 Task: Slide 37 - Add All Your Data Here.
Action: Mouse moved to (21, 88)
Screenshot: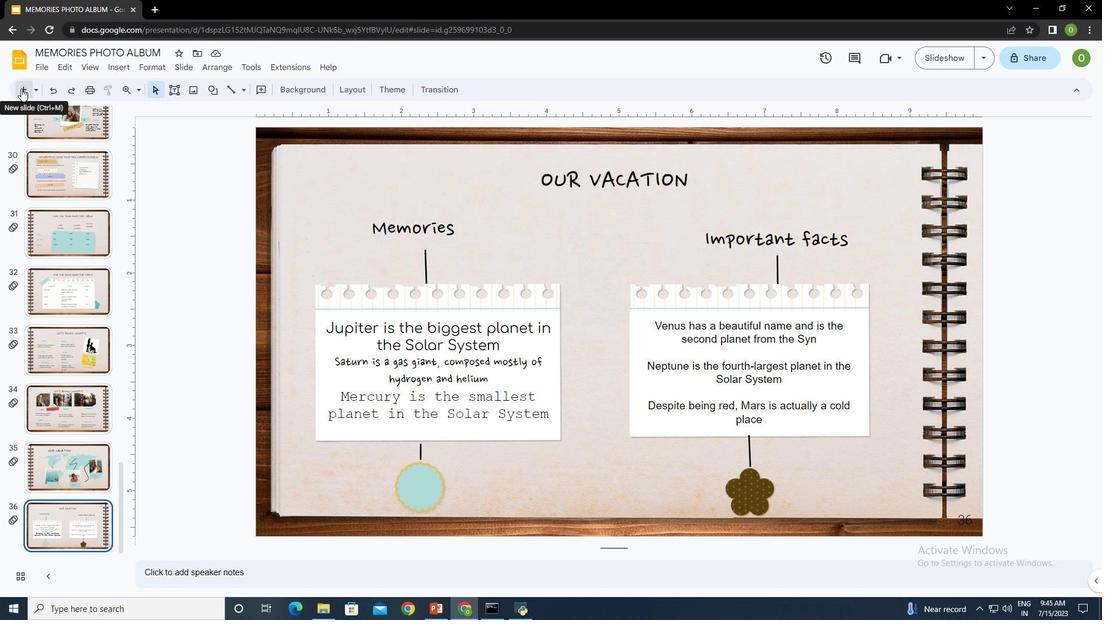
Action: Mouse pressed left at (21, 88)
Screenshot: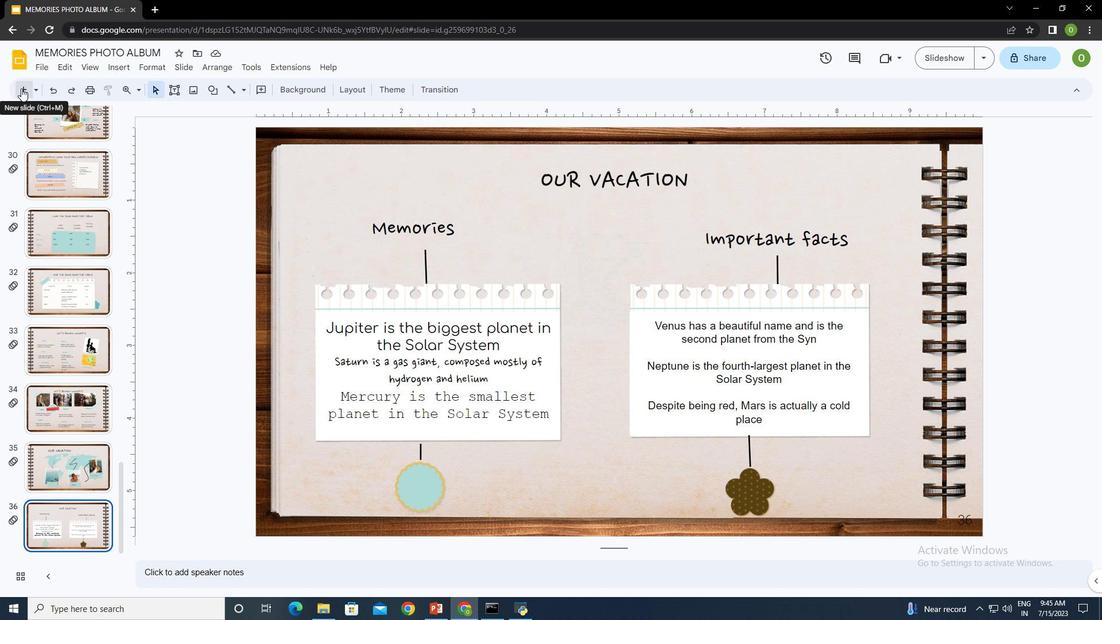 
Action: Mouse moved to (511, 283)
Screenshot: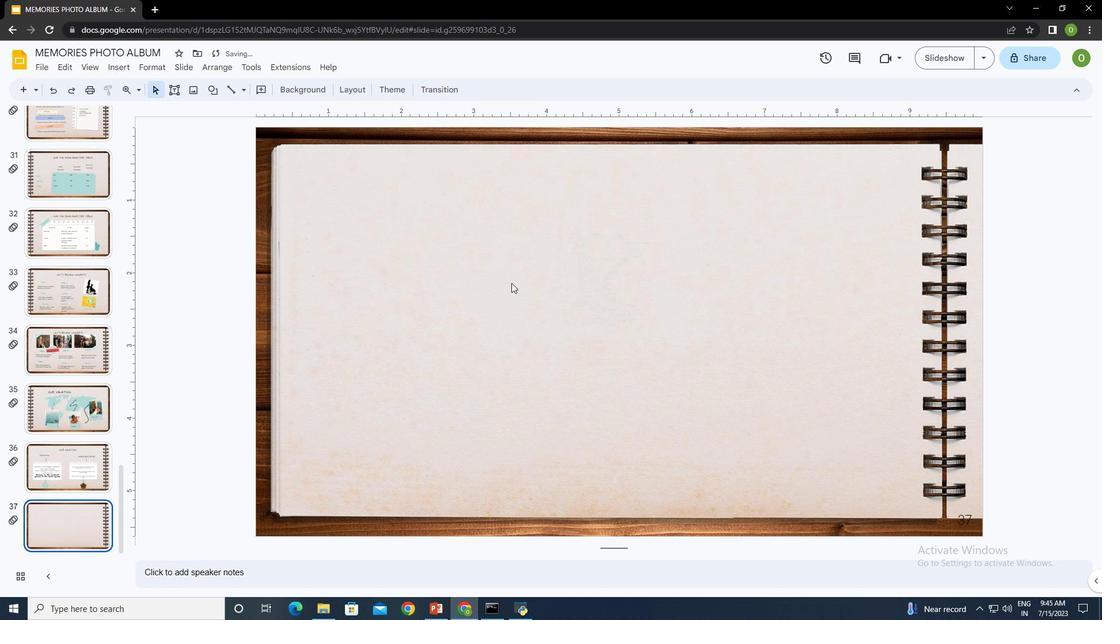 
Action: Mouse pressed left at (511, 283)
Screenshot: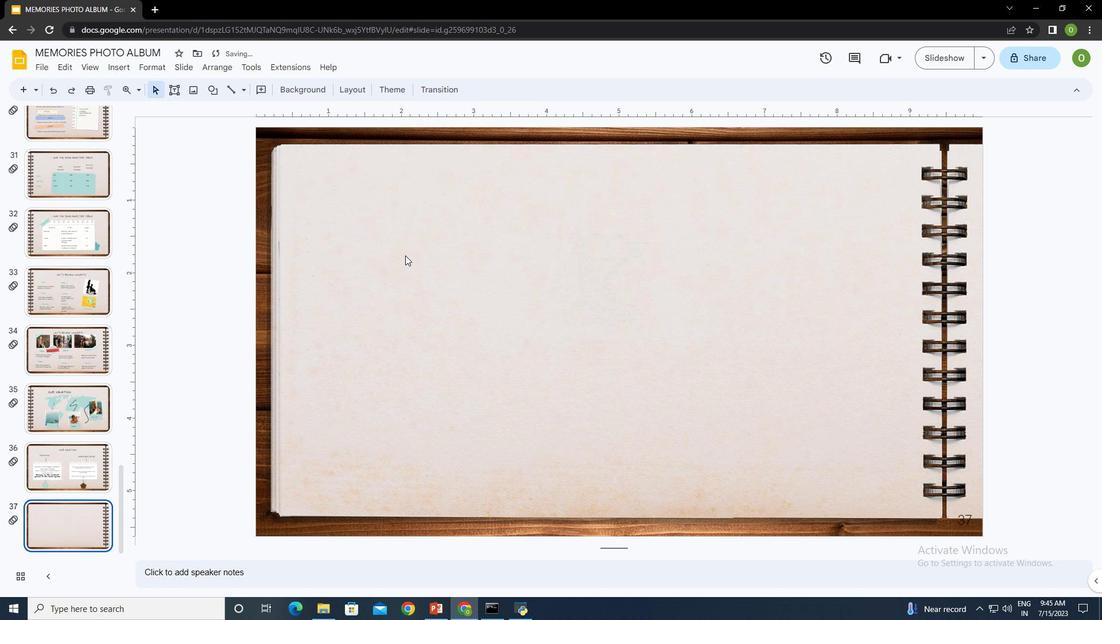 
Action: Mouse moved to (114, 65)
Screenshot: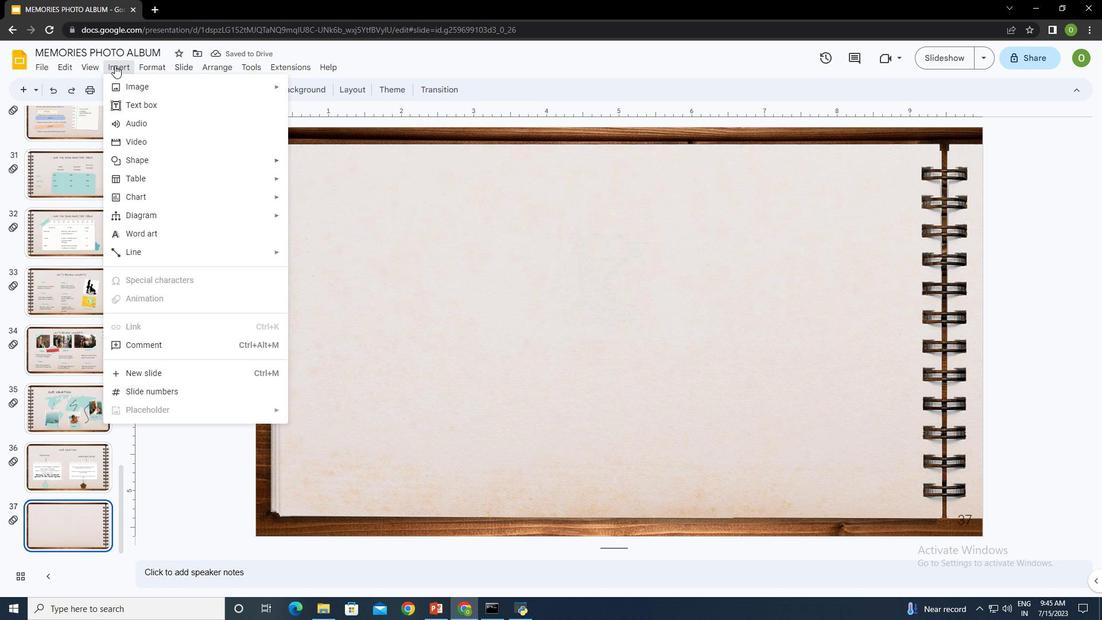 
Action: Mouse pressed left at (114, 65)
Screenshot: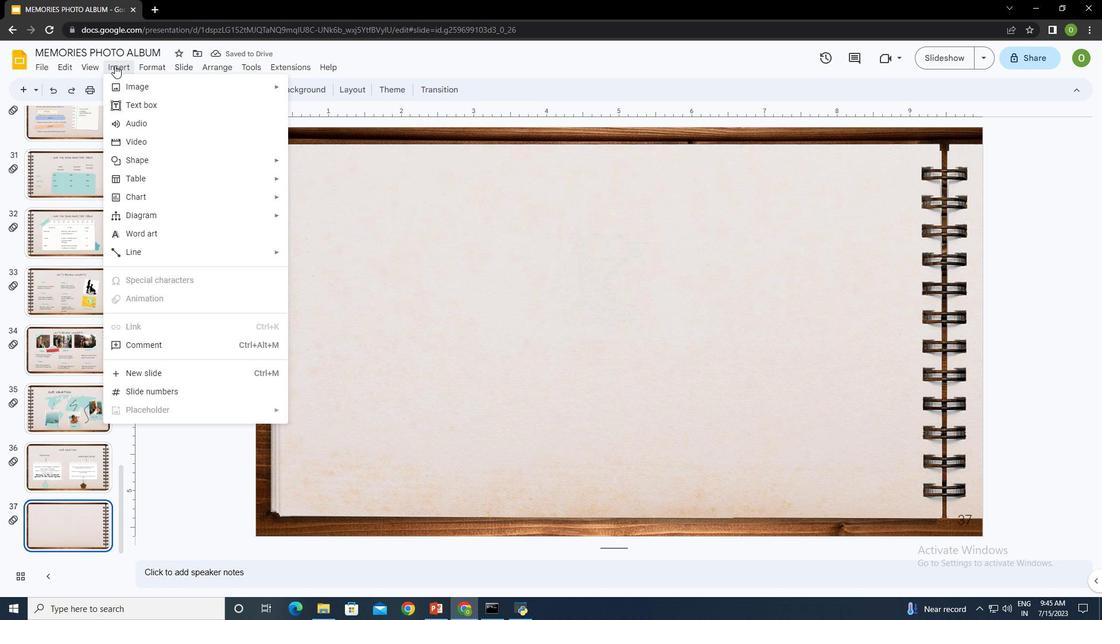 
Action: Mouse moved to (313, 162)
Screenshot: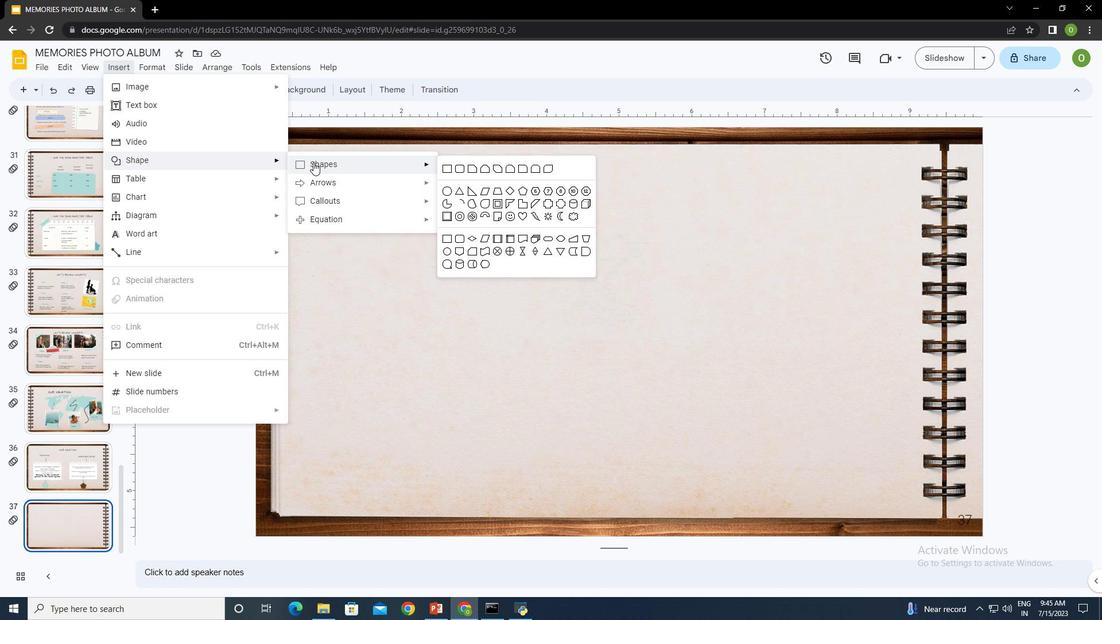 
Action: Mouse pressed left at (313, 162)
Screenshot: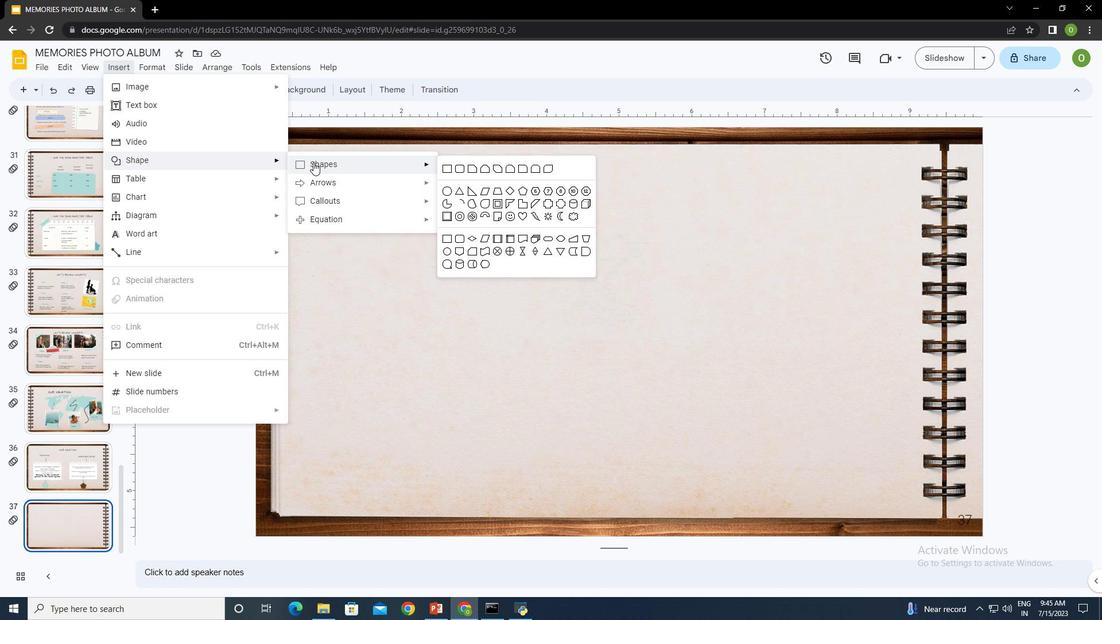 
Action: Mouse moved to (448, 167)
Screenshot: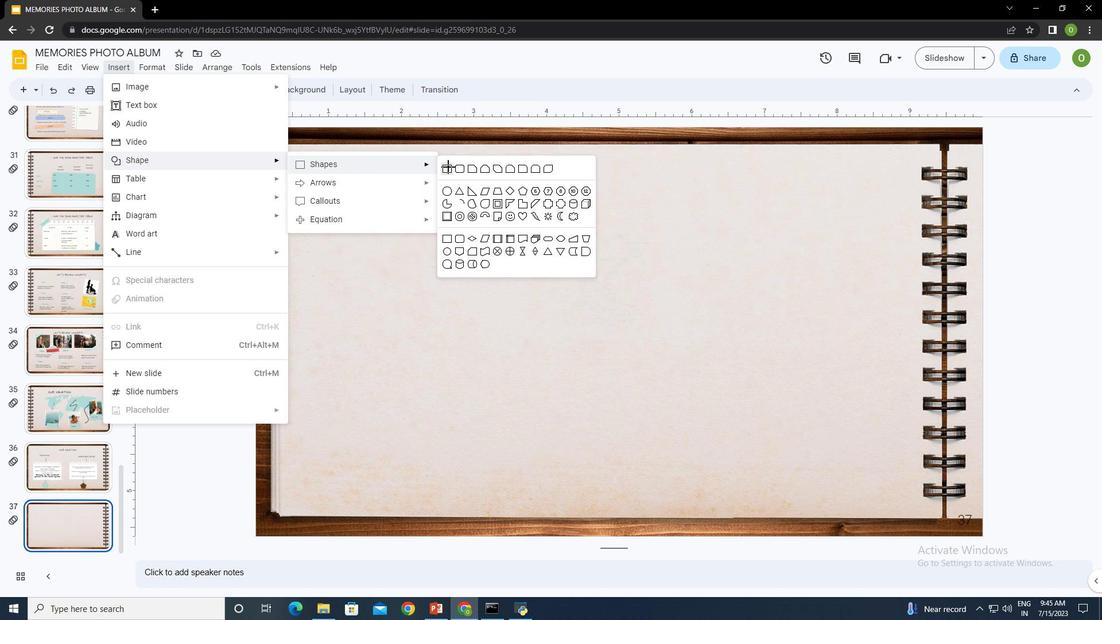 
Action: Mouse pressed left at (448, 167)
Screenshot: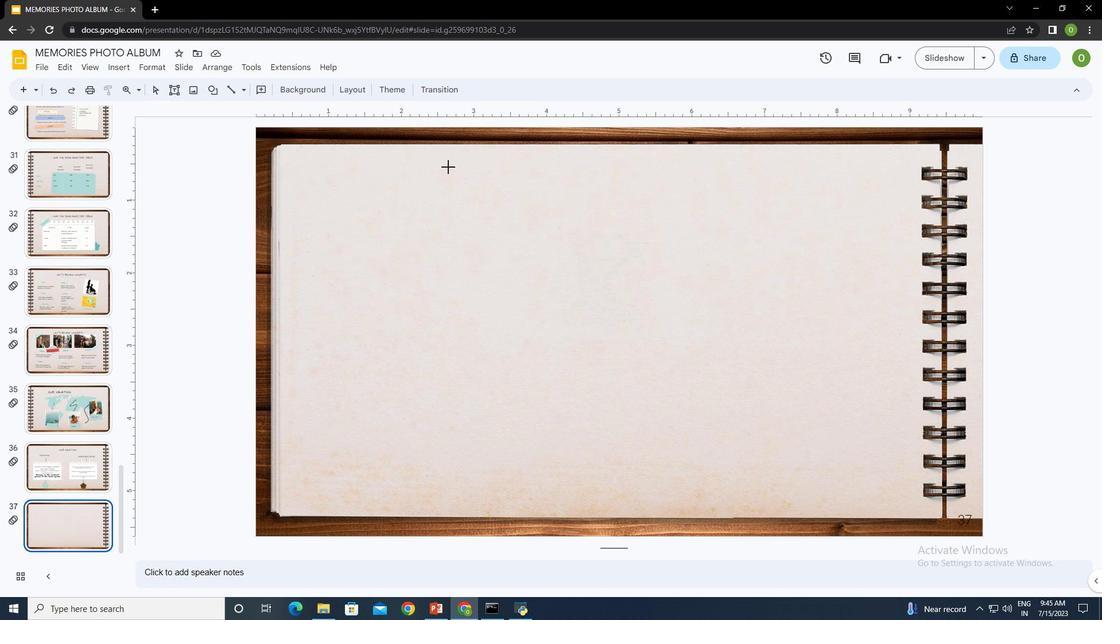 
Action: Mouse moved to (344, 271)
Screenshot: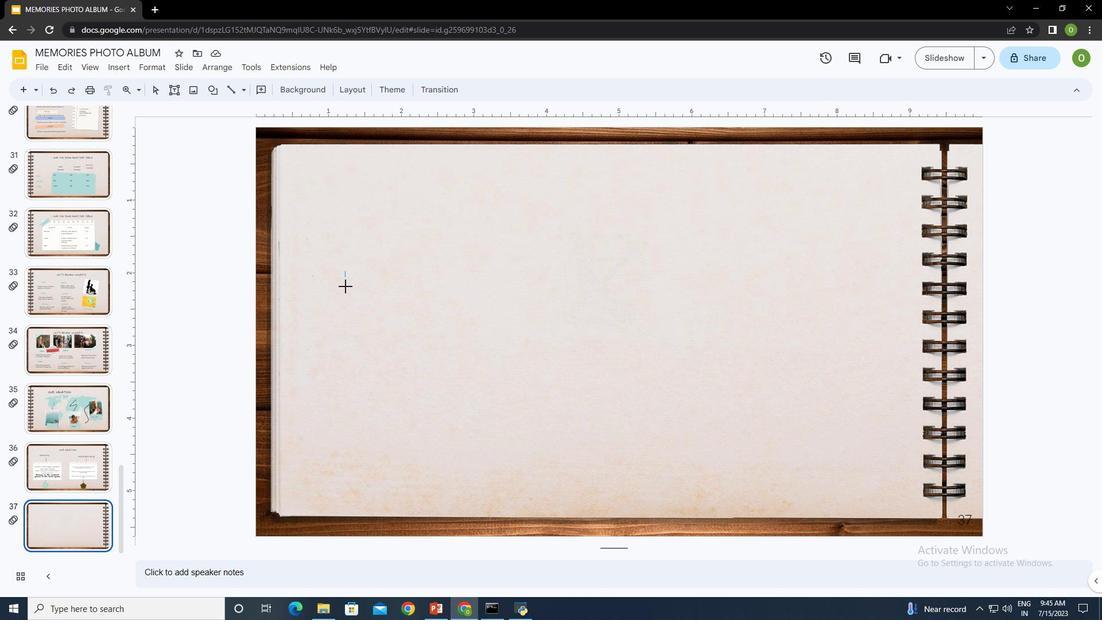 
Action: Mouse pressed left at (344, 271)
Screenshot: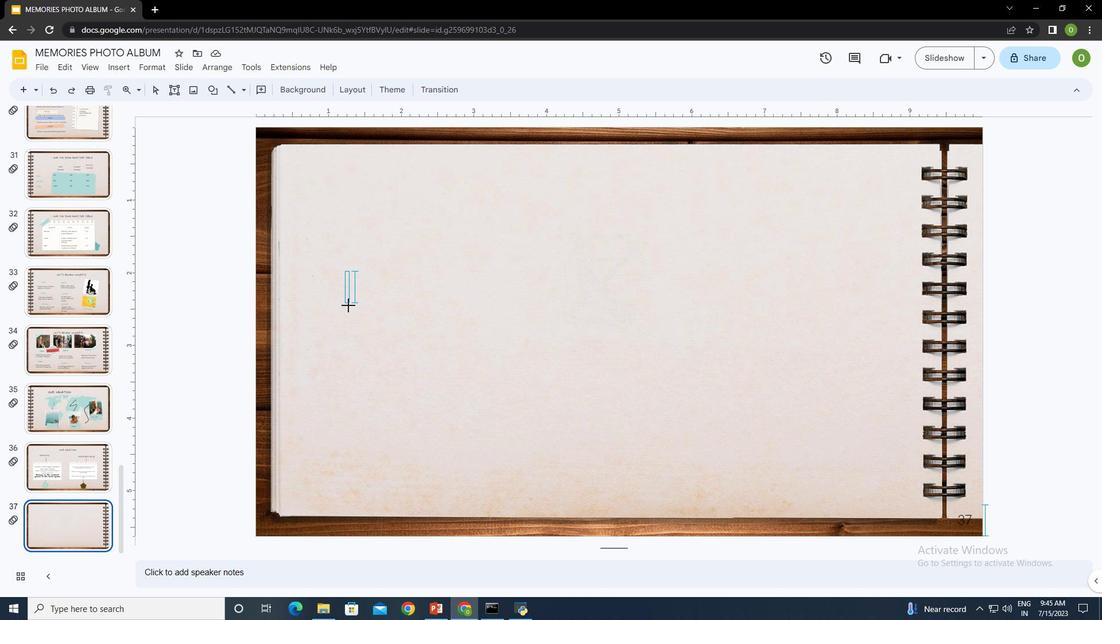 
Action: Mouse moved to (763, 83)
Screenshot: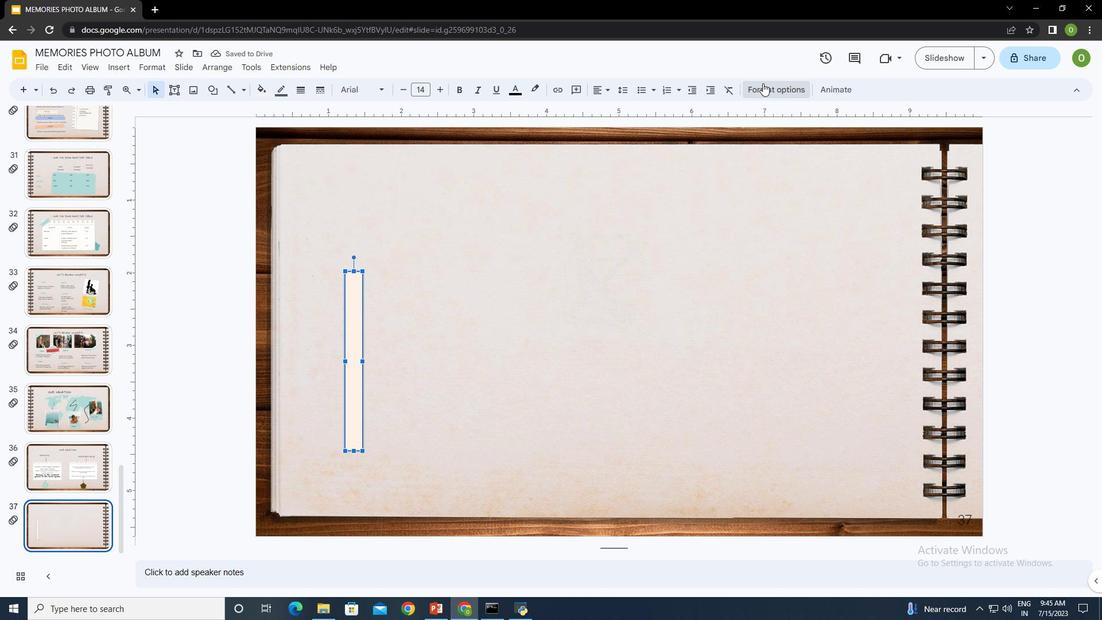 
Action: Mouse pressed left at (763, 83)
Screenshot: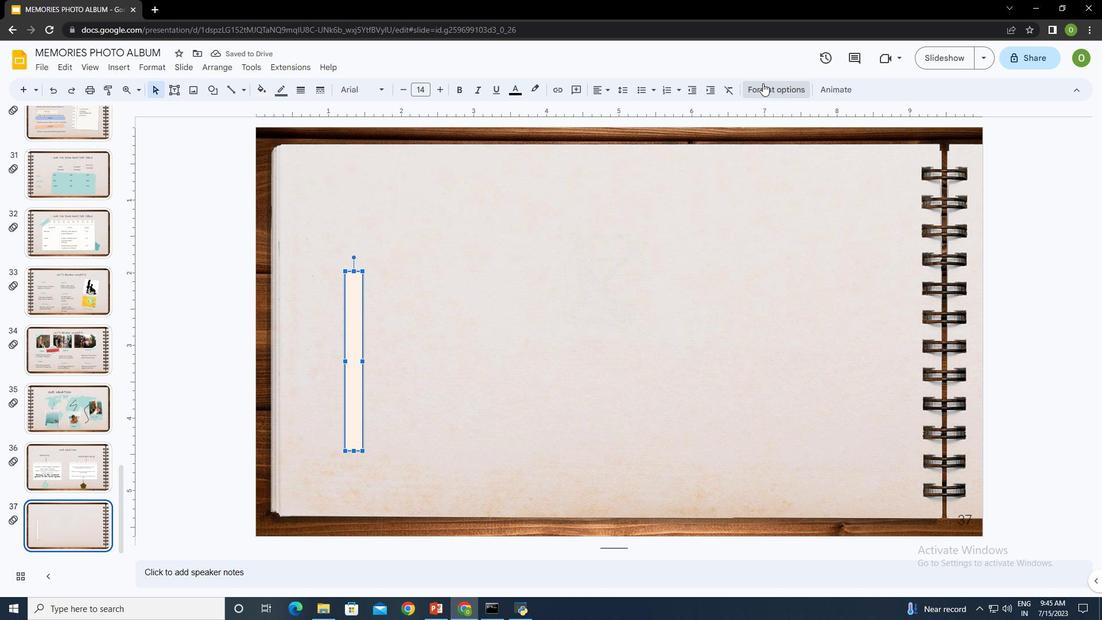 
Action: Mouse moved to (951, 184)
Screenshot: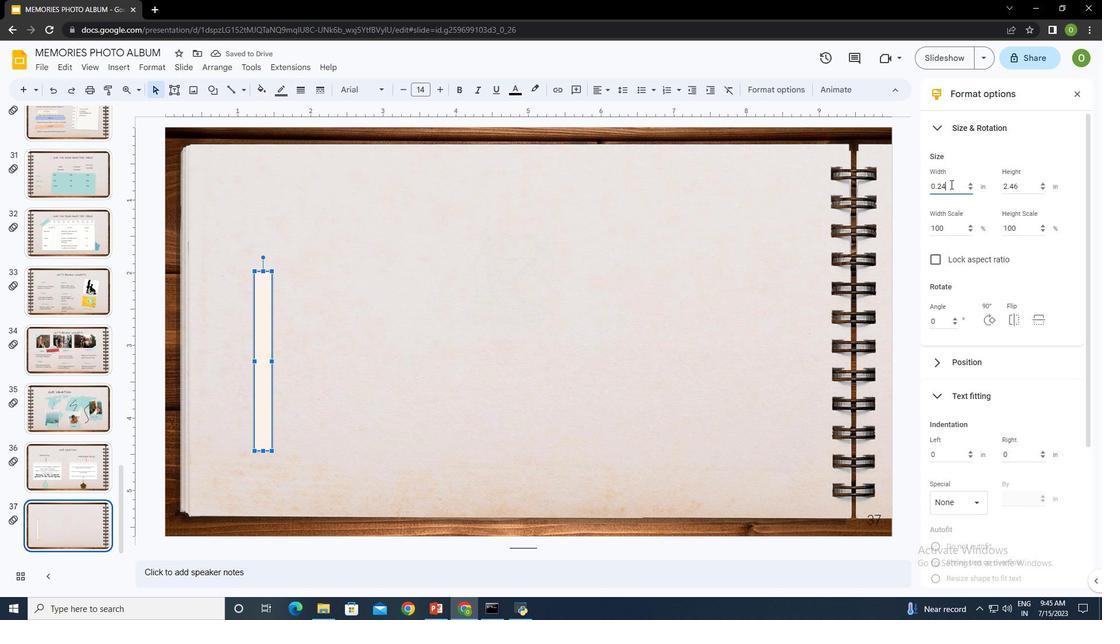 
Action: Mouse pressed left at (951, 184)
Screenshot: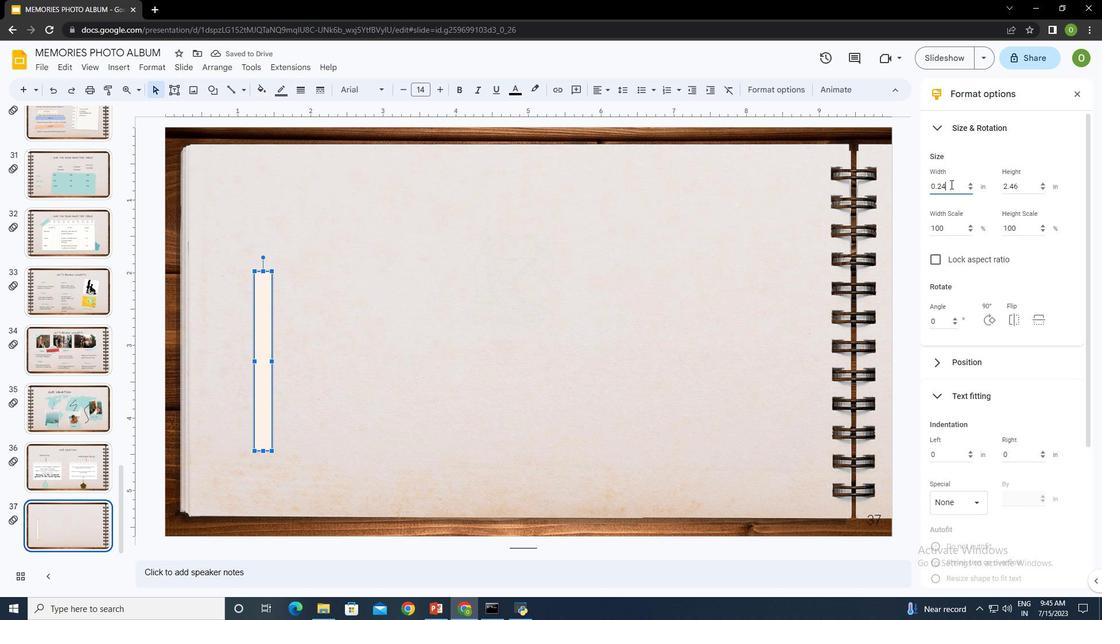 
Action: Key pressed <Key.backspace>2
Screenshot: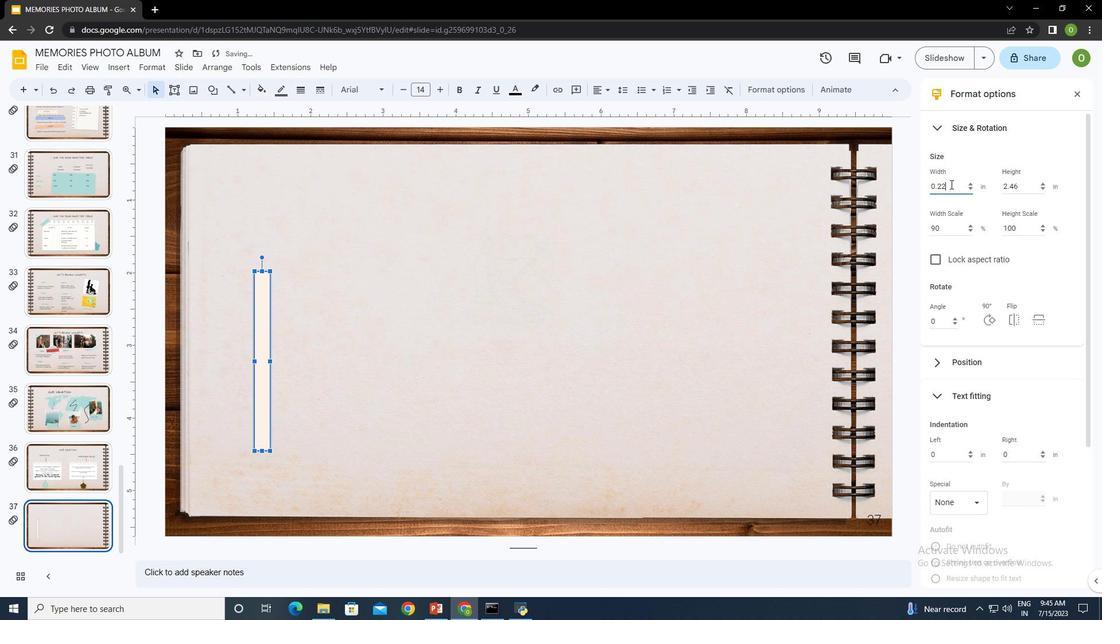 
Action: Mouse moved to (1021, 188)
Screenshot: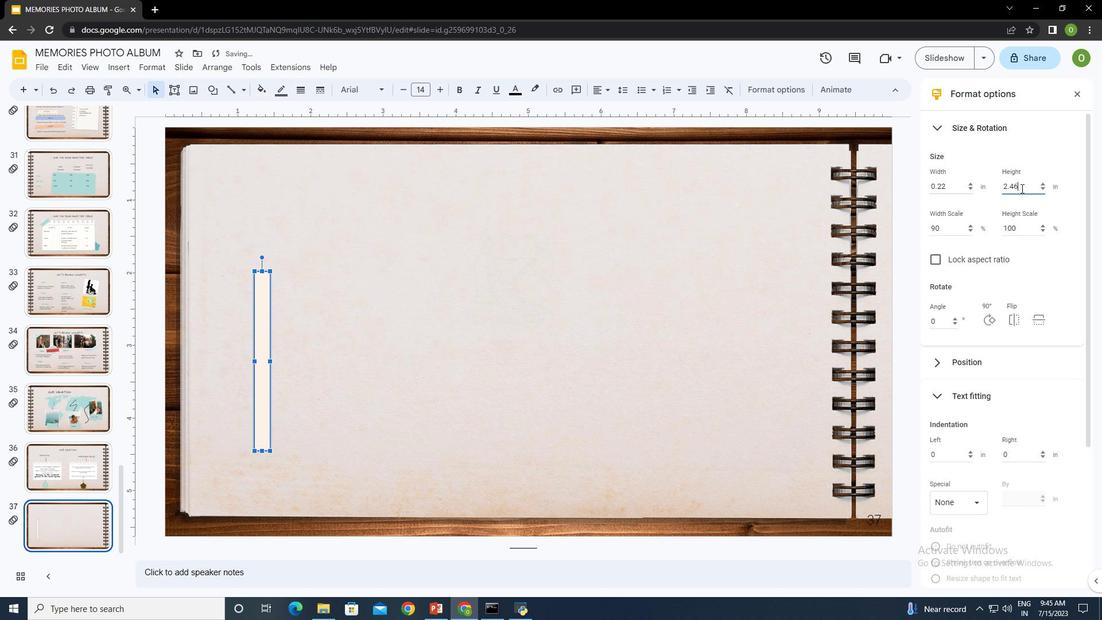 
Action: Mouse pressed left at (1021, 188)
Screenshot: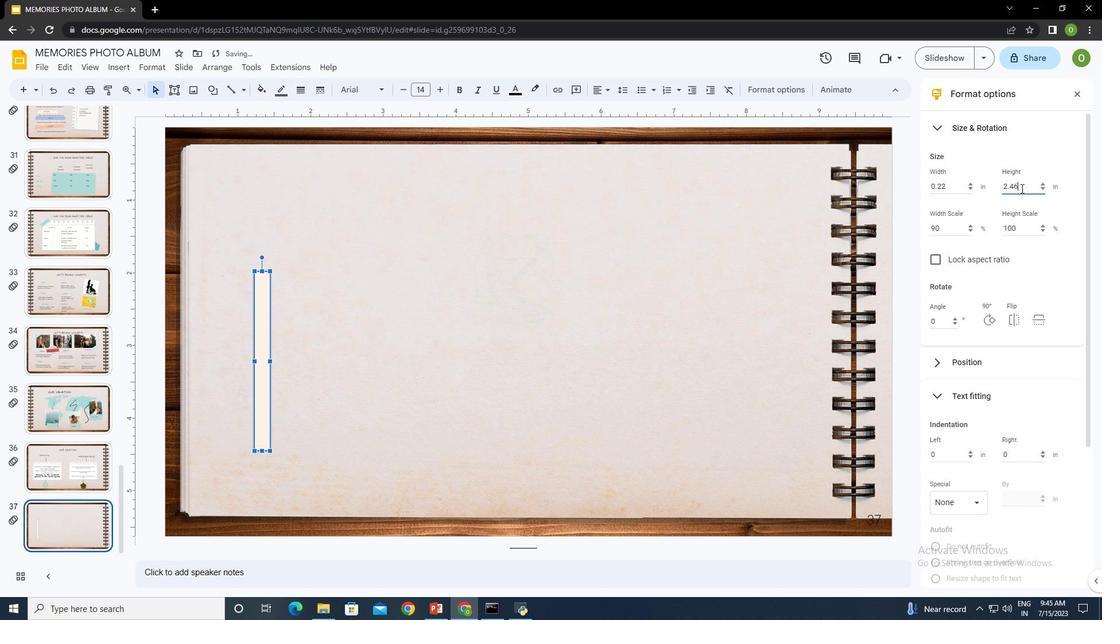 
Action: Mouse moved to (1021, 188)
Screenshot: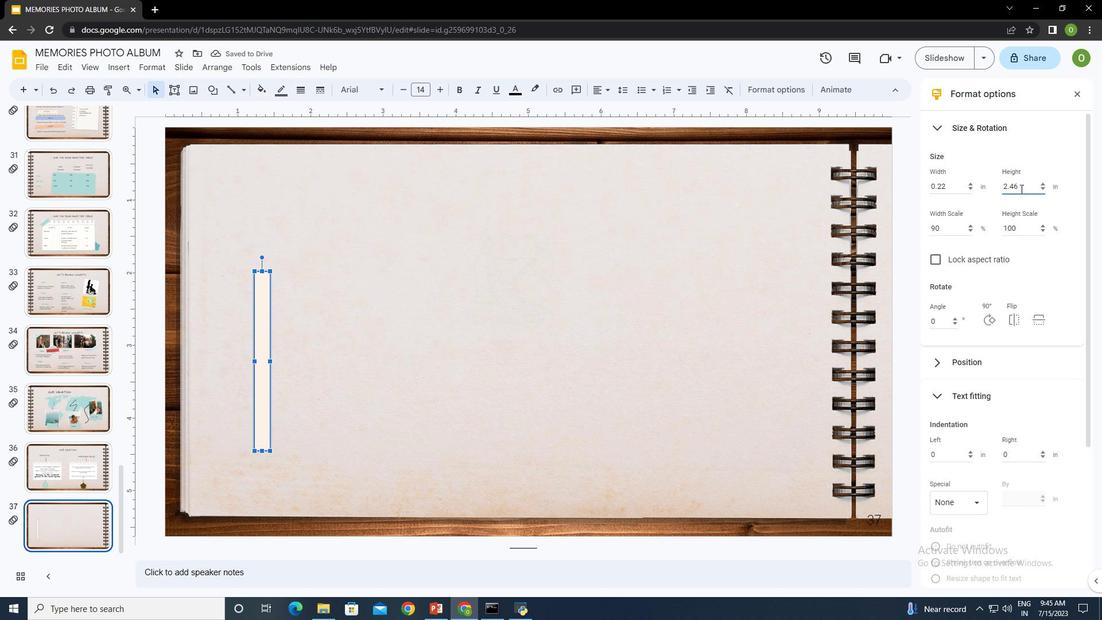 
Action: Key pressed <Key.backspace><Key.backspace>29<Key.backspace><Key.backspace>30
Screenshot: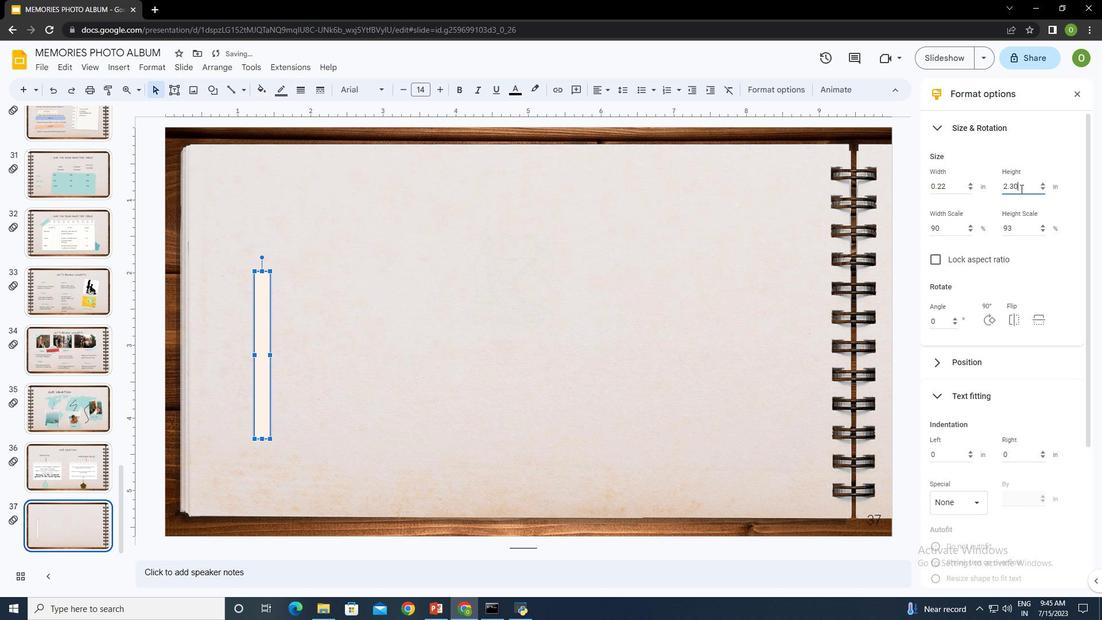 
Action: Mouse moved to (1074, 219)
Screenshot: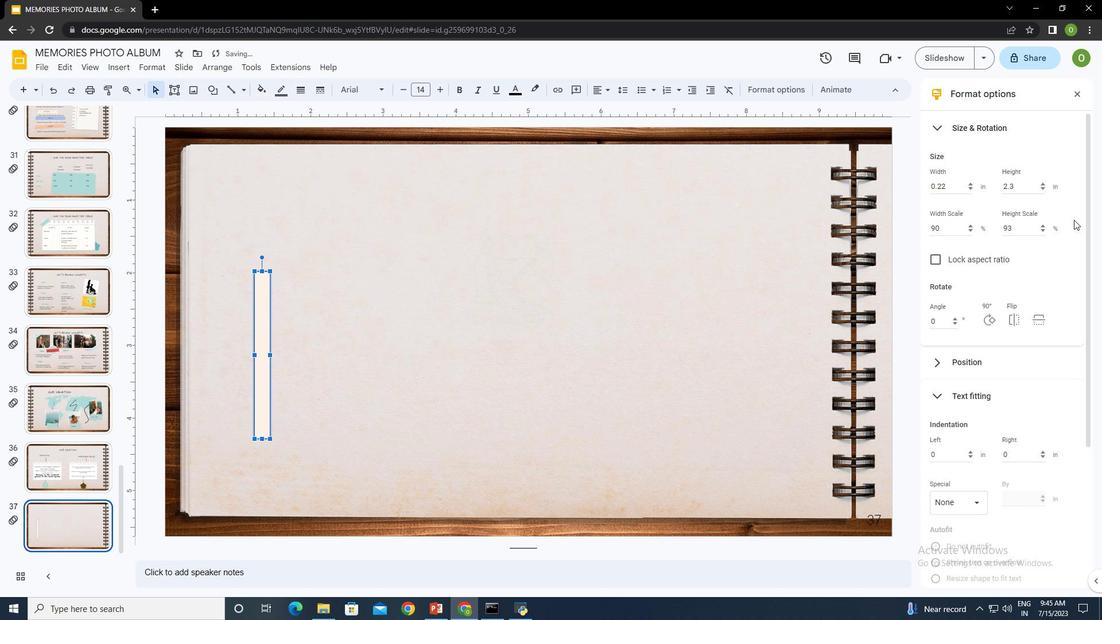 
Action: Mouse pressed left at (1074, 219)
Screenshot: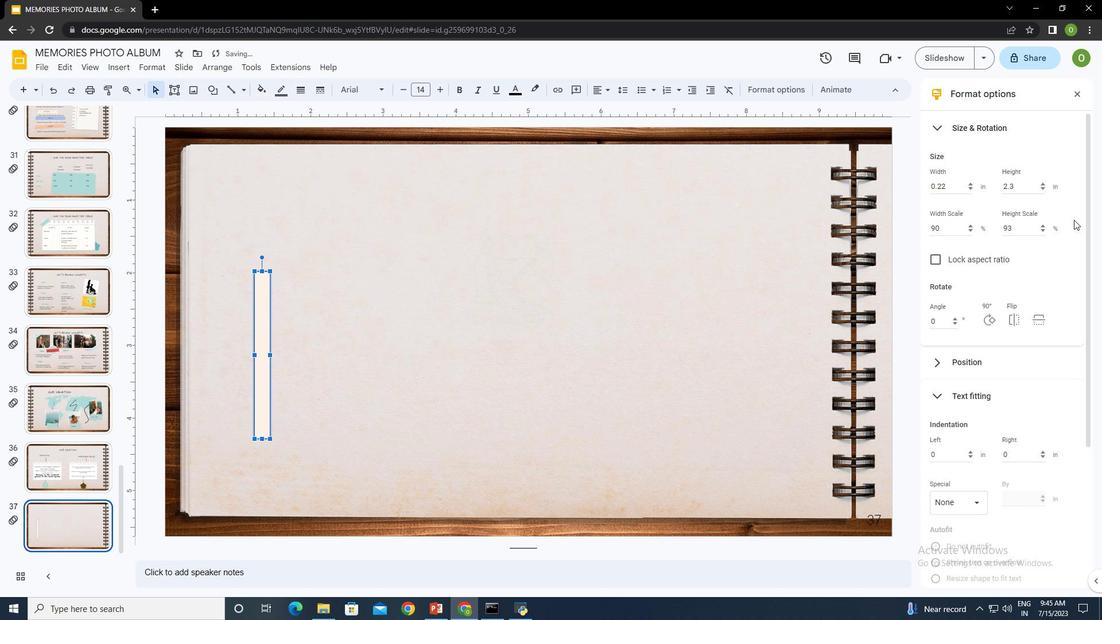 
Action: Mouse moved to (1062, 298)
Screenshot: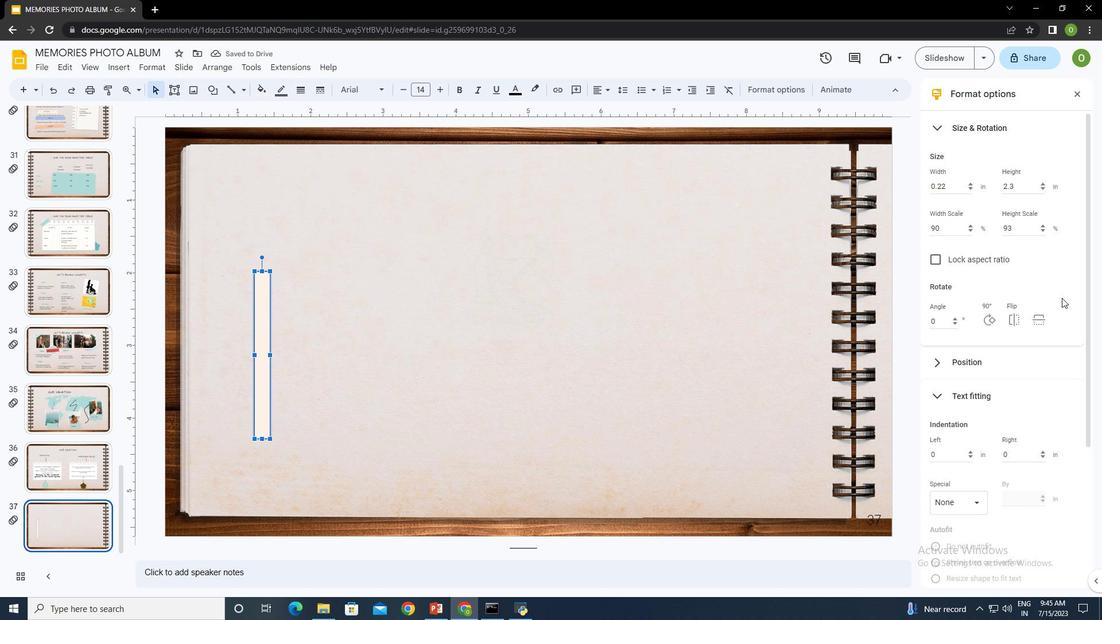 
Action: Mouse scrolled (1062, 297) with delta (0, 0)
Screenshot: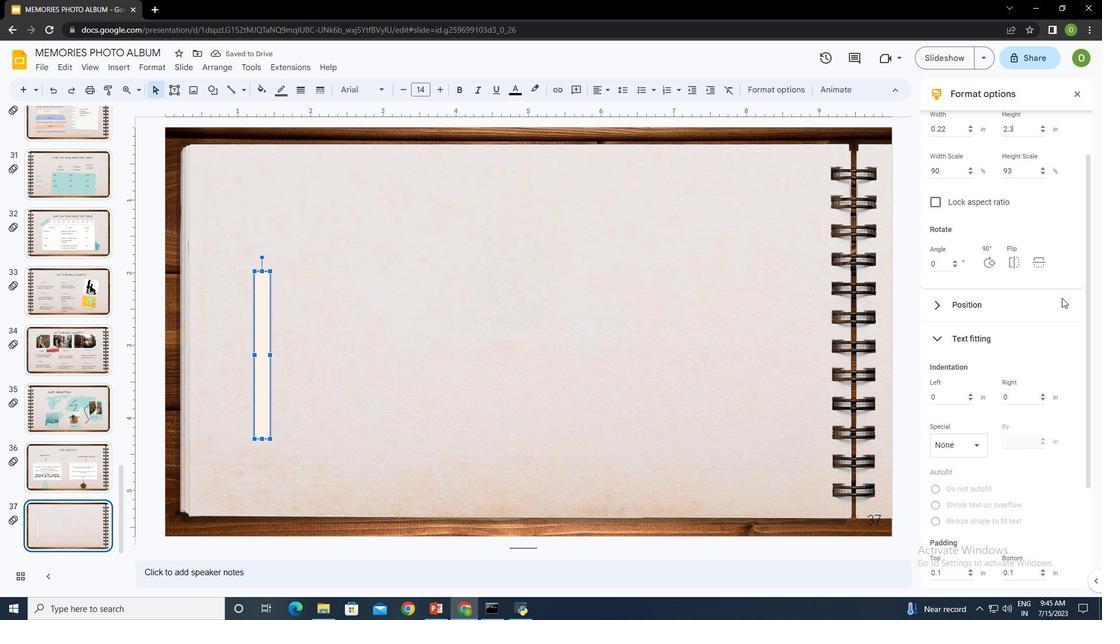 
Action: Mouse moved to (1060, 288)
Screenshot: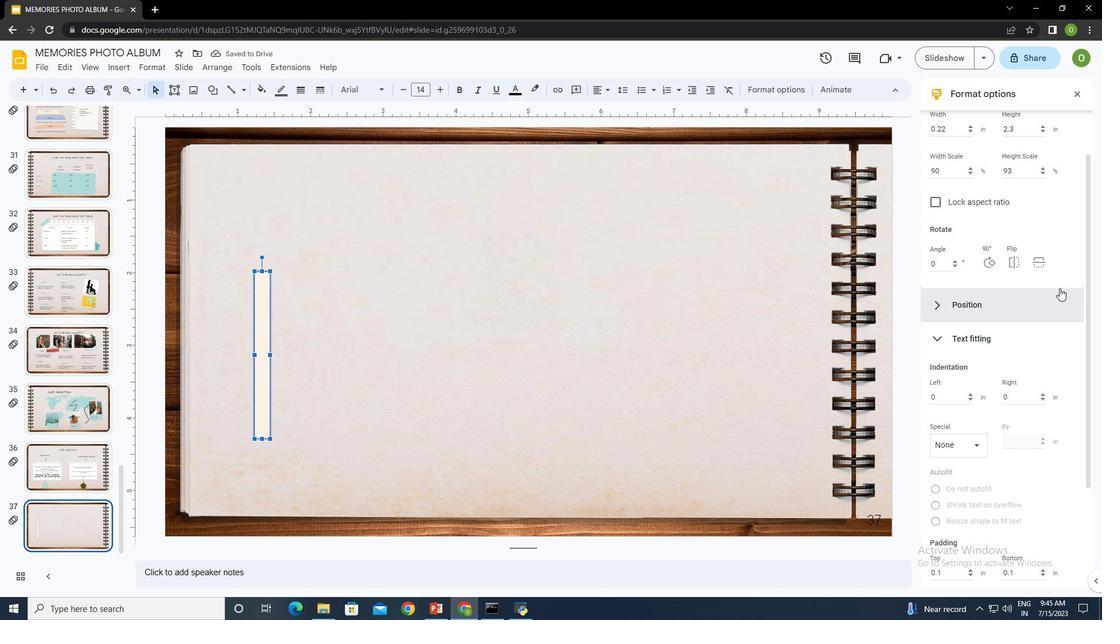 
Action: Mouse scrolled (1060, 288) with delta (0, 0)
Screenshot: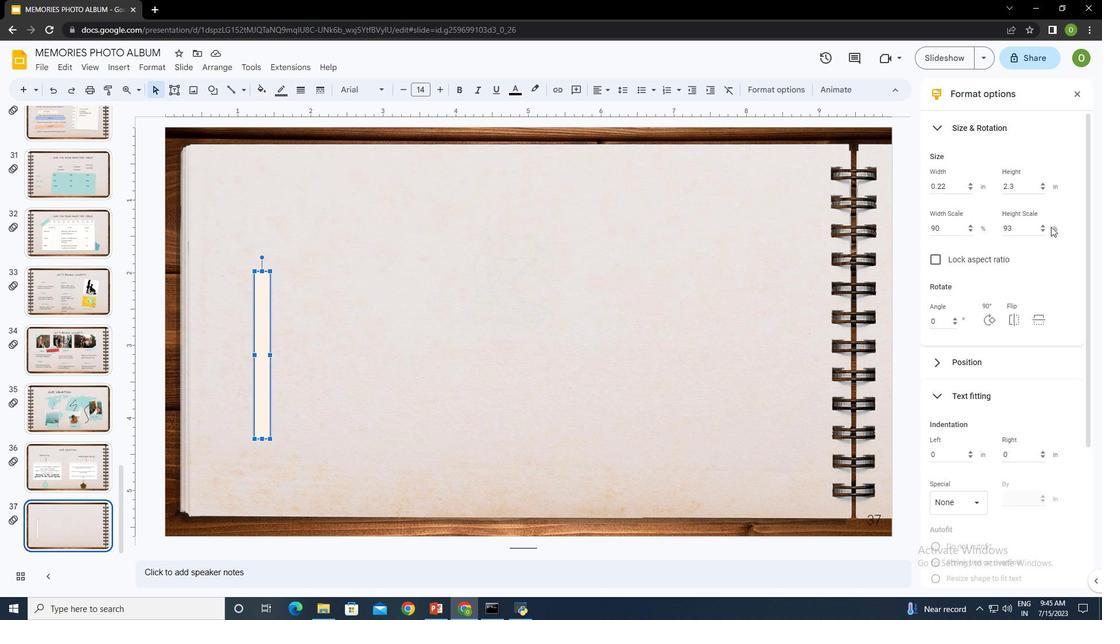 
Action: Mouse moved to (1020, 187)
Screenshot: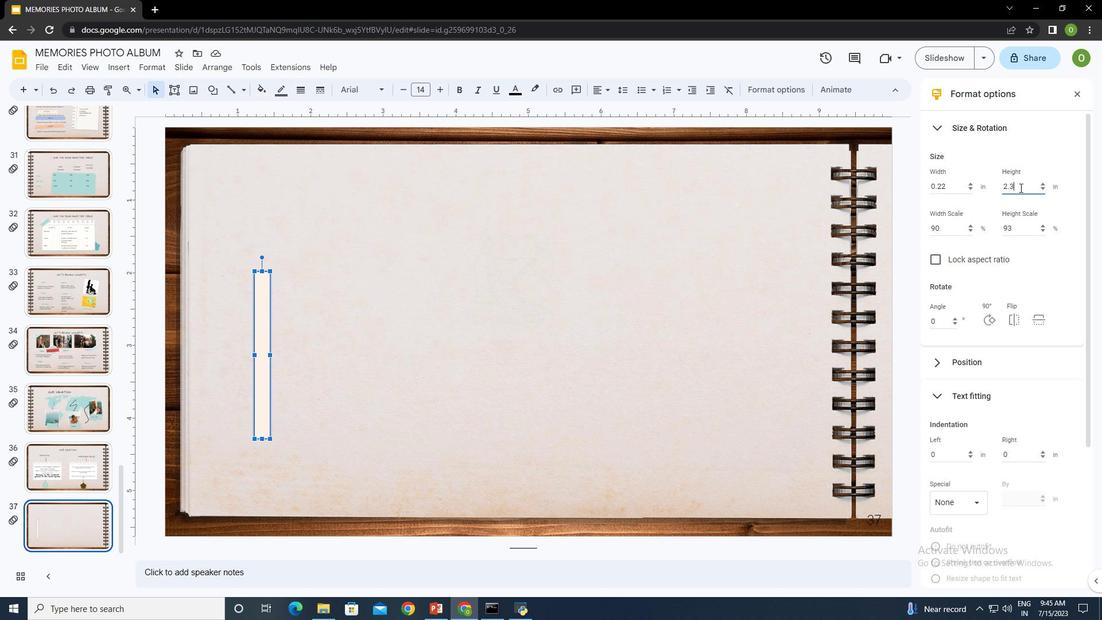 
Action: Mouse pressed left at (1020, 187)
Screenshot: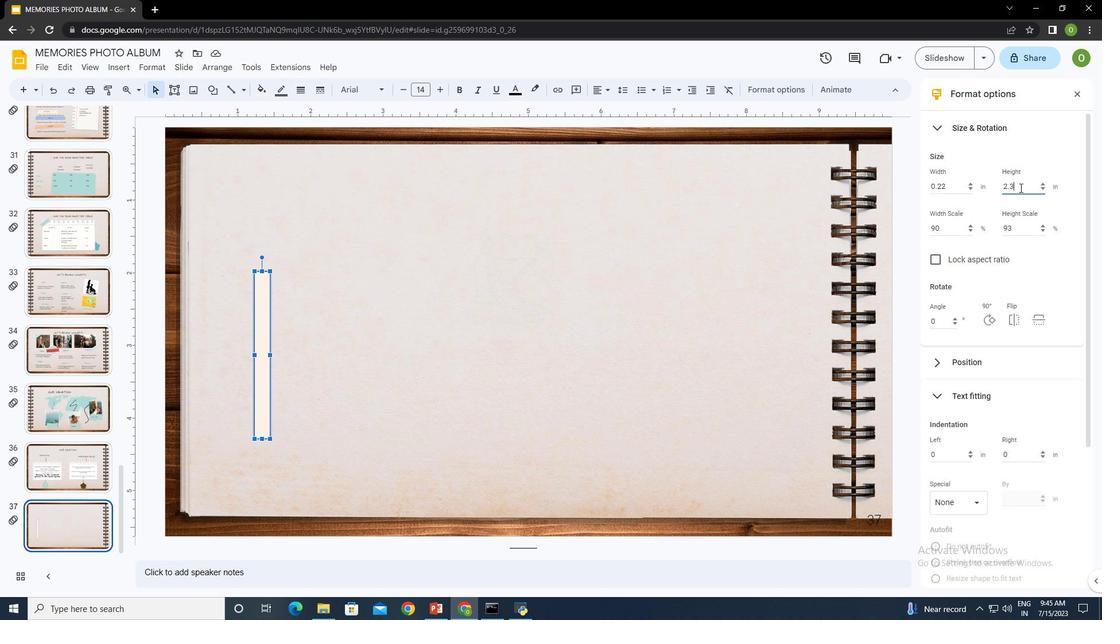 
Action: Key pressed <Key.backspace>50
Screenshot: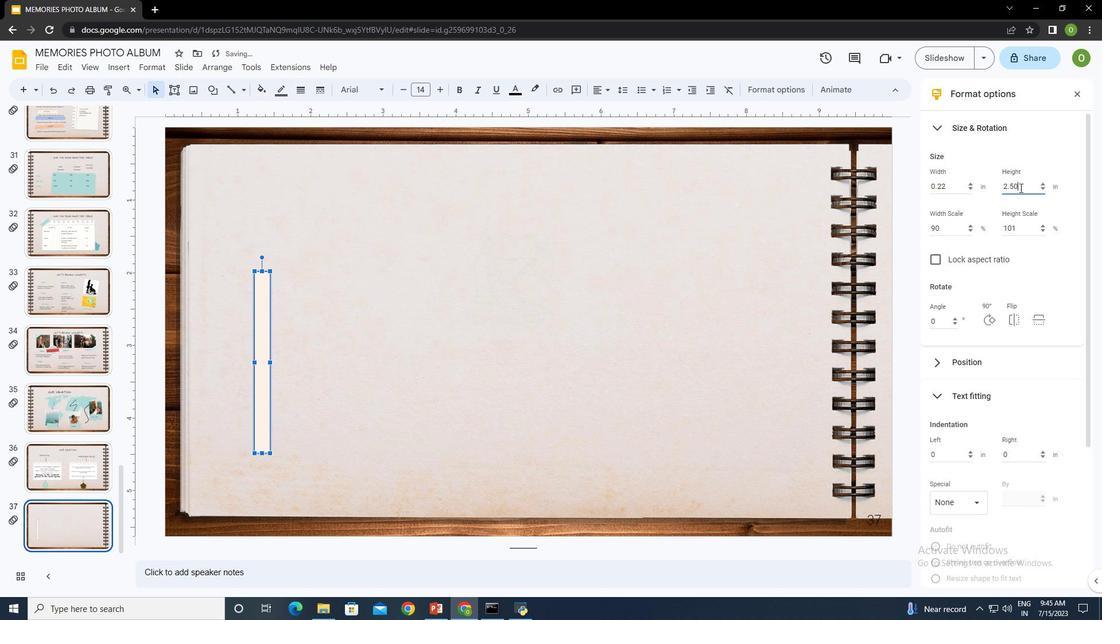 
Action: Mouse moved to (1079, 262)
Screenshot: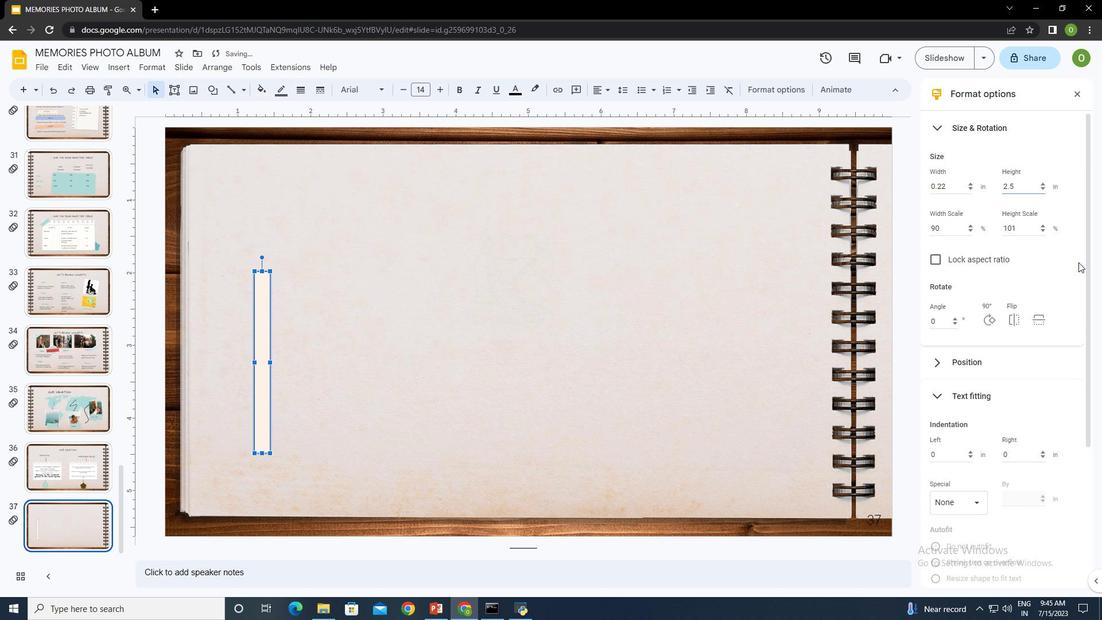 
Action: Mouse pressed left at (1079, 262)
Screenshot: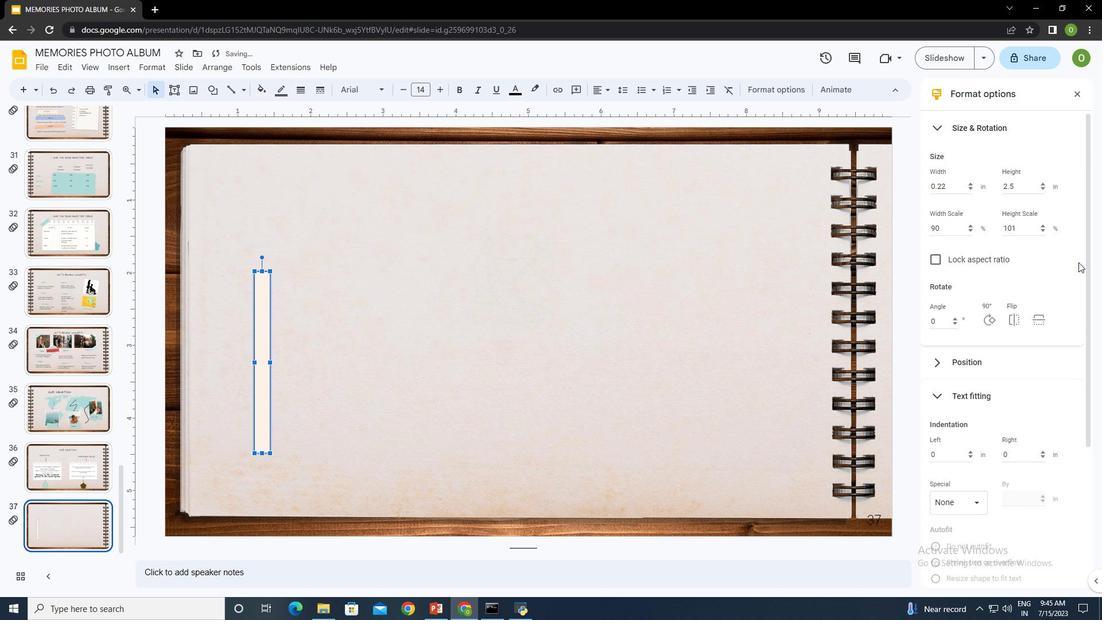 
Action: Mouse moved to (983, 305)
Screenshot: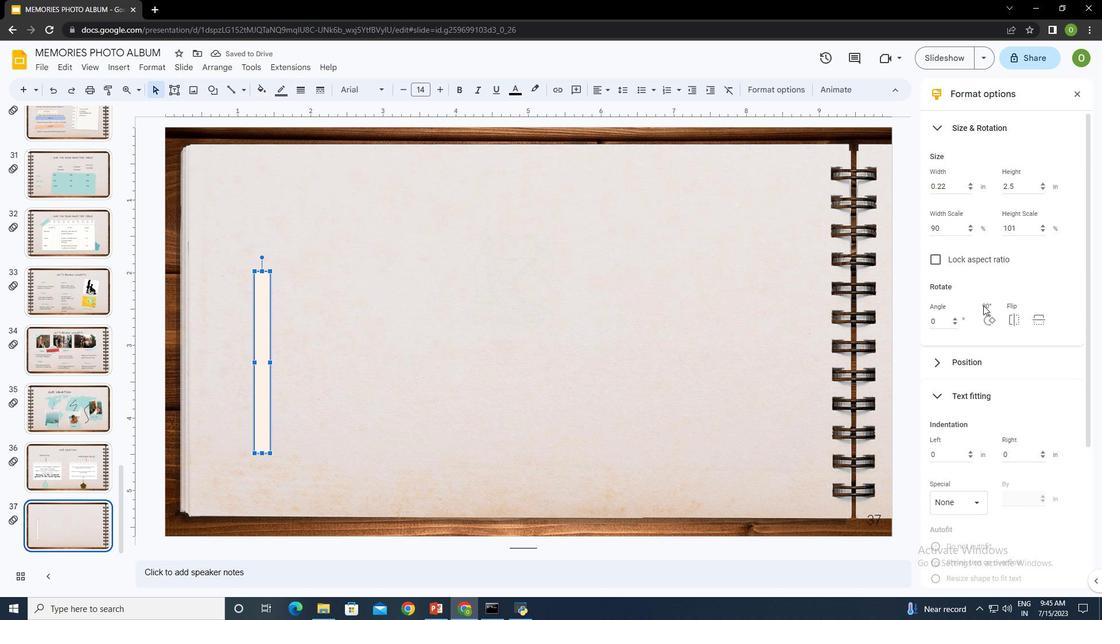 
Action: Mouse scrolled (983, 304) with delta (0, 0)
Screenshot: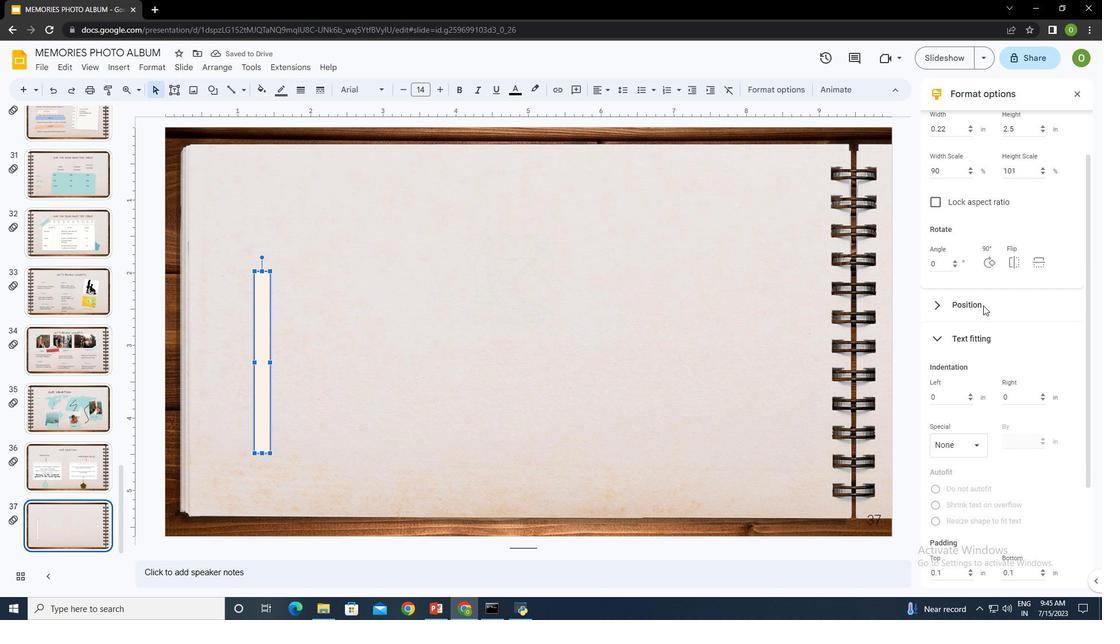 
Action: Mouse scrolled (983, 304) with delta (0, 0)
Screenshot: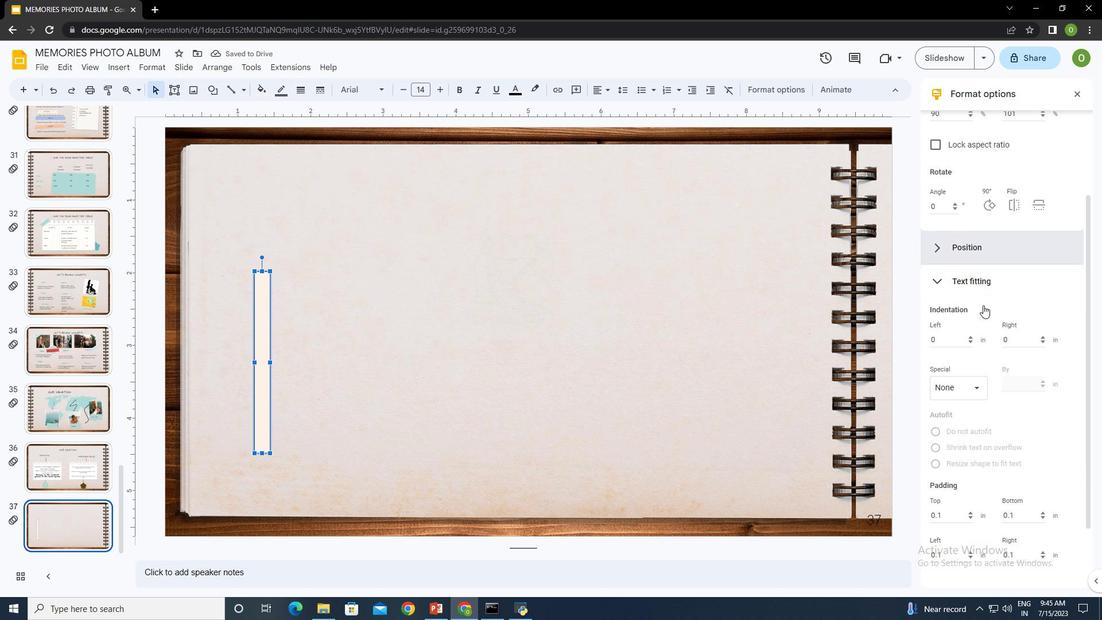 
Action: Mouse scrolled (983, 304) with delta (0, 0)
Screenshot: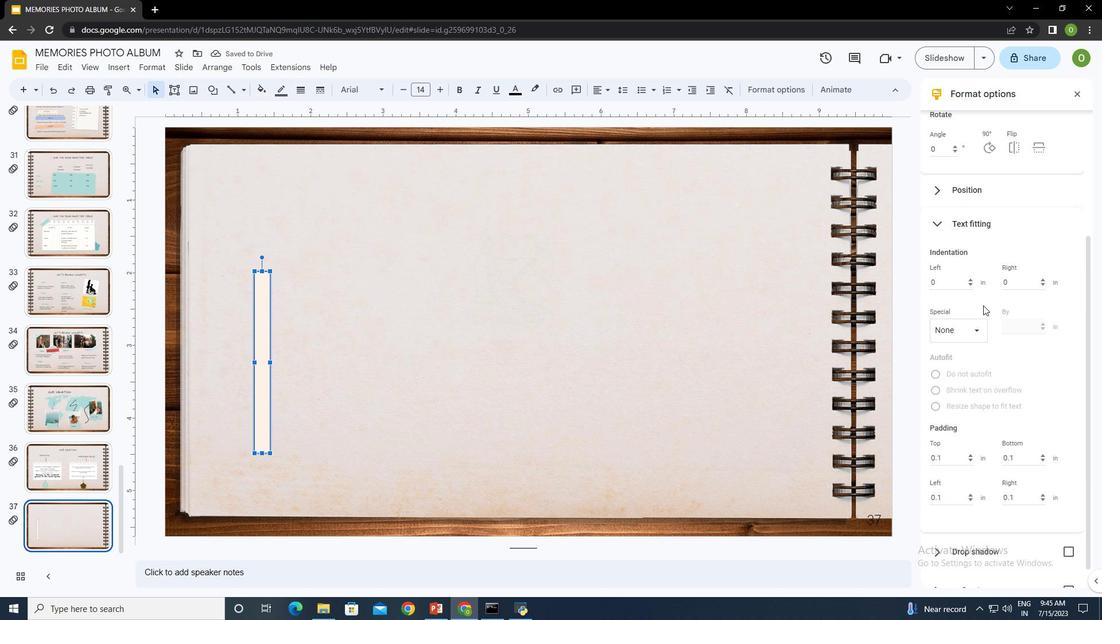 
Action: Mouse scrolled (983, 304) with delta (0, 0)
Screenshot: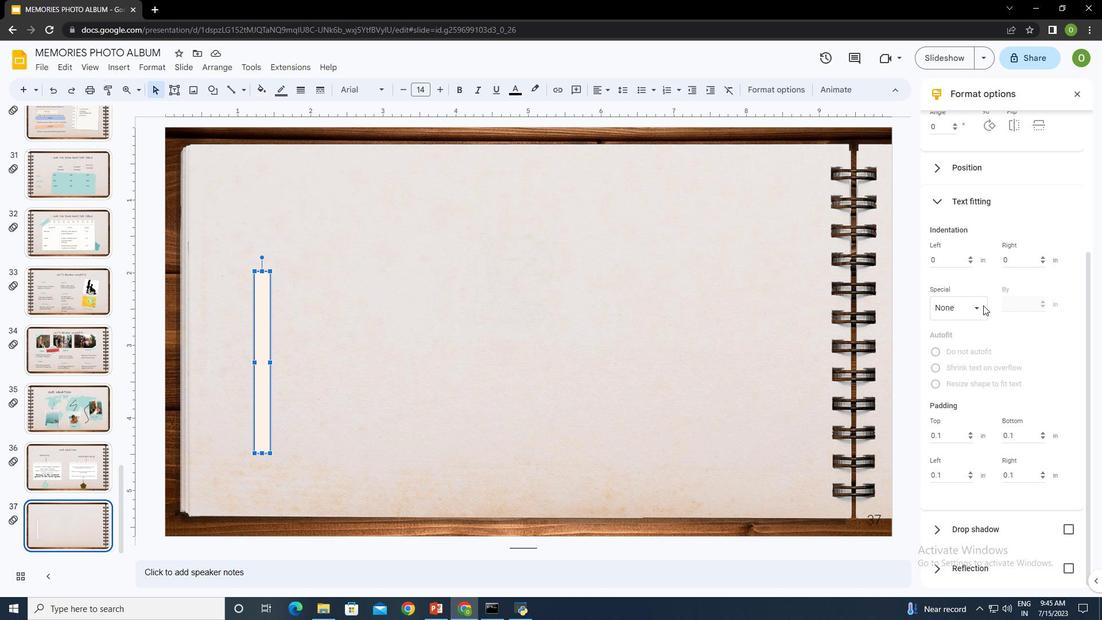 
Action: Mouse moved to (260, 91)
Screenshot: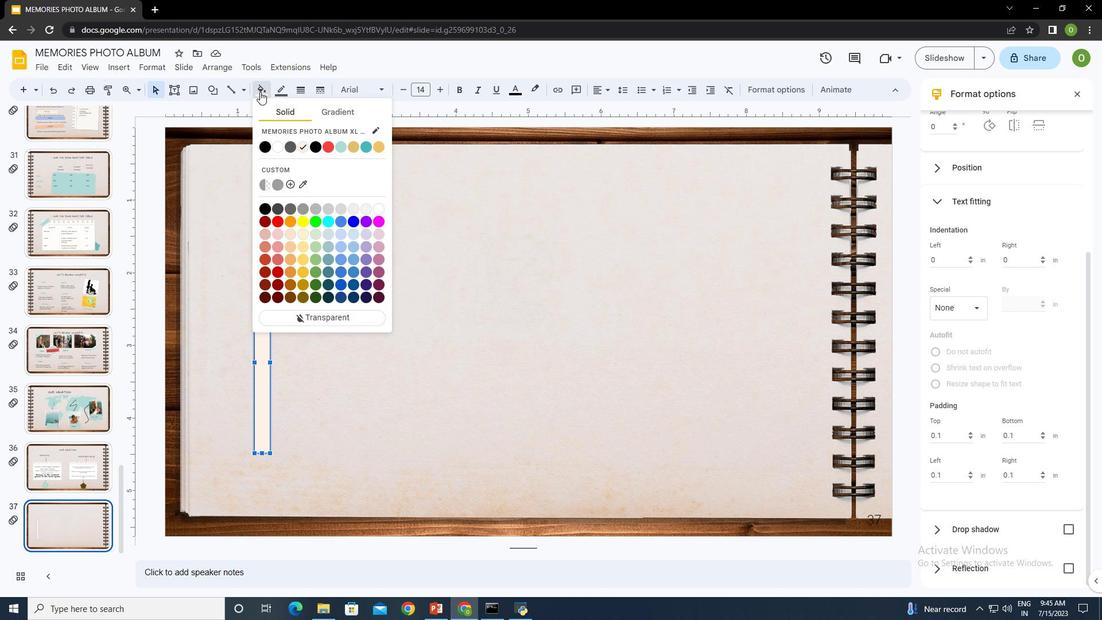 
Action: Mouse pressed left at (260, 91)
Screenshot: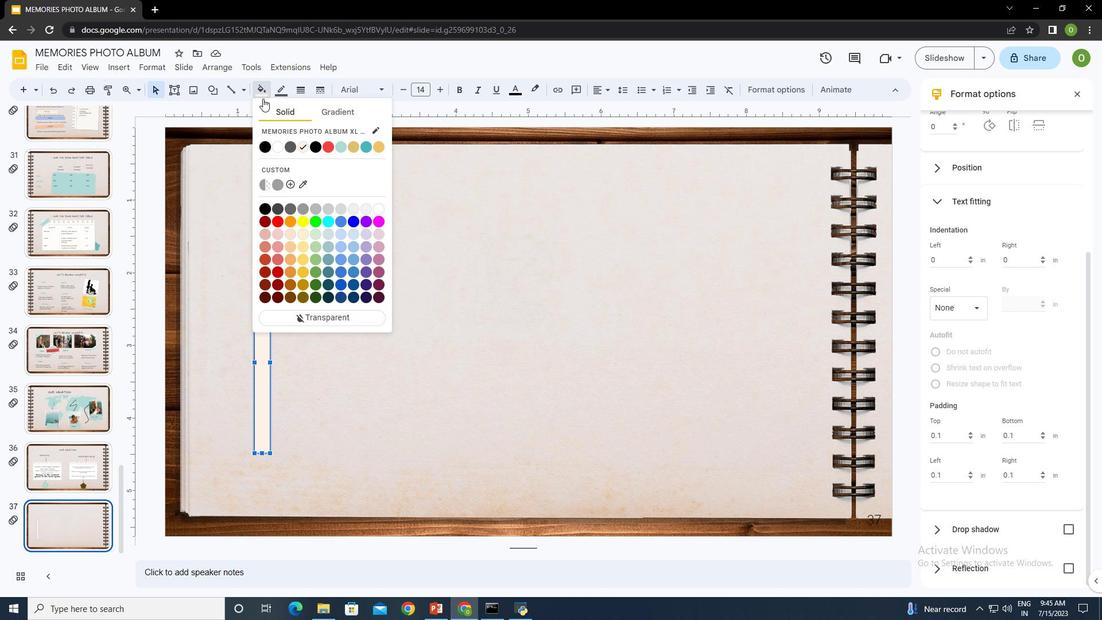 
Action: Mouse moved to (278, 147)
Screenshot: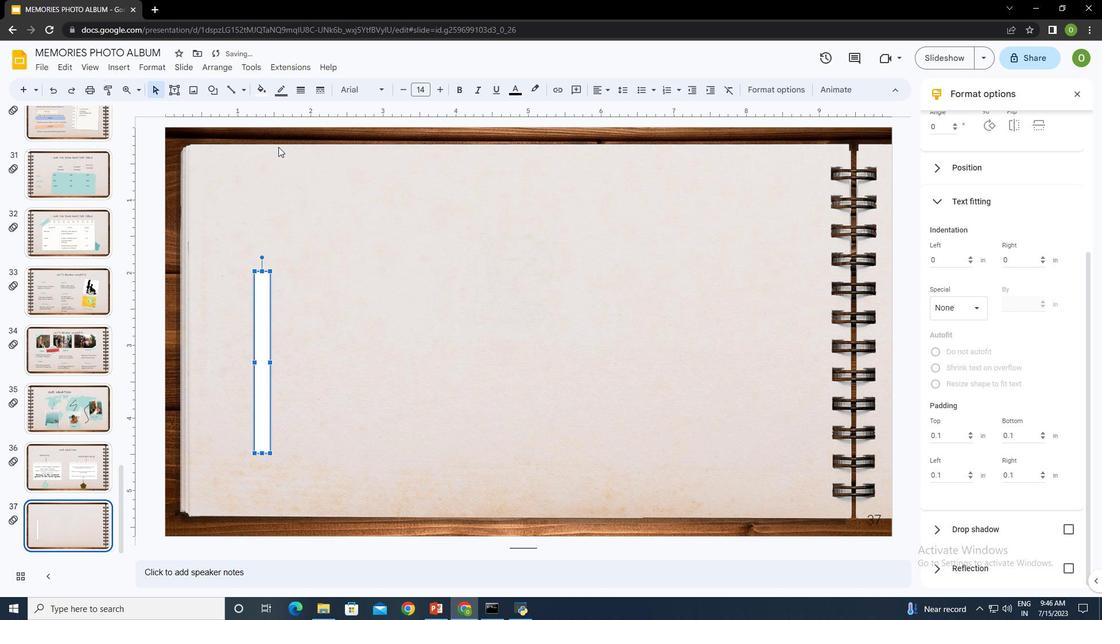 
Action: Mouse pressed left at (278, 147)
Screenshot: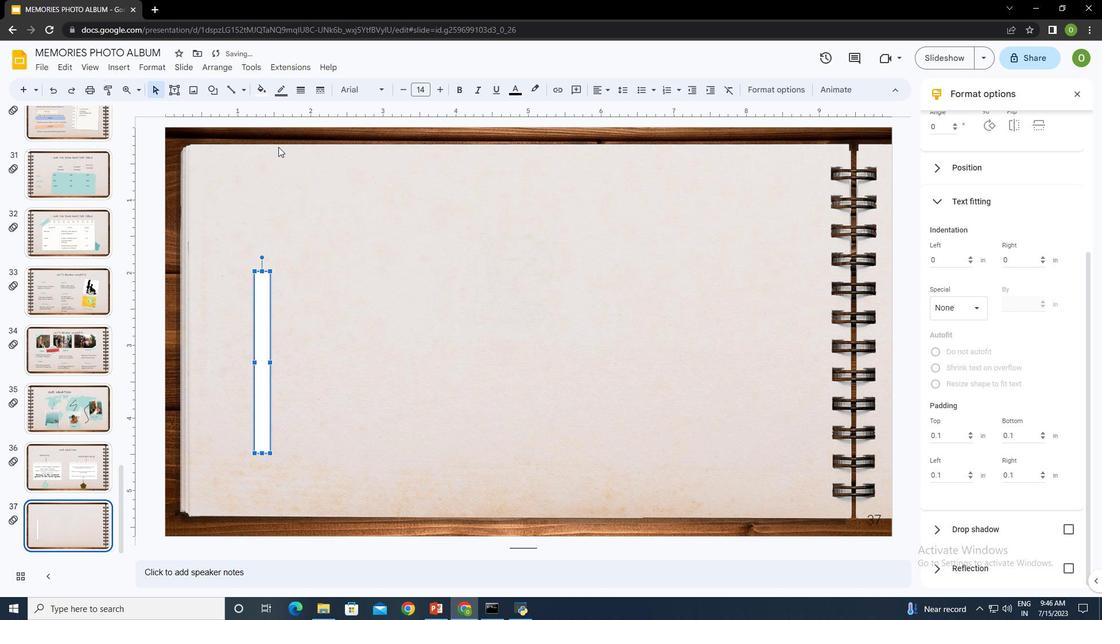 
Action: Mouse moved to (213, 90)
Screenshot: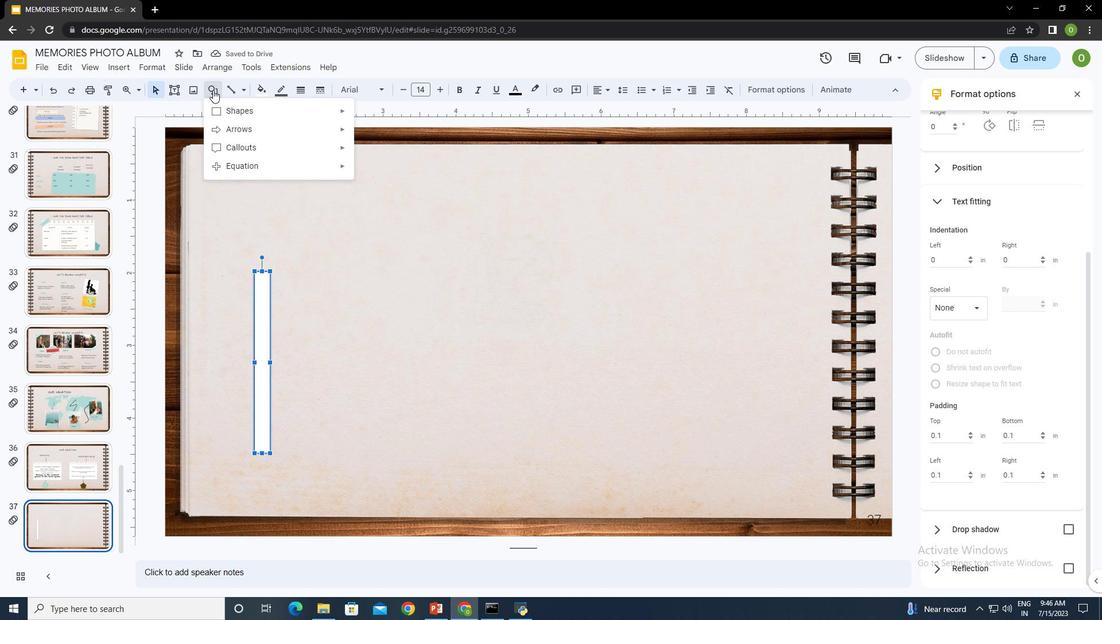 
Action: Mouse pressed left at (213, 90)
Screenshot: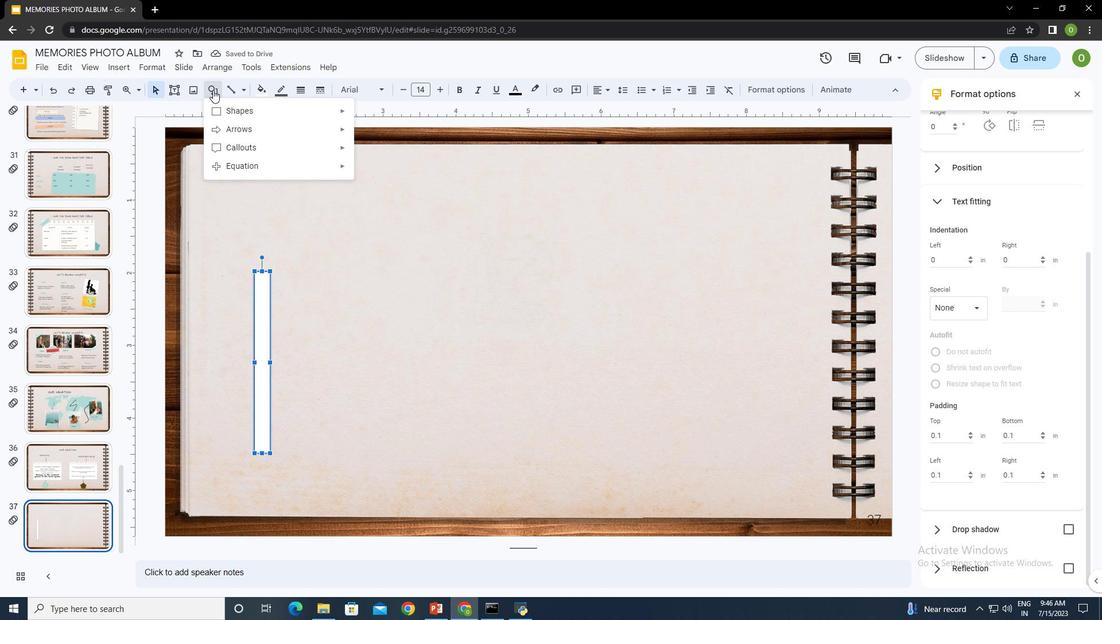 
Action: Mouse moved to (361, 116)
Screenshot: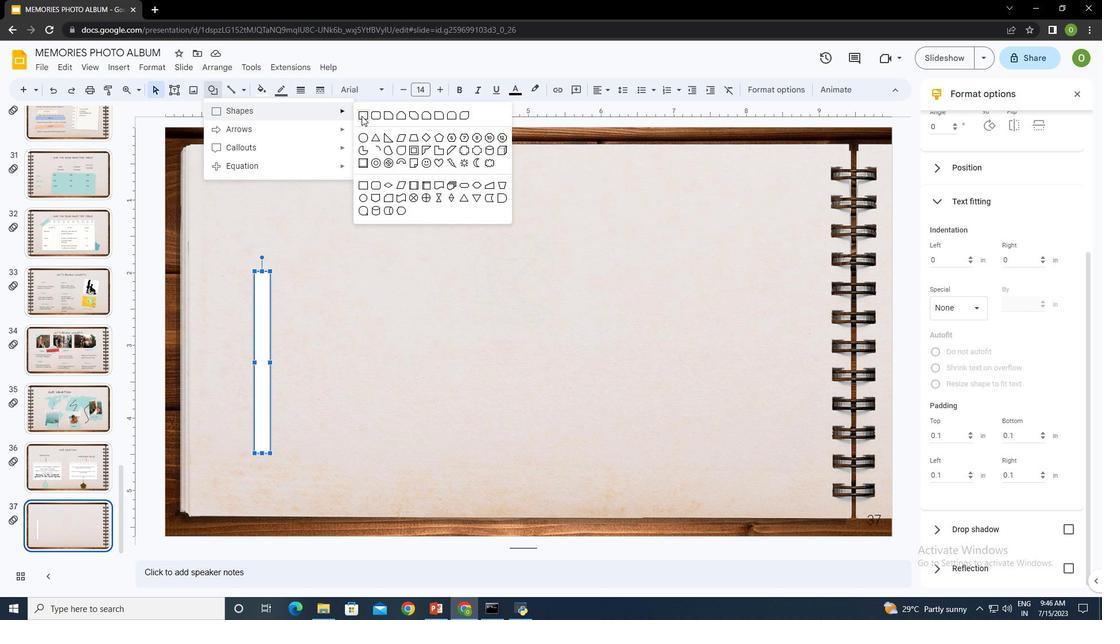 
Action: Mouse pressed left at (361, 116)
Screenshot: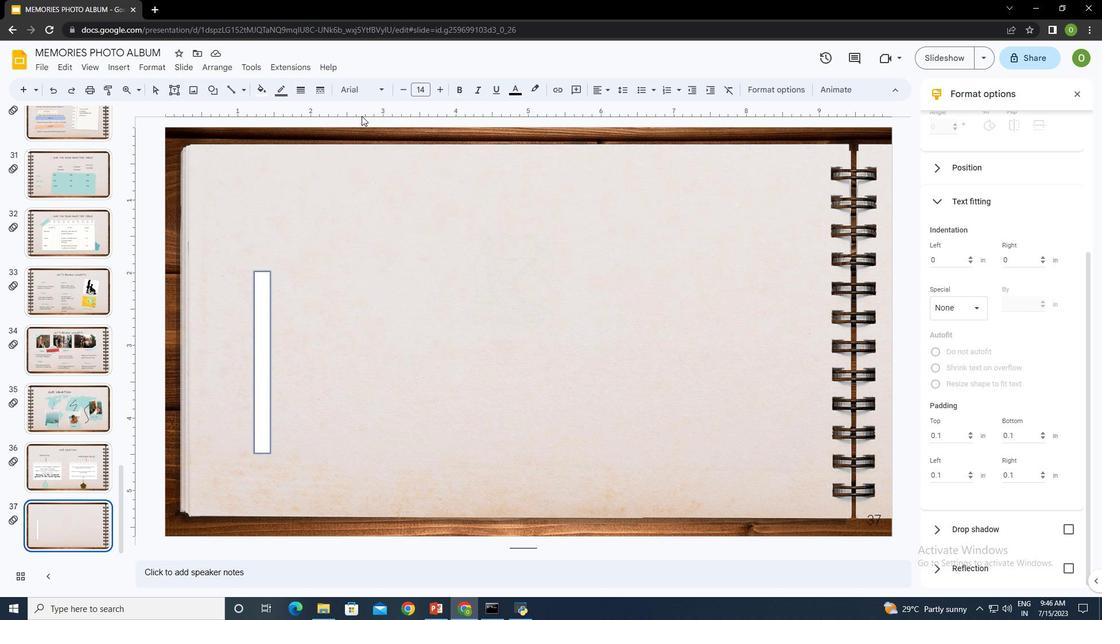 
Action: Mouse moved to (254, 333)
Screenshot: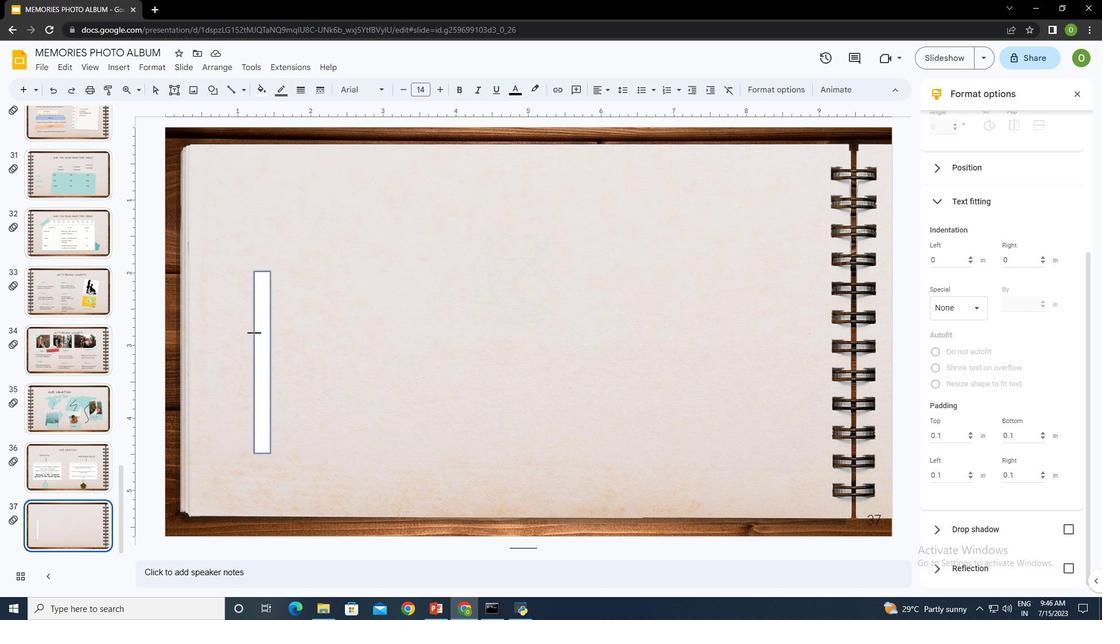 
Action: Mouse pressed left at (254, 333)
Screenshot: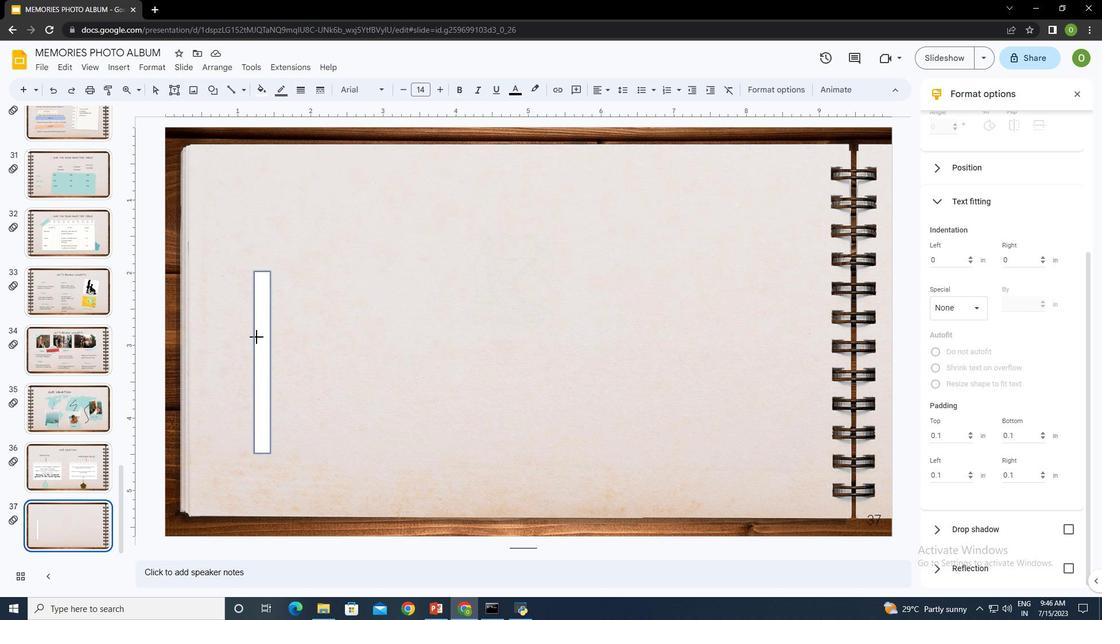 
Action: Mouse moved to (262, 89)
Screenshot: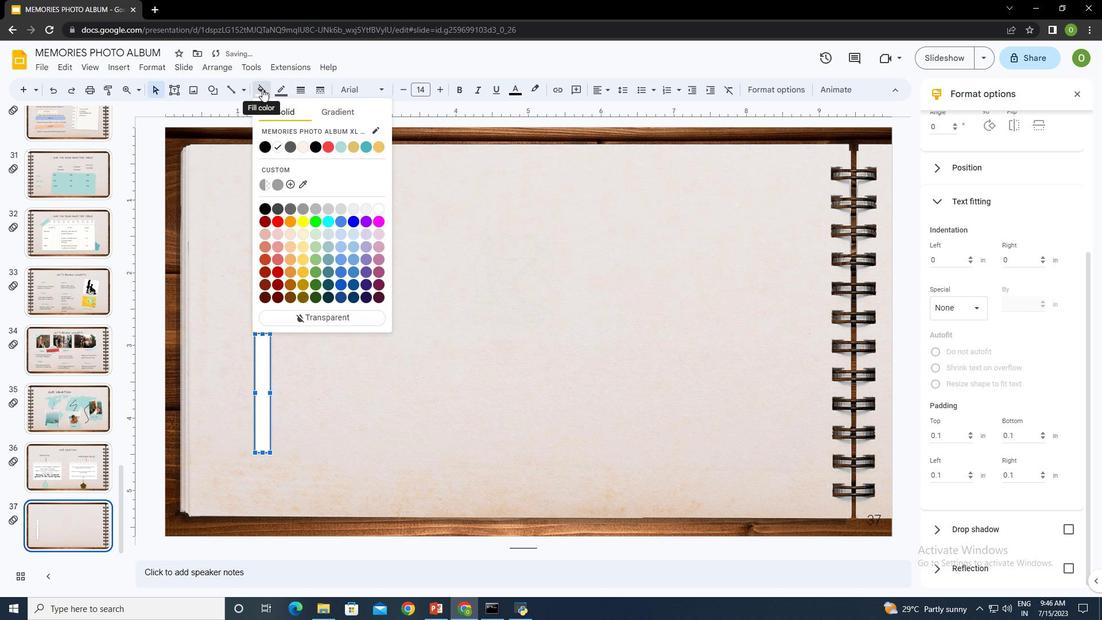 
Action: Mouse pressed left at (262, 89)
Screenshot: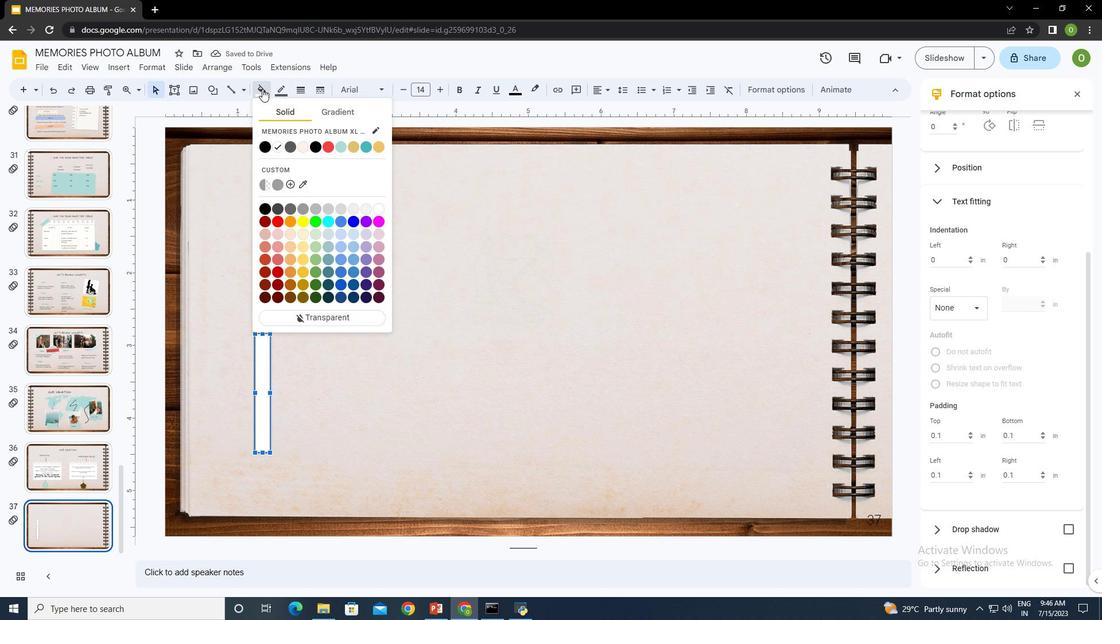
Action: Mouse moved to (355, 258)
Screenshot: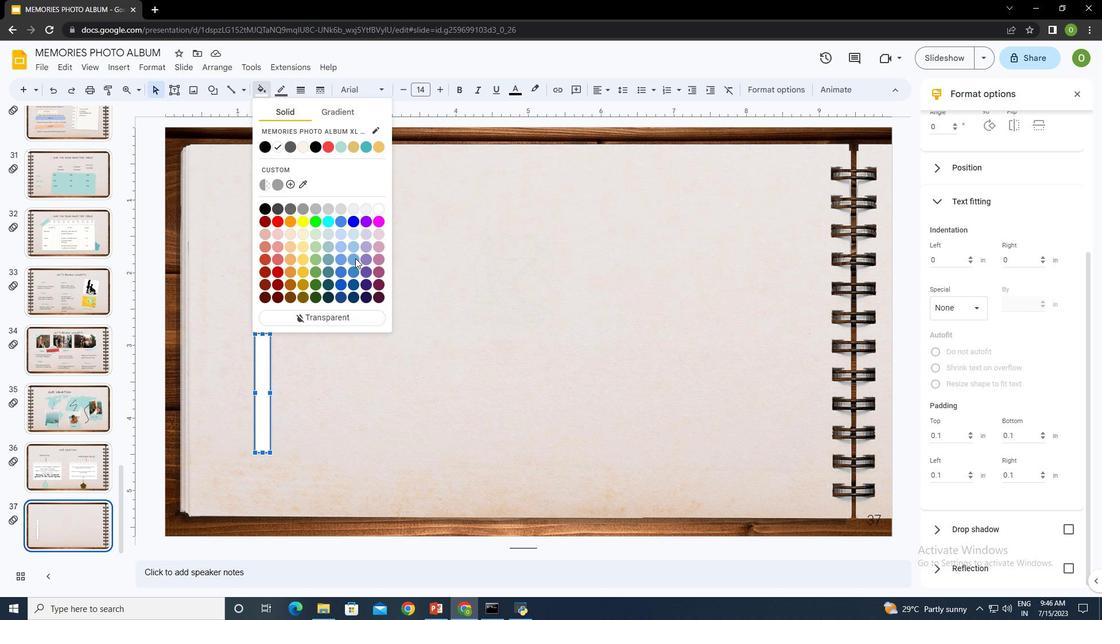 
Action: Mouse pressed left at (355, 258)
Screenshot: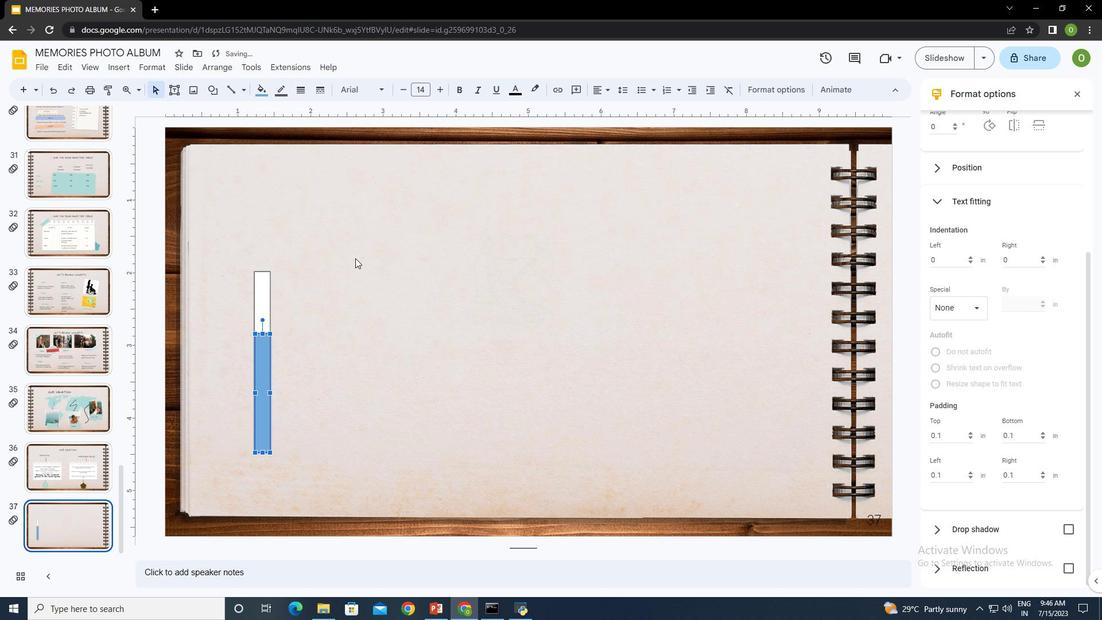 
Action: Mouse moved to (259, 294)
Screenshot: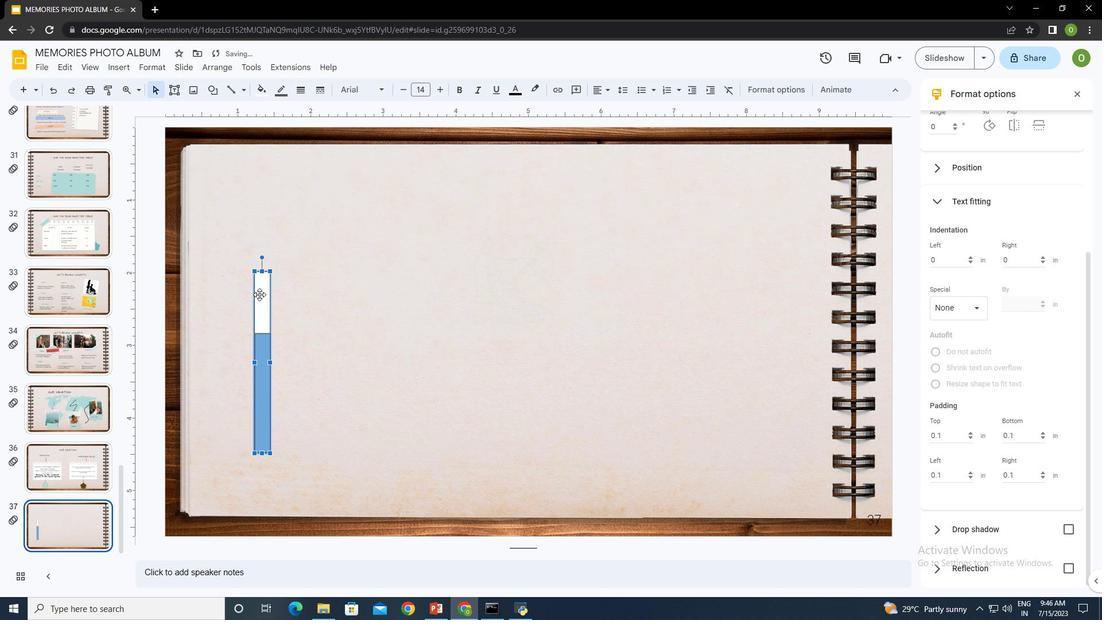 
Action: Mouse pressed left at (259, 294)
Screenshot: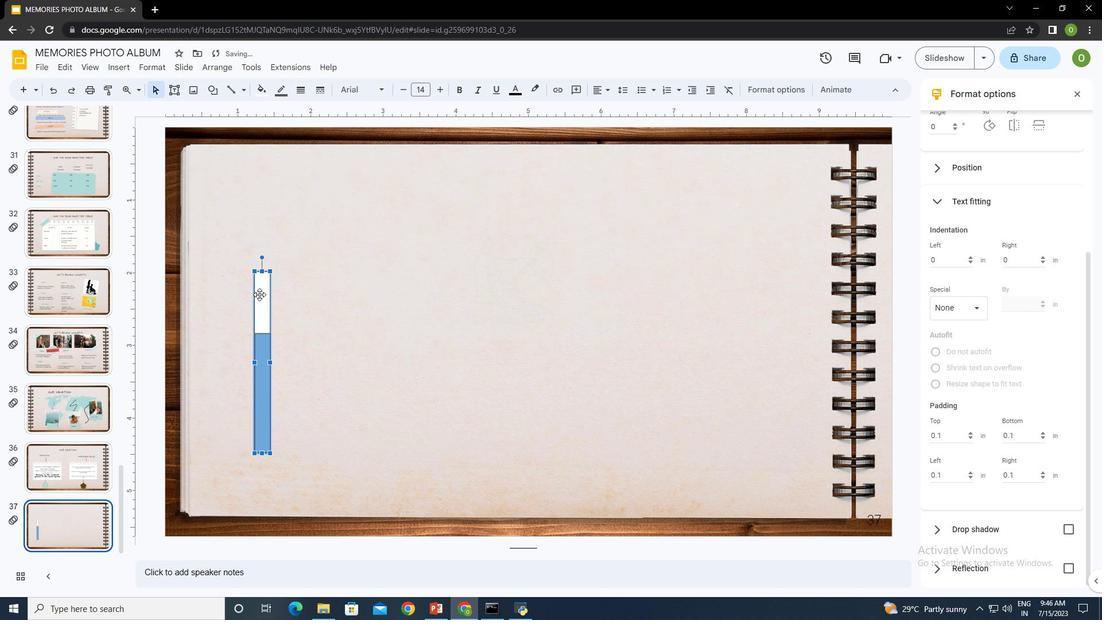
Action: Mouse moved to (292, 317)
Screenshot: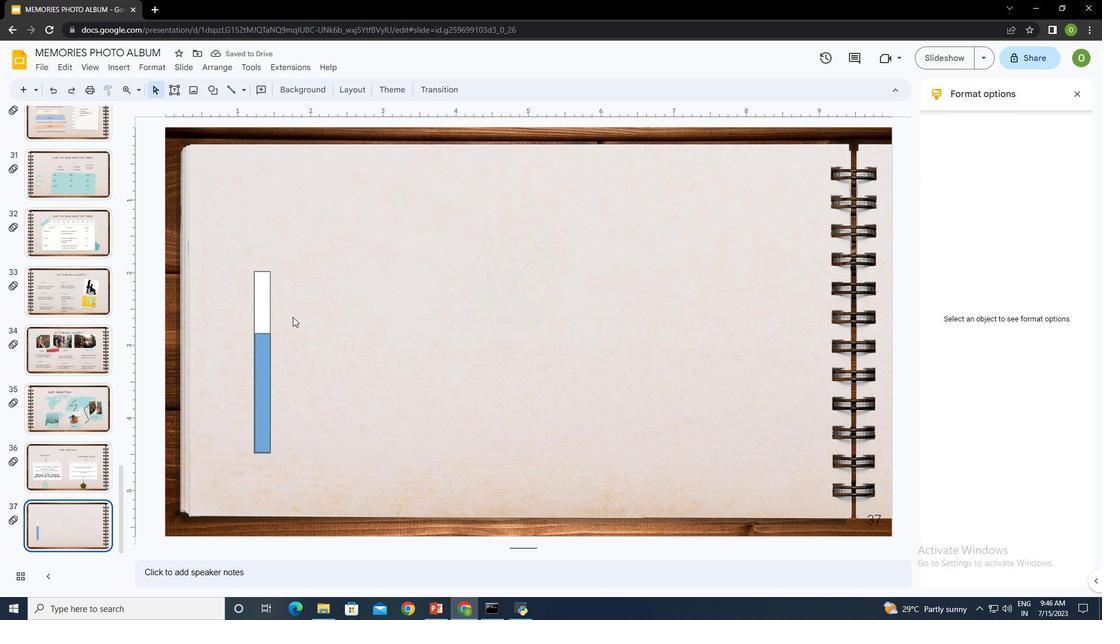 
Action: Mouse pressed left at (292, 317)
Screenshot: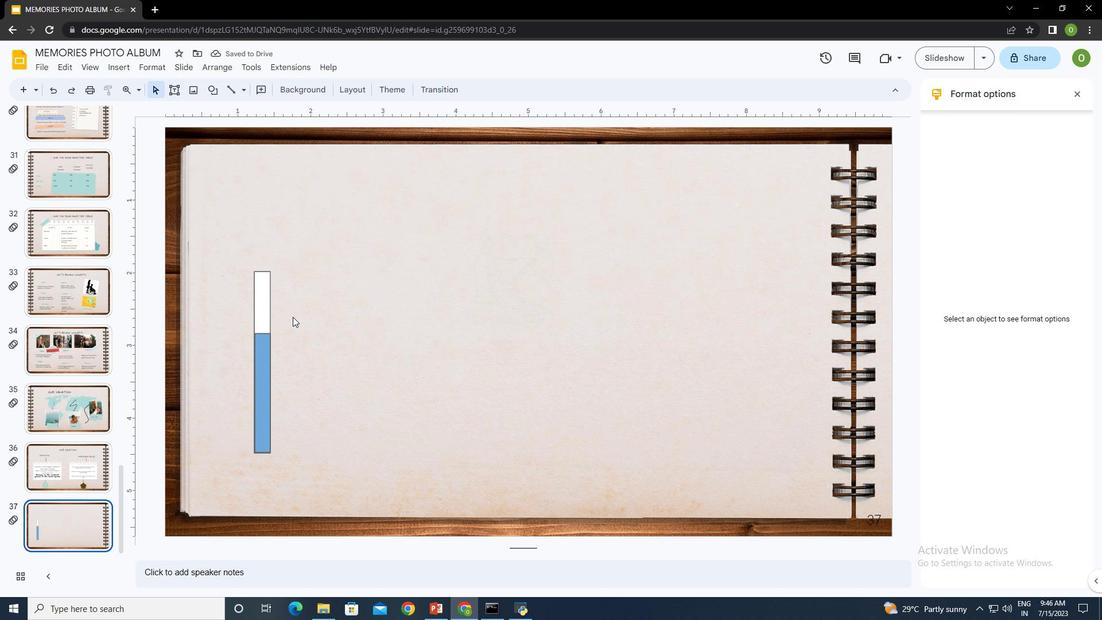 
Action: Mouse moved to (175, 89)
Screenshot: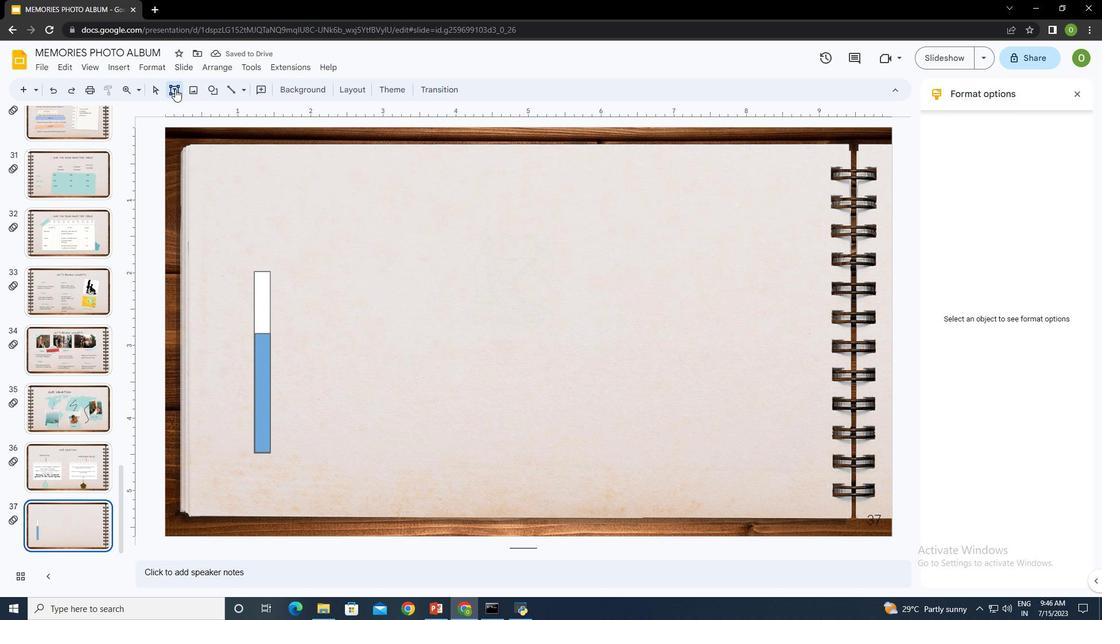 
Action: Mouse pressed left at (175, 89)
Screenshot: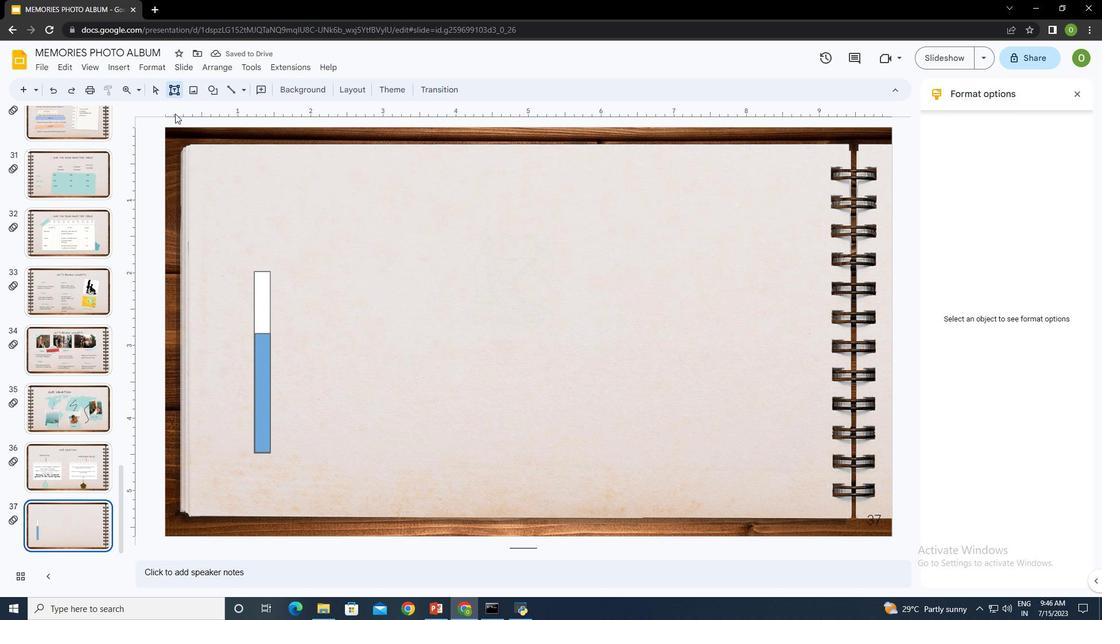 
Action: Mouse moved to (240, 457)
Screenshot: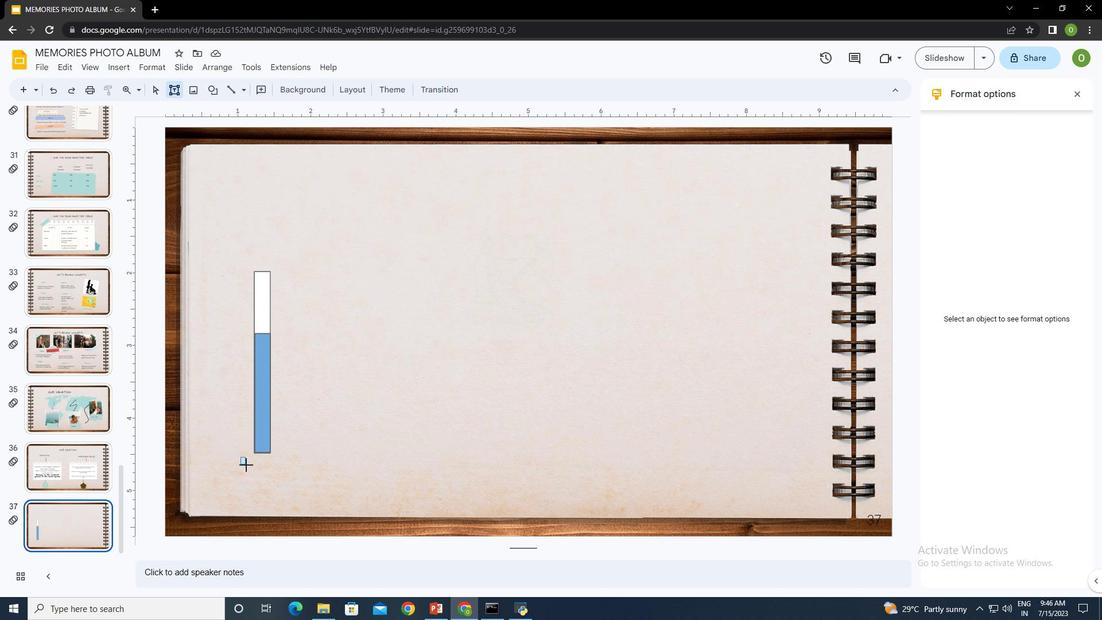 
Action: Mouse pressed left at (240, 457)
Screenshot: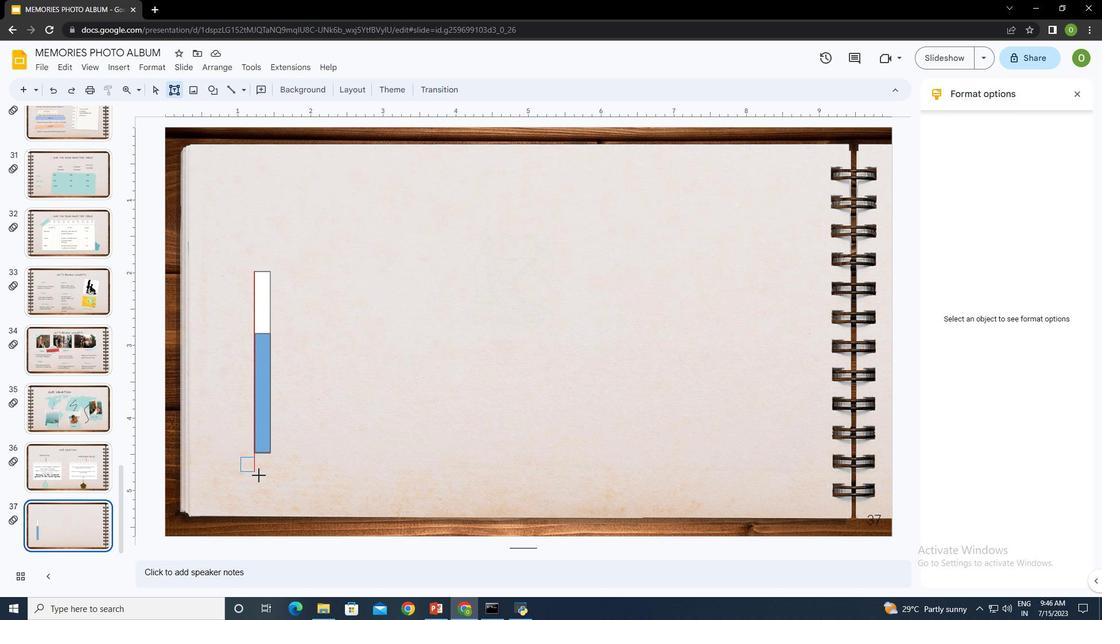 
Action: Mouse moved to (291, 475)
Screenshot: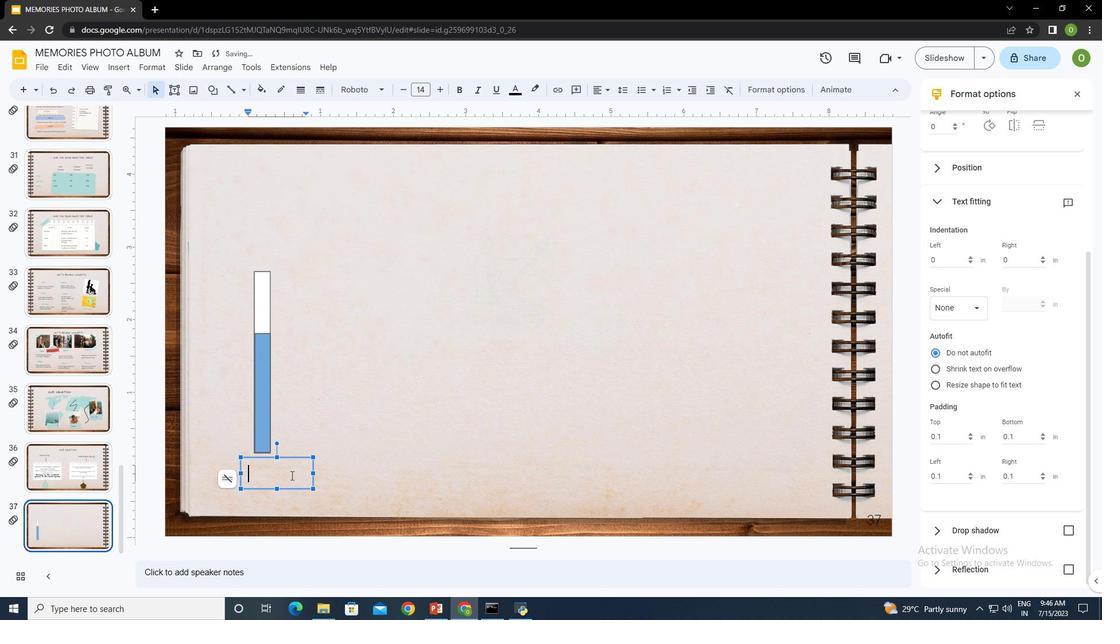
Action: Key pressed <Key.shift>Mars
Screenshot: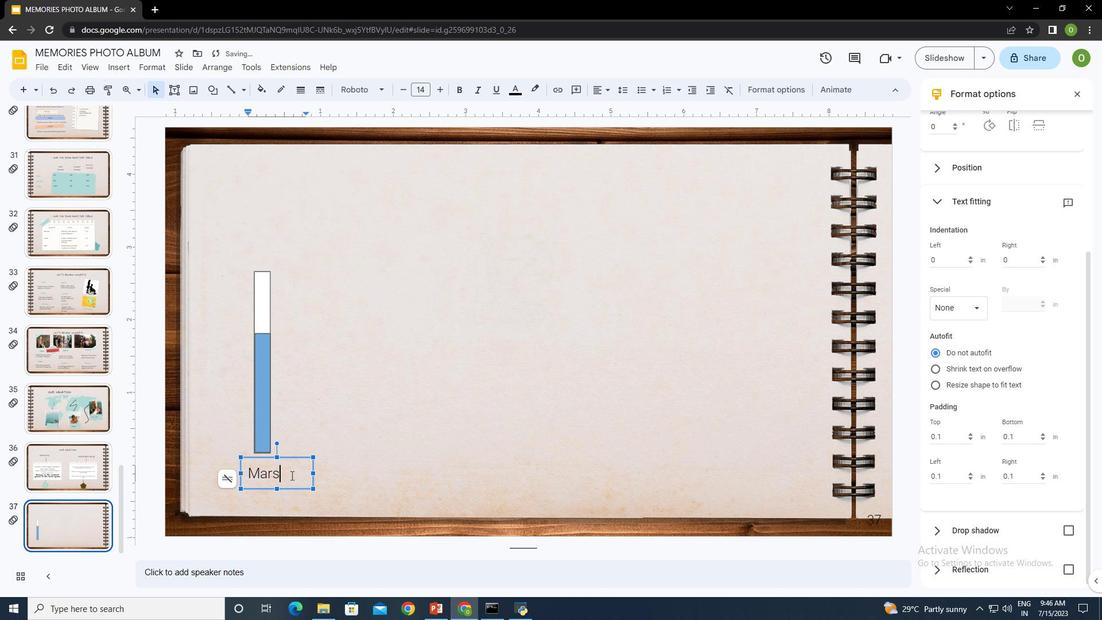 
Action: Mouse moved to (321, 412)
Screenshot: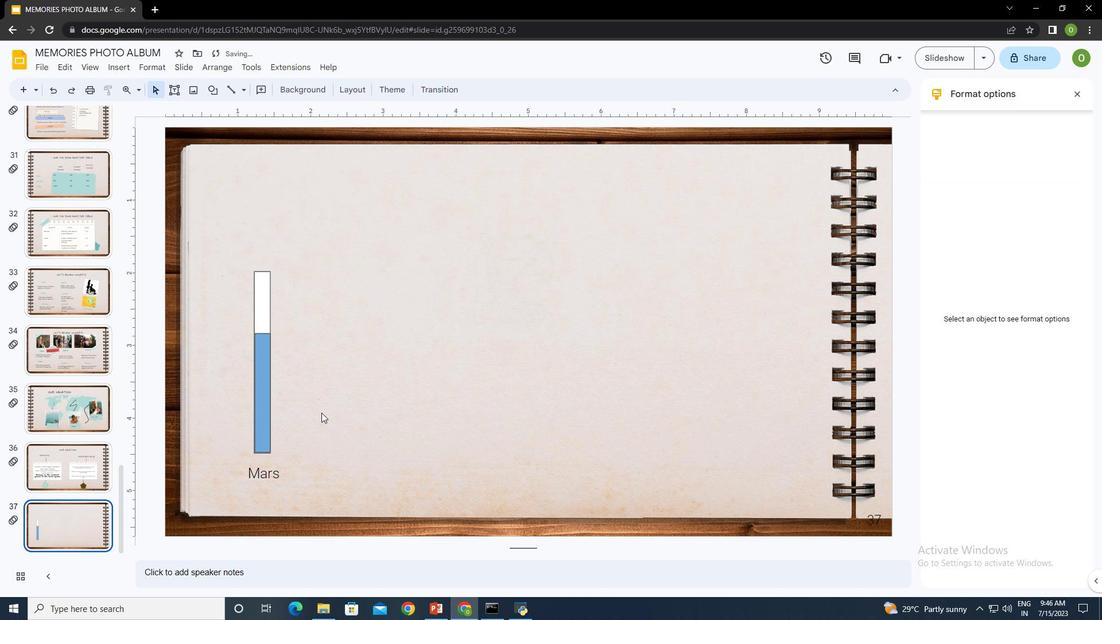 
Action: Mouse pressed left at (321, 412)
Screenshot: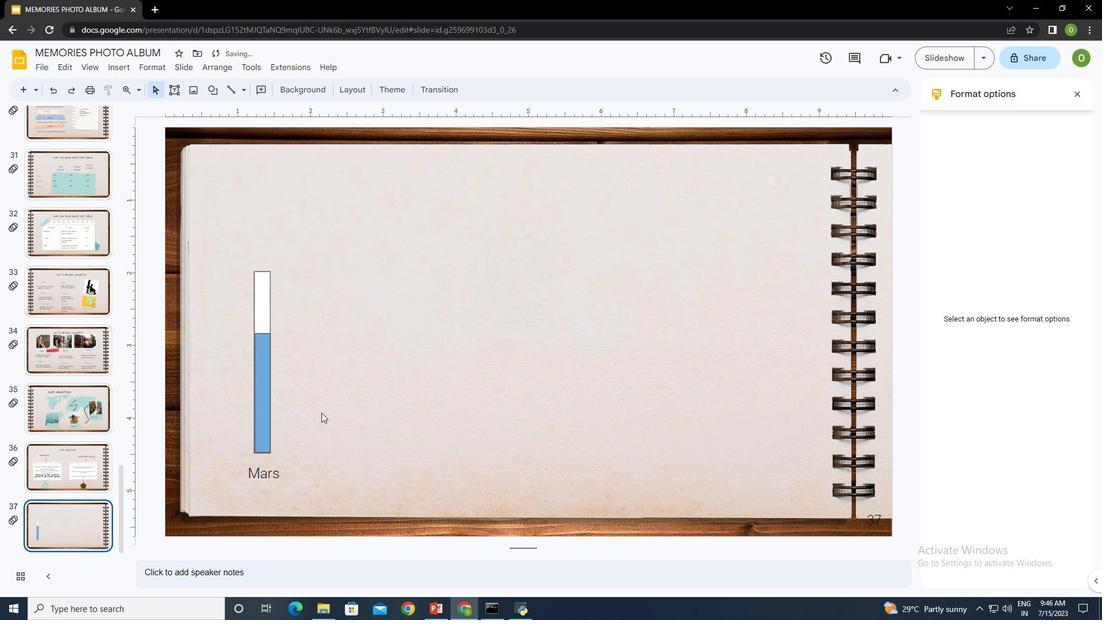 
Action: Mouse moved to (263, 288)
Screenshot: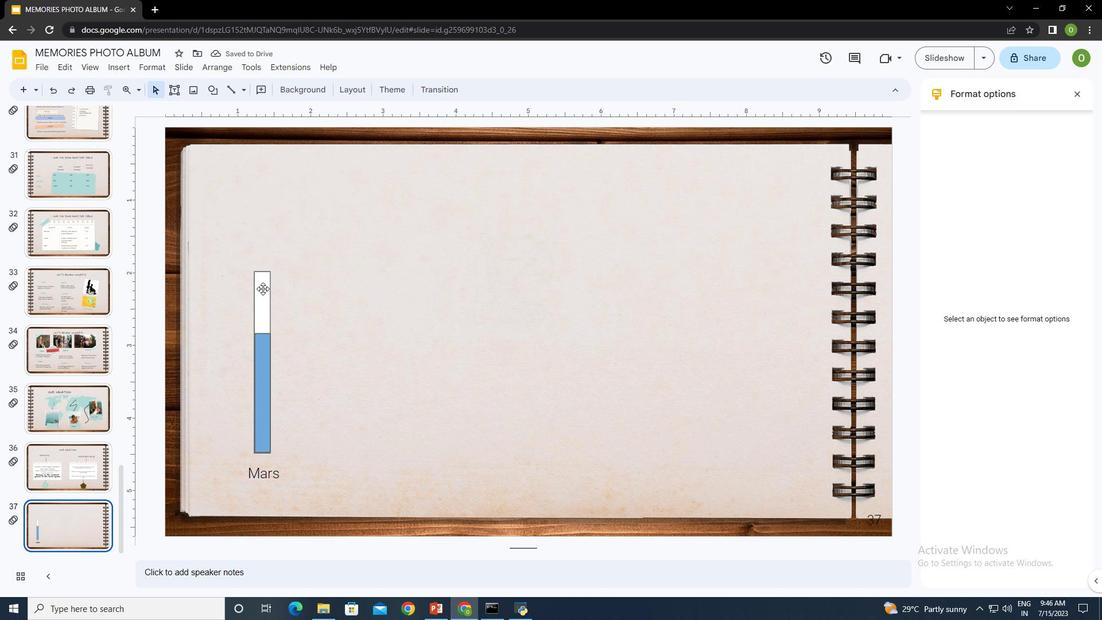 
Action: Mouse pressed left at (263, 288)
Screenshot: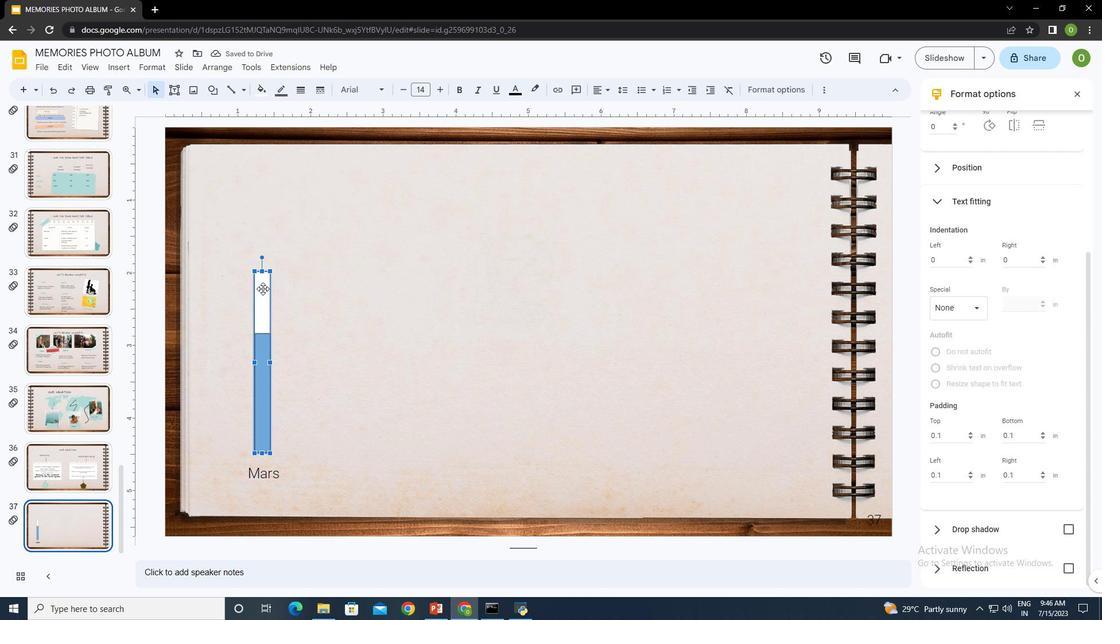 
Action: Key pressed ctrl+C
Screenshot: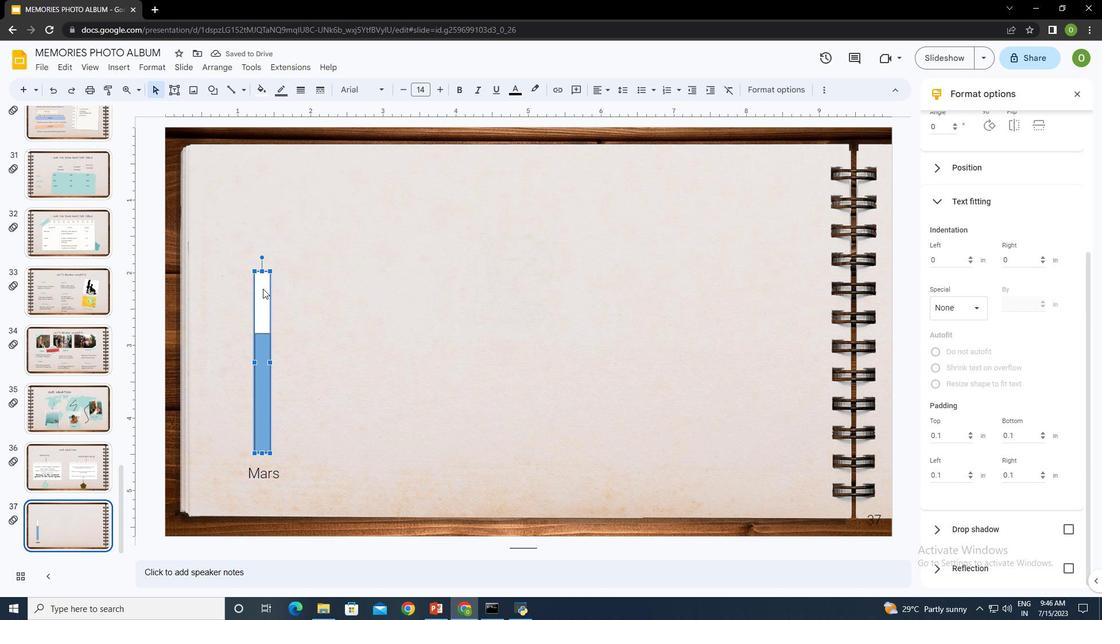 
Action: Mouse moved to (259, 290)
Screenshot: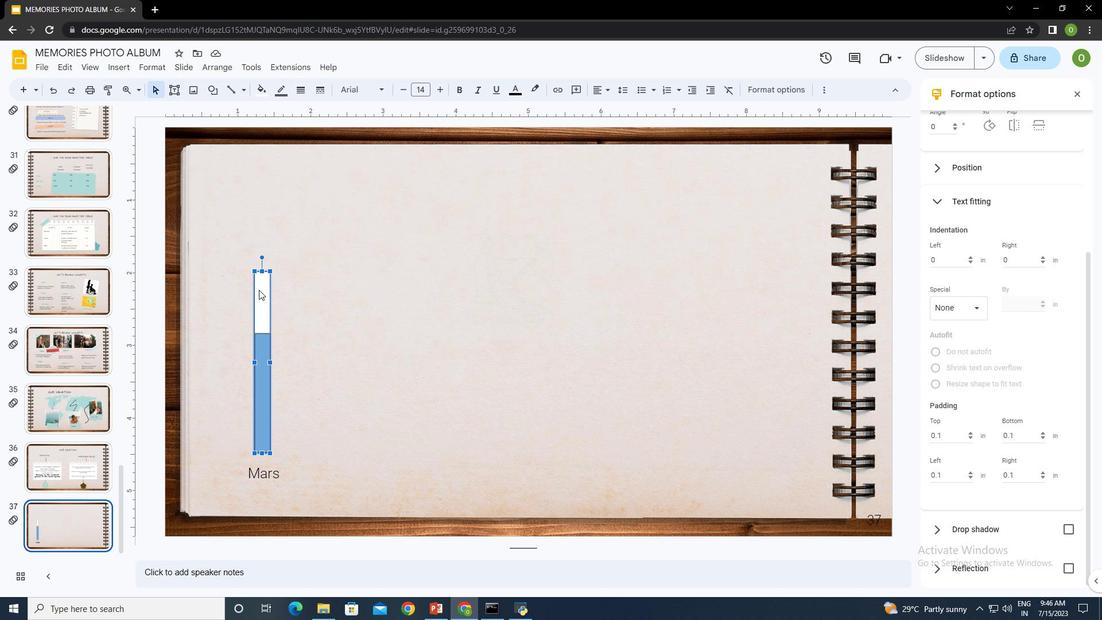 
Action: Mouse pressed right at (259, 290)
Screenshot: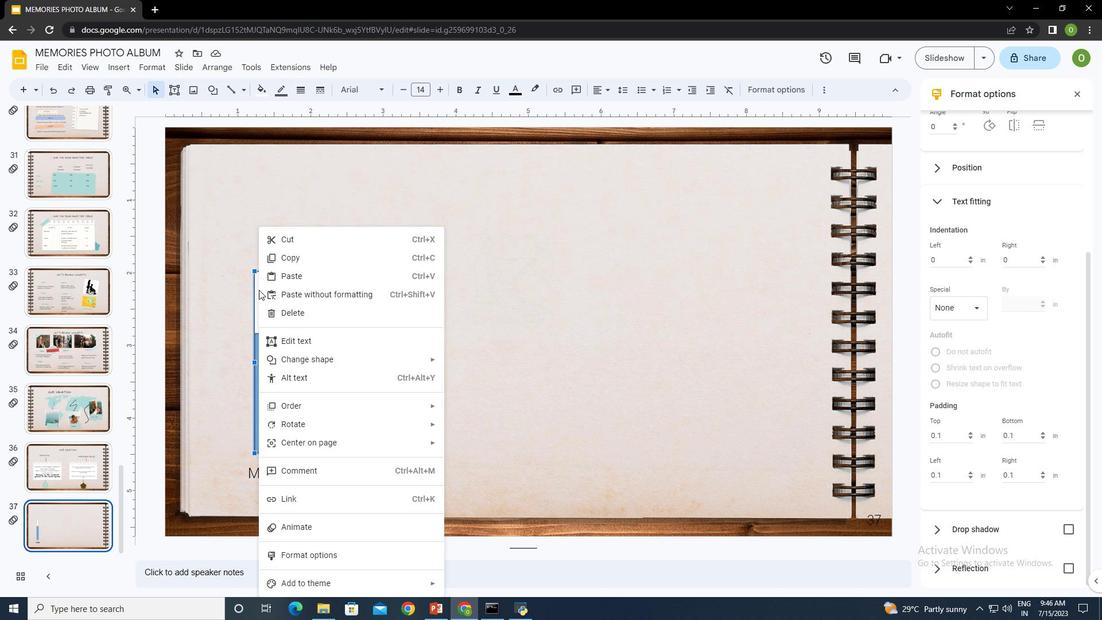 
Action: Mouse moved to (300, 259)
Screenshot: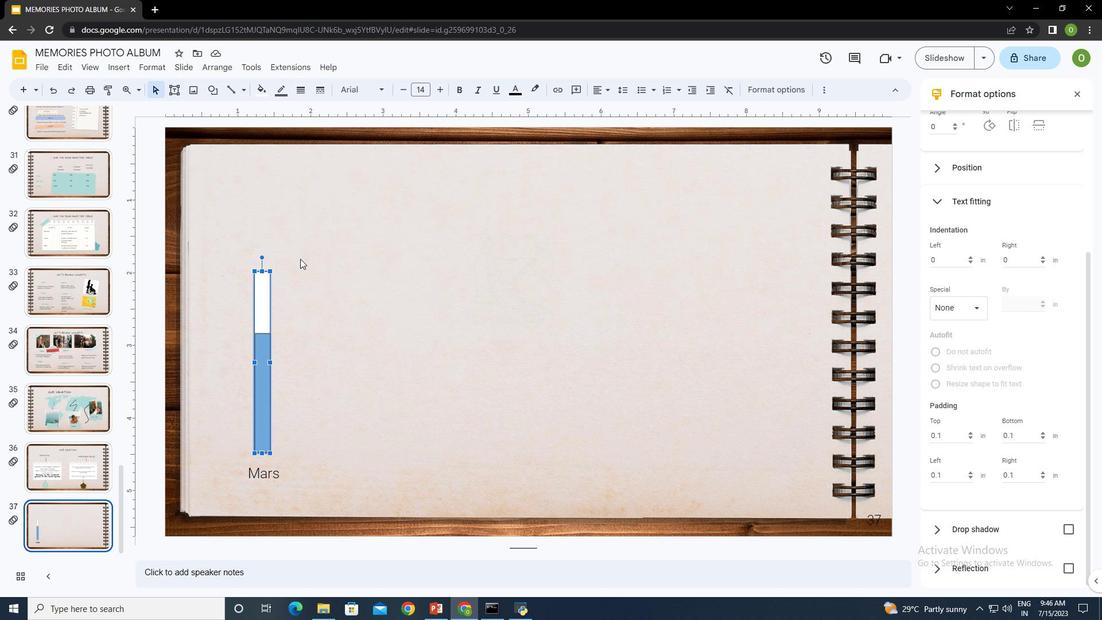 
Action: Mouse pressed left at (300, 259)
Screenshot: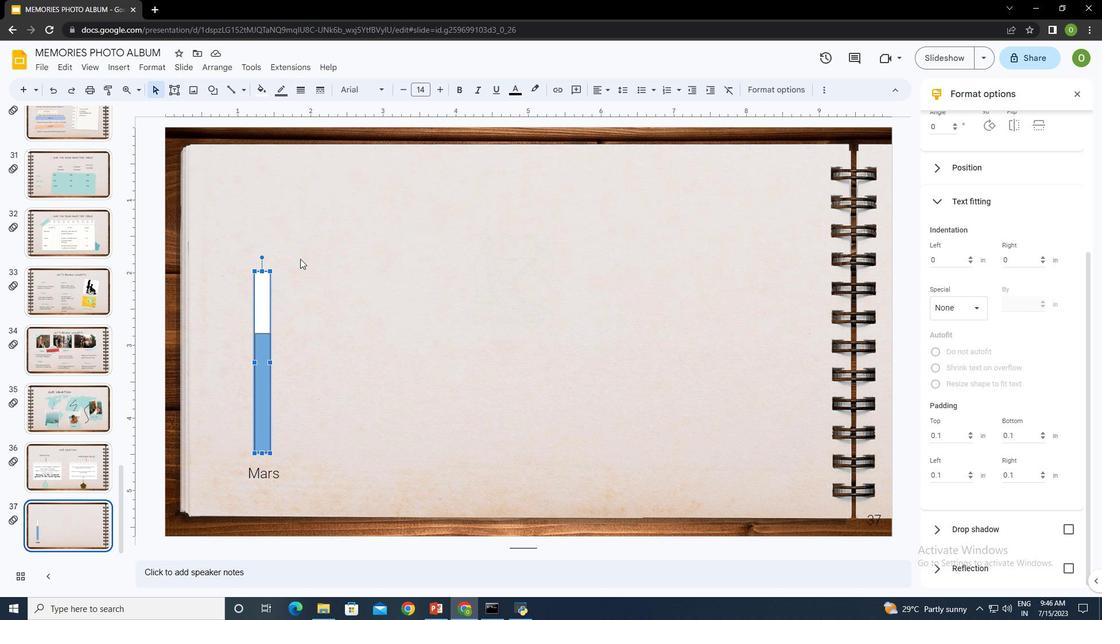 
Action: Mouse moved to (290, 325)
Screenshot: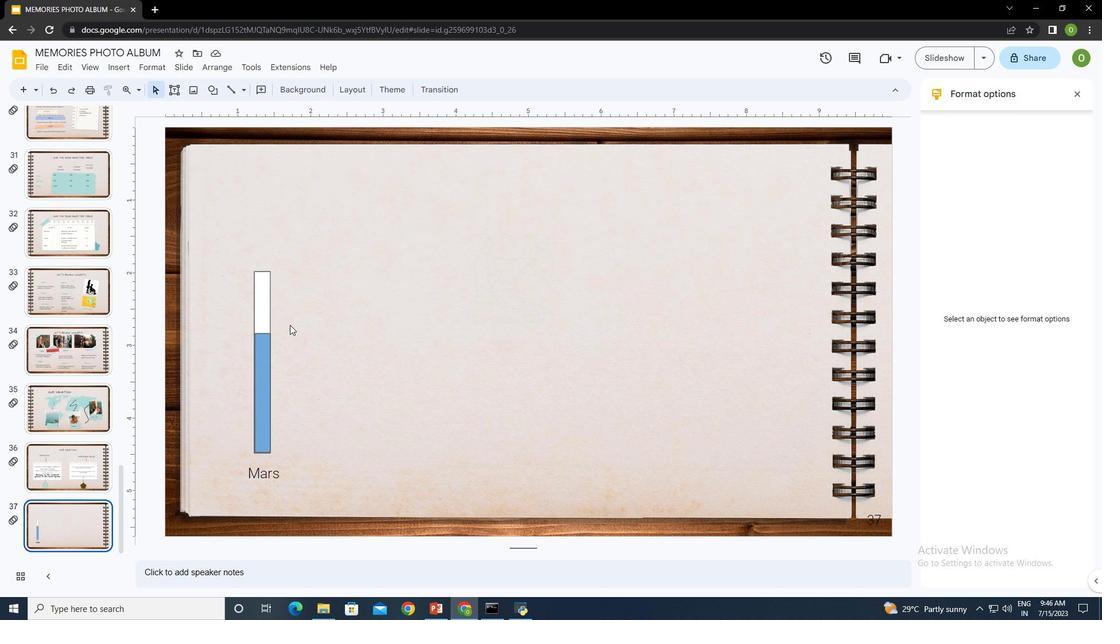 
Action: Mouse pressed left at (290, 325)
Screenshot: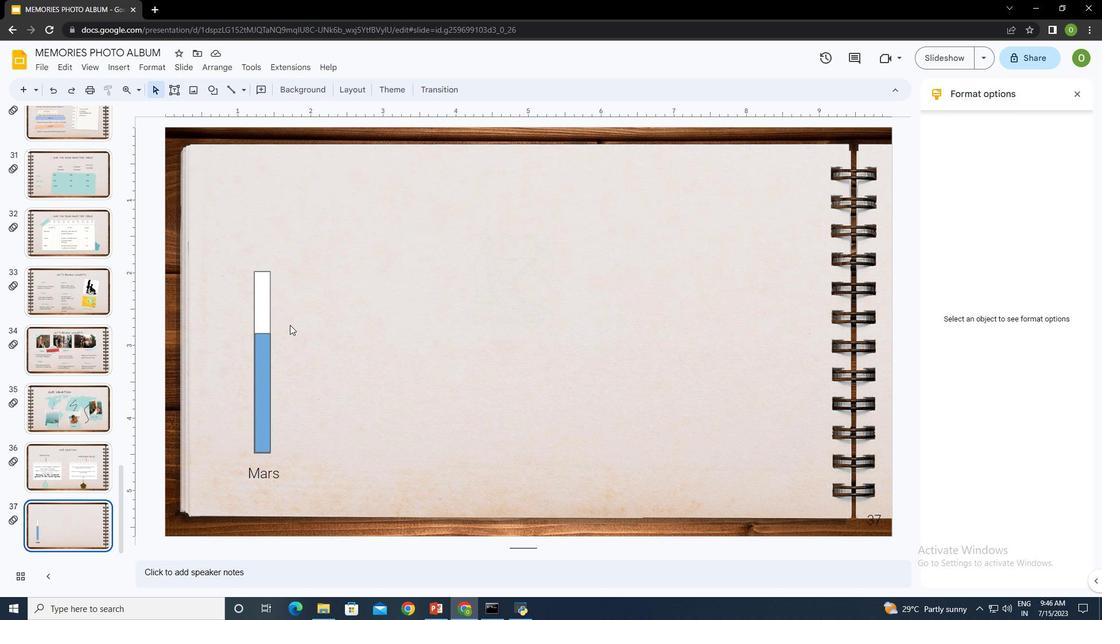 
Action: Mouse pressed right at (290, 325)
Screenshot: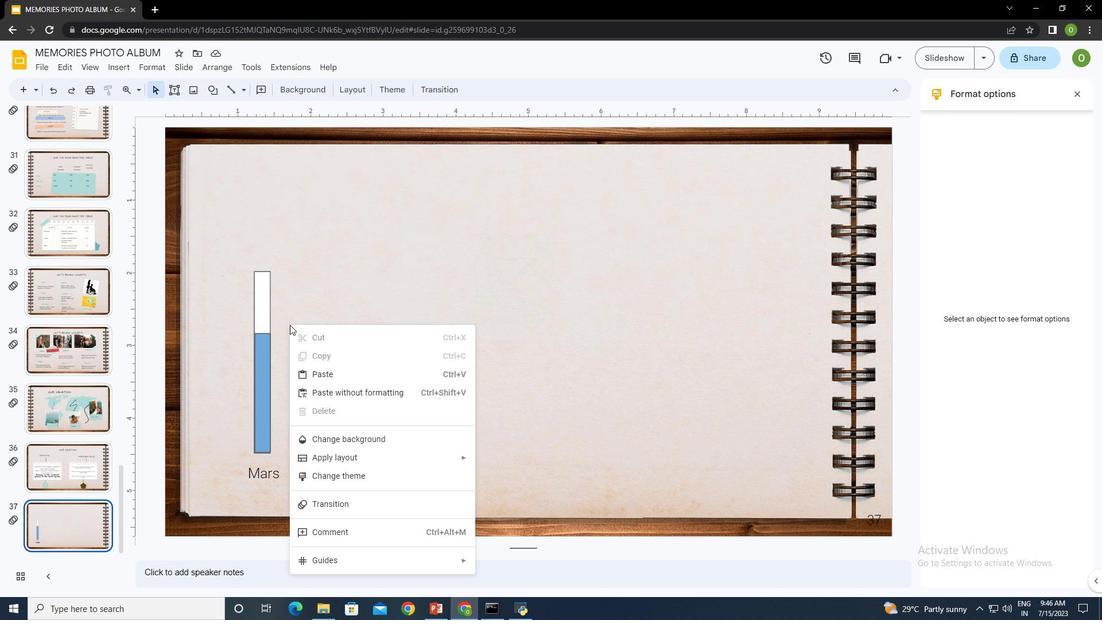 
Action: Mouse moved to (319, 376)
Screenshot: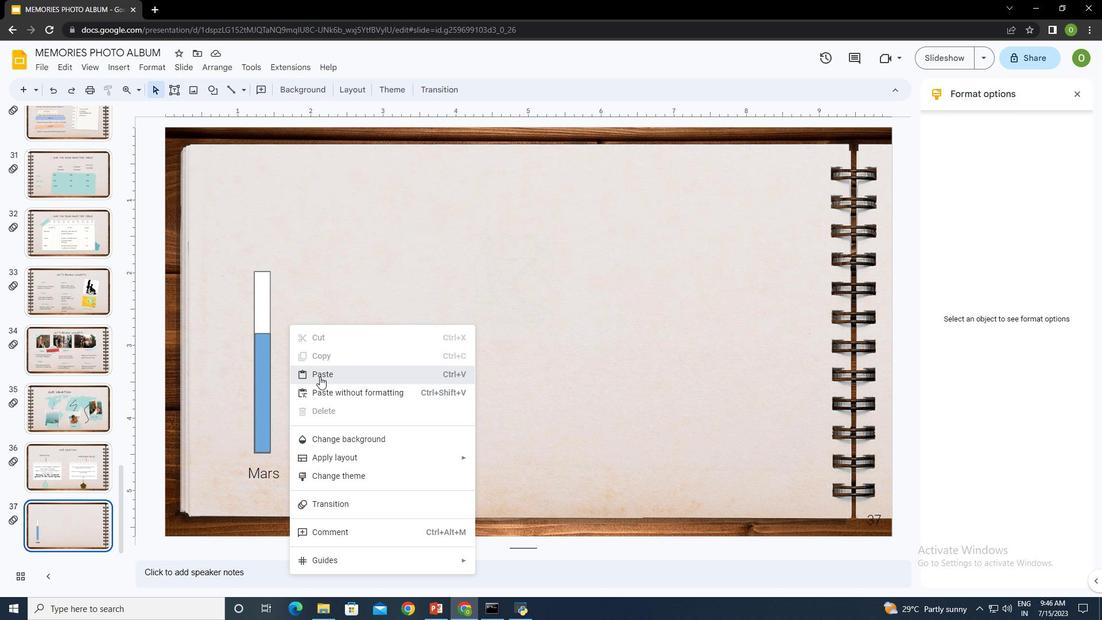 
Action: Mouse pressed left at (319, 376)
Screenshot: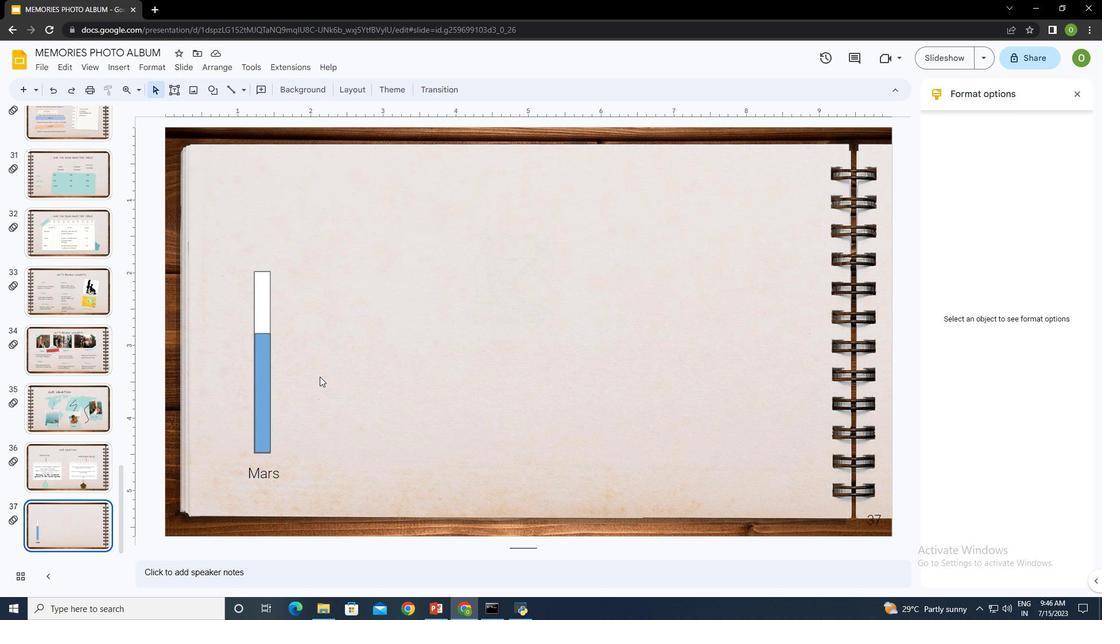 
Action: Mouse moved to (361, 326)
Screenshot: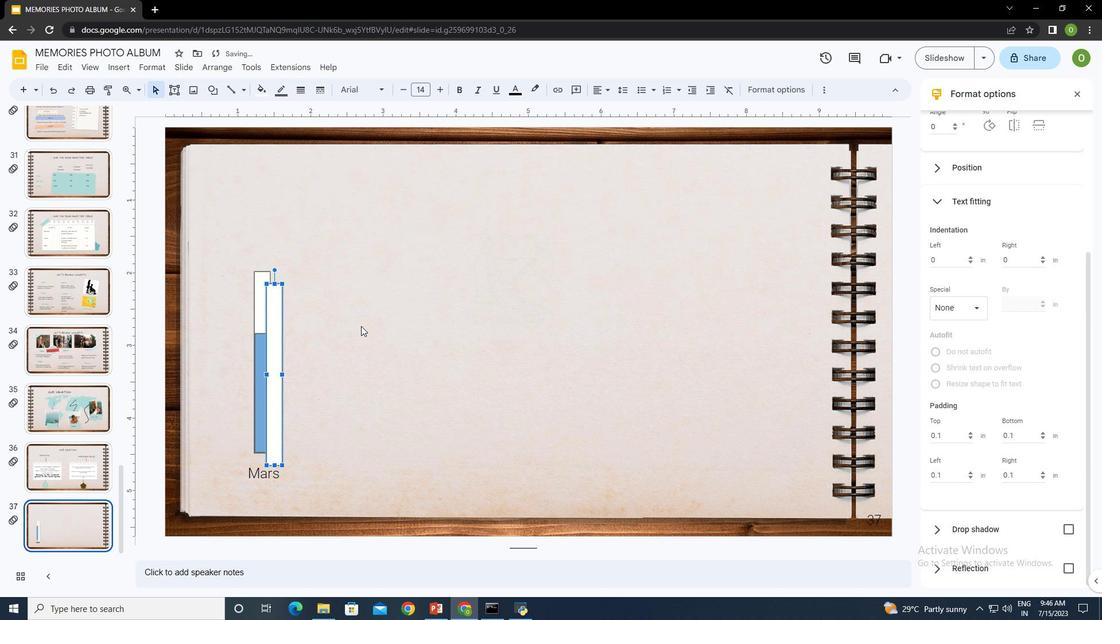 
Action: Key pressed <Key.right><Key.right><Key.up><Key.up><Key.right><Key.left>
Screenshot: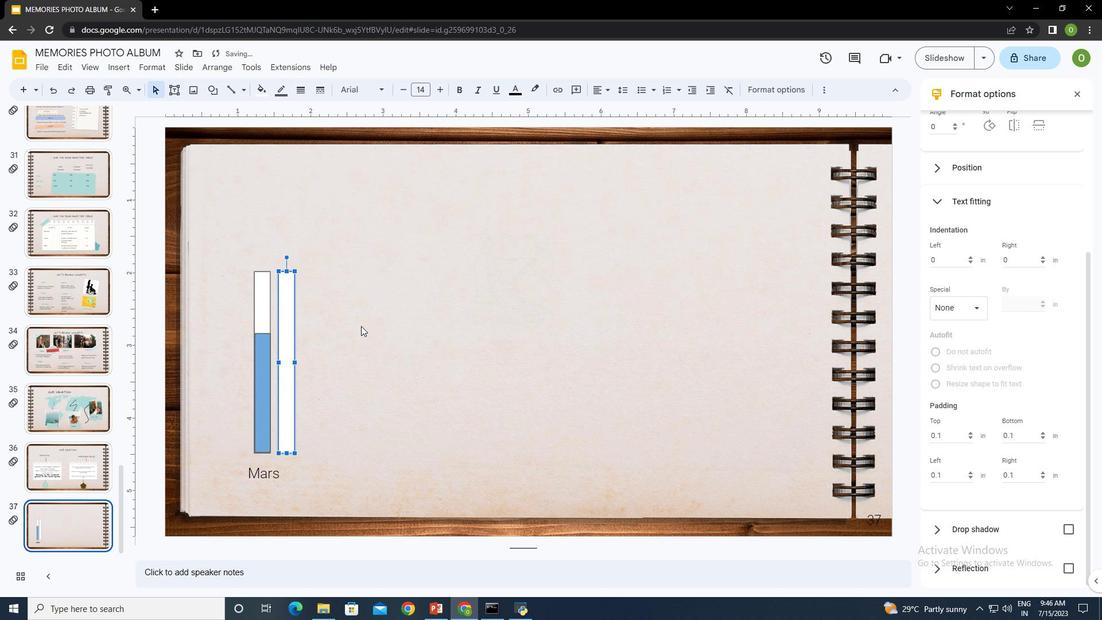 
Action: Mouse moved to (364, 328)
Screenshot: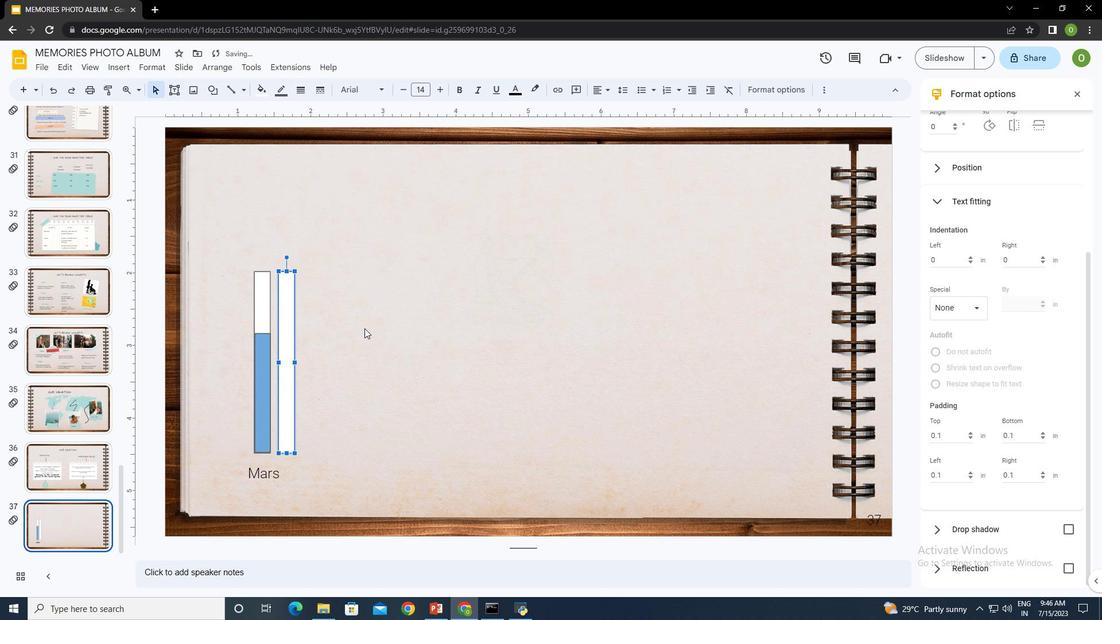 
Action: Mouse pressed left at (364, 328)
Screenshot: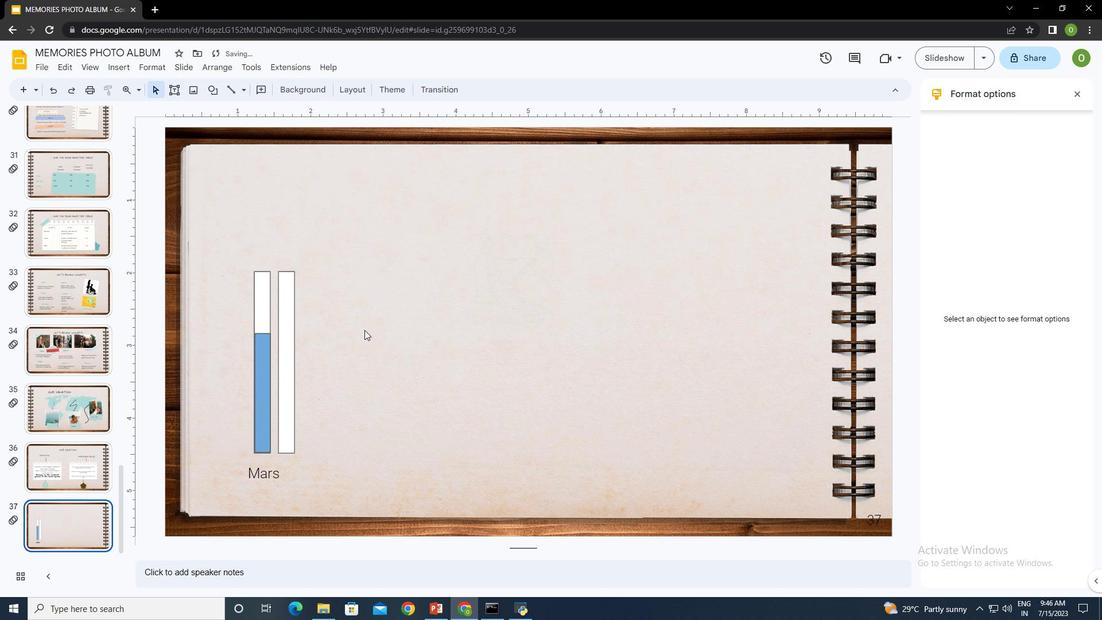 
Action: Mouse moved to (261, 384)
Screenshot: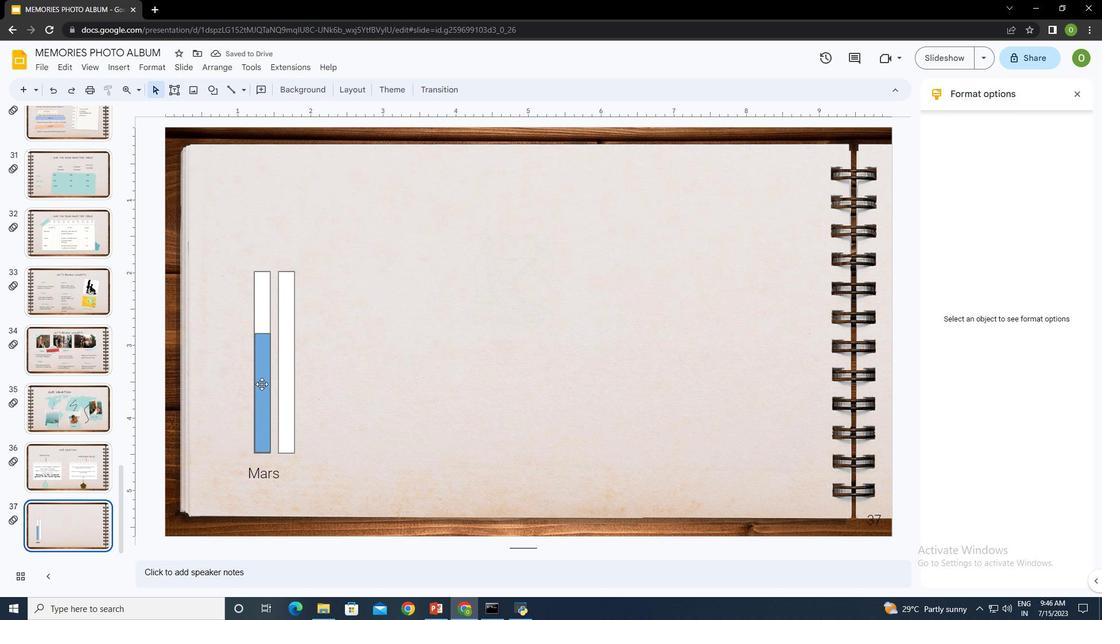 
Action: Mouse pressed left at (261, 384)
Screenshot: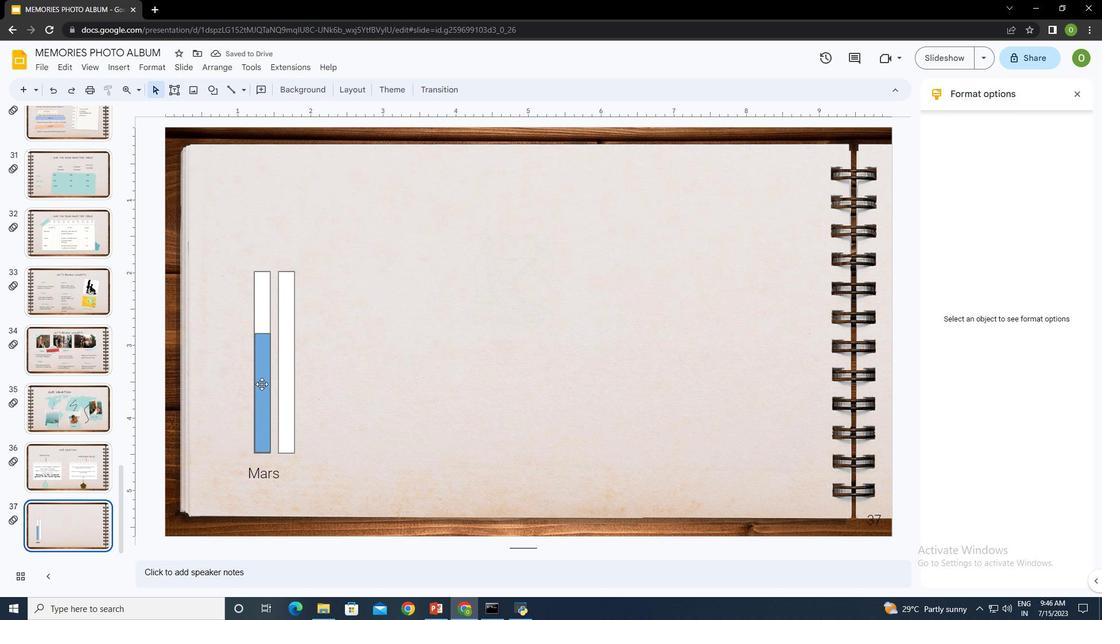 
Action: Mouse pressed right at (261, 384)
Screenshot: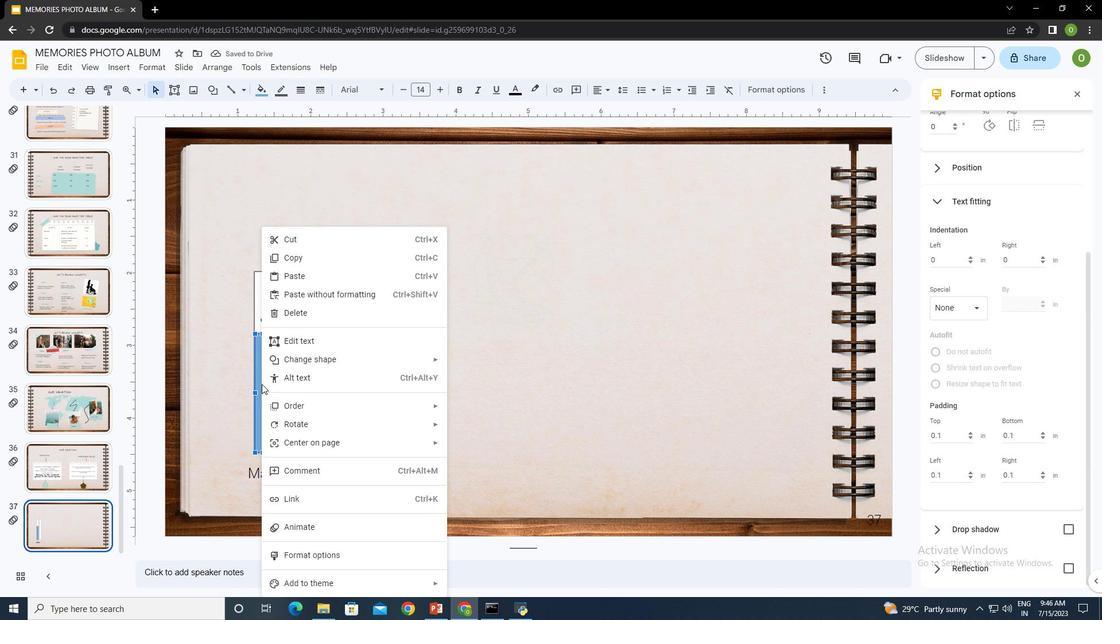 
Action: Mouse moved to (292, 261)
Screenshot: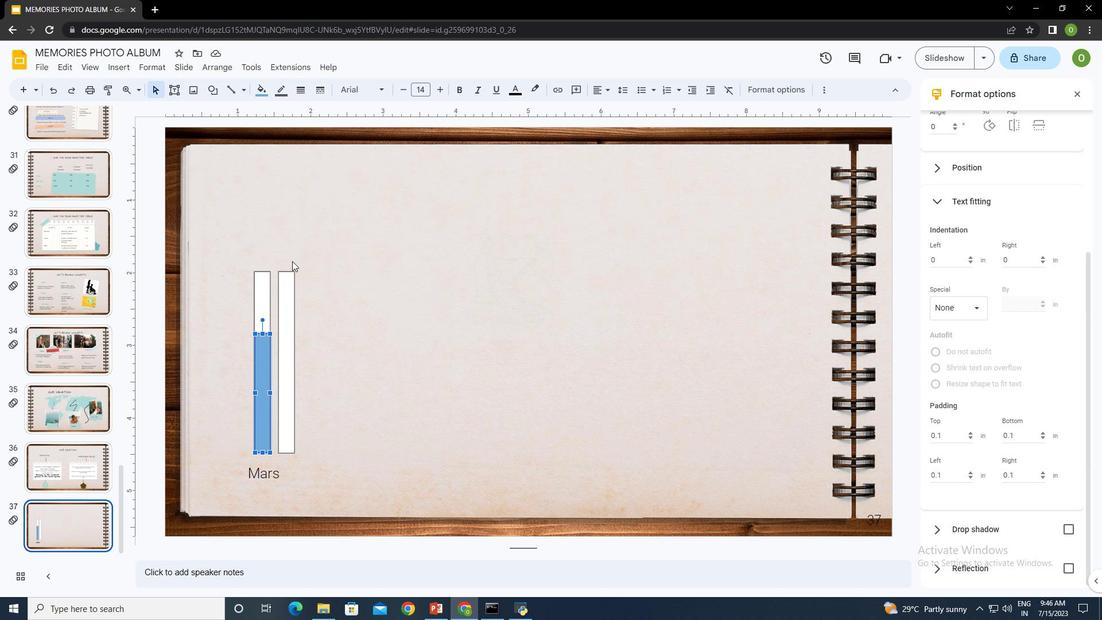 
Action: Mouse pressed left at (292, 261)
Screenshot: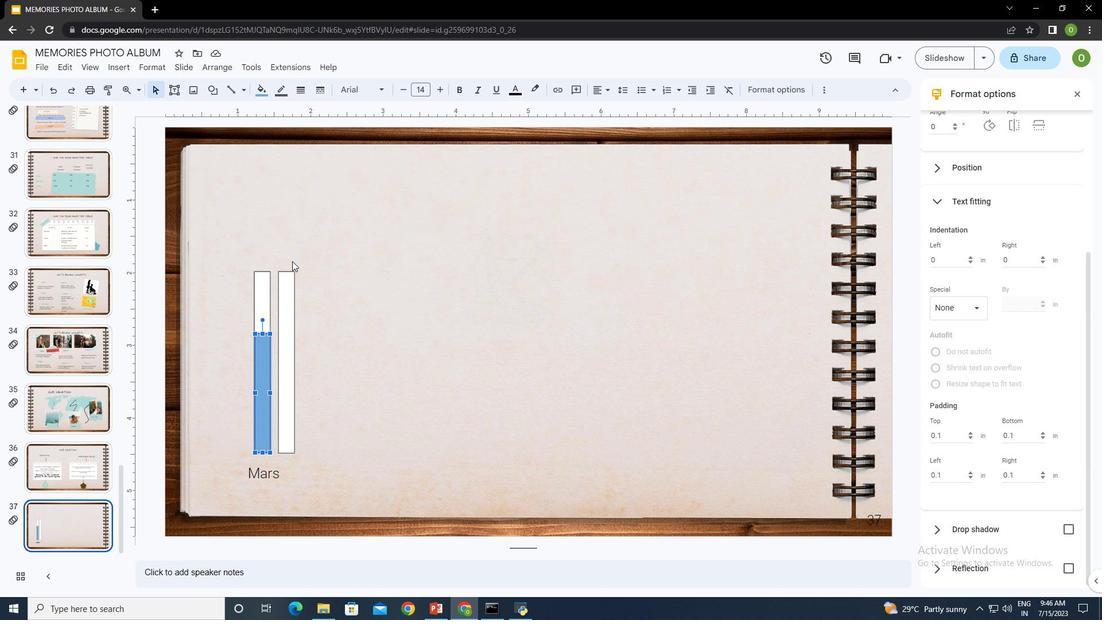 
Action: Mouse moved to (306, 380)
Screenshot: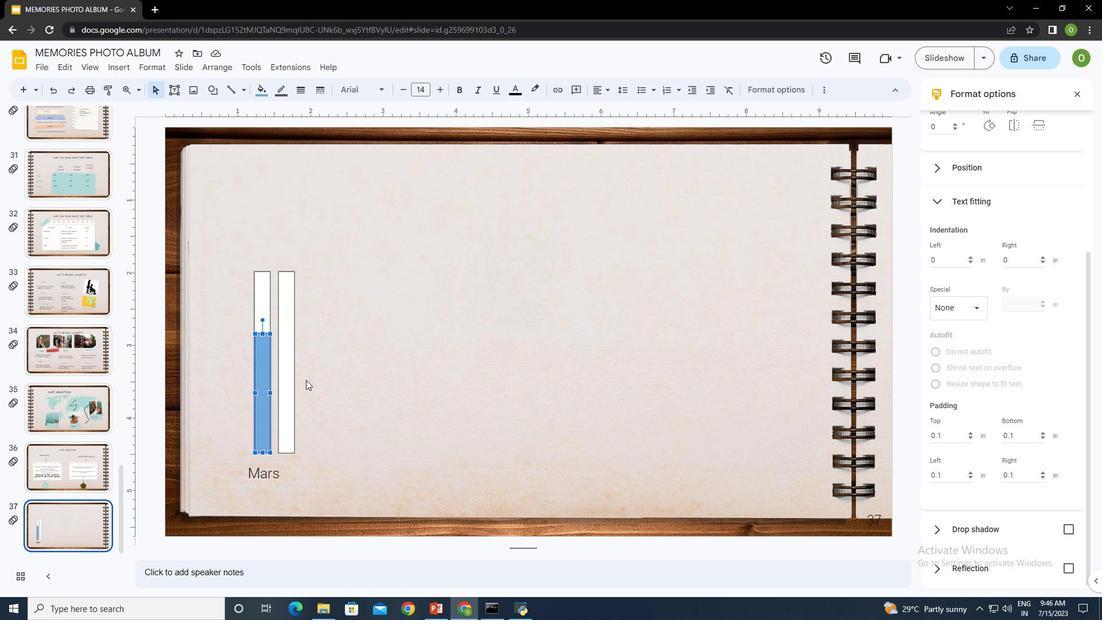 
Action: Mouse pressed left at (306, 380)
Screenshot: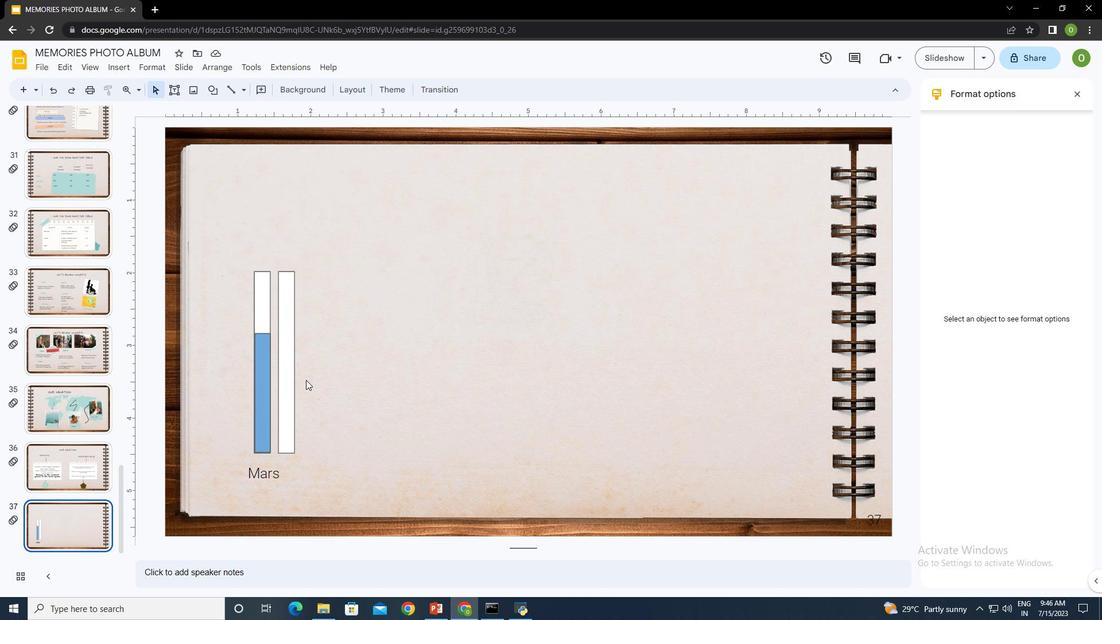 
Action: Mouse pressed right at (306, 380)
Screenshot: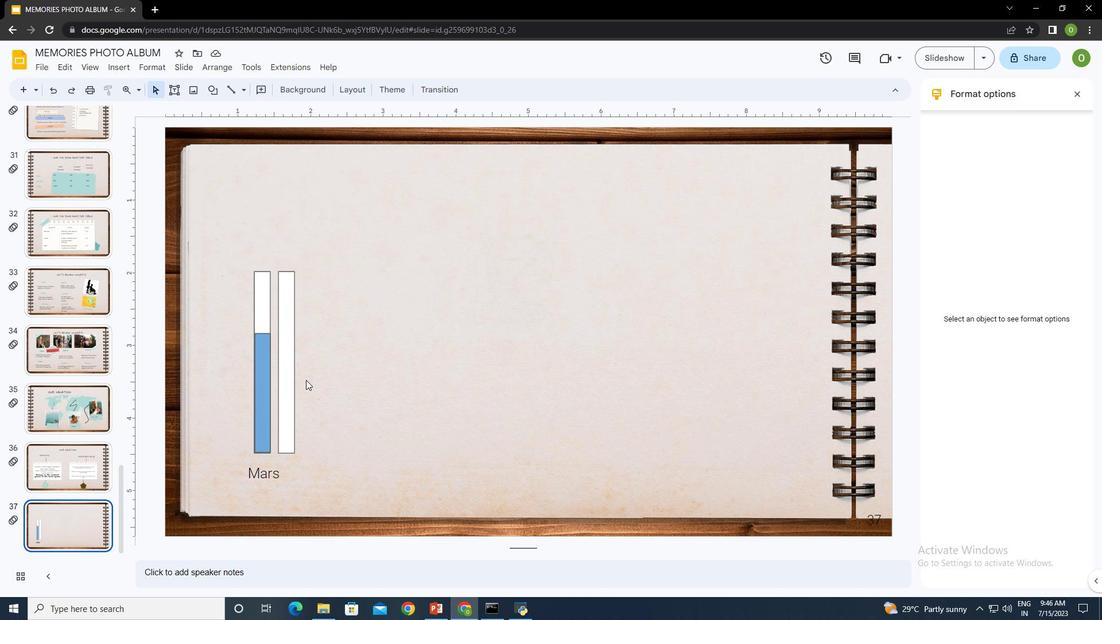 
Action: Mouse moved to (306, 381)
Screenshot: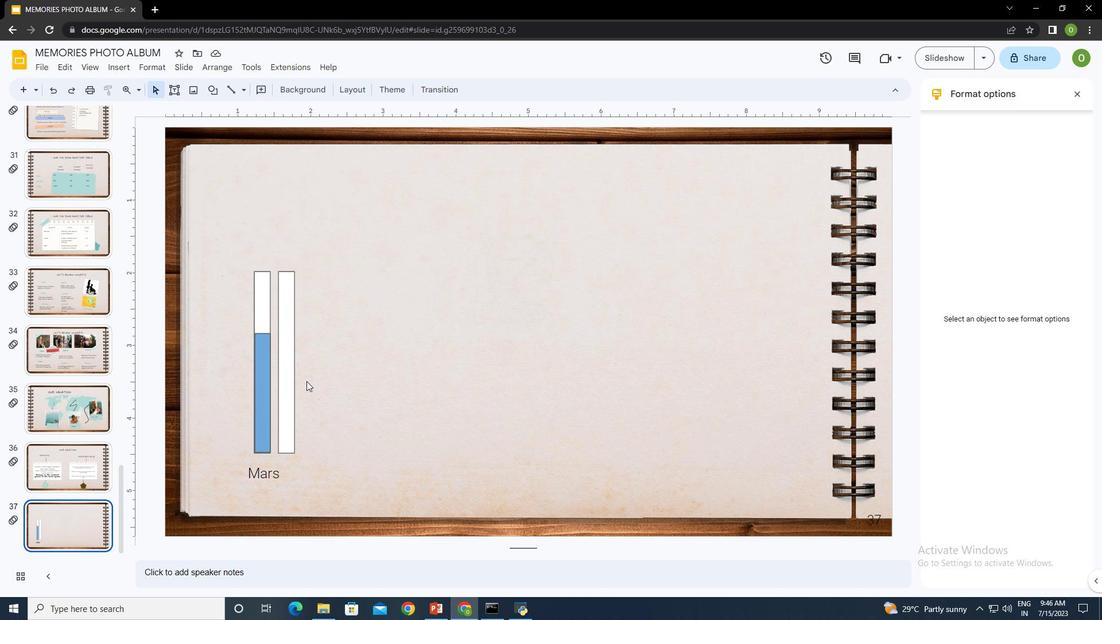 
Action: Mouse pressed right at (306, 381)
Screenshot: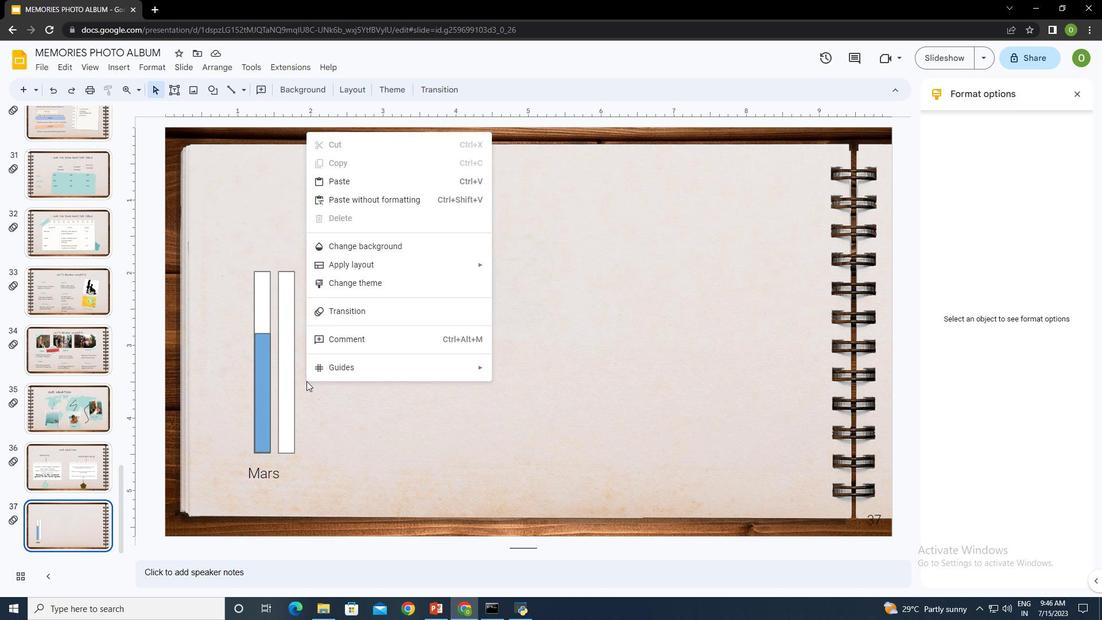 
Action: Mouse moved to (341, 178)
Screenshot: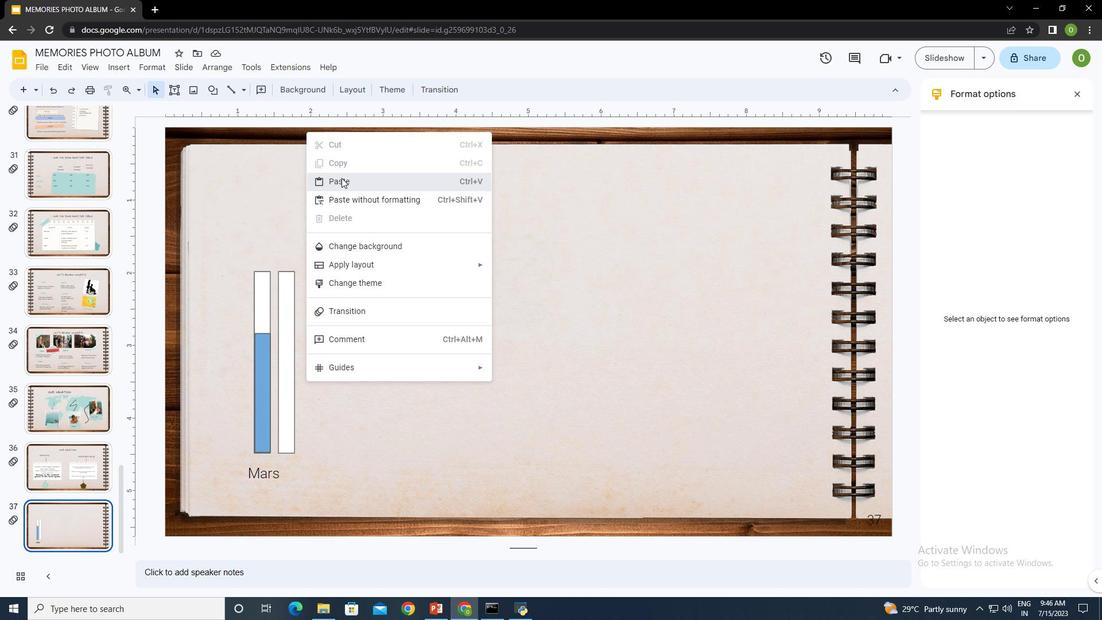 
Action: Mouse pressed left at (341, 178)
Screenshot: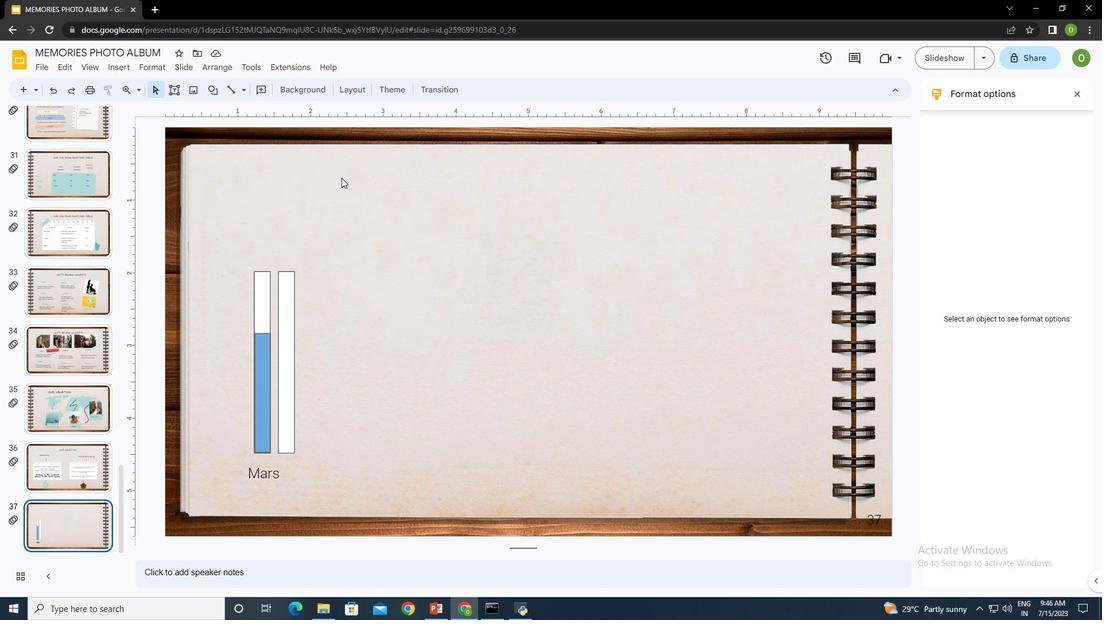 
Action: Mouse moved to (483, 354)
Screenshot: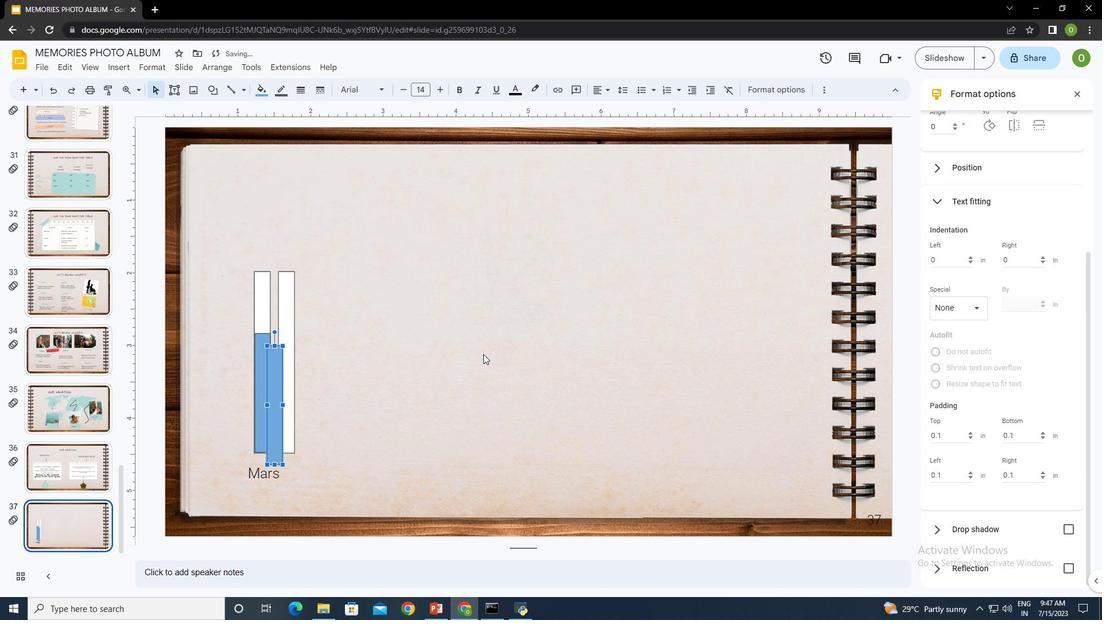 
Action: Key pressed <Key.right><Key.right><Key.up><Key.up><Key.right><Key.left>
Screenshot: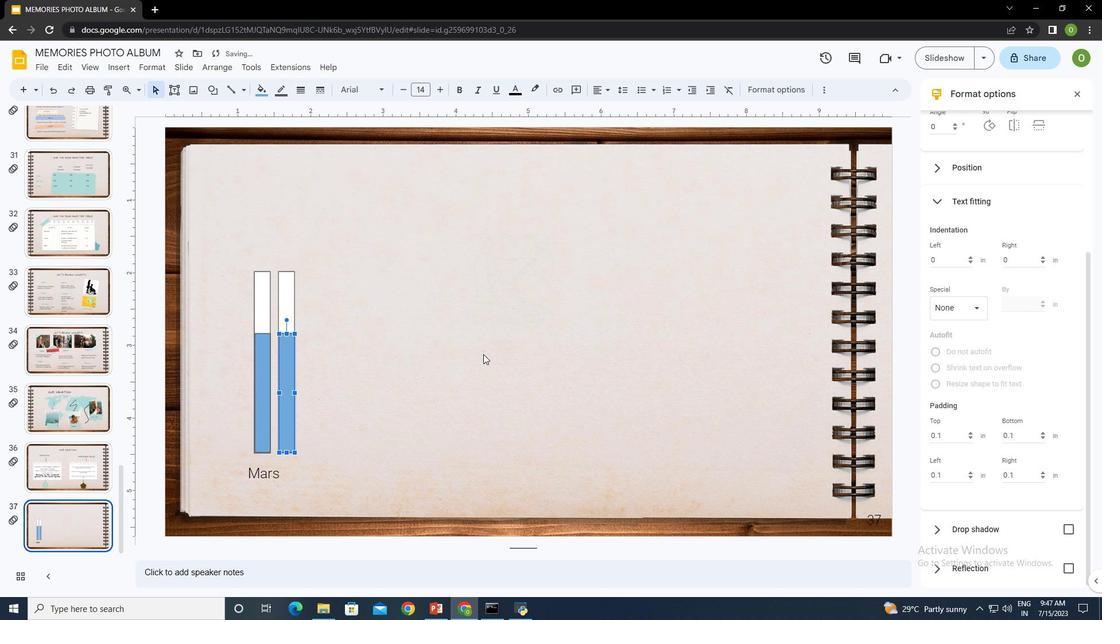
Action: Mouse moved to (286, 333)
Screenshot: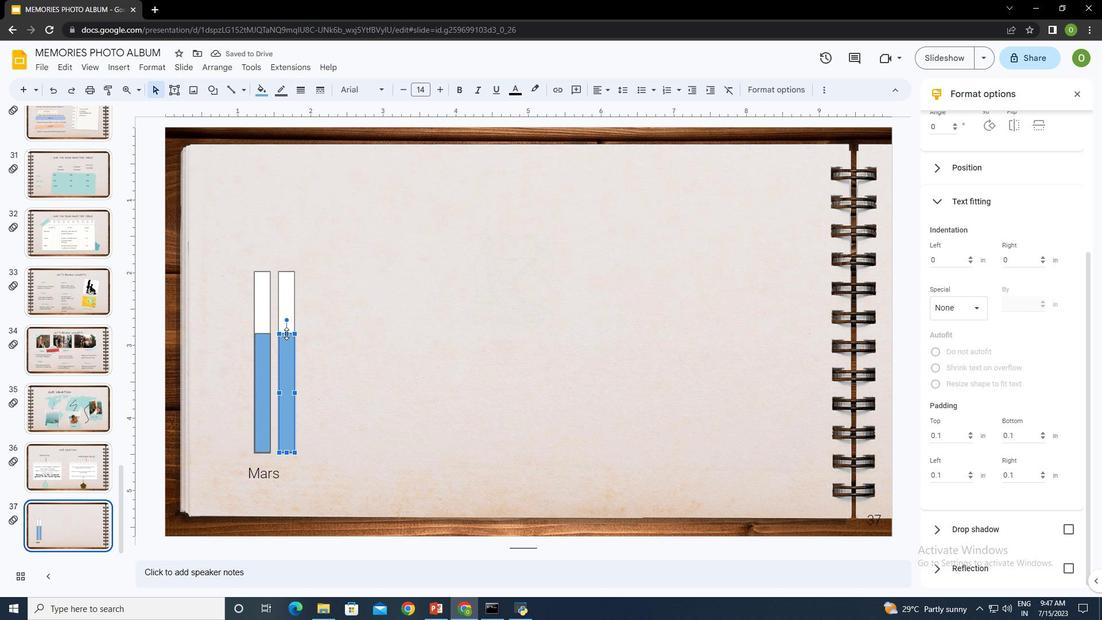 
Action: Mouse pressed left at (286, 333)
Screenshot: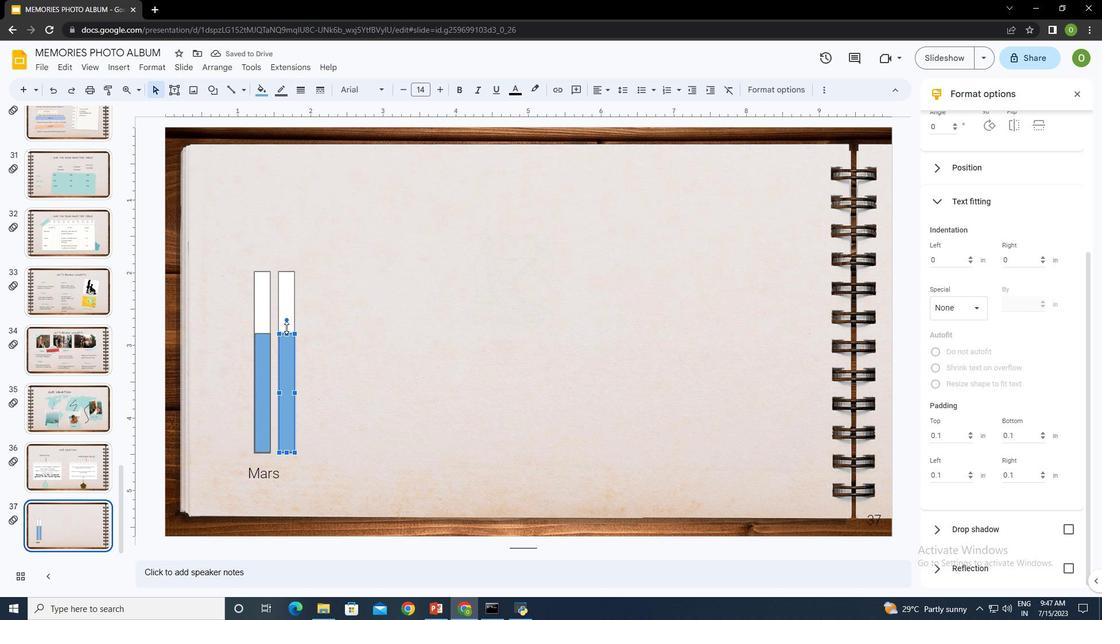 
Action: Mouse moved to (285, 321)
Screenshot: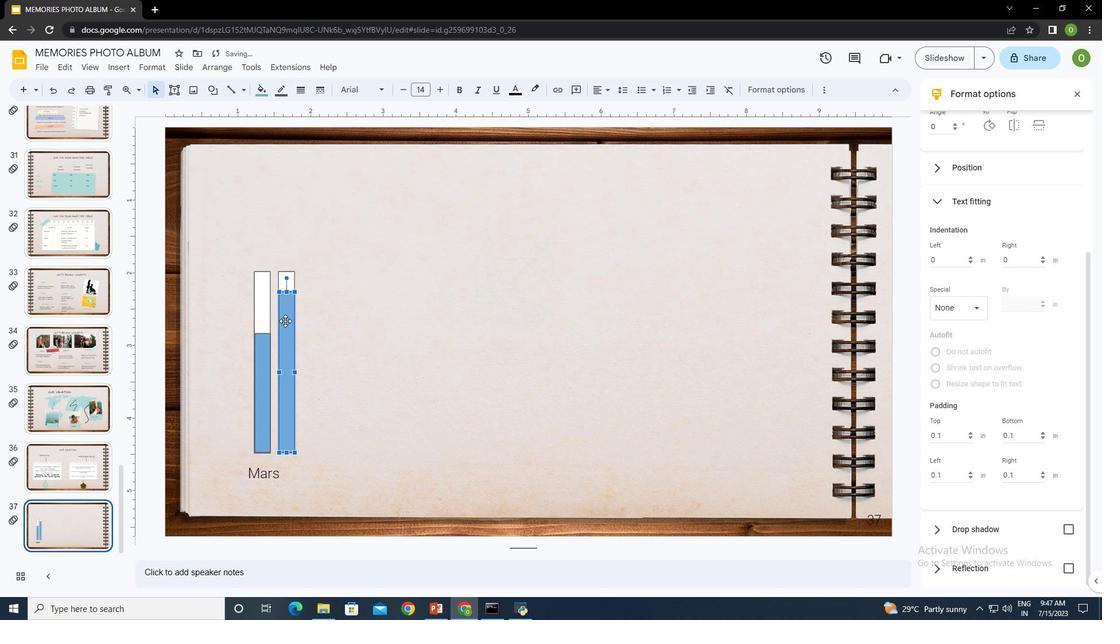
Action: Mouse pressed left at (285, 321)
Screenshot: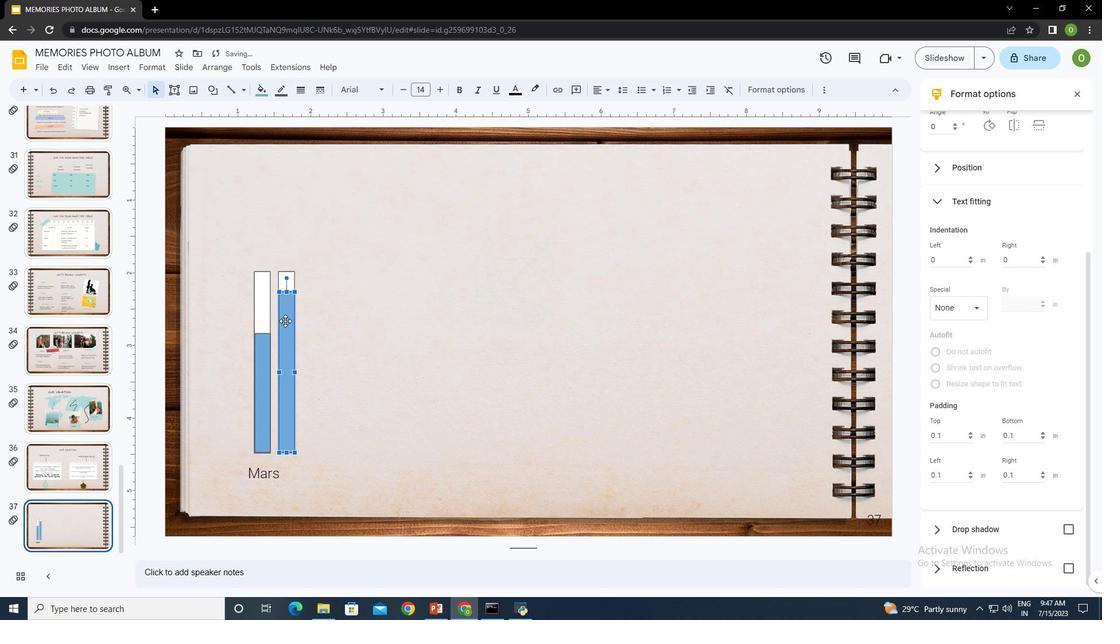 
Action: Mouse moved to (260, 90)
Screenshot: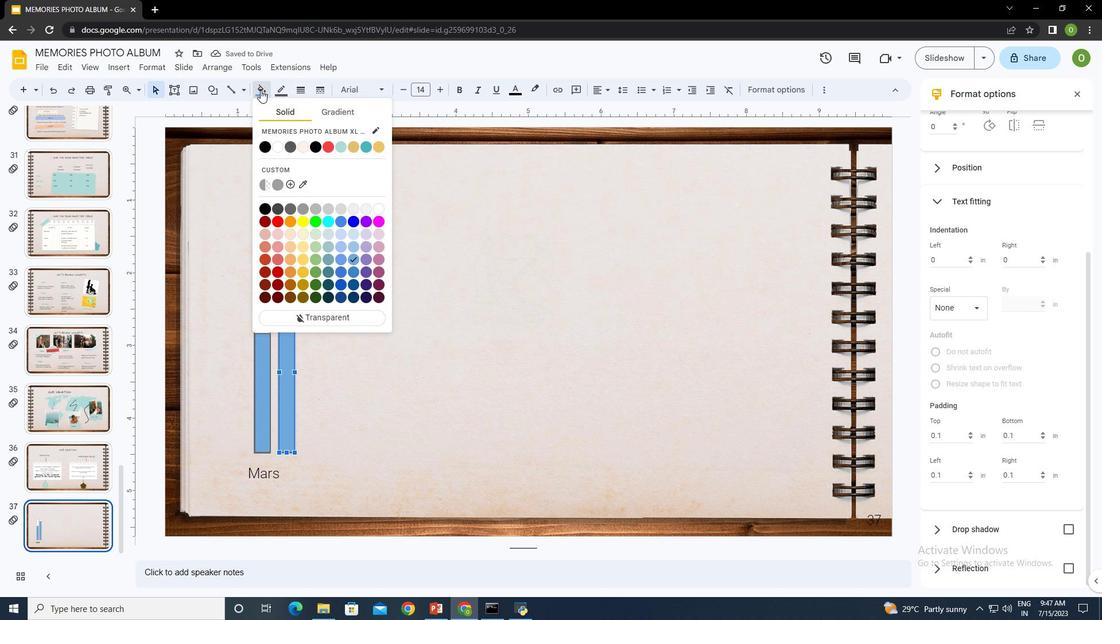 
Action: Mouse pressed left at (260, 90)
Screenshot: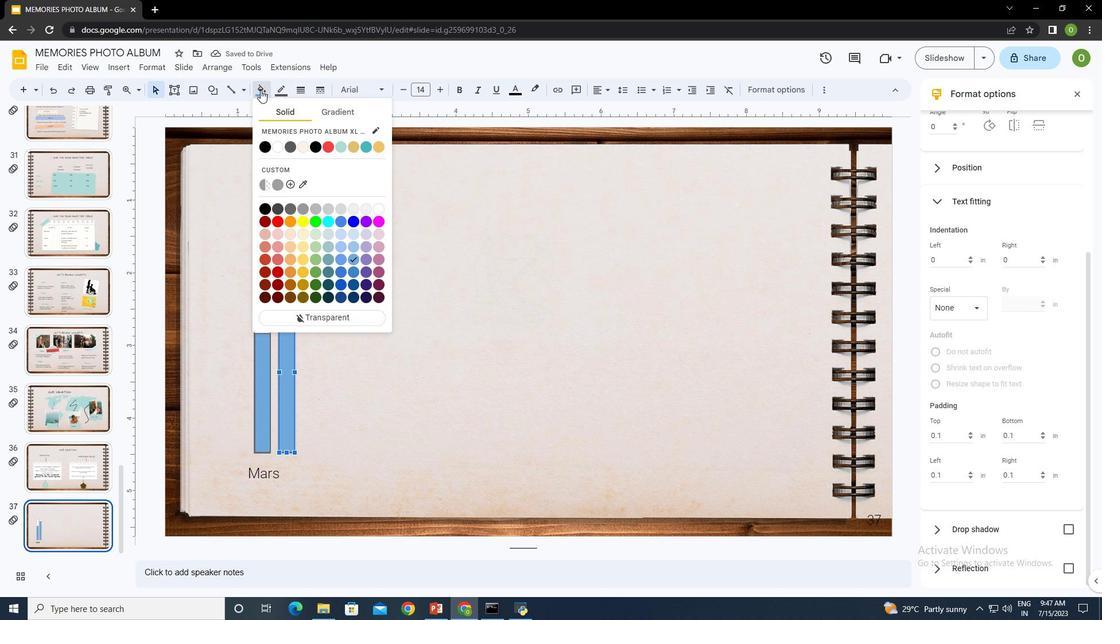 
Action: Mouse moved to (327, 145)
Screenshot: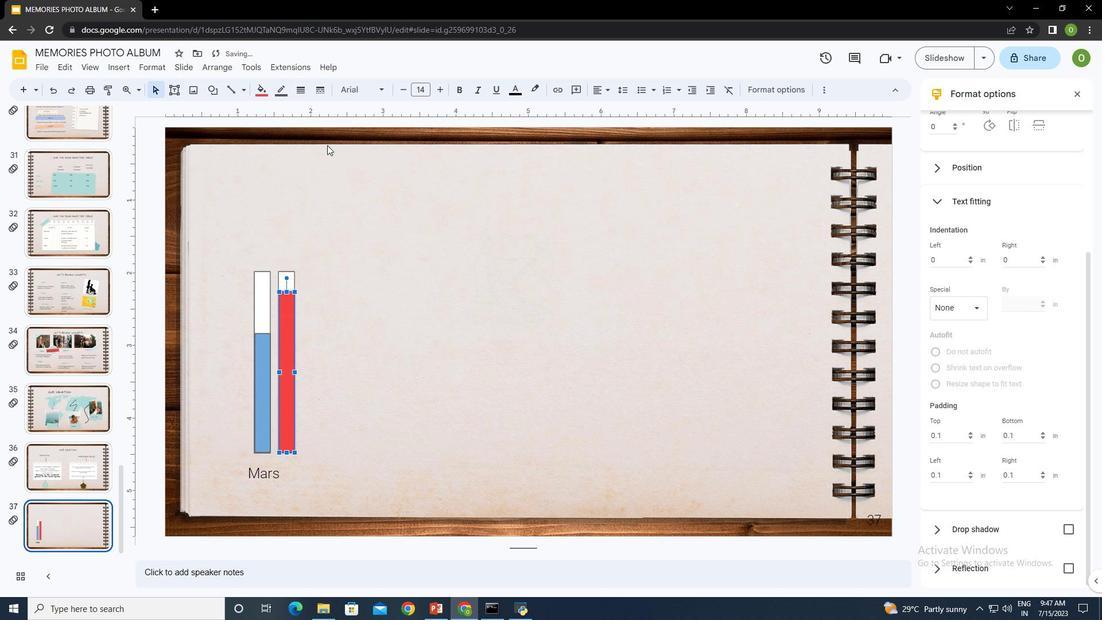 
Action: Mouse pressed left at (327, 145)
Screenshot: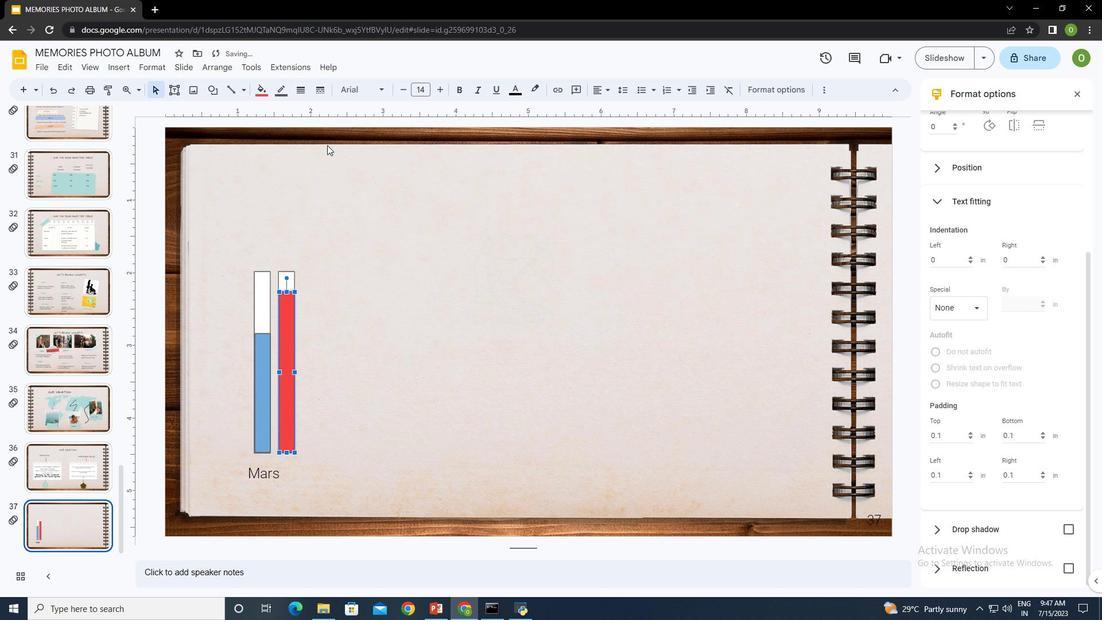 
Action: Mouse moved to (327, 324)
Screenshot: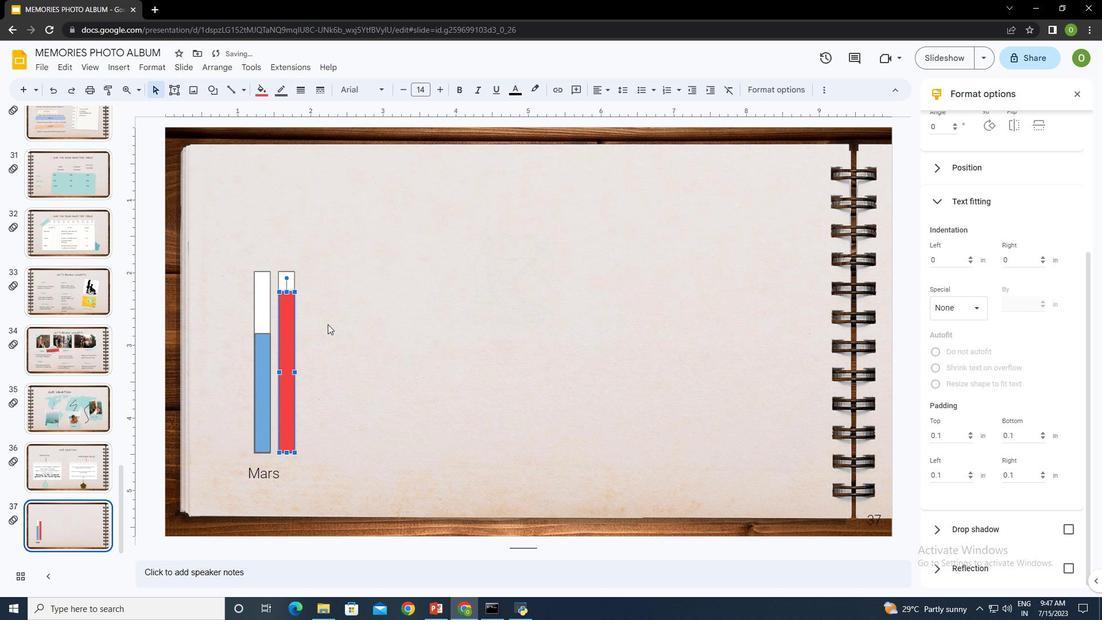 
Action: Mouse pressed left at (327, 324)
Screenshot: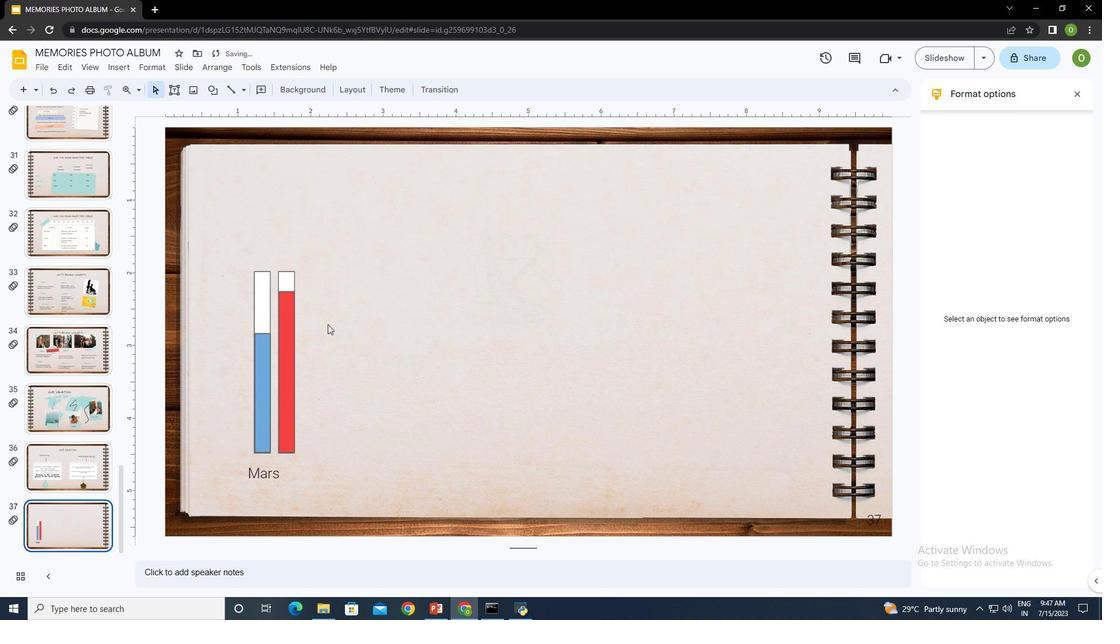 
Action: Mouse moved to (269, 476)
Screenshot: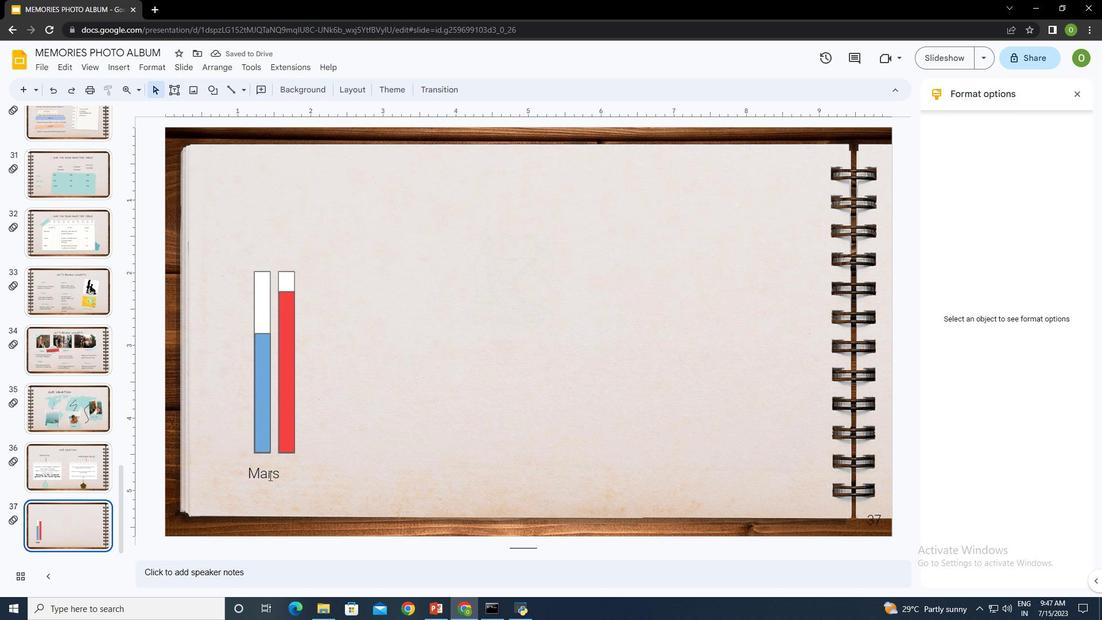 
Action: Mouse pressed left at (269, 476)
Screenshot: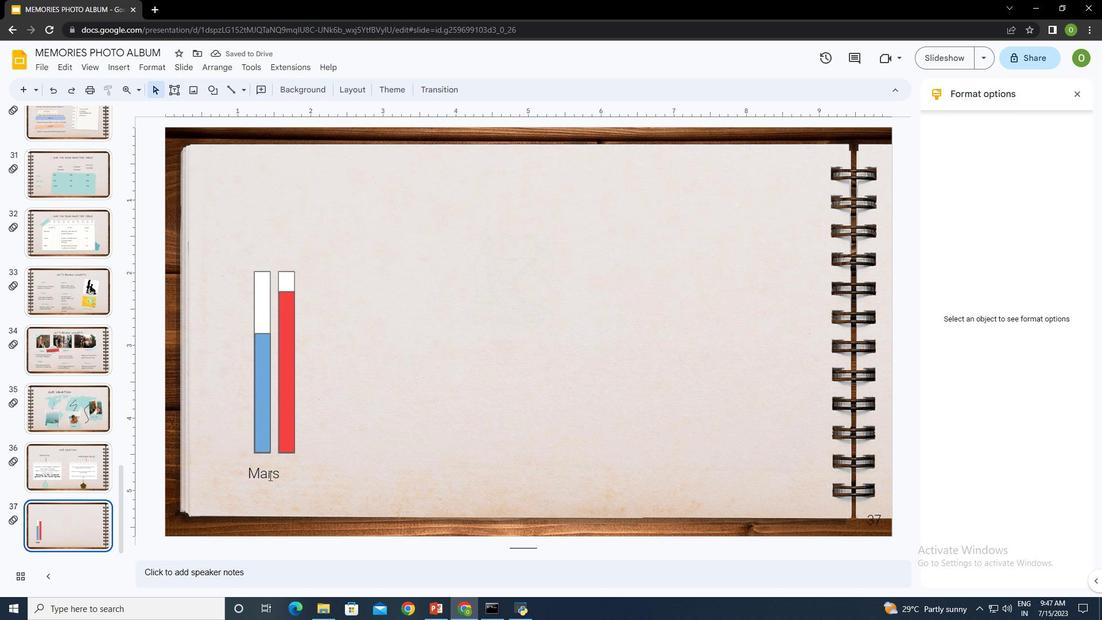 
Action: Mouse moved to (313, 473)
Screenshot: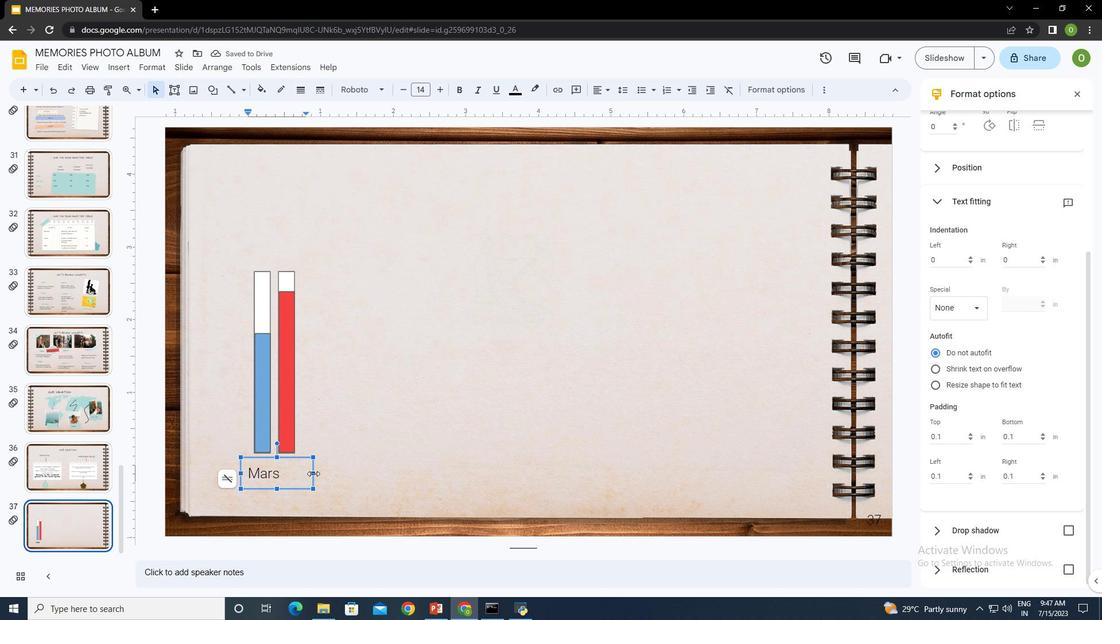 
Action: Mouse pressed left at (313, 473)
Screenshot: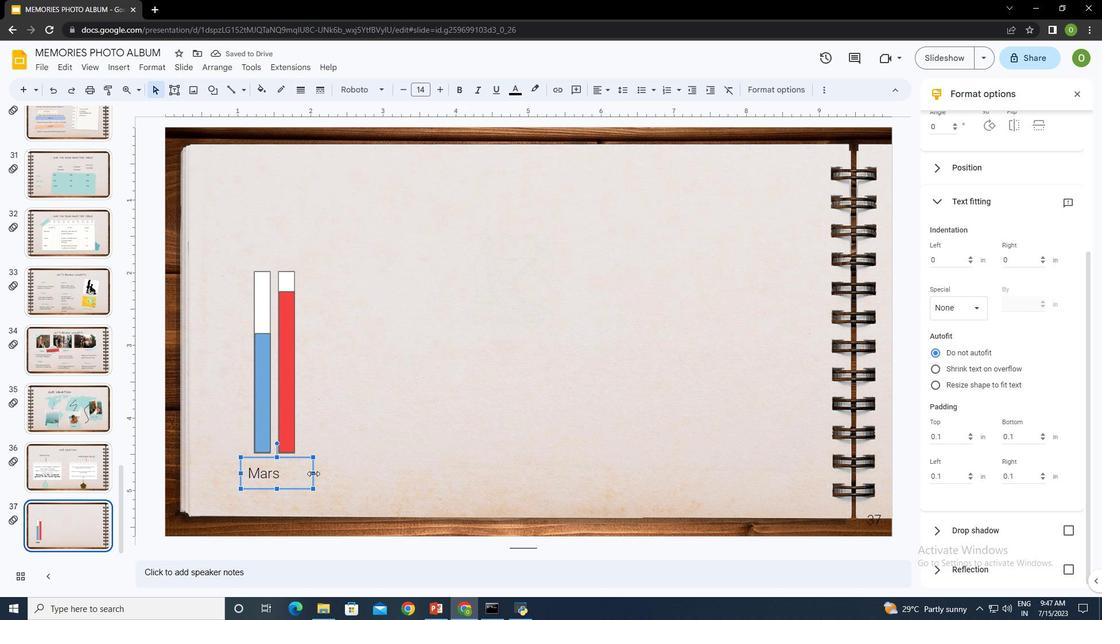 
Action: Mouse moved to (287, 479)
Screenshot: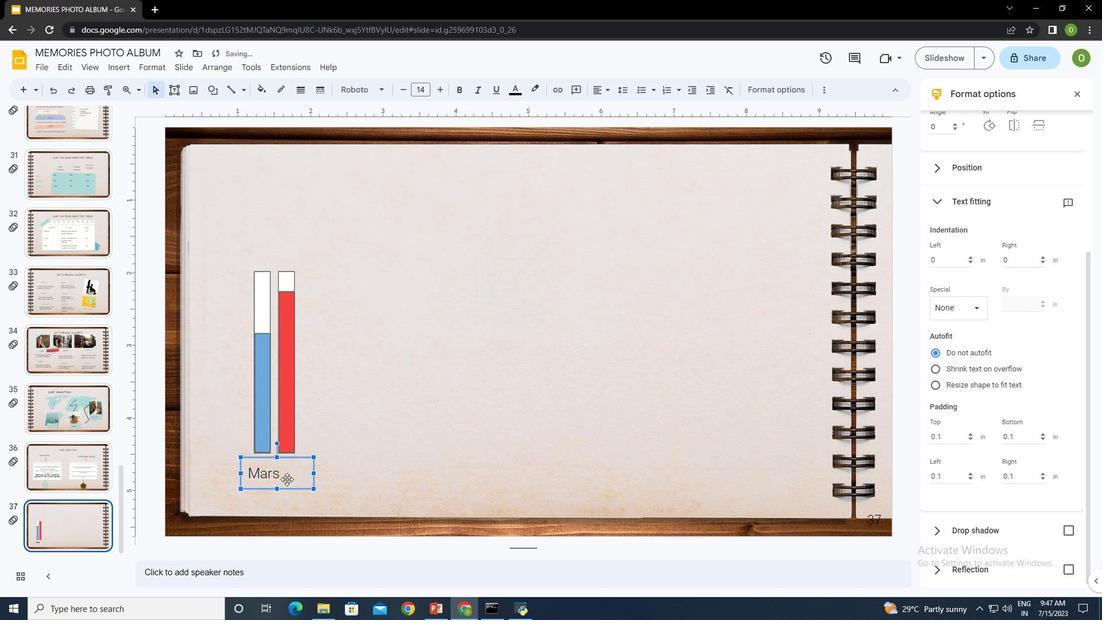 
Action: Mouse pressed left at (287, 479)
Screenshot: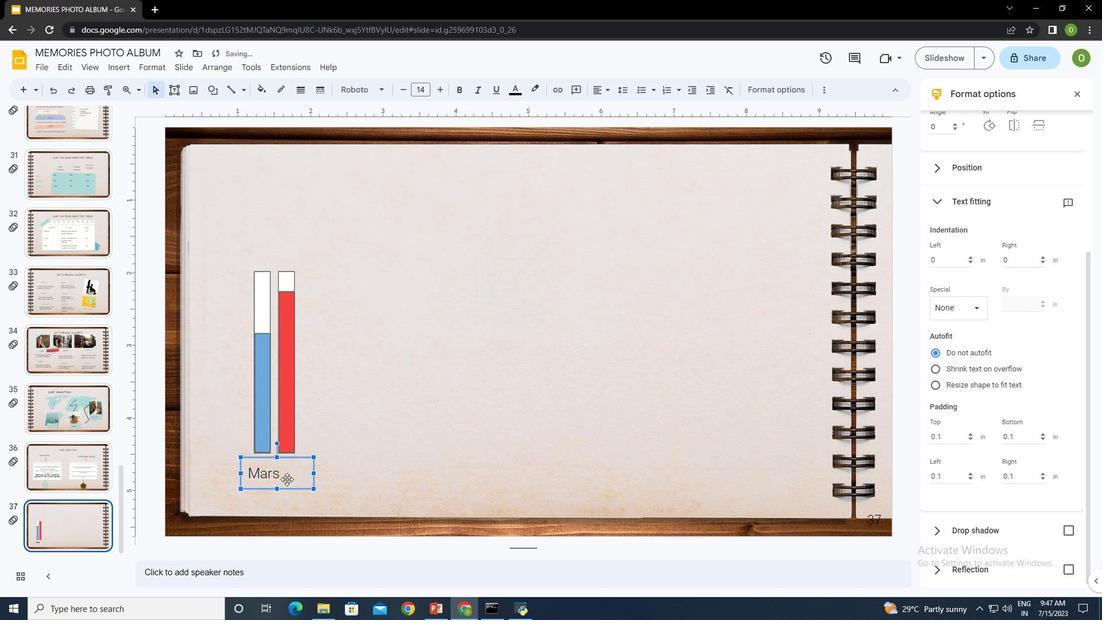 
Action: Mouse moved to (268, 473)
Screenshot: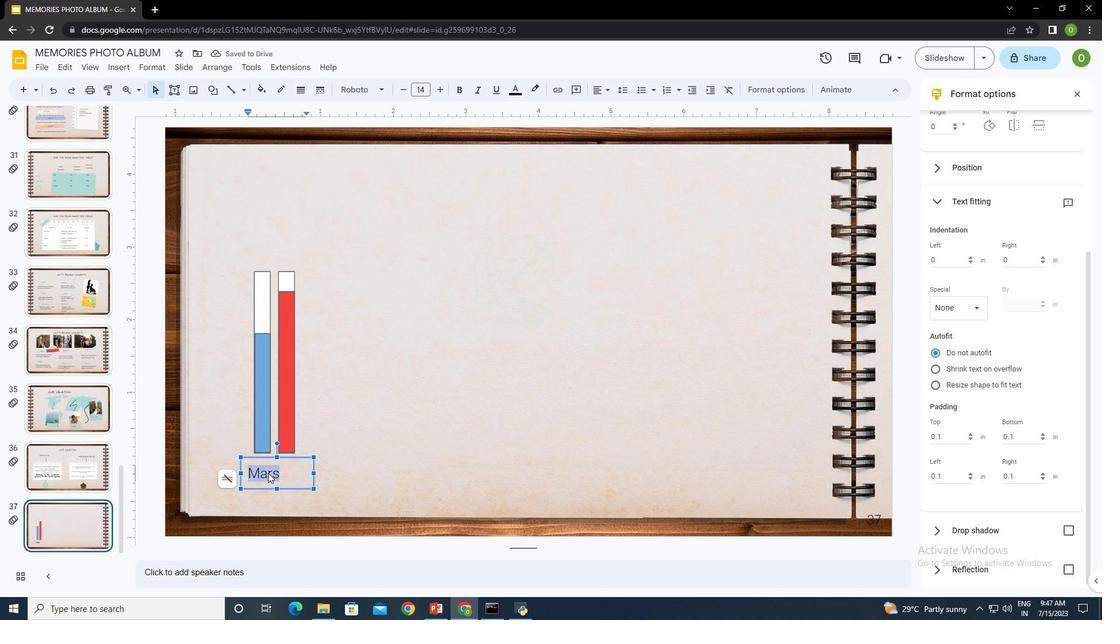 
Action: Mouse pressed left at (268, 473)
Screenshot: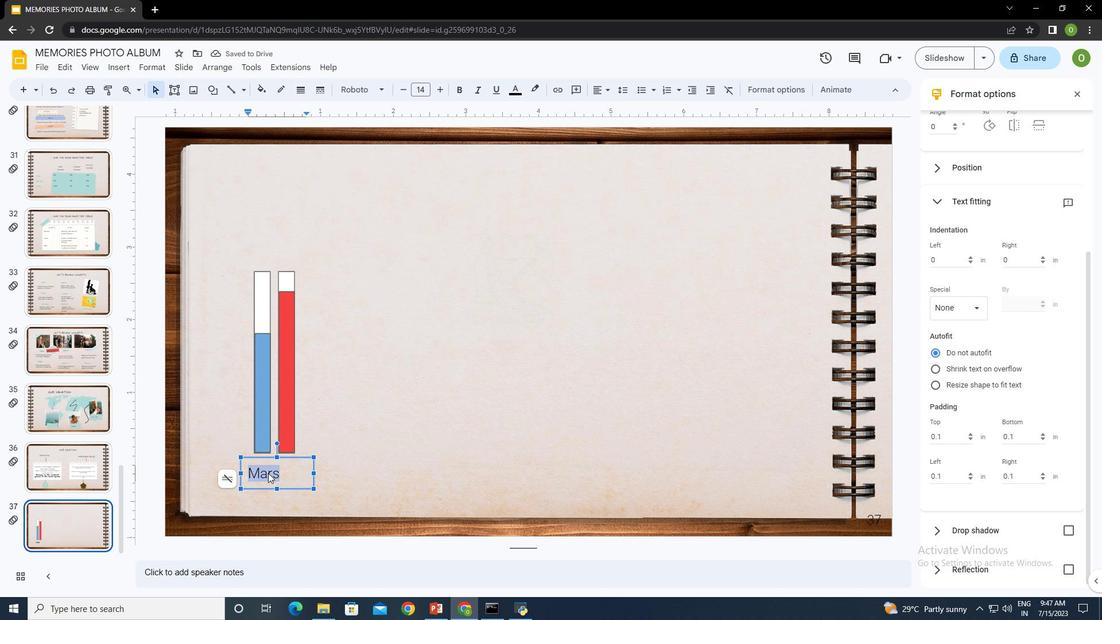 
Action: Mouse pressed left at (268, 473)
Screenshot: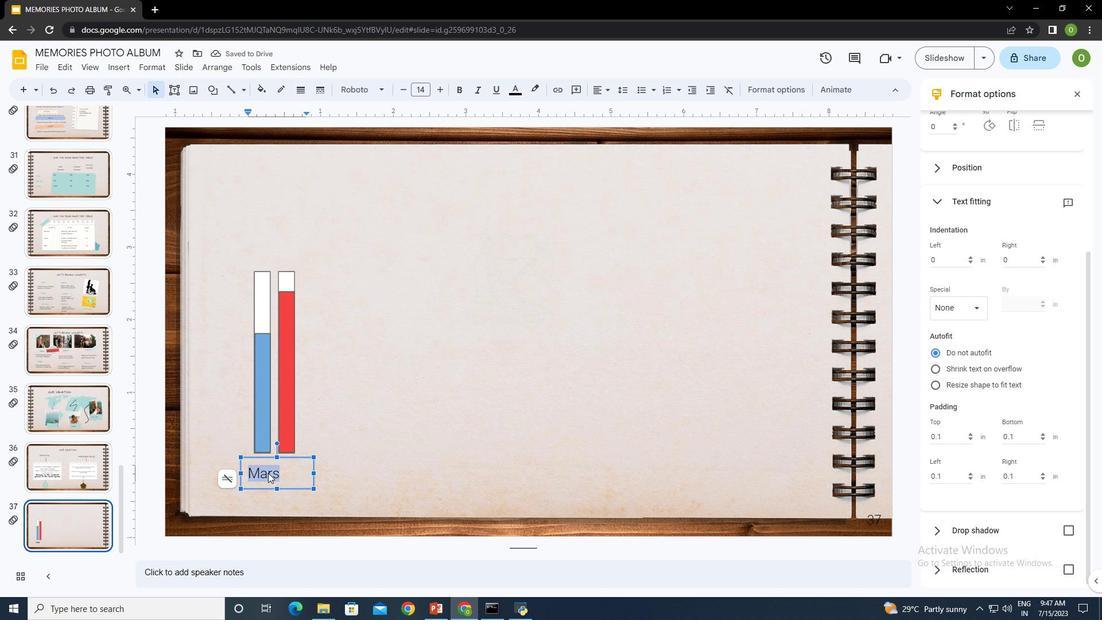 
Action: Key pressed ctrl+A
Screenshot: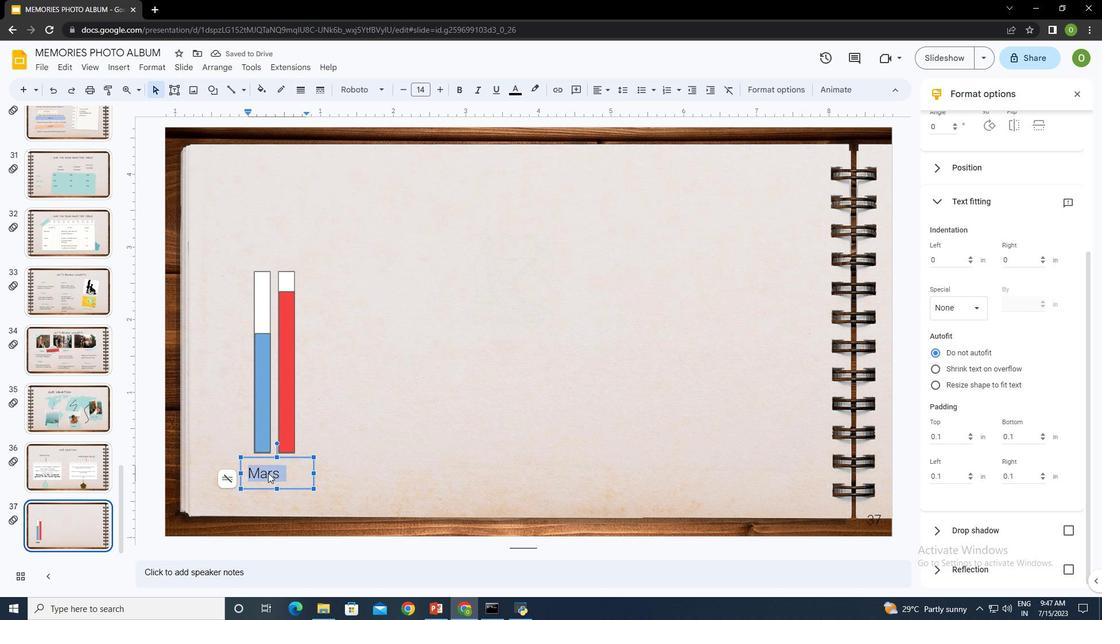 
Action: Mouse moved to (357, 86)
Screenshot: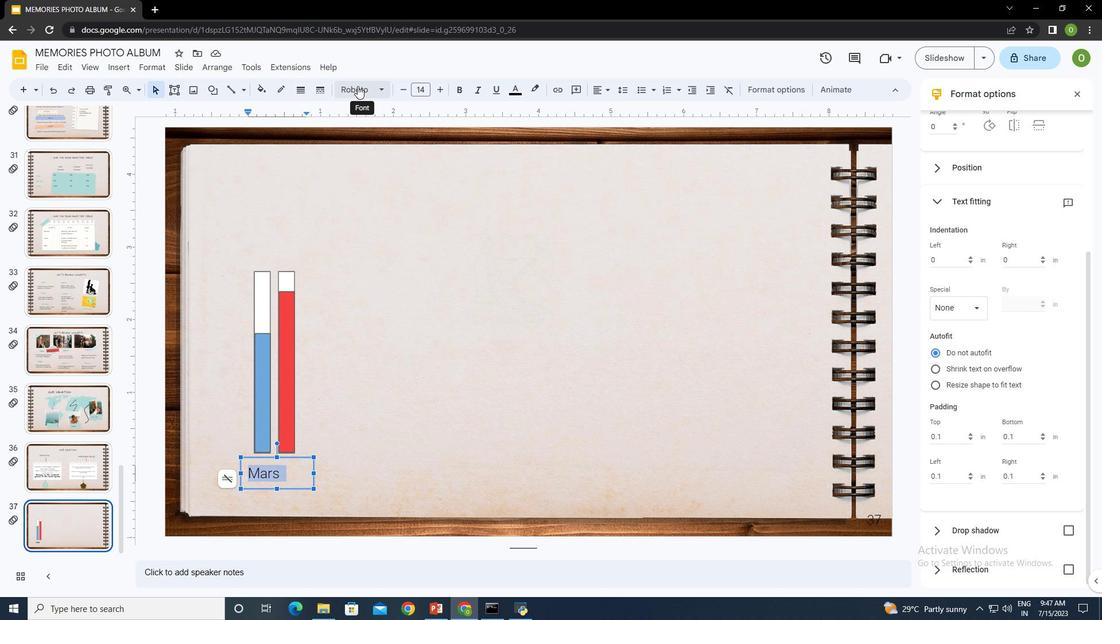
Action: Mouse pressed left at (357, 86)
Screenshot: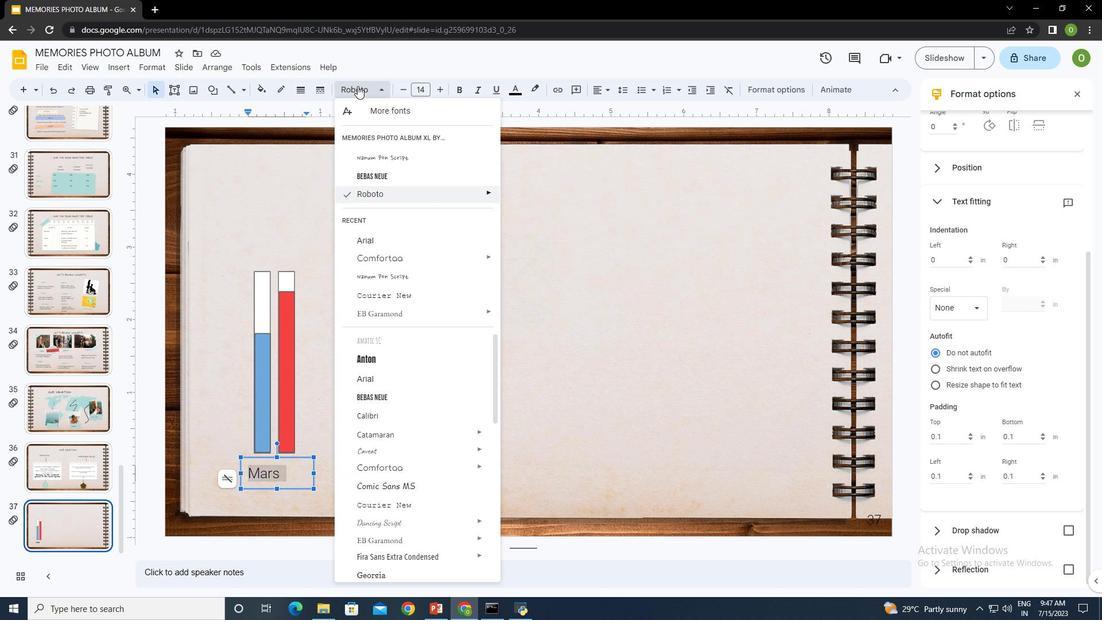 
Action: Mouse moved to (548, 356)
Screenshot: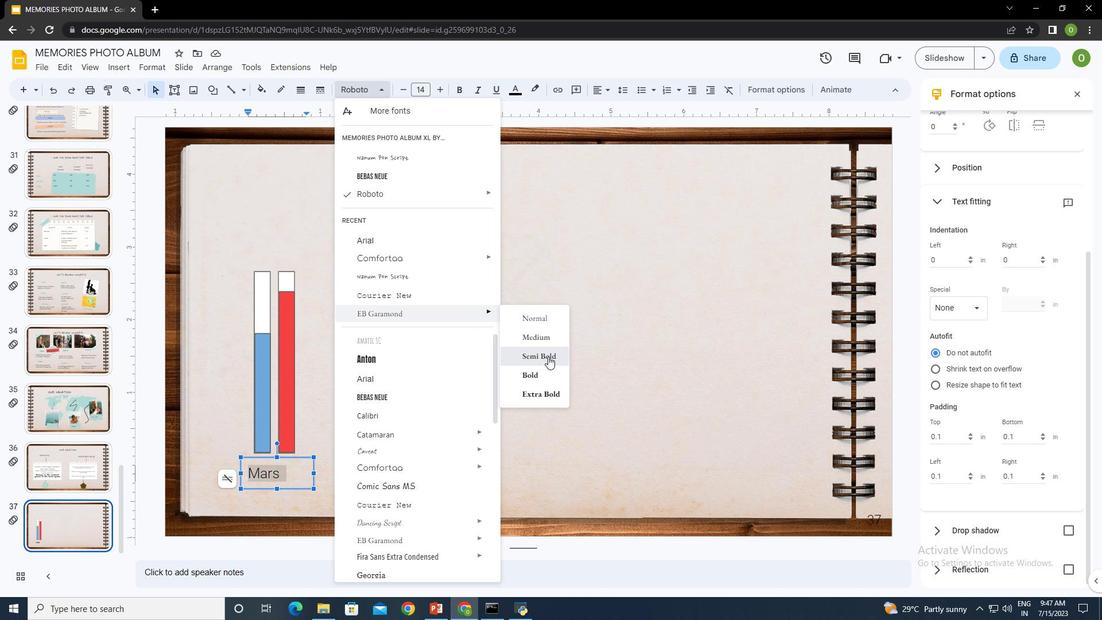 
Action: Mouse pressed left at (548, 356)
Screenshot: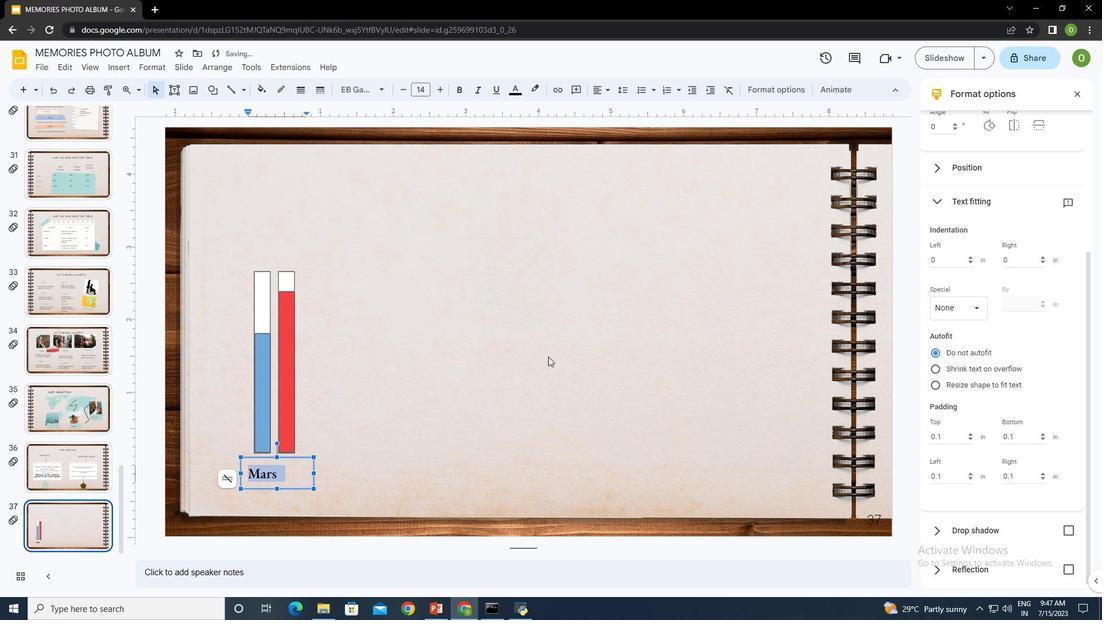 
Action: Mouse moved to (434, 91)
Screenshot: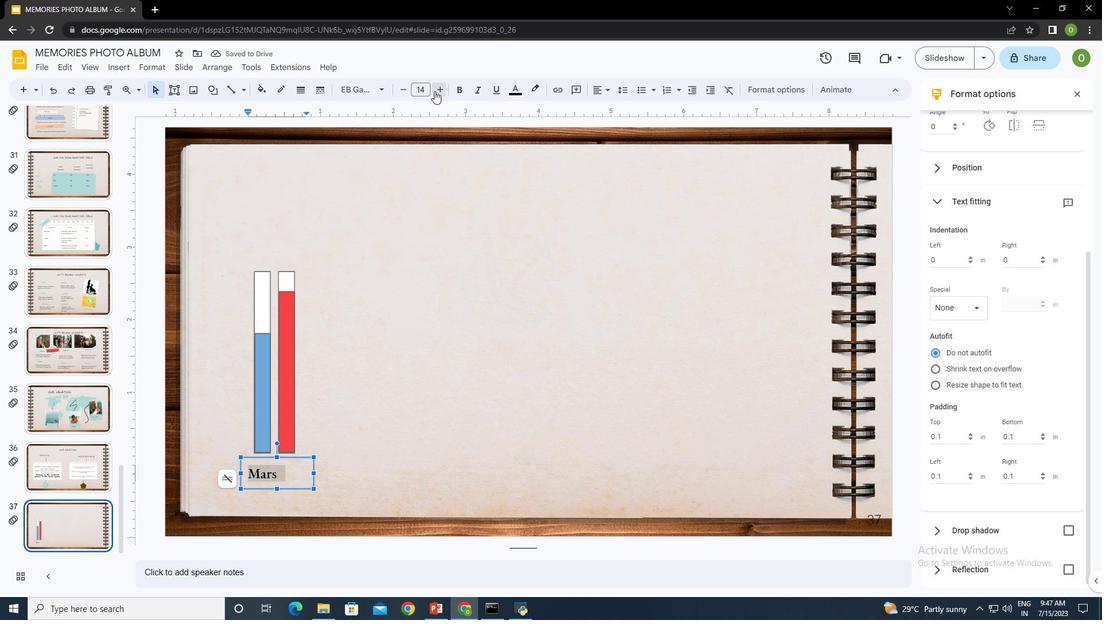 
Action: Mouse pressed left at (434, 91)
Screenshot: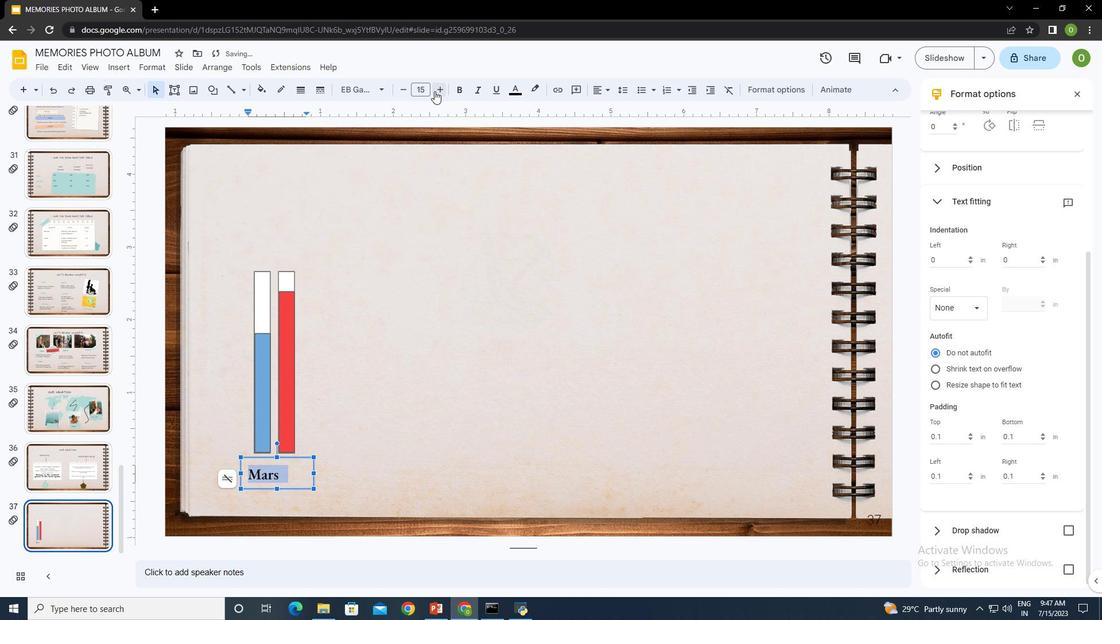 
Action: Mouse pressed left at (434, 91)
Screenshot: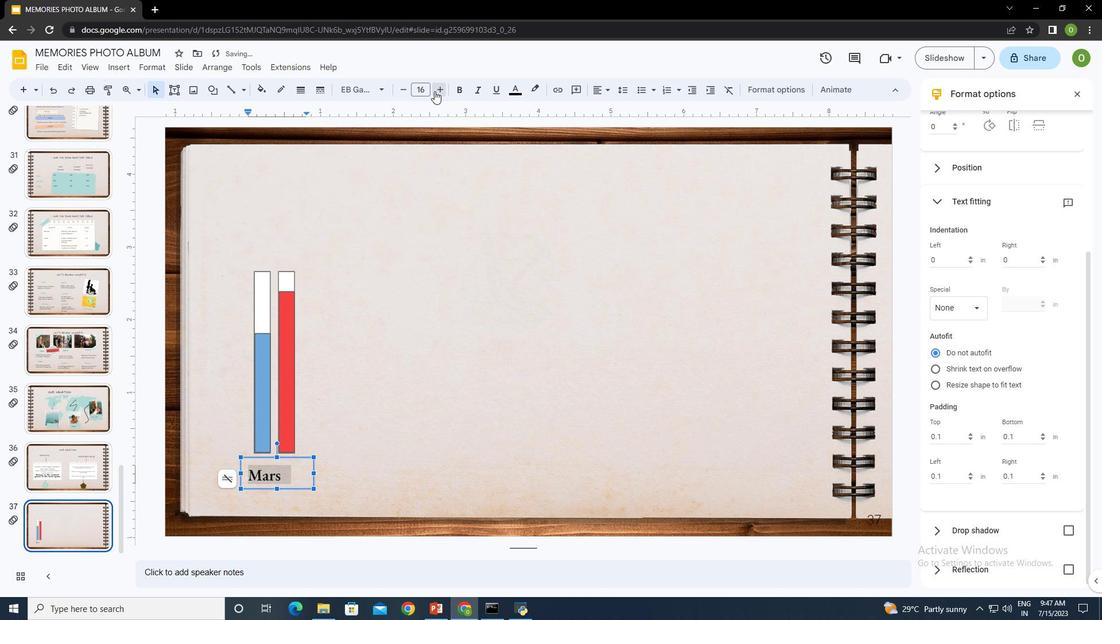 
Action: Mouse pressed left at (434, 91)
Screenshot: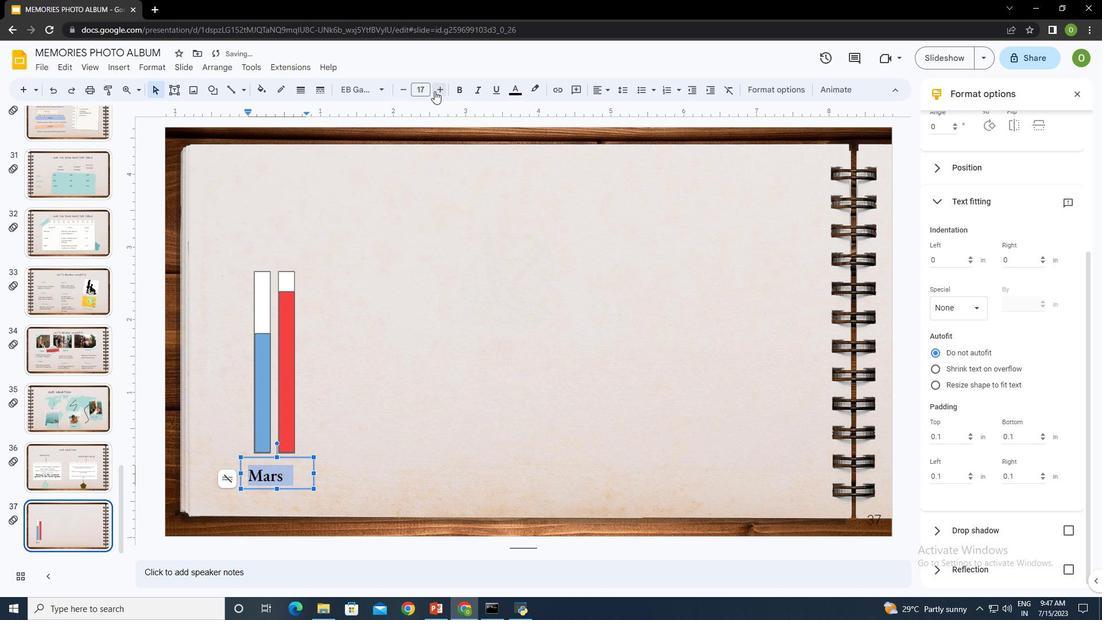 
Action: Mouse moved to (601, 90)
Screenshot: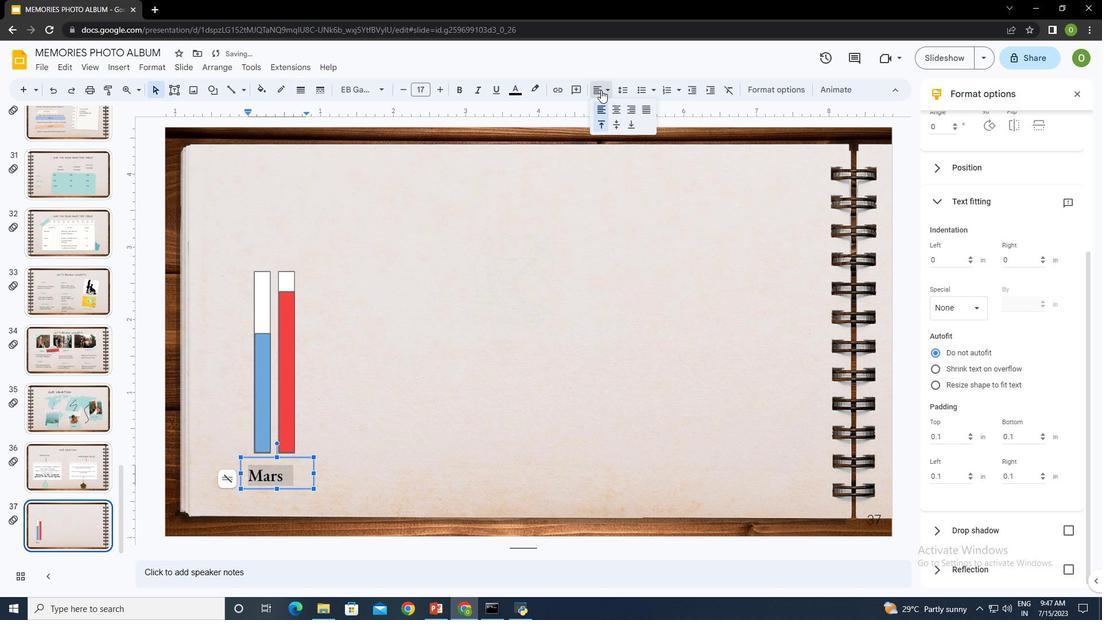 
Action: Mouse pressed left at (601, 90)
Screenshot: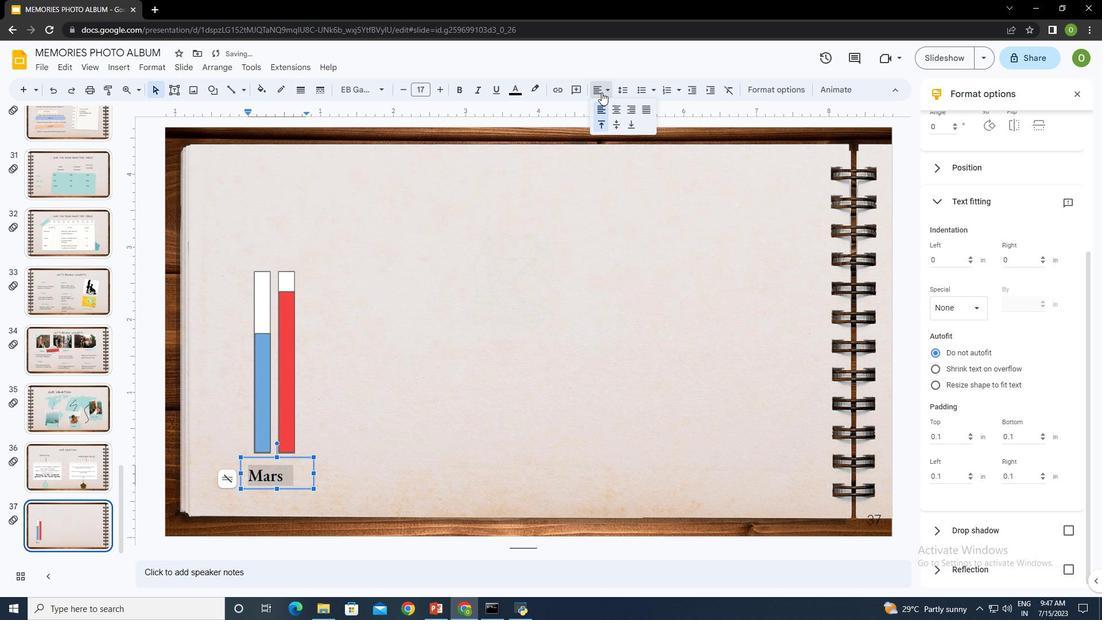 
Action: Mouse moved to (617, 109)
Screenshot: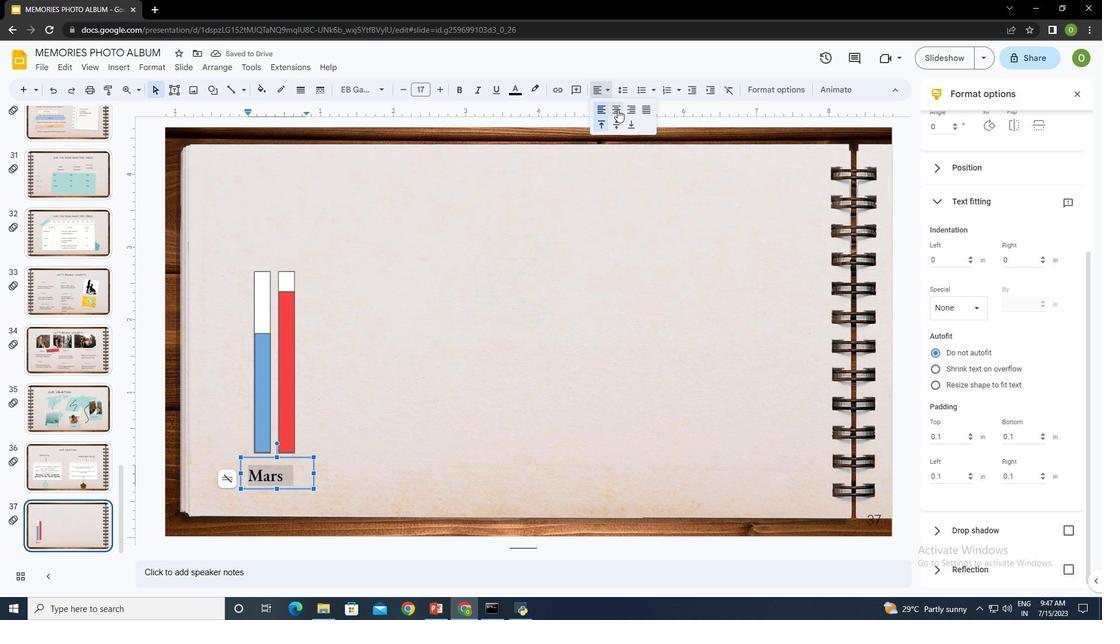
Action: Mouse pressed left at (617, 109)
Screenshot: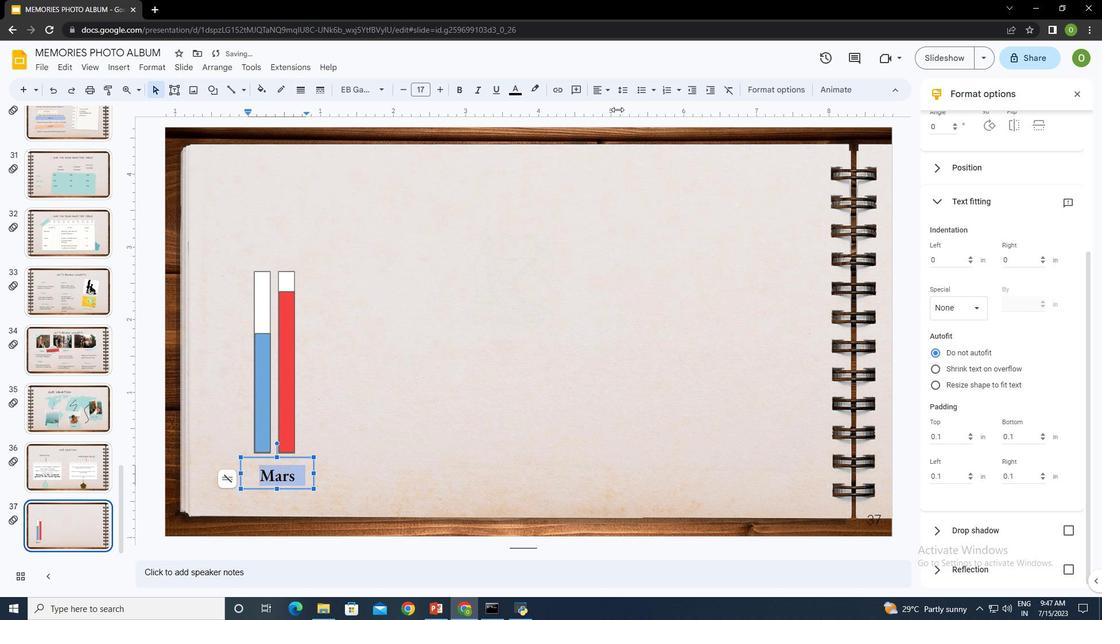 
Action: Mouse moved to (601, 88)
Screenshot: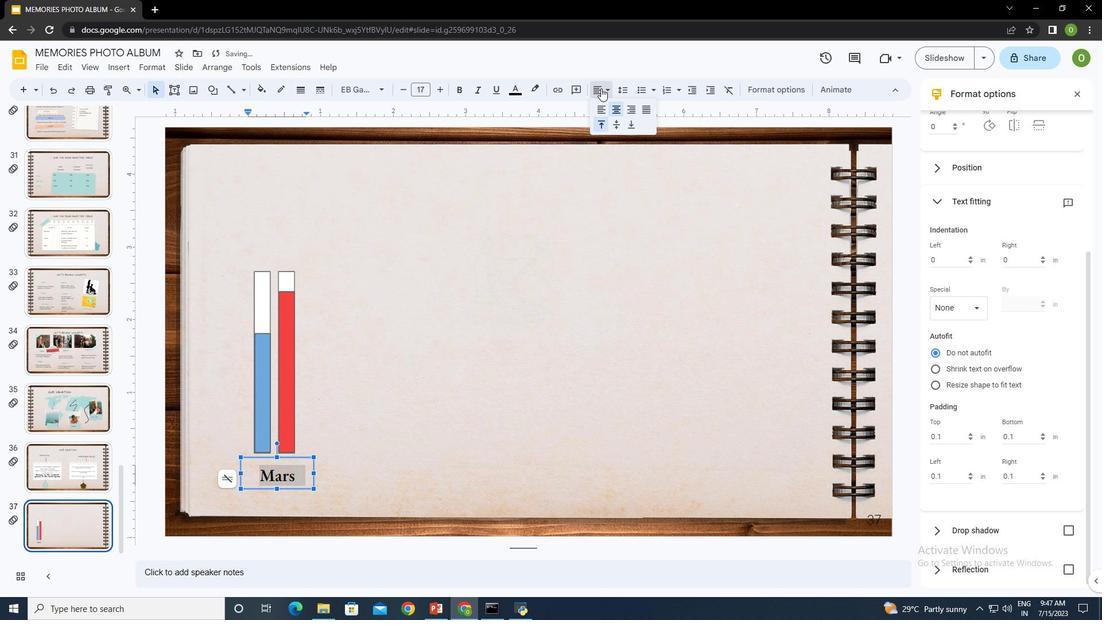 
Action: Mouse pressed left at (601, 88)
Screenshot: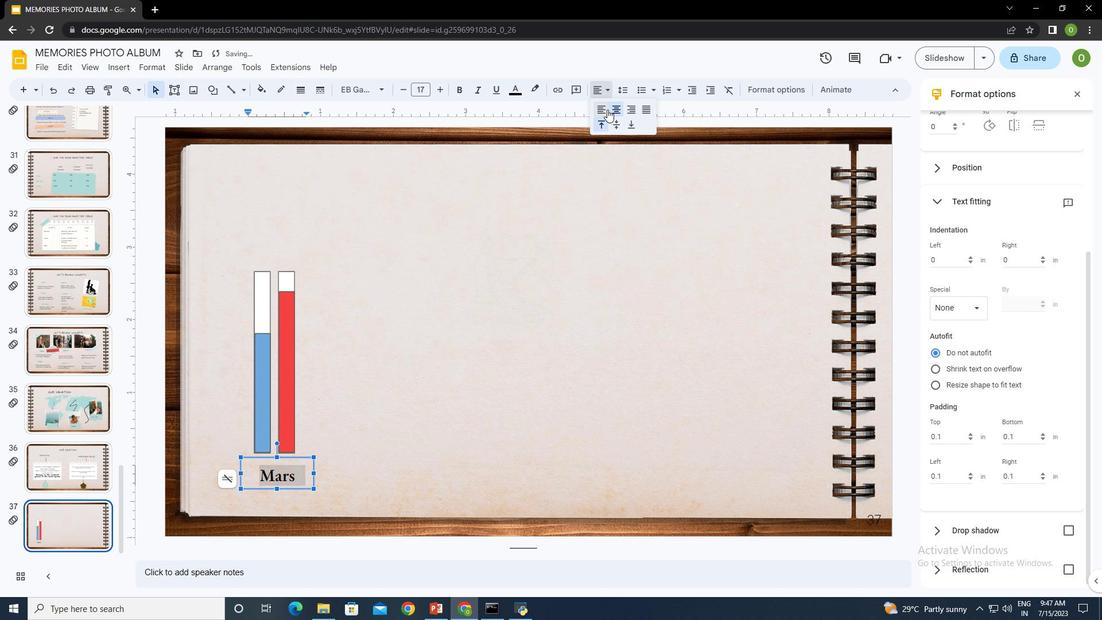 
Action: Mouse moved to (616, 124)
Screenshot: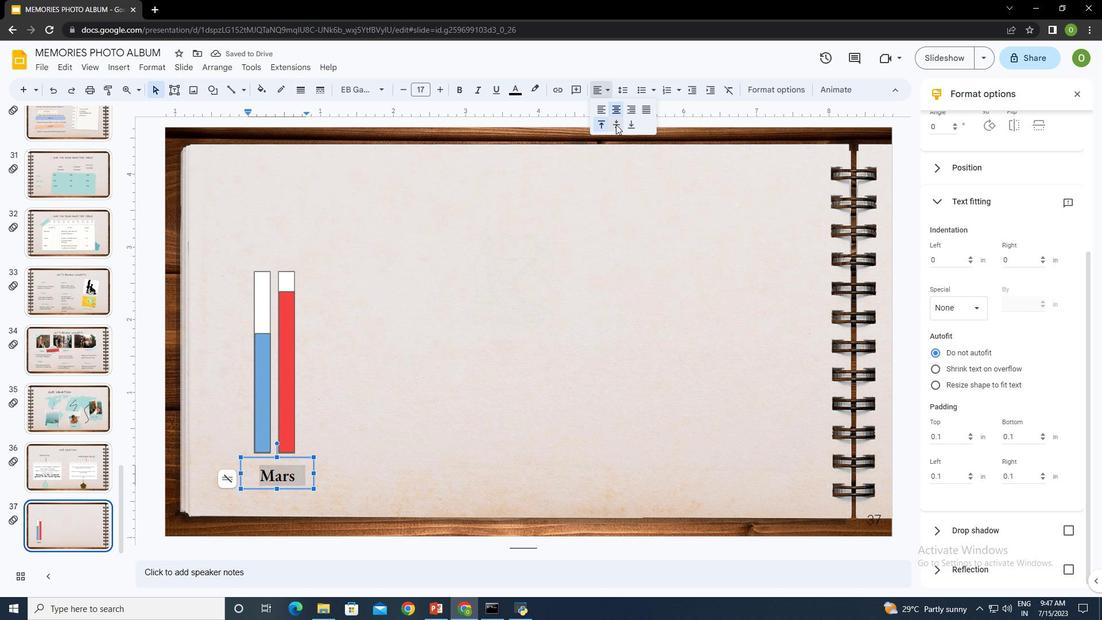 
Action: Mouse pressed left at (616, 124)
Screenshot: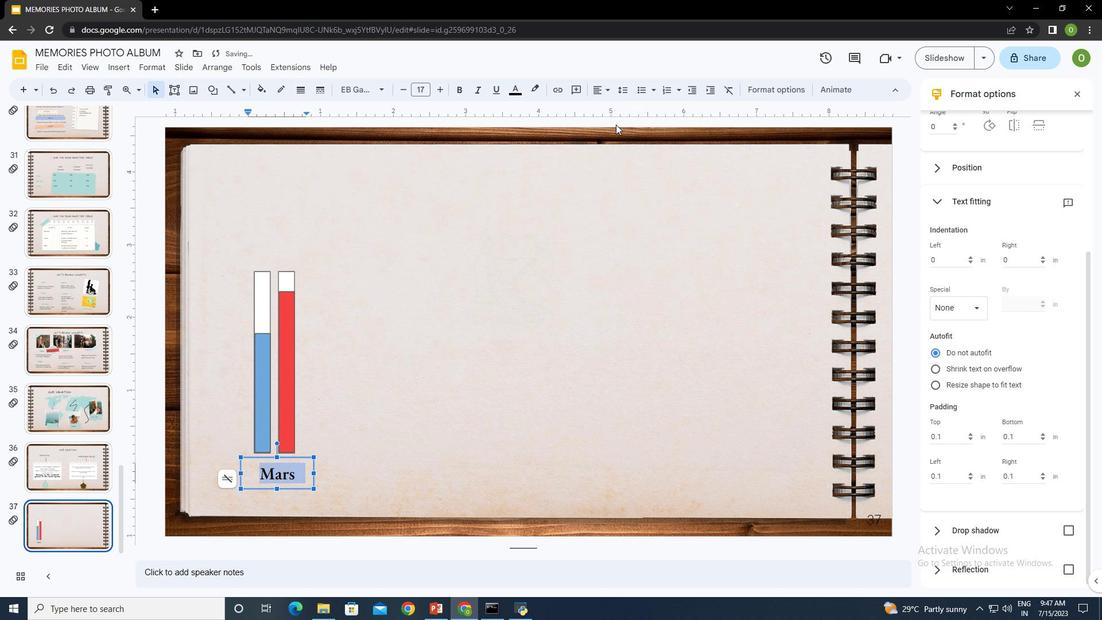 
Action: Mouse moved to (314, 473)
Screenshot: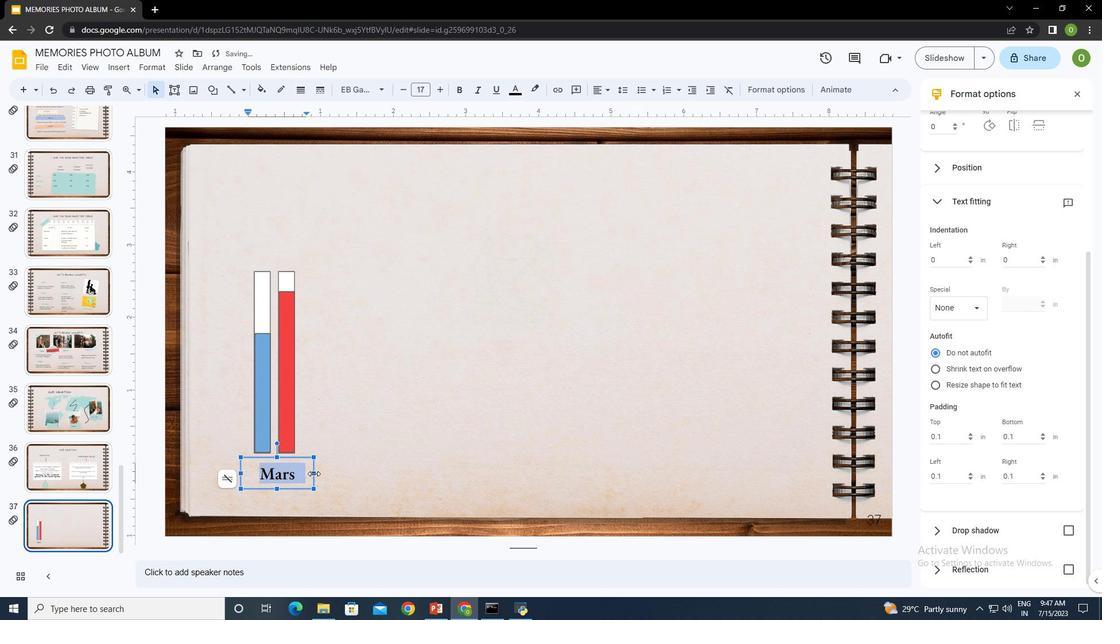 
Action: Mouse pressed left at (314, 473)
Screenshot: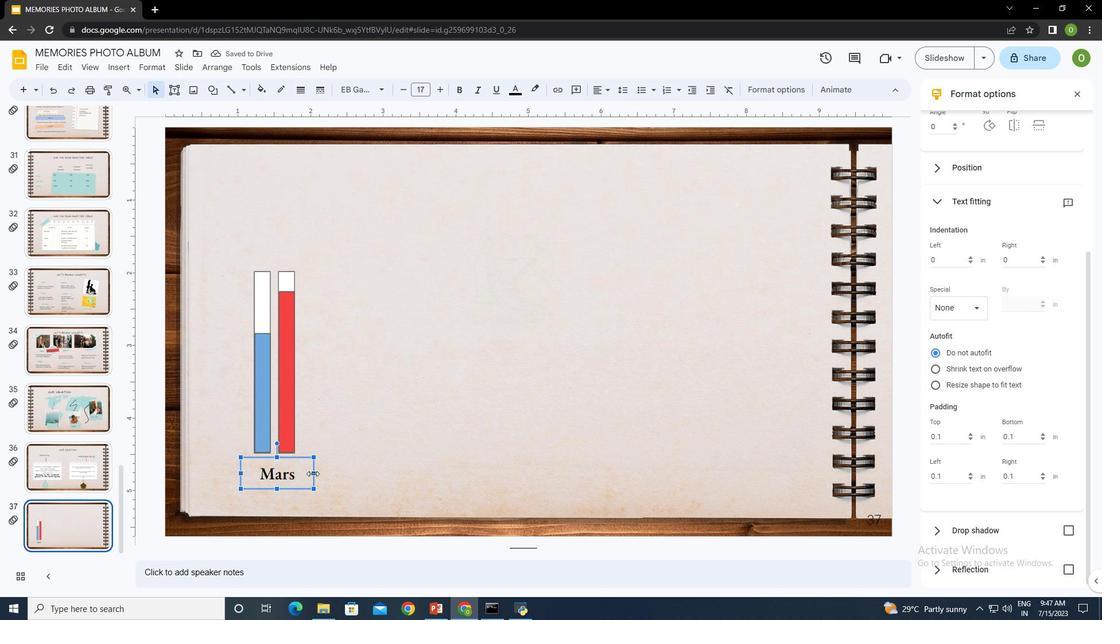 
Action: Mouse moved to (309, 472)
Screenshot: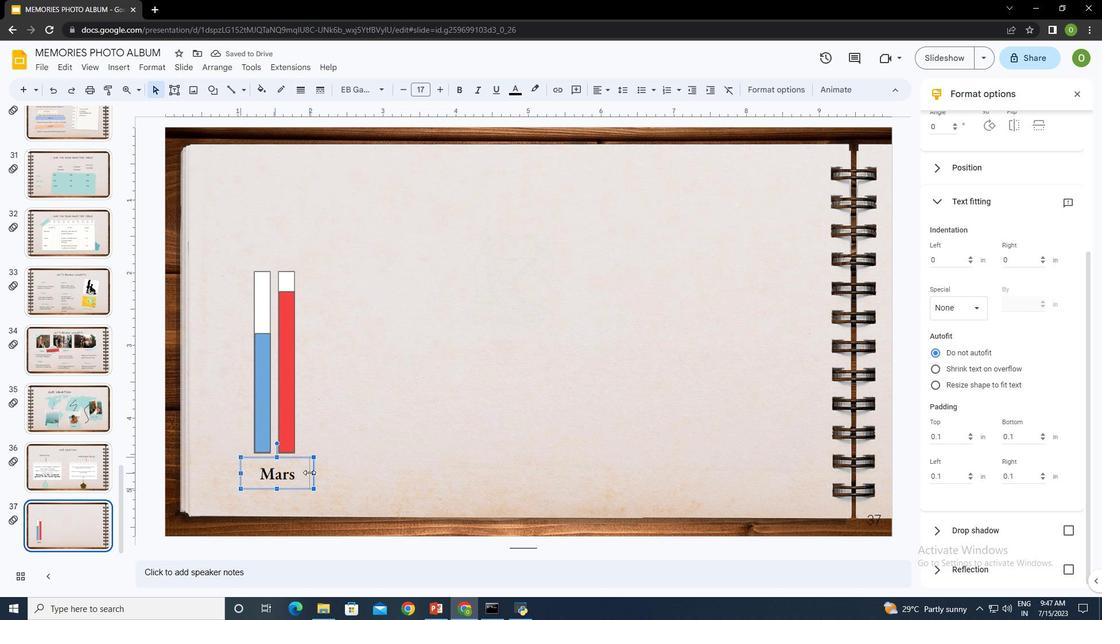 
Action: Mouse pressed left at (309, 472)
Screenshot: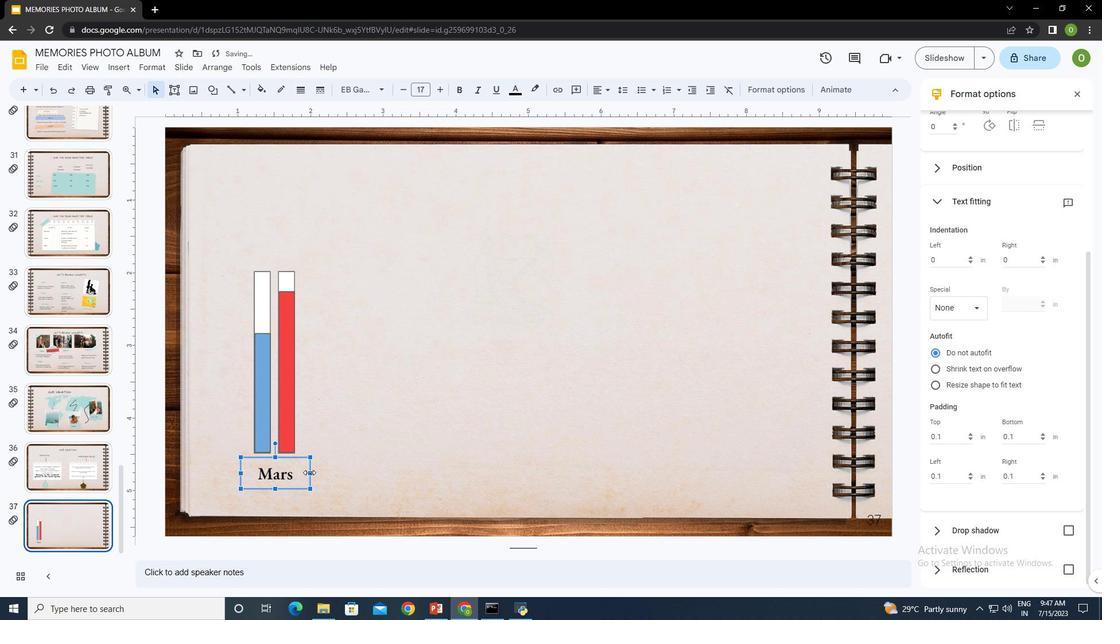 
Action: Mouse moved to (392, 445)
Screenshot: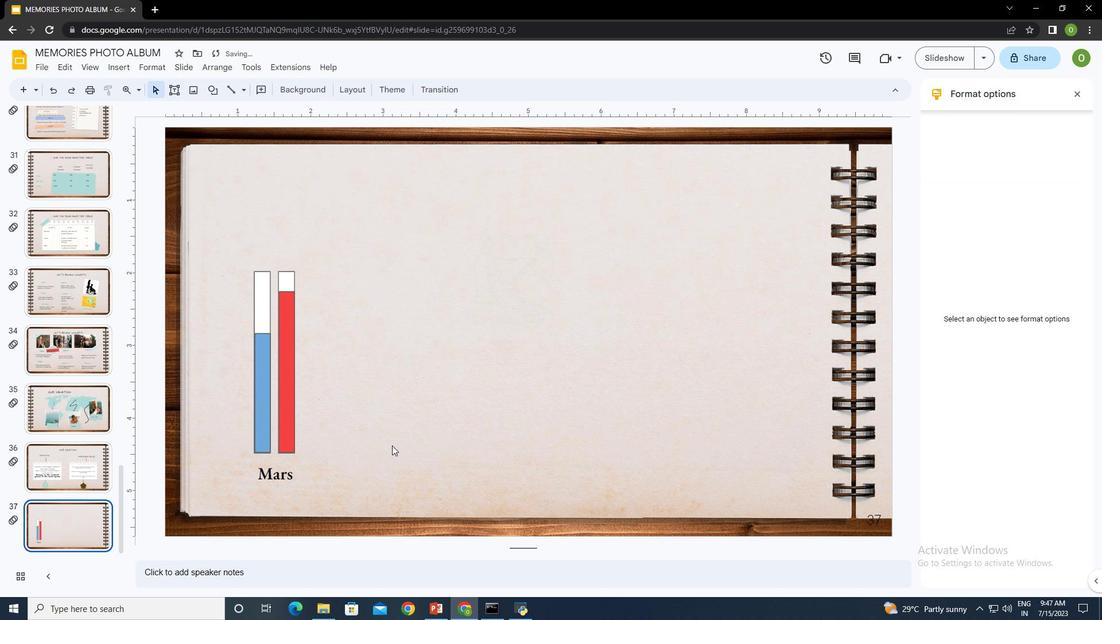 
Action: Mouse pressed left at (392, 445)
Screenshot: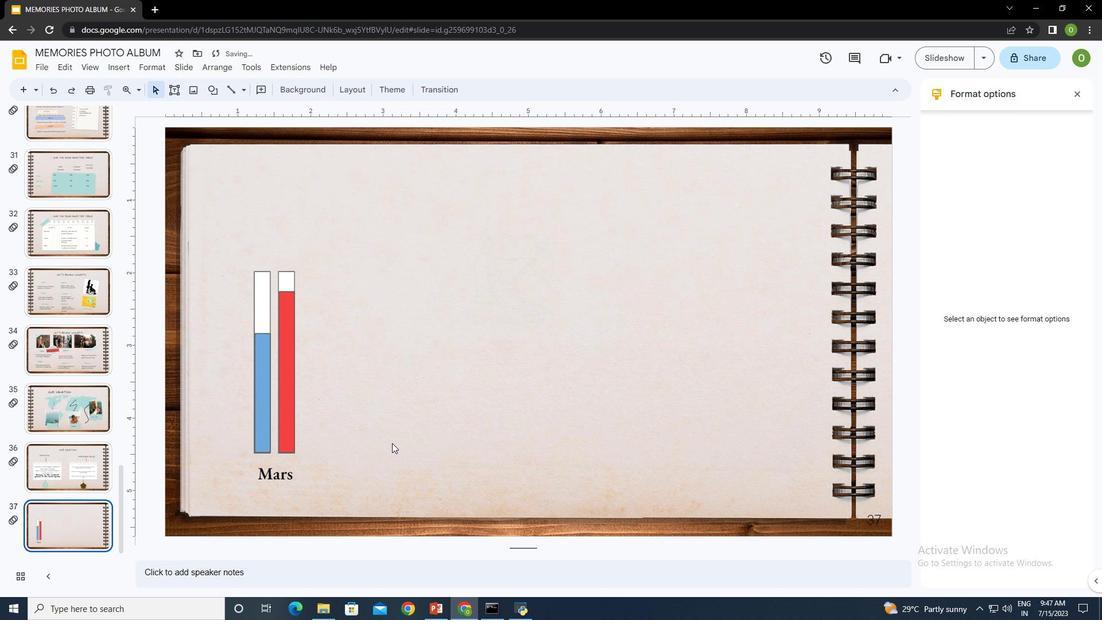 
Action: Mouse moved to (214, 91)
Screenshot: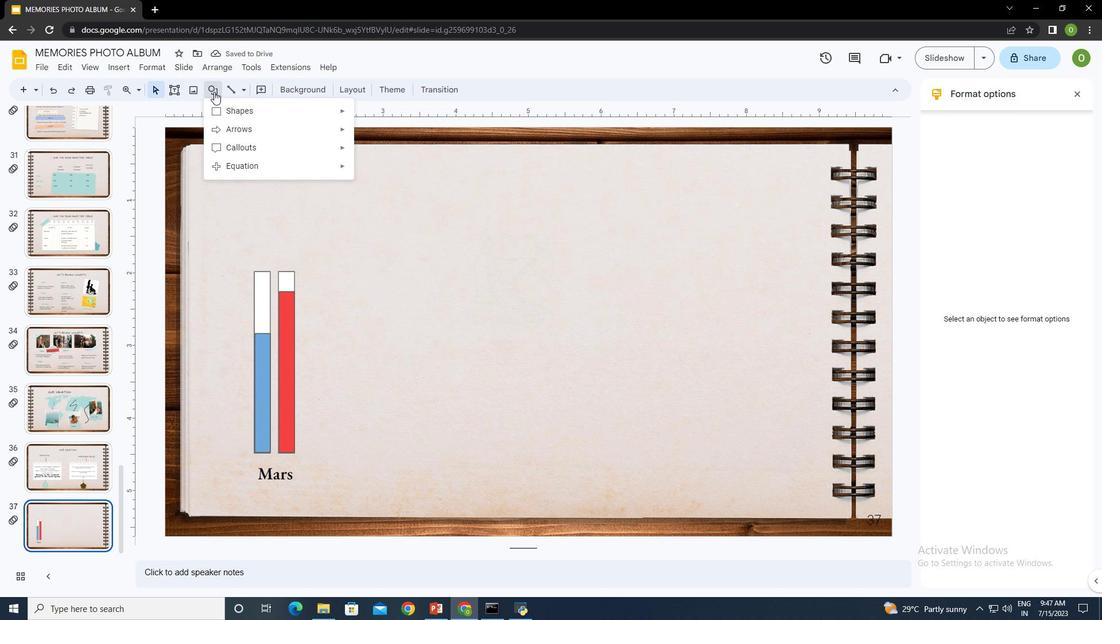 
Action: Mouse pressed left at (214, 91)
Screenshot: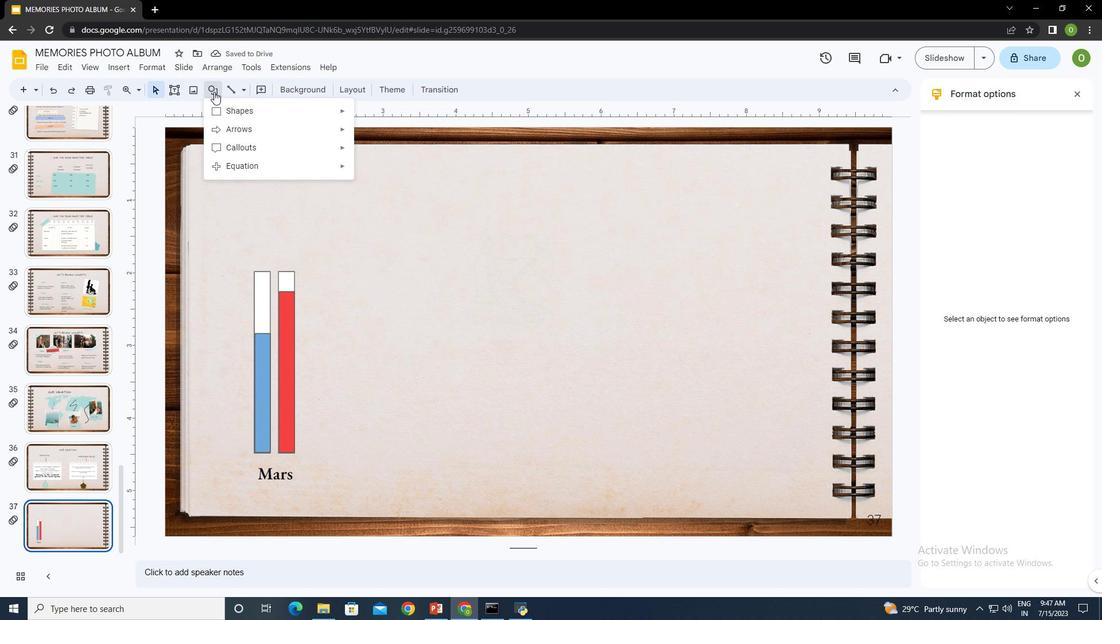 
Action: Mouse moved to (365, 114)
Screenshot: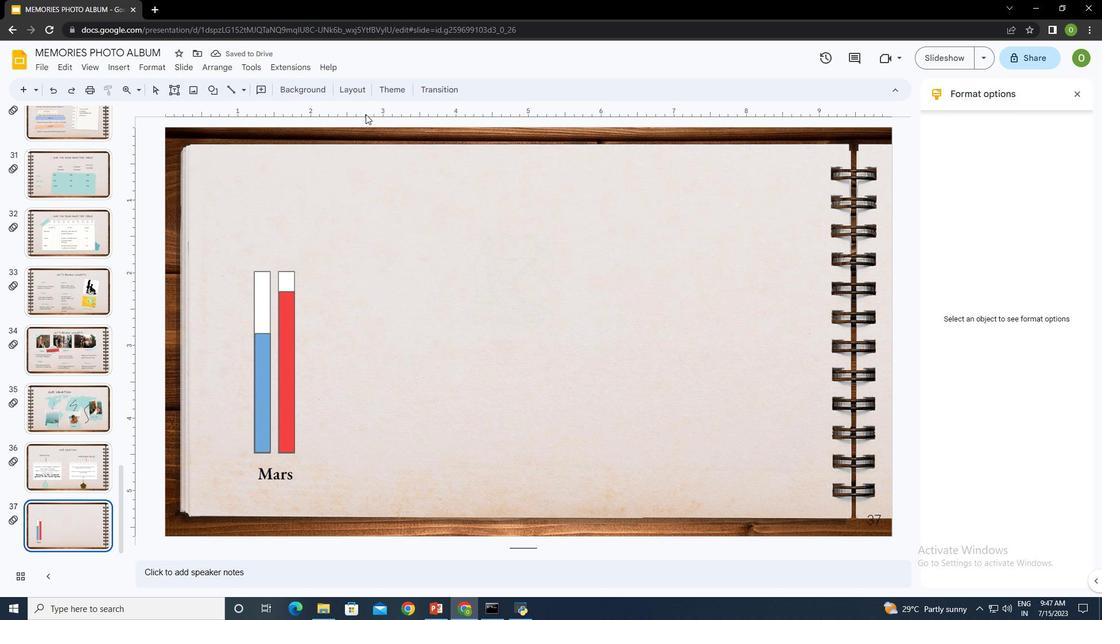
Action: Mouse pressed left at (365, 114)
Screenshot: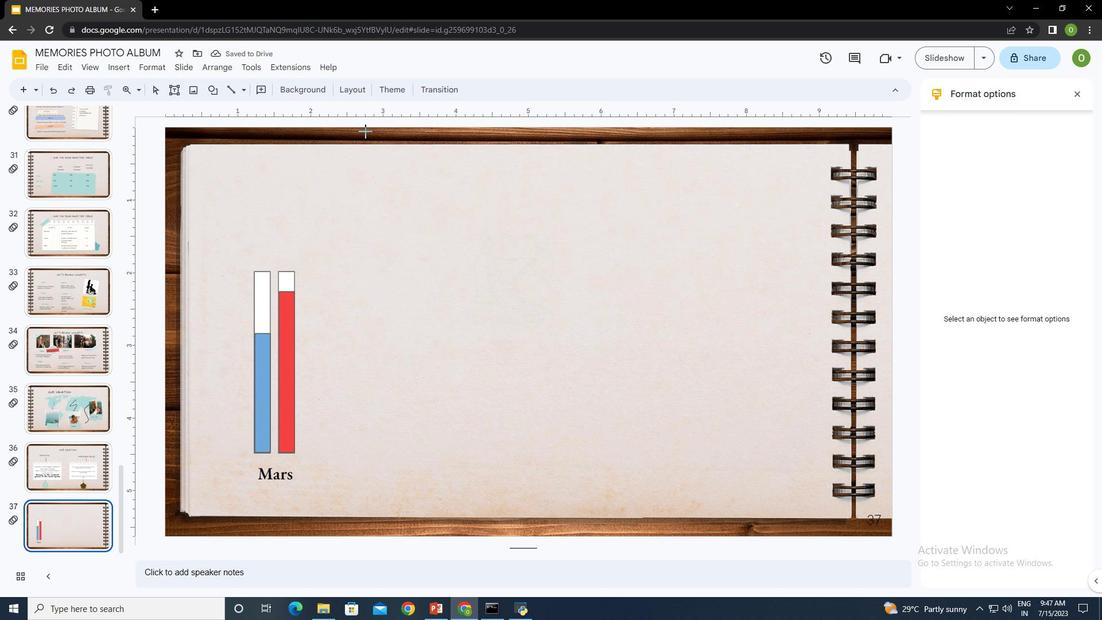 
Action: Mouse moved to (353, 271)
Screenshot: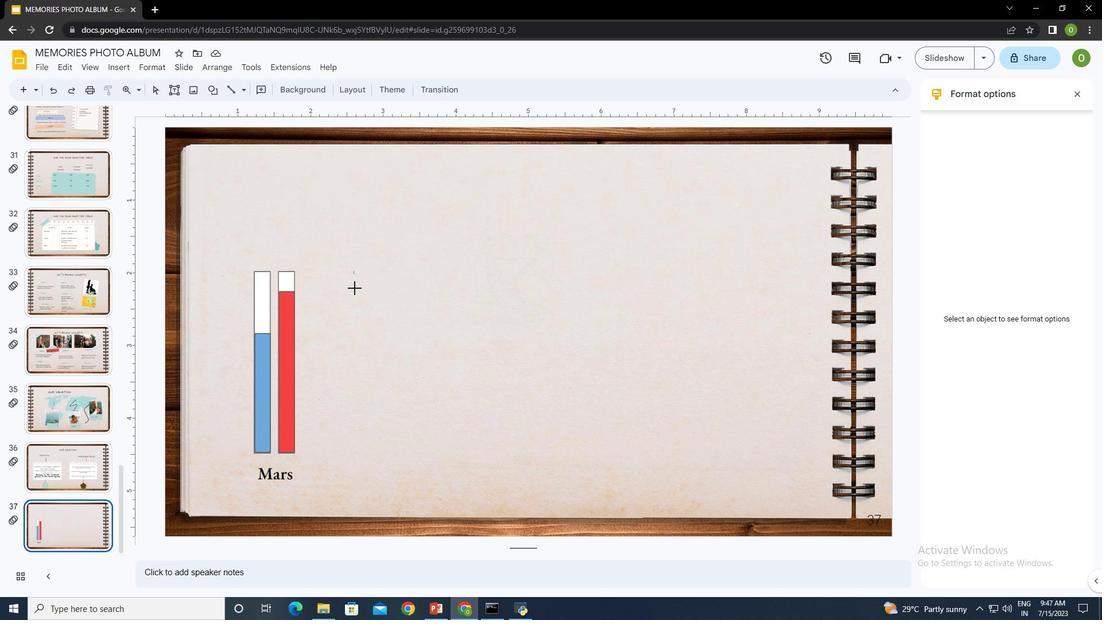 
Action: Mouse pressed left at (353, 271)
Screenshot: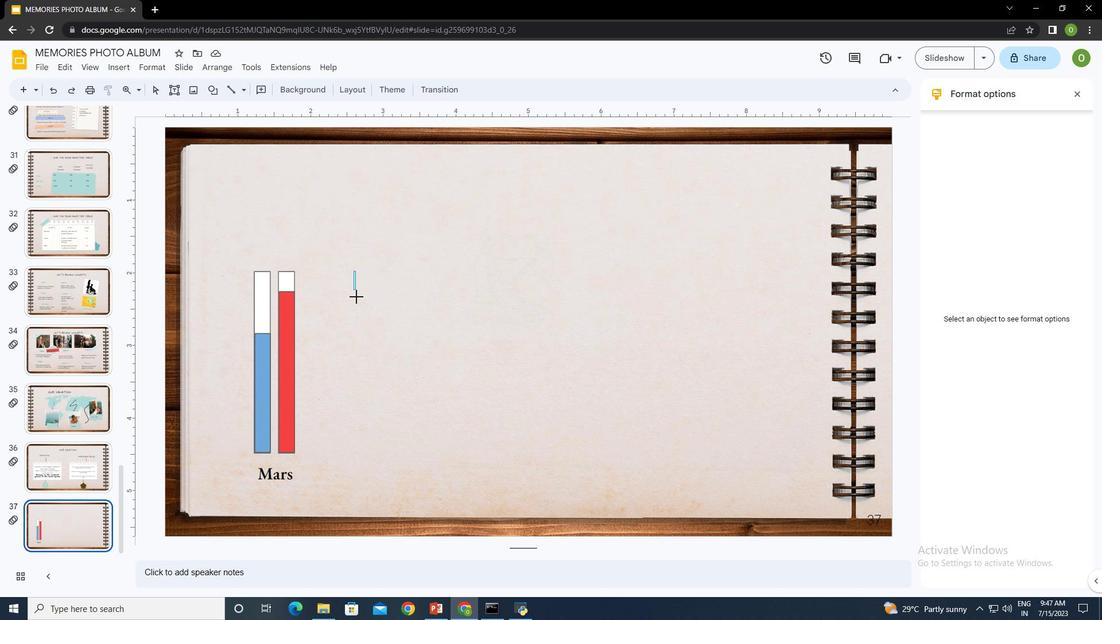 
Action: Mouse moved to (364, 328)
Screenshot: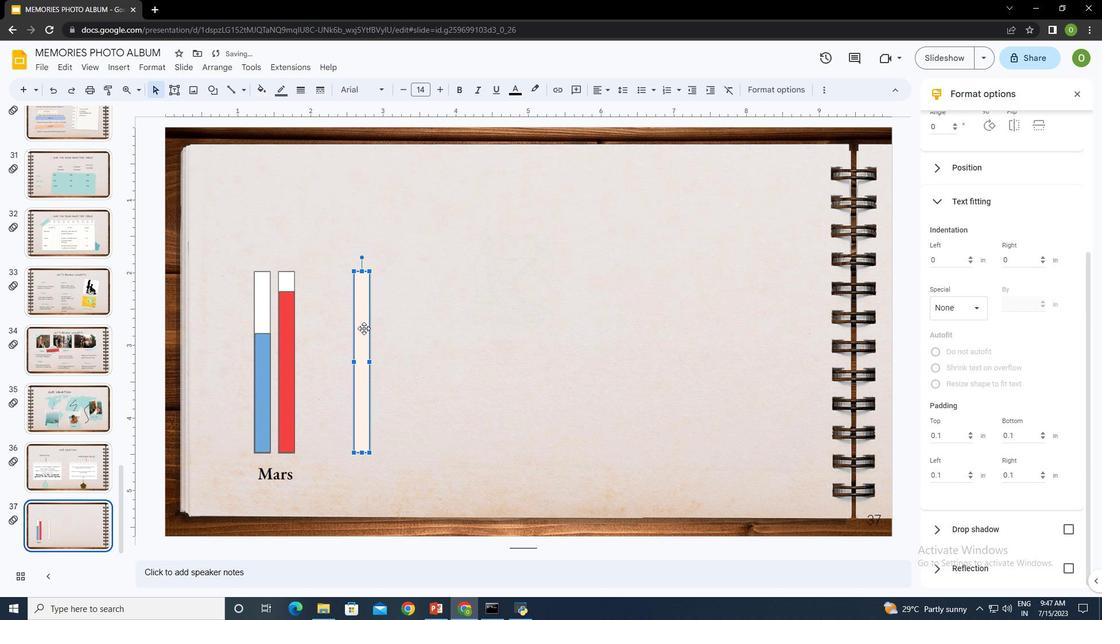 
Action: Mouse pressed left at (364, 328)
Screenshot: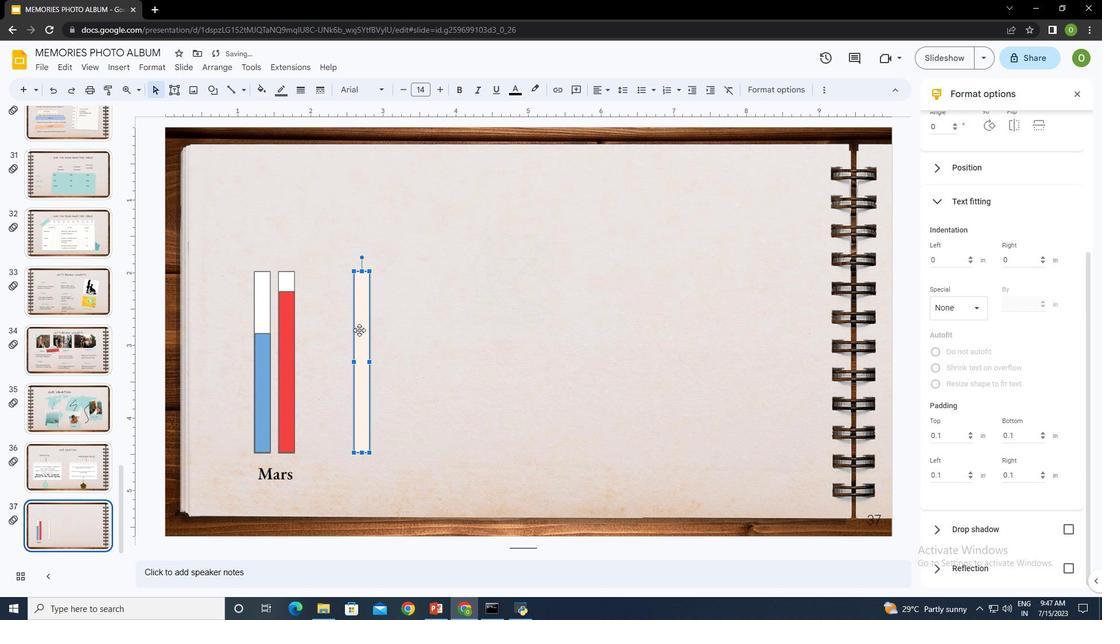 
Action: Mouse moved to (344, 273)
Screenshot: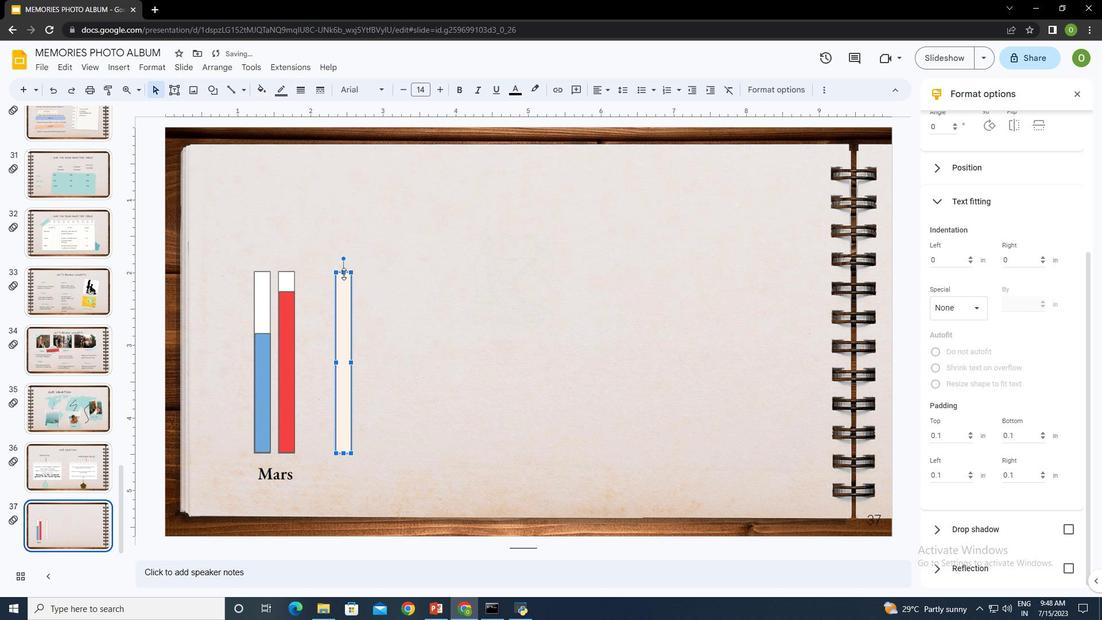 
Action: Mouse pressed left at (344, 273)
Screenshot: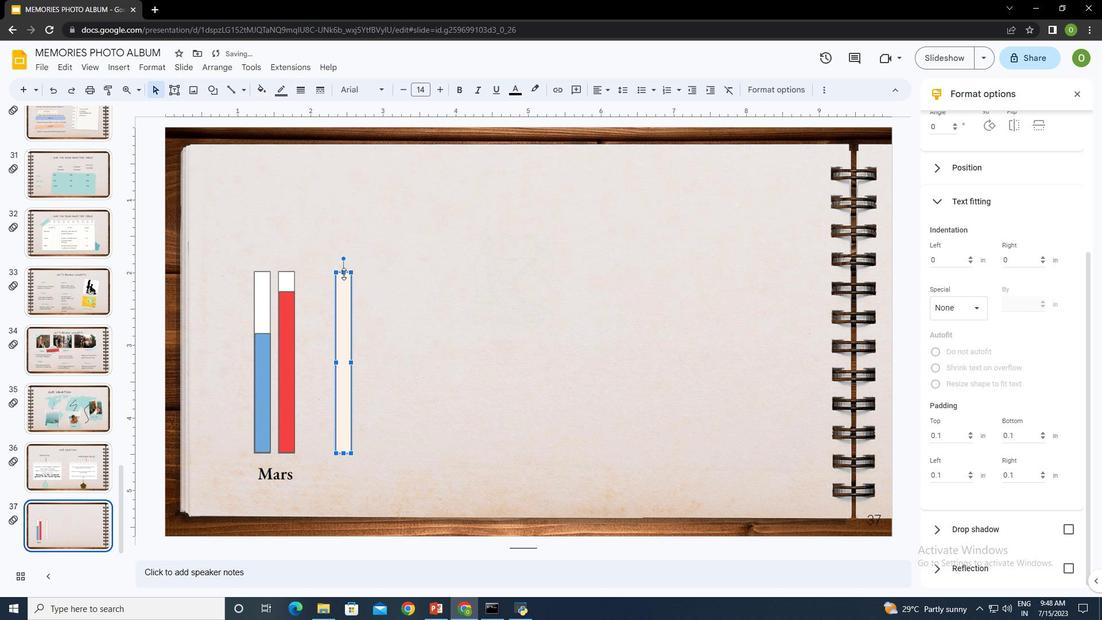 
Action: Mouse moved to (369, 308)
Screenshot: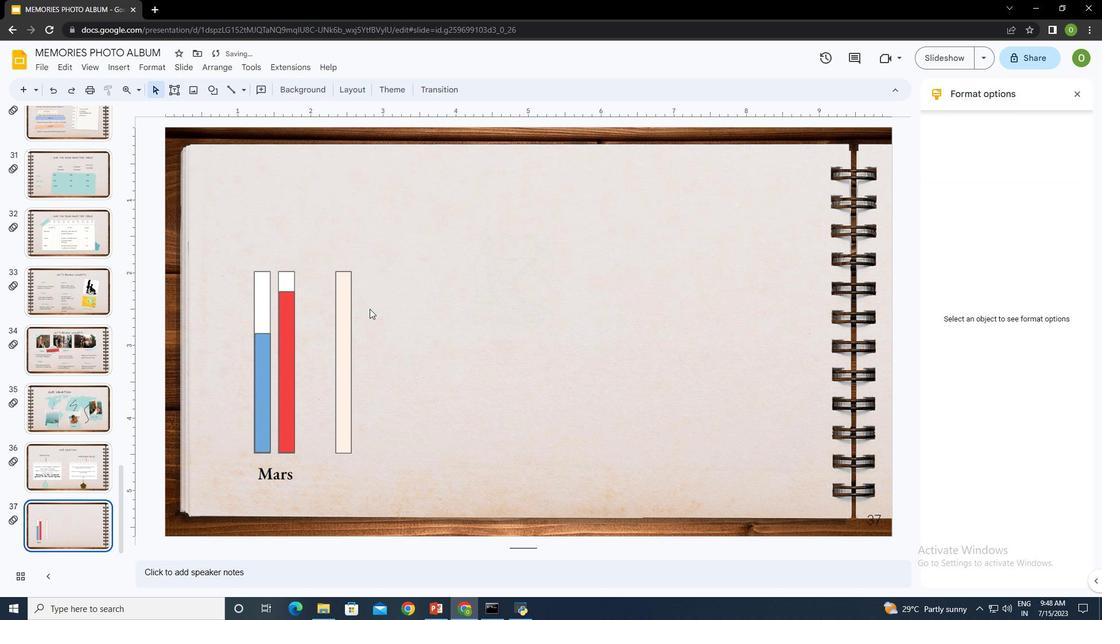 
Action: Mouse pressed left at (369, 308)
Screenshot: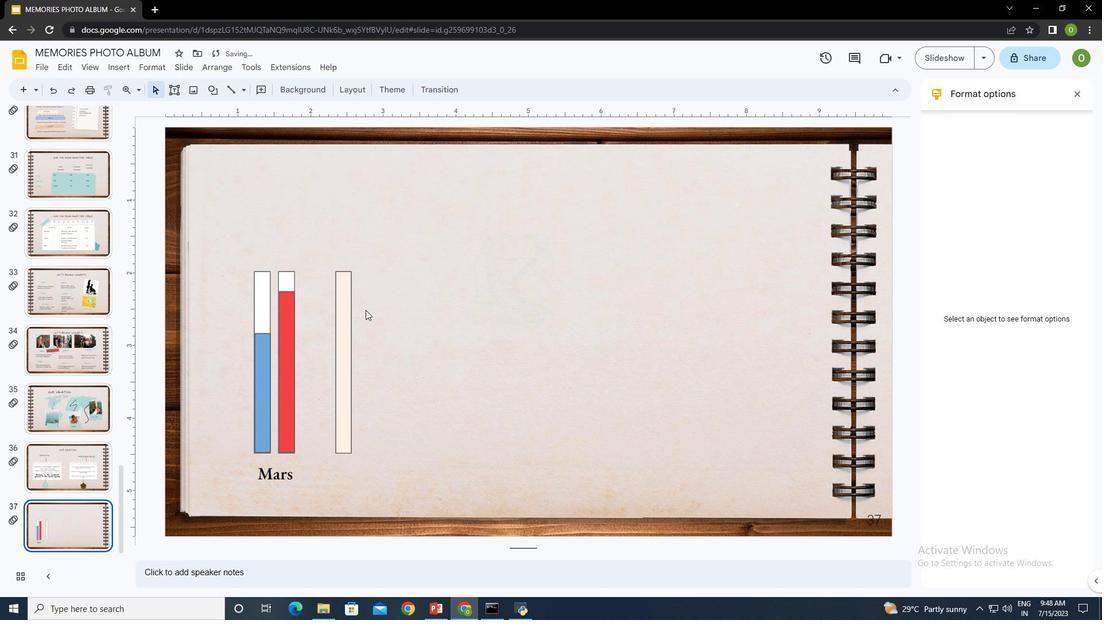 
Action: Mouse moved to (215, 88)
Screenshot: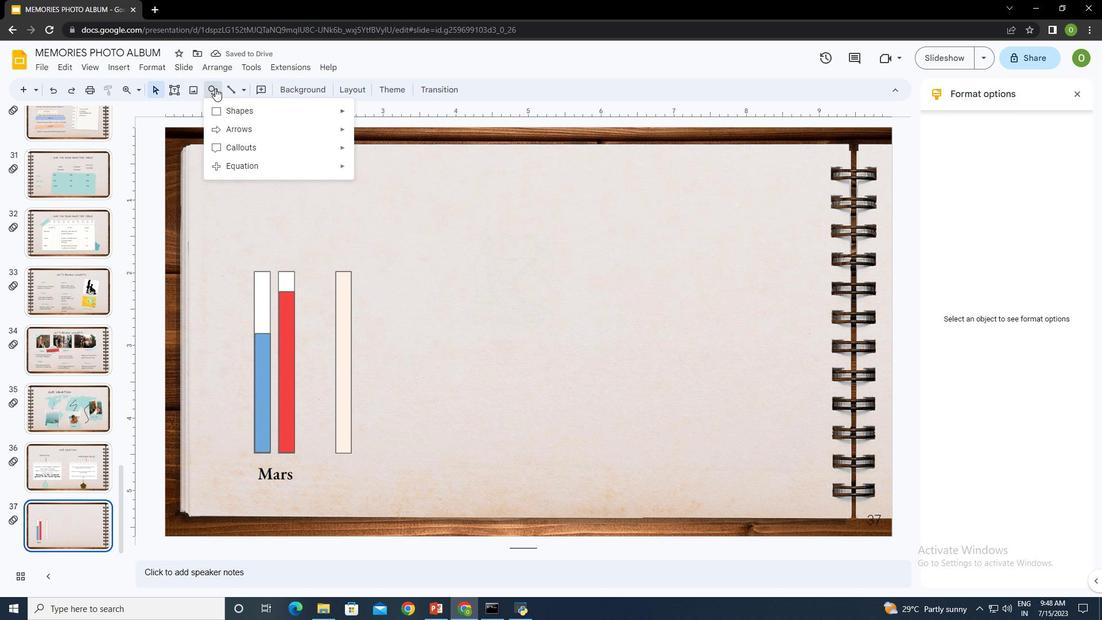 
Action: Mouse pressed left at (215, 88)
Screenshot: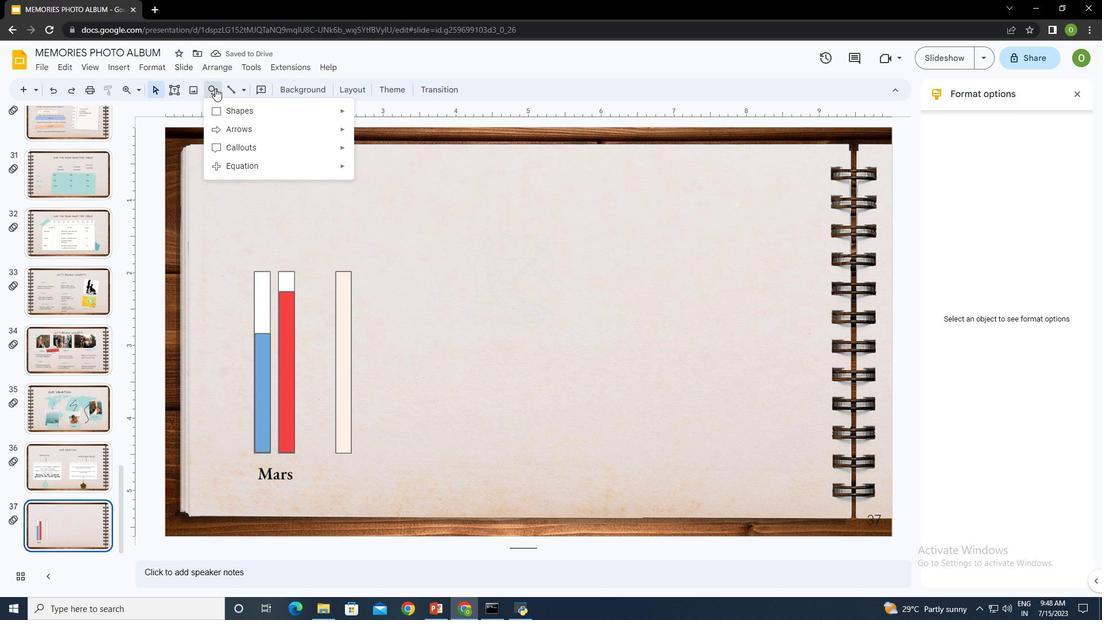 
Action: Mouse moved to (361, 113)
Screenshot: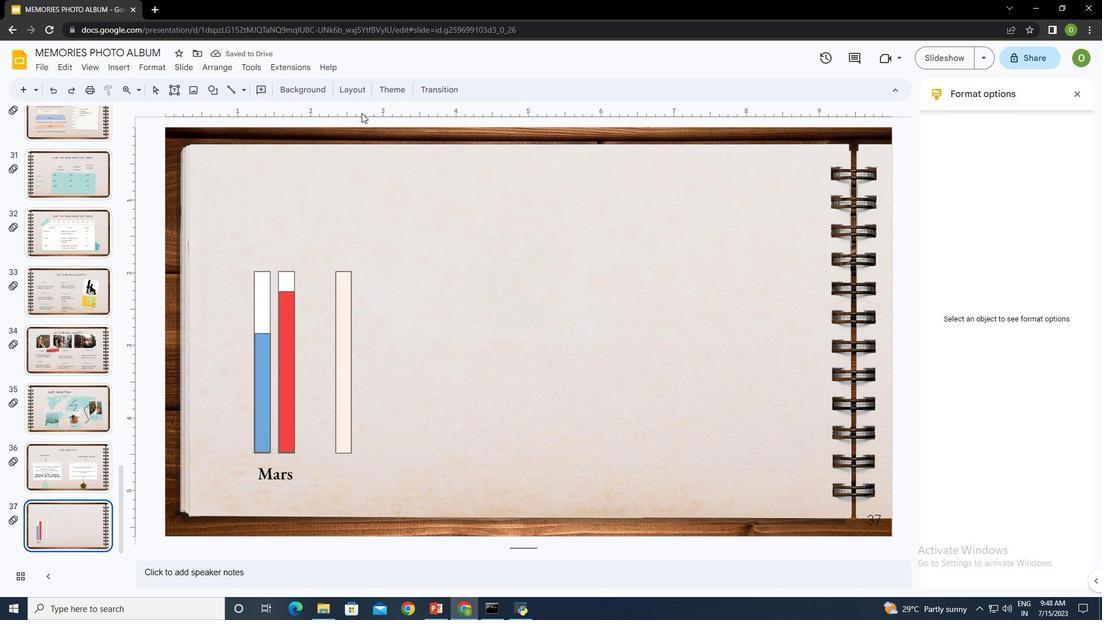 
Action: Mouse pressed left at (361, 113)
Screenshot: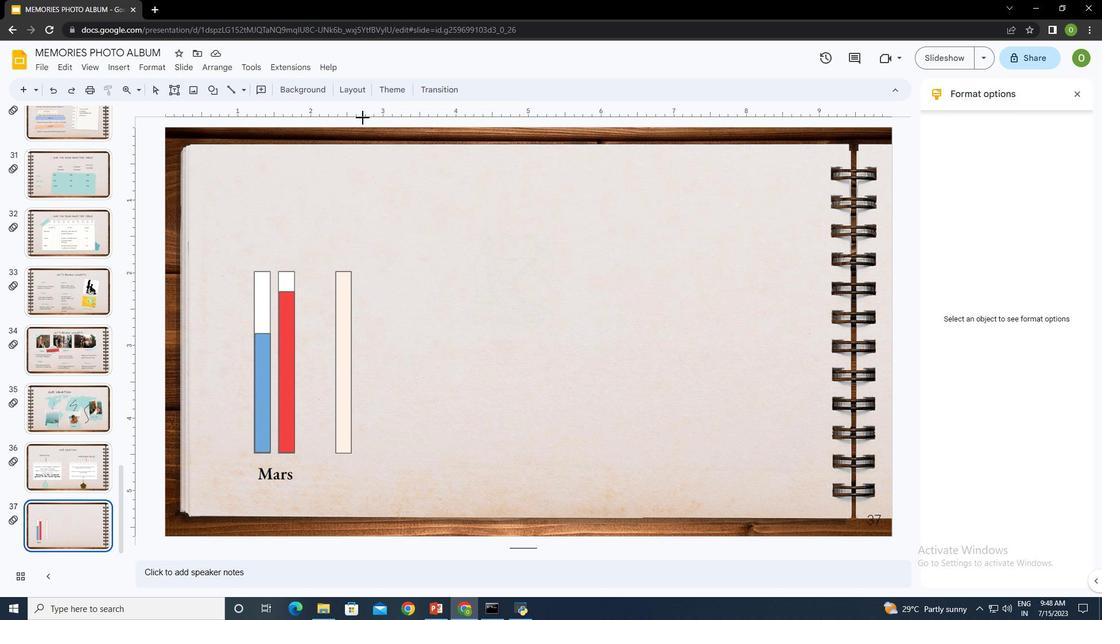 
Action: Mouse moved to (335, 308)
Screenshot: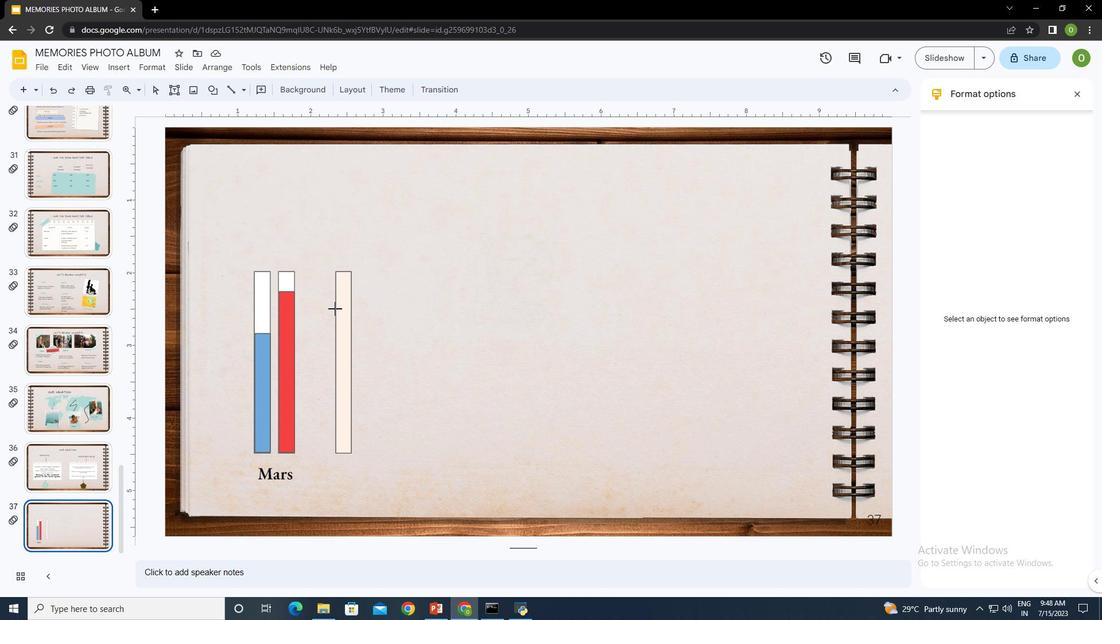 
Action: Mouse pressed left at (335, 308)
Screenshot: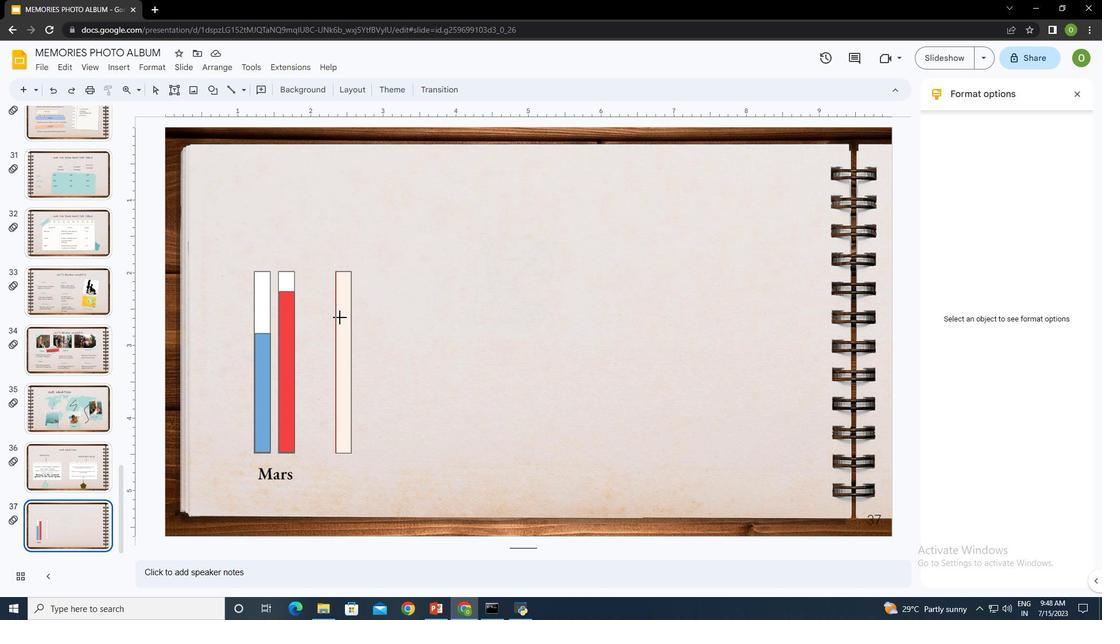
Action: Mouse moved to (213, 88)
Screenshot: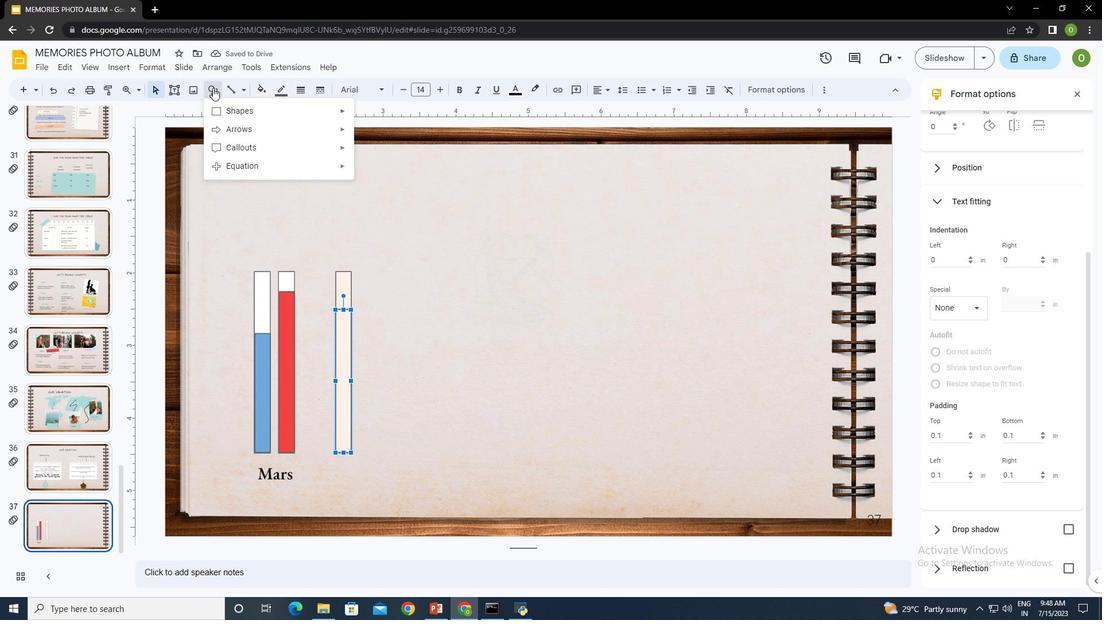 
Action: Mouse pressed left at (213, 88)
Screenshot: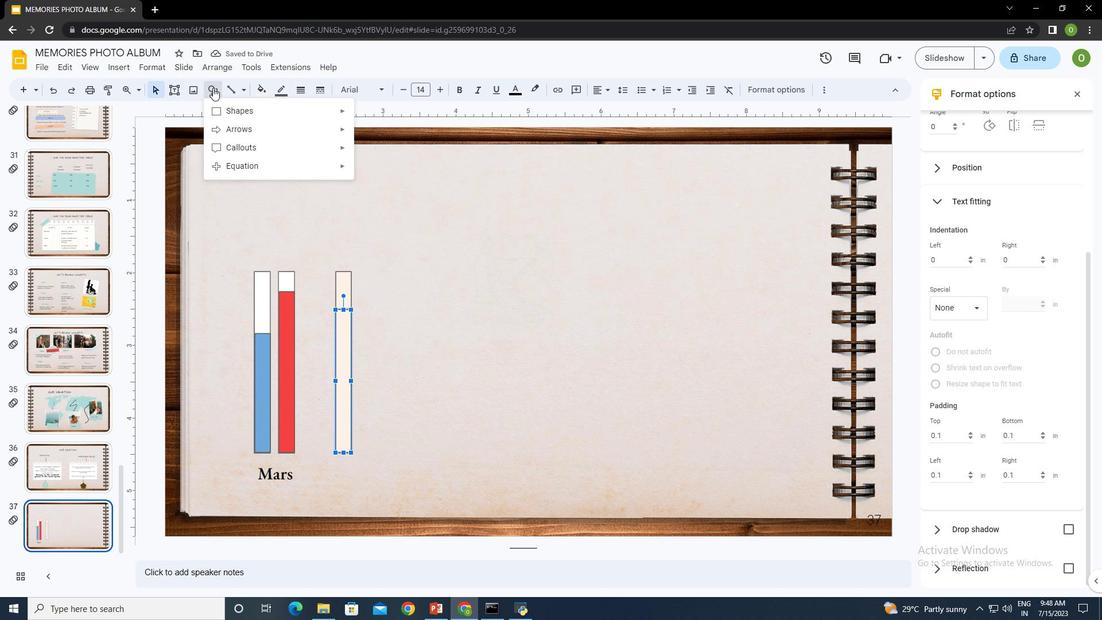 
Action: Mouse moved to (259, 88)
Screenshot: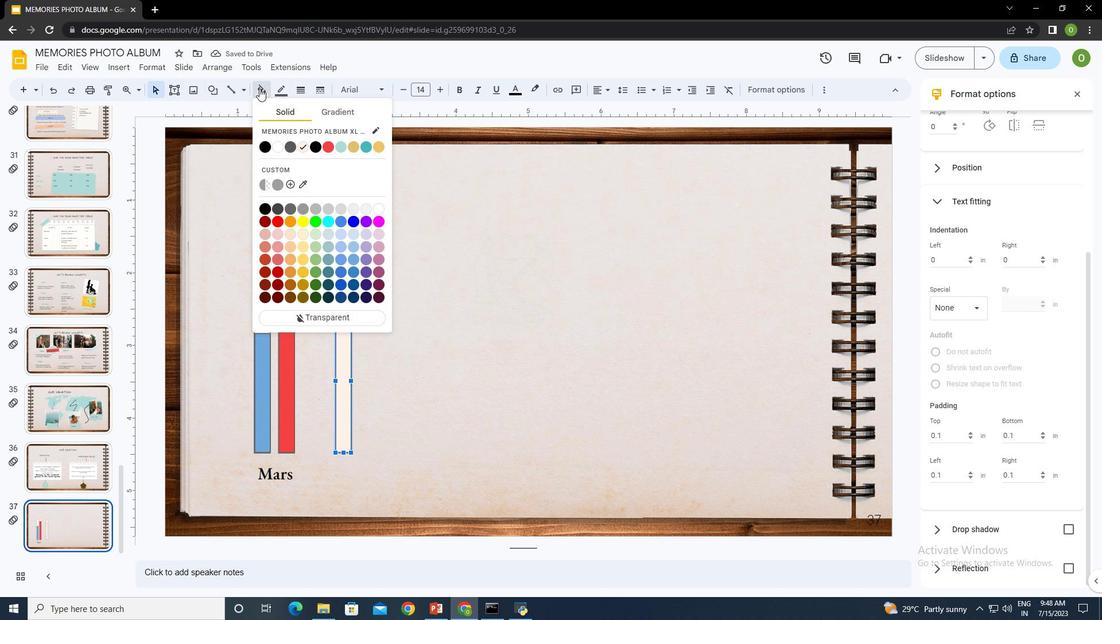 
Action: Mouse pressed left at (259, 88)
Screenshot: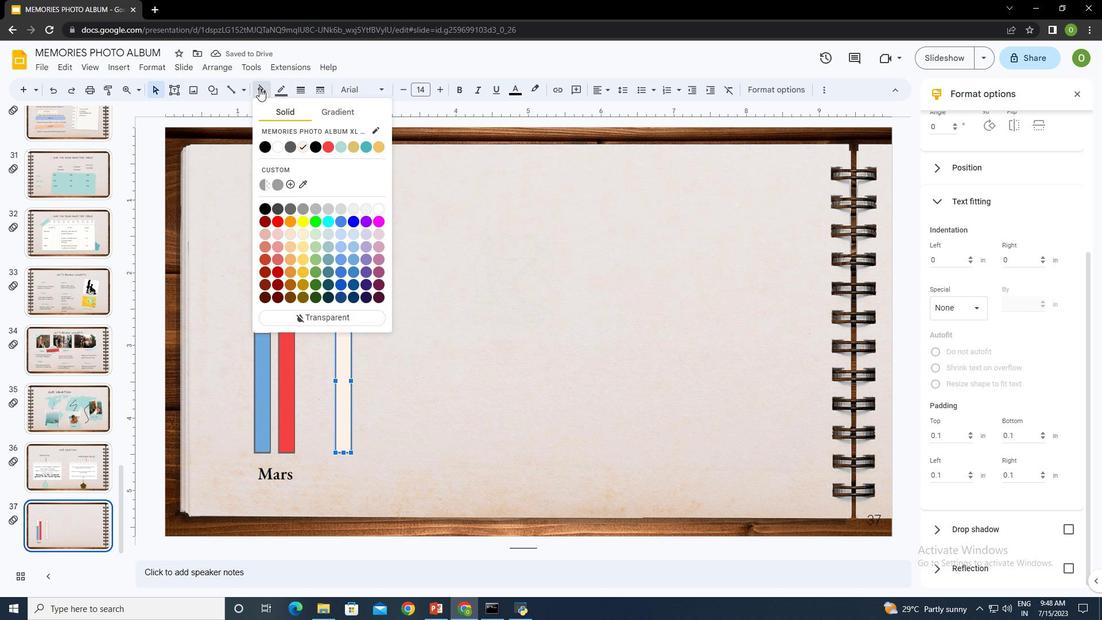 
Action: Mouse moved to (339, 253)
Screenshot: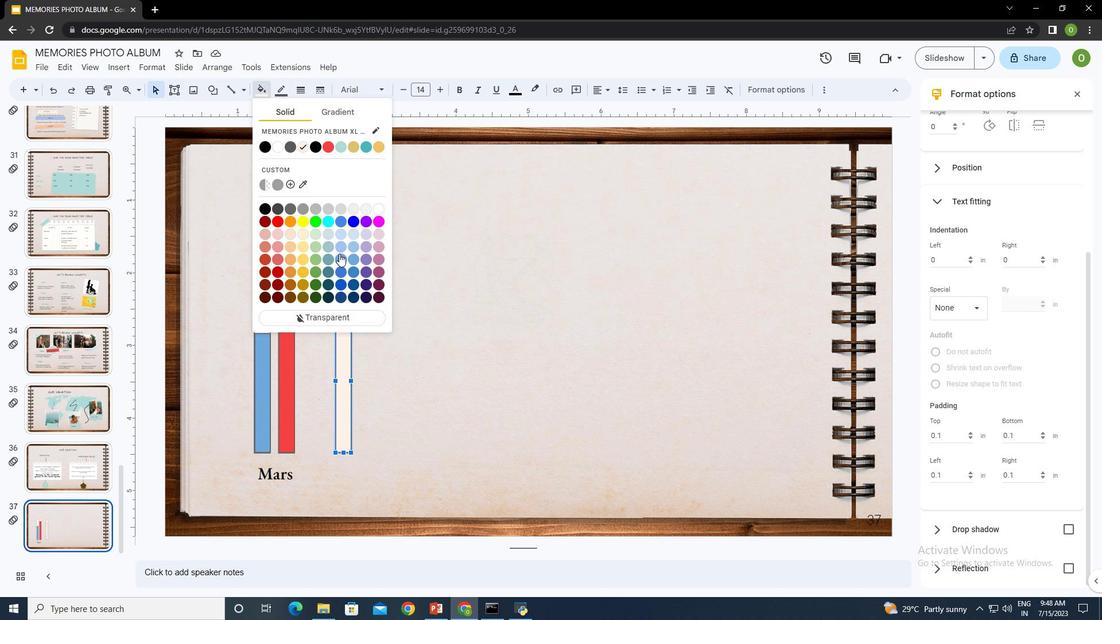 
Action: Mouse pressed left at (339, 253)
Screenshot: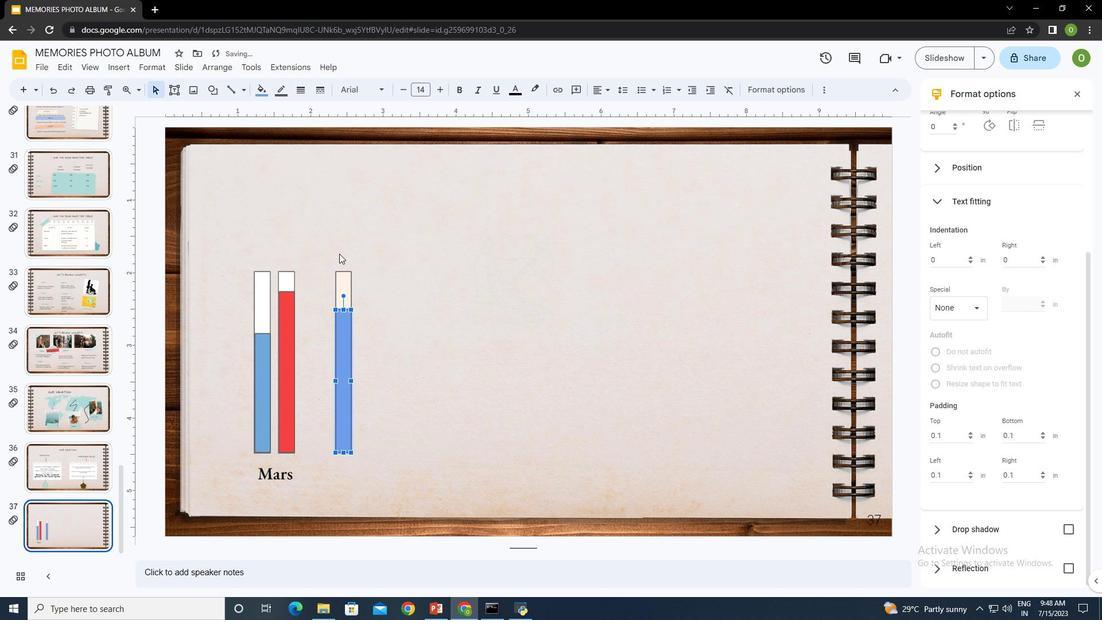 
Action: Mouse moved to (350, 279)
Screenshot: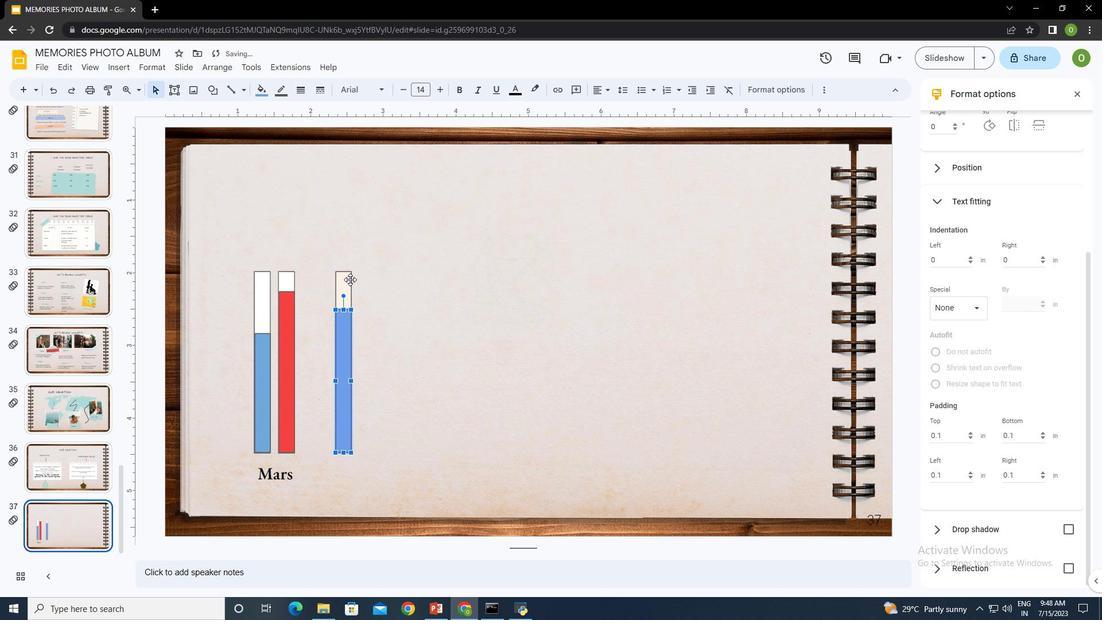 
Action: Mouse pressed left at (350, 279)
Screenshot: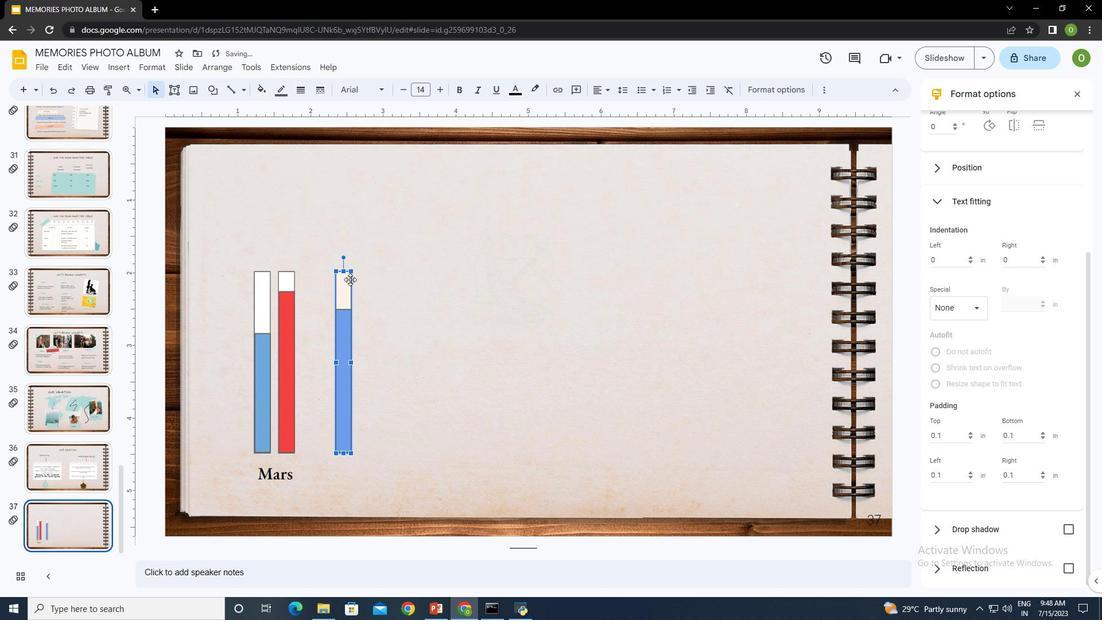 
Action: Mouse moved to (265, 89)
Screenshot: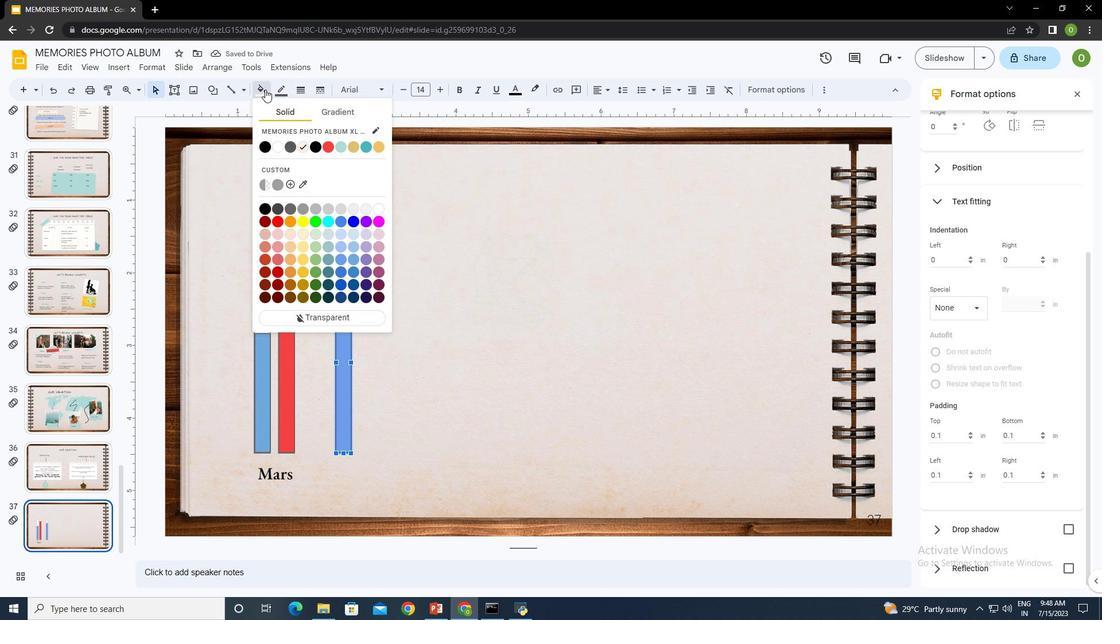 
Action: Mouse pressed left at (265, 89)
Screenshot: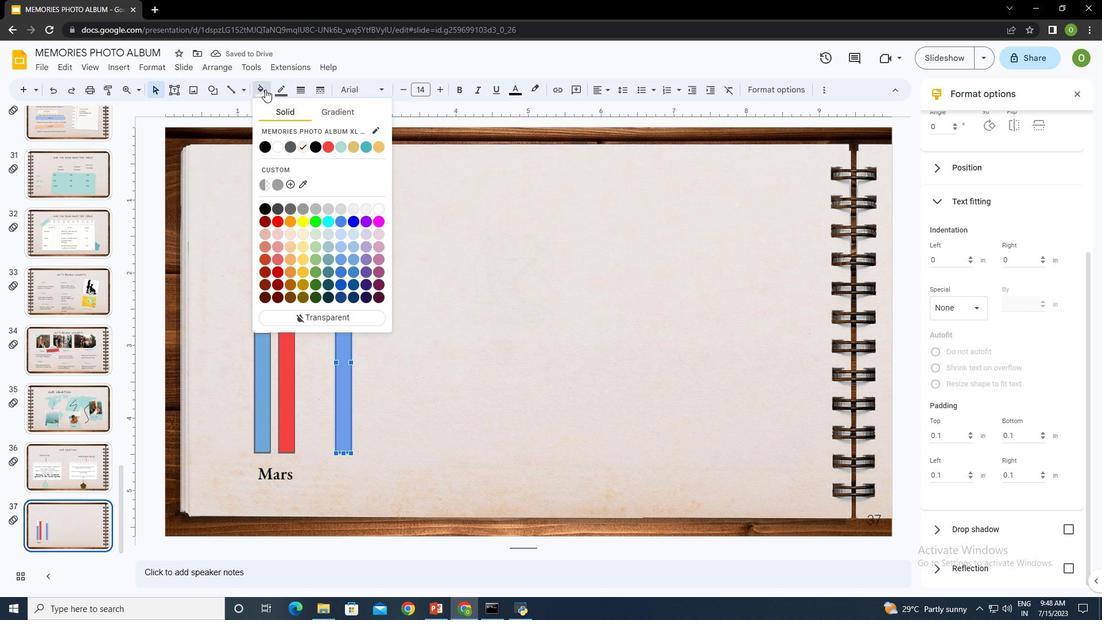 
Action: Mouse moved to (275, 148)
Screenshot: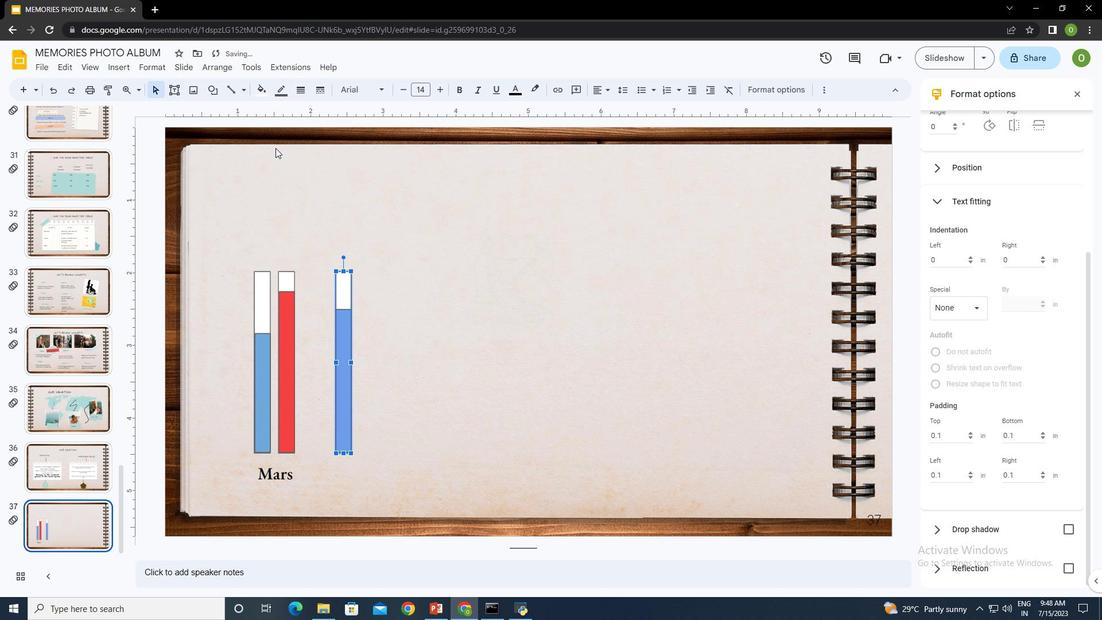 
Action: Mouse pressed left at (275, 148)
Screenshot: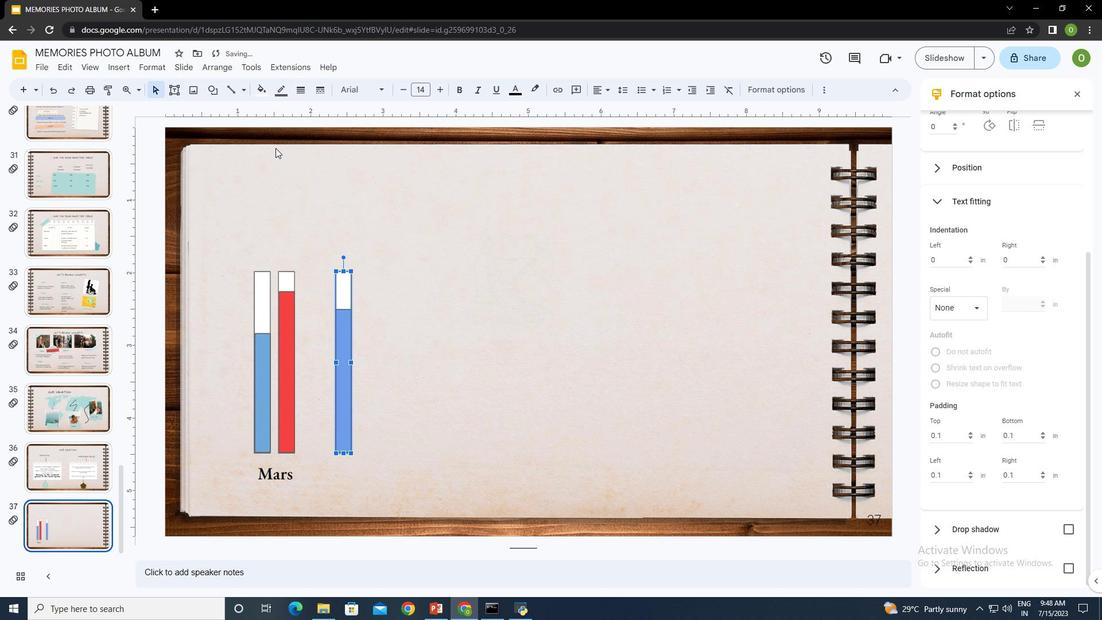 
Action: Mouse moved to (344, 337)
Screenshot: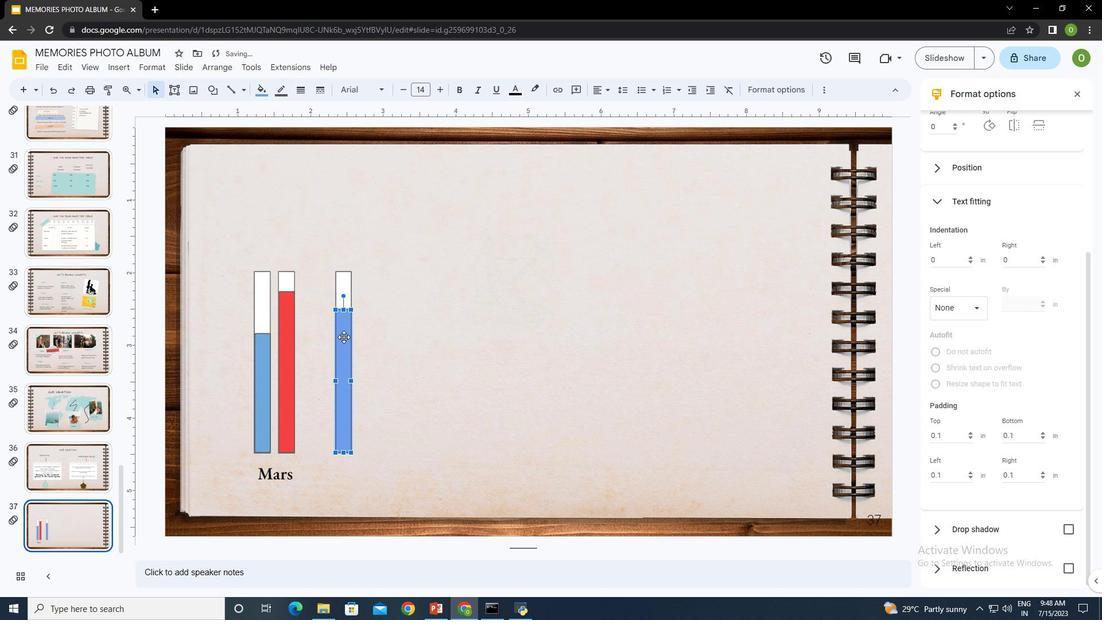 
Action: Mouse pressed left at (344, 337)
Screenshot: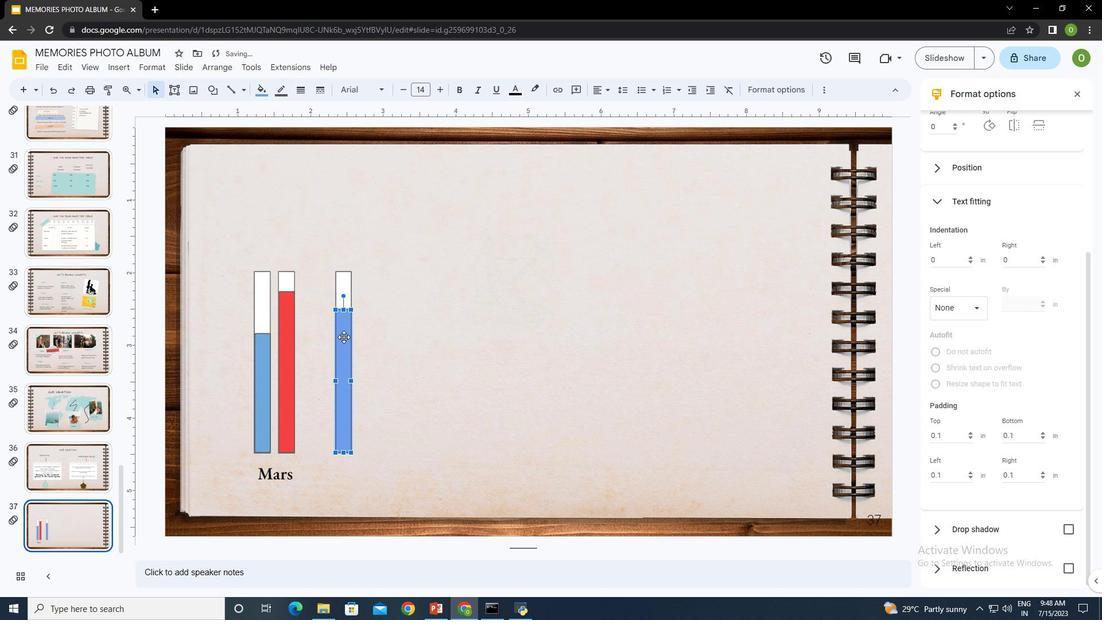 
Action: Mouse moved to (261, 91)
Screenshot: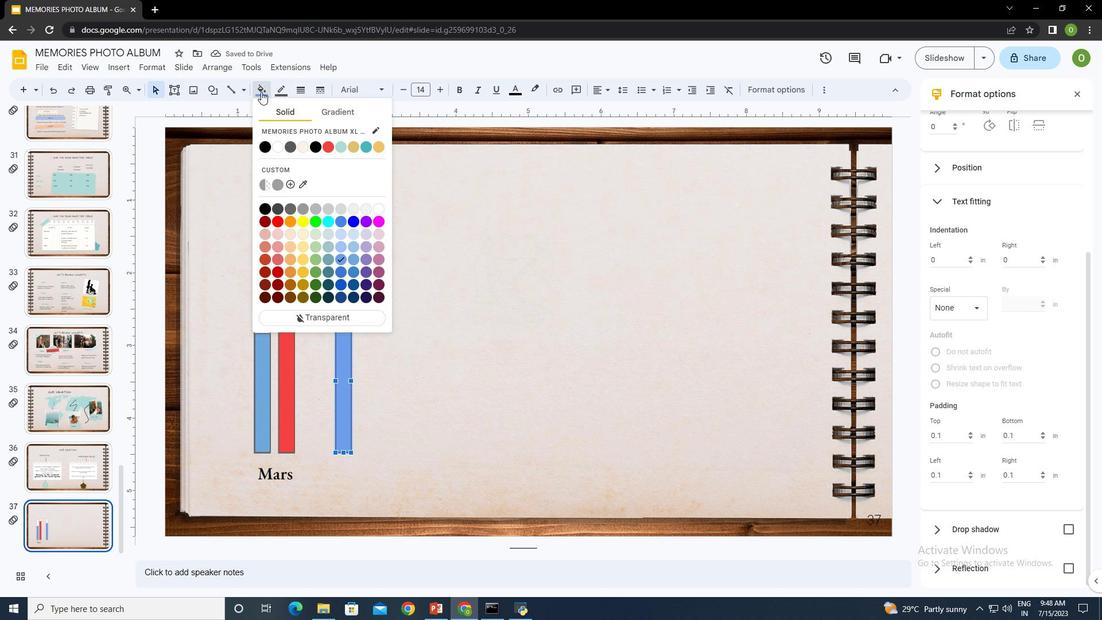 
Action: Mouse pressed left at (261, 91)
Screenshot: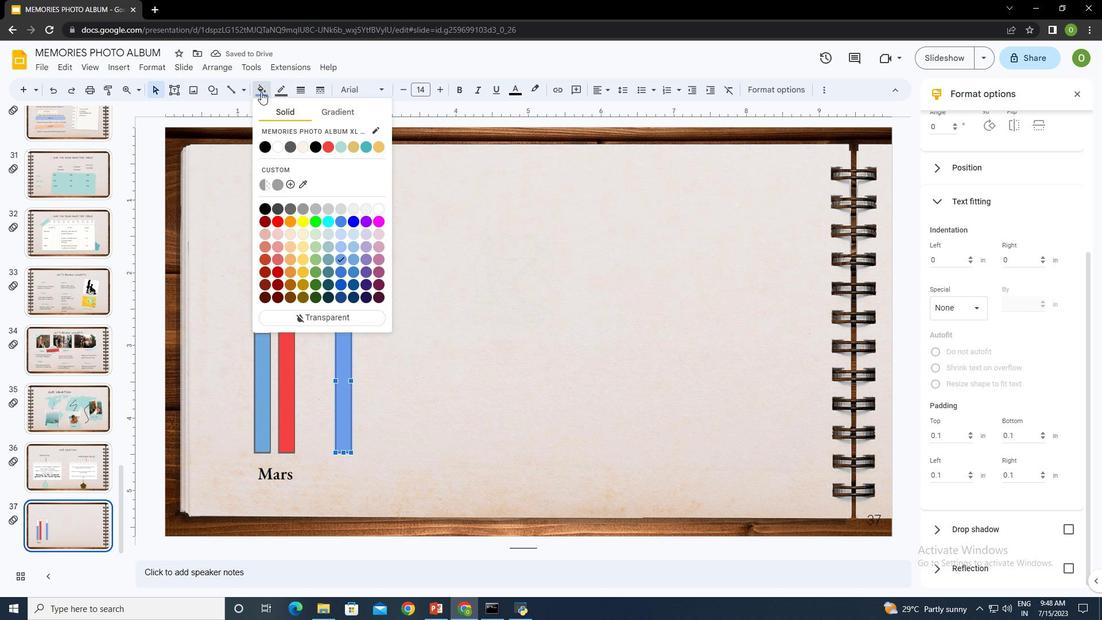 
Action: Mouse moved to (338, 245)
Screenshot: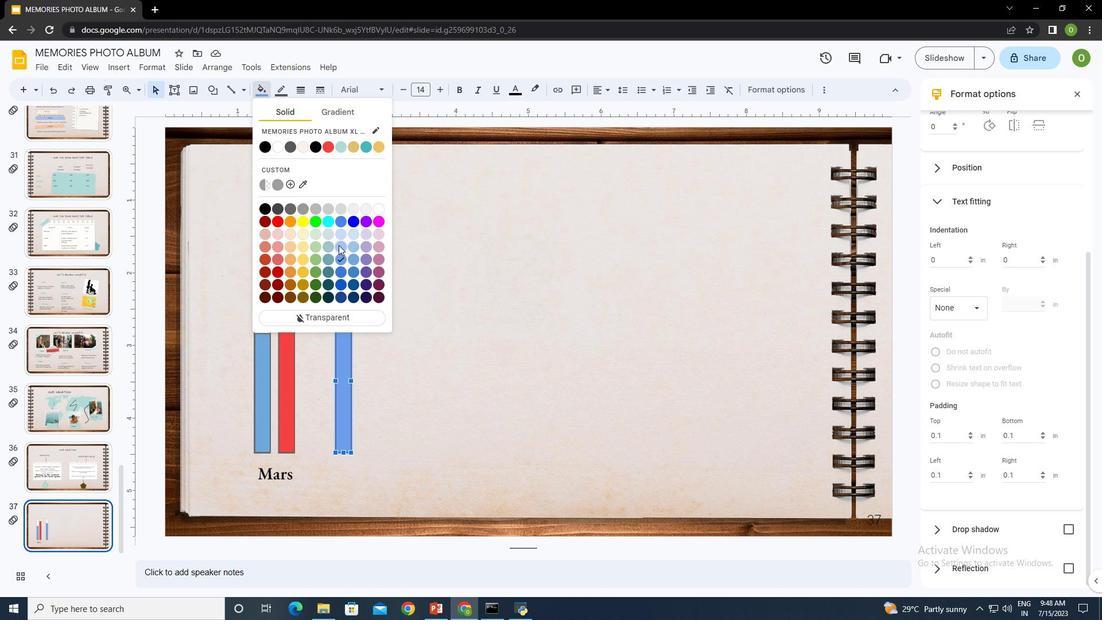 
Action: Mouse pressed left at (338, 245)
Screenshot: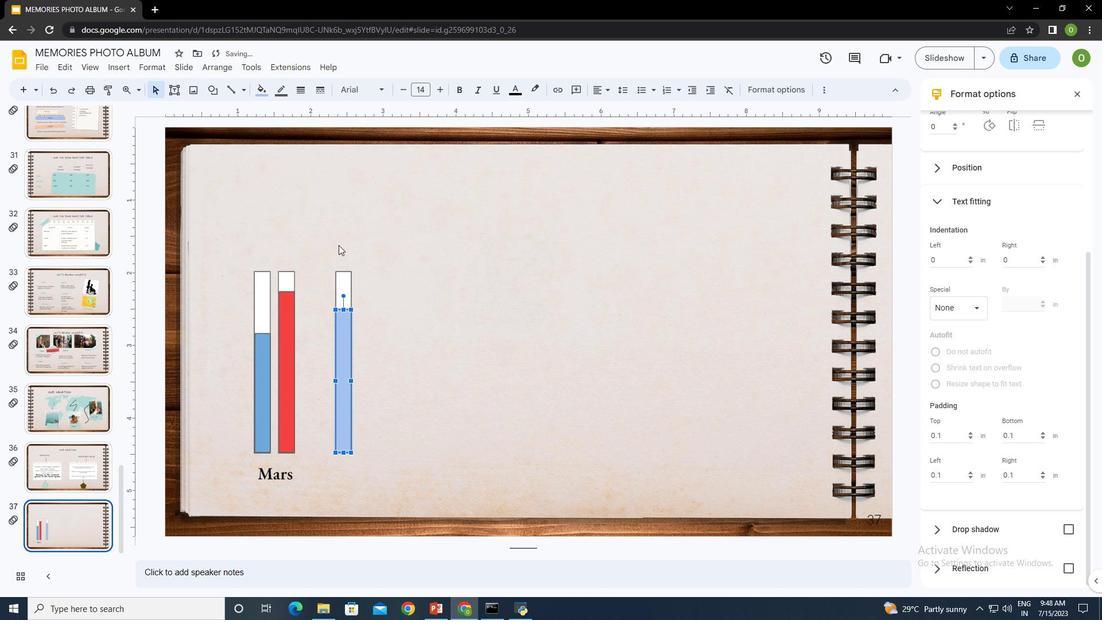 
Action: Mouse moved to (399, 345)
Screenshot: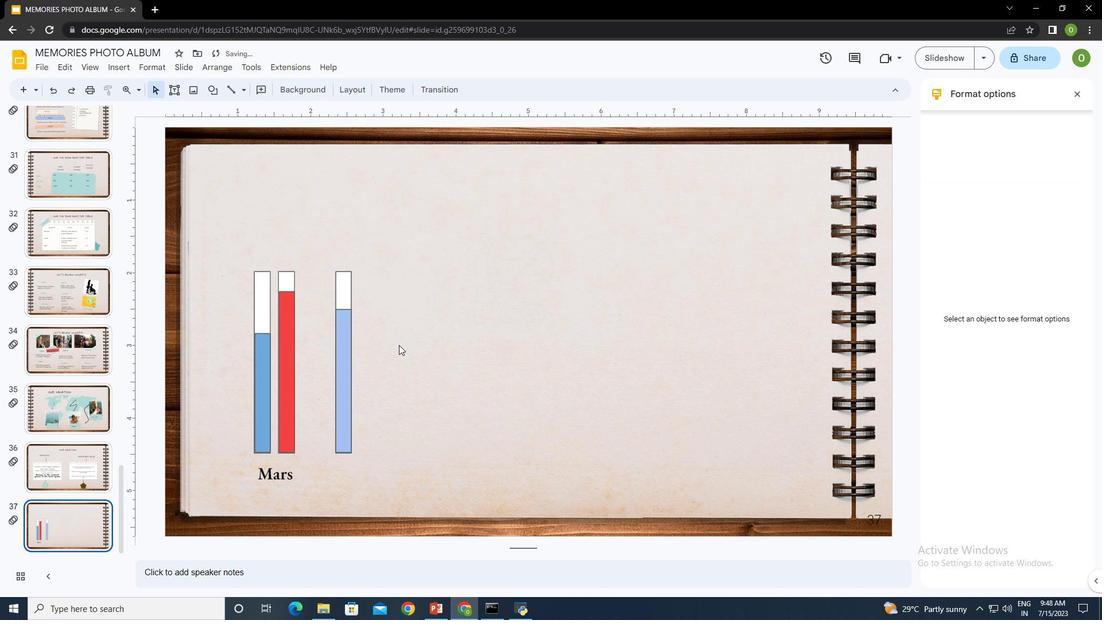 
Action: Mouse pressed left at (399, 345)
Screenshot: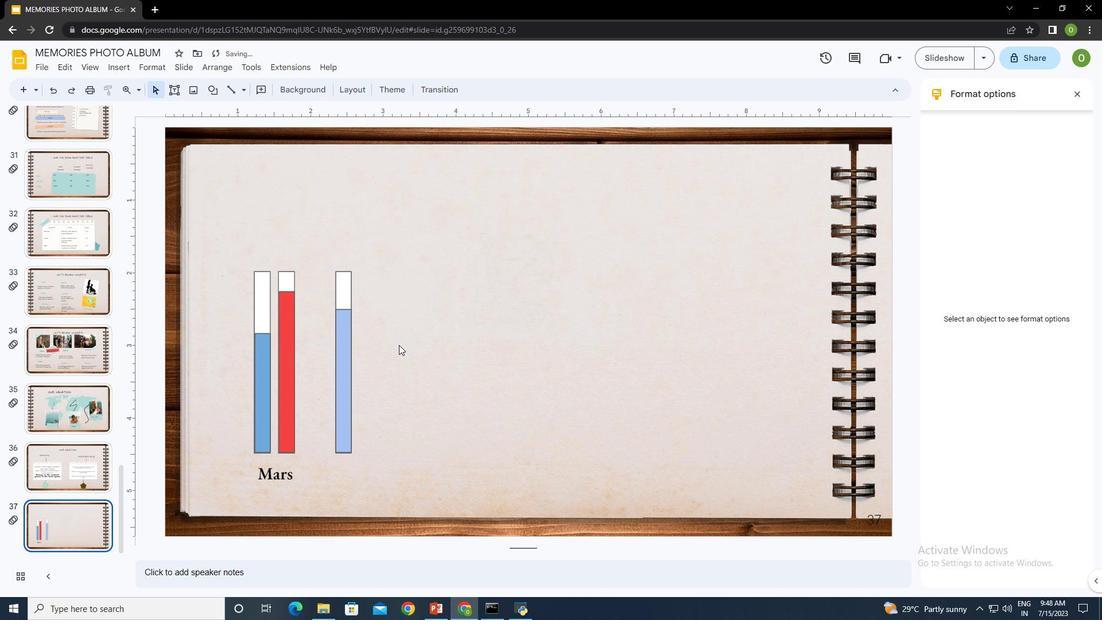 
Action: Mouse moved to (329, 478)
Screenshot: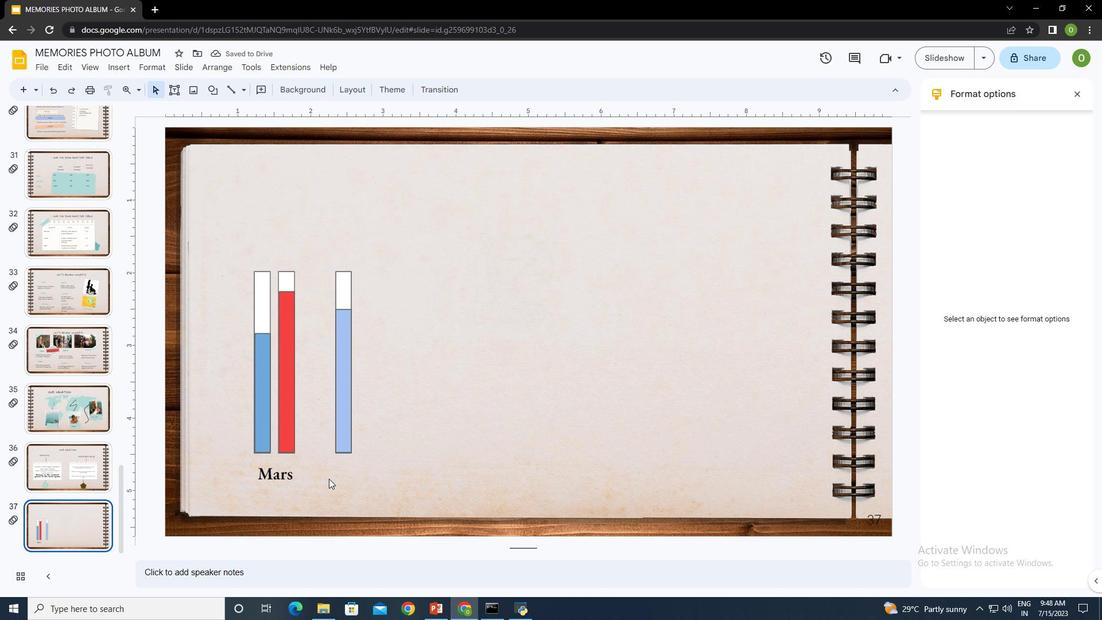 
Action: Mouse pressed left at (329, 478)
Screenshot: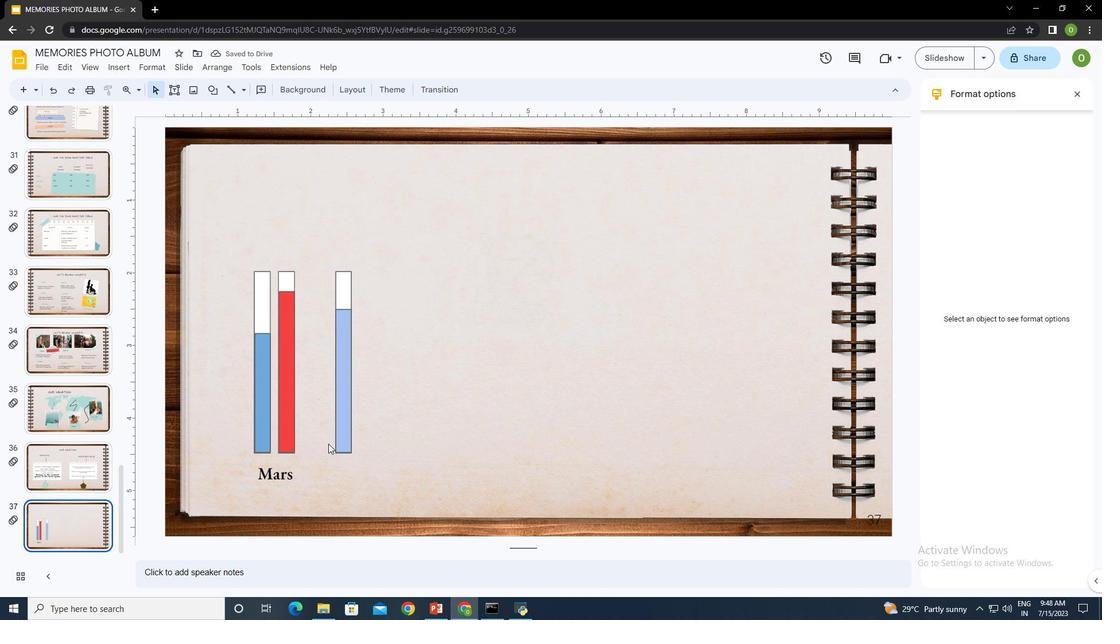 
Action: Mouse moved to (176, 89)
Screenshot: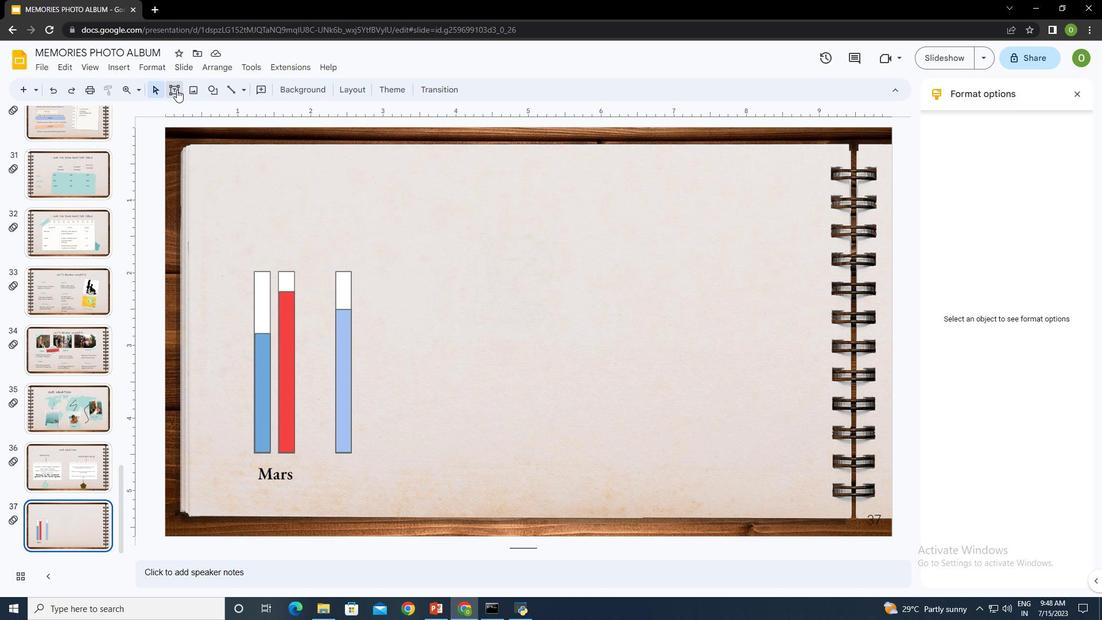 
Action: Mouse pressed left at (176, 89)
Screenshot: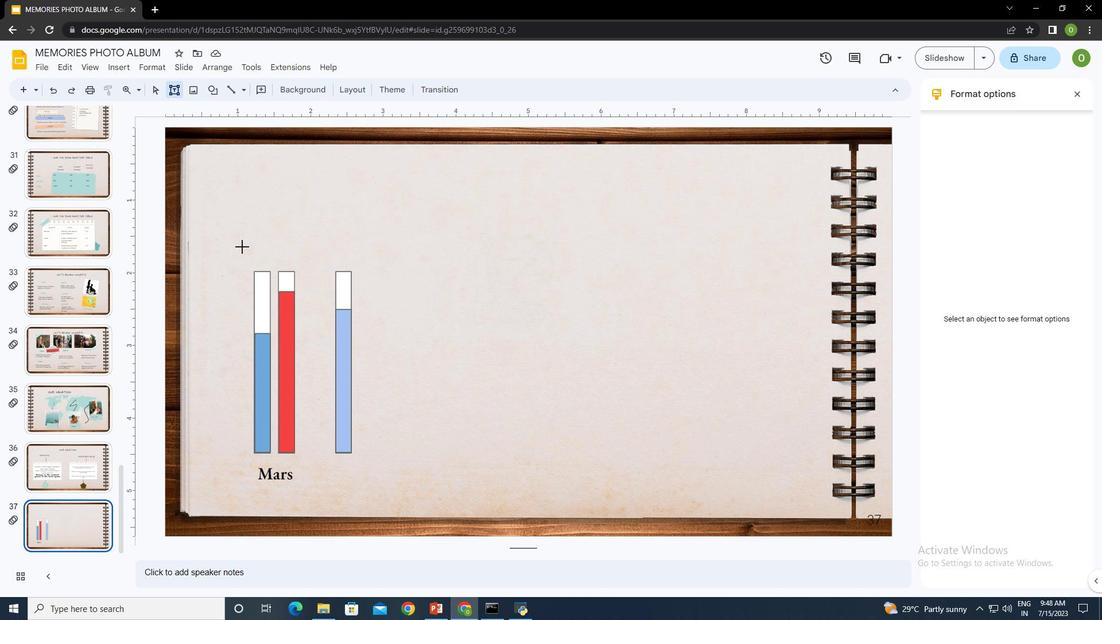 
Action: Mouse moved to (321, 459)
Screenshot: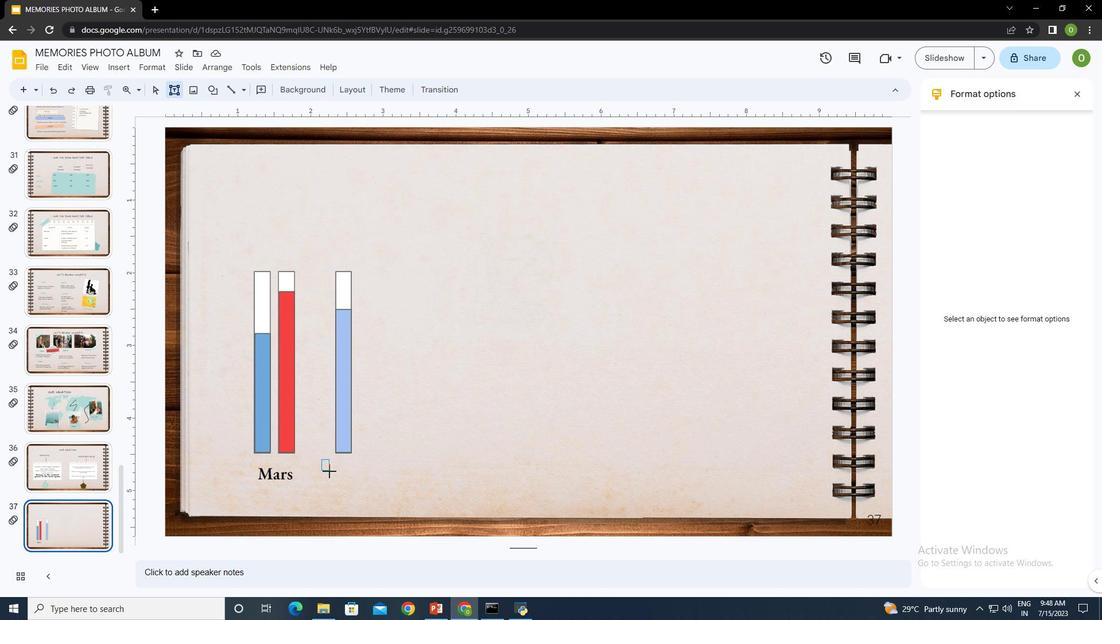 
Action: Mouse pressed left at (321, 459)
Screenshot: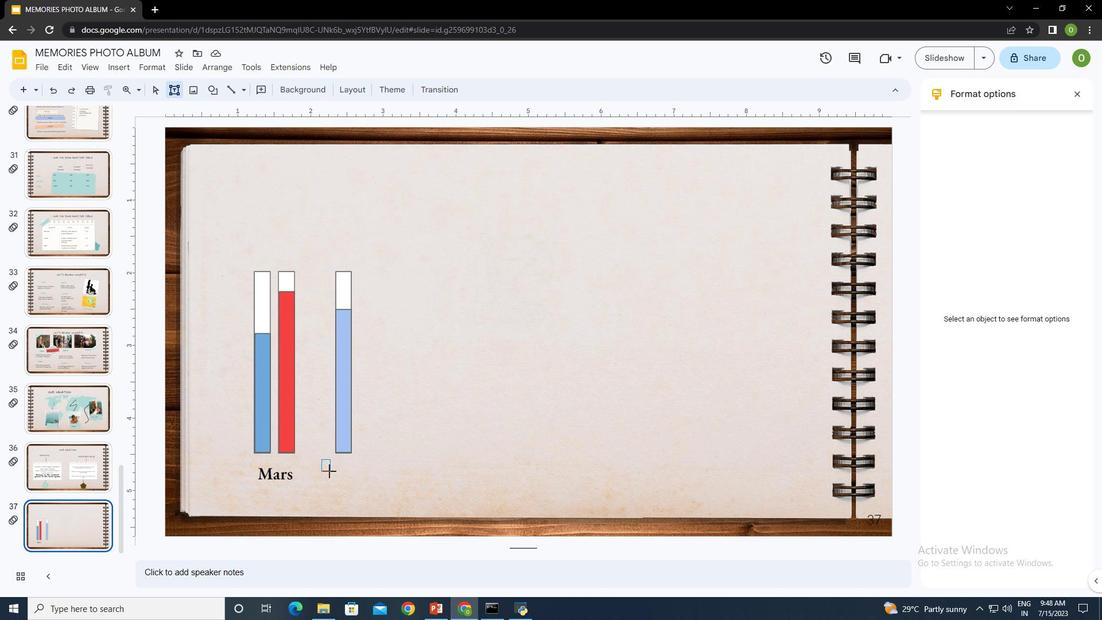 
Action: Mouse moved to (341, 471)
Screenshot: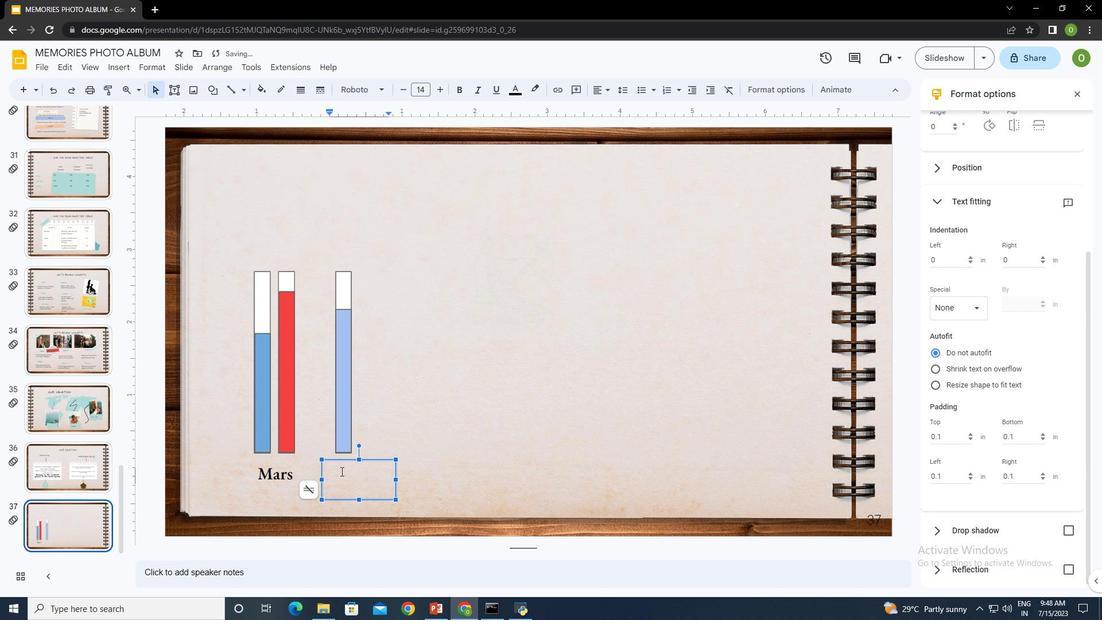 
Action: Key pressed <Key.shift><Key.shift><Key.shift><Key.shift>Venusctrl+A
Screenshot: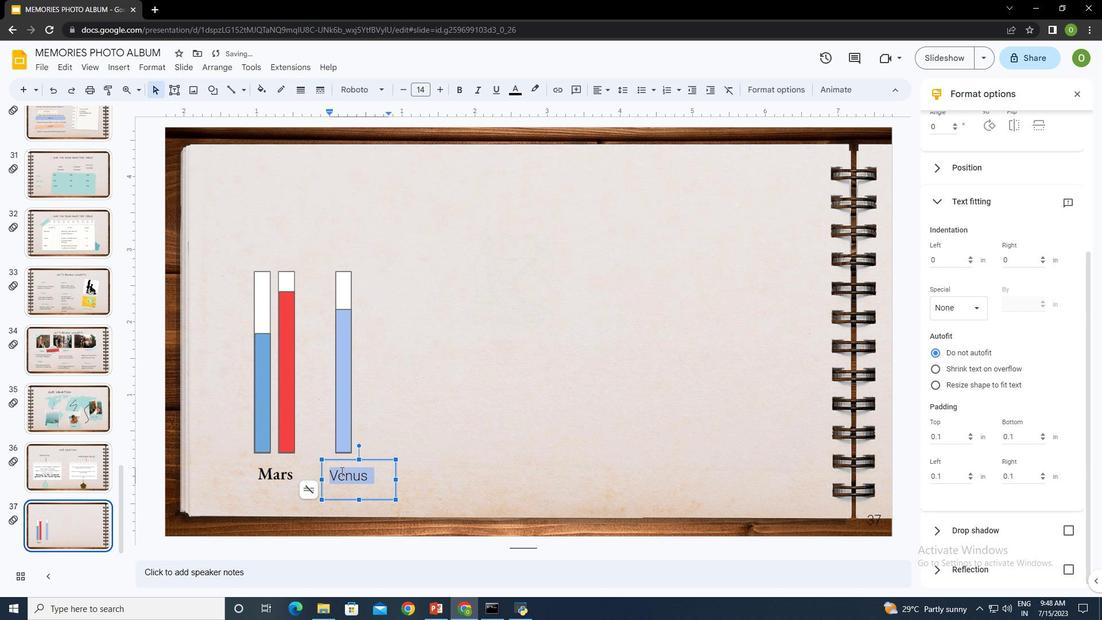 
Action: Mouse moved to (356, 84)
Screenshot: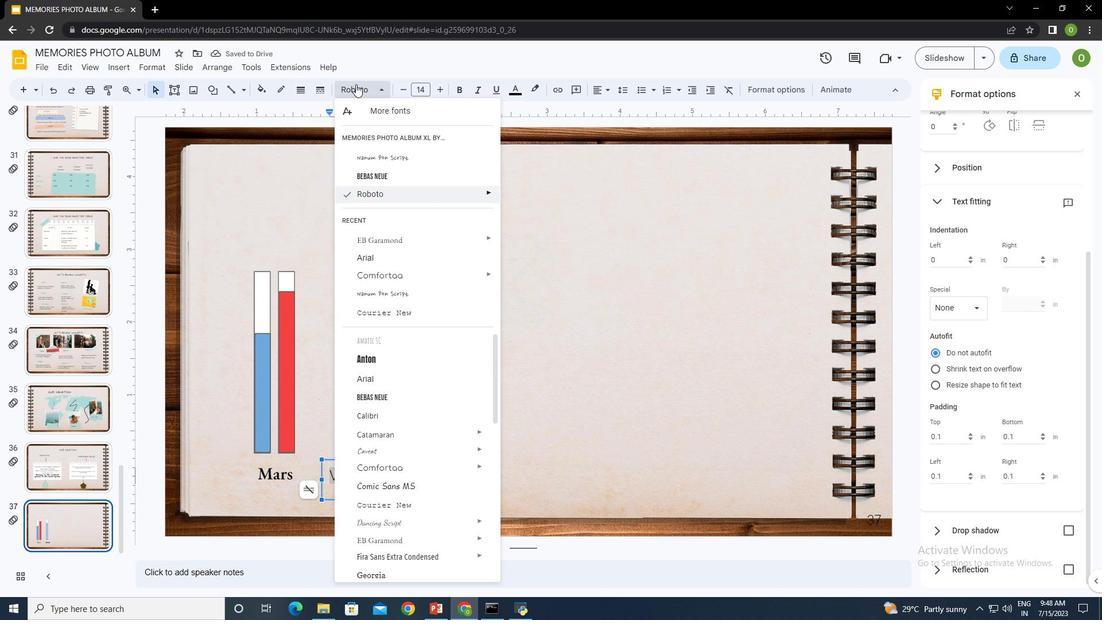 
Action: Mouse pressed left at (356, 84)
Screenshot: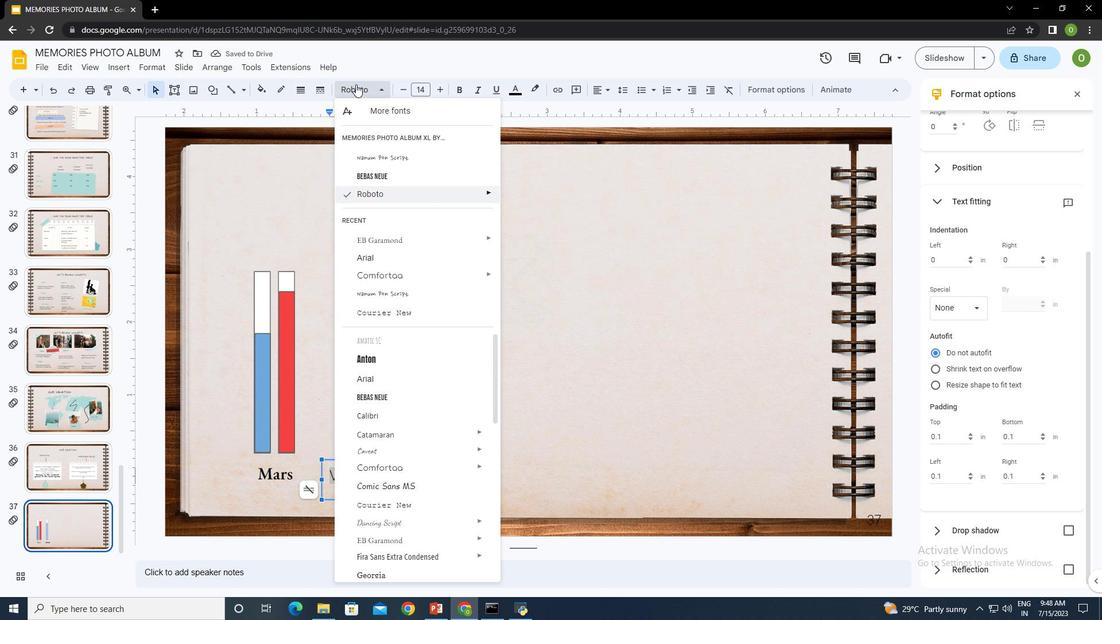 
Action: Mouse moved to (536, 283)
Screenshot: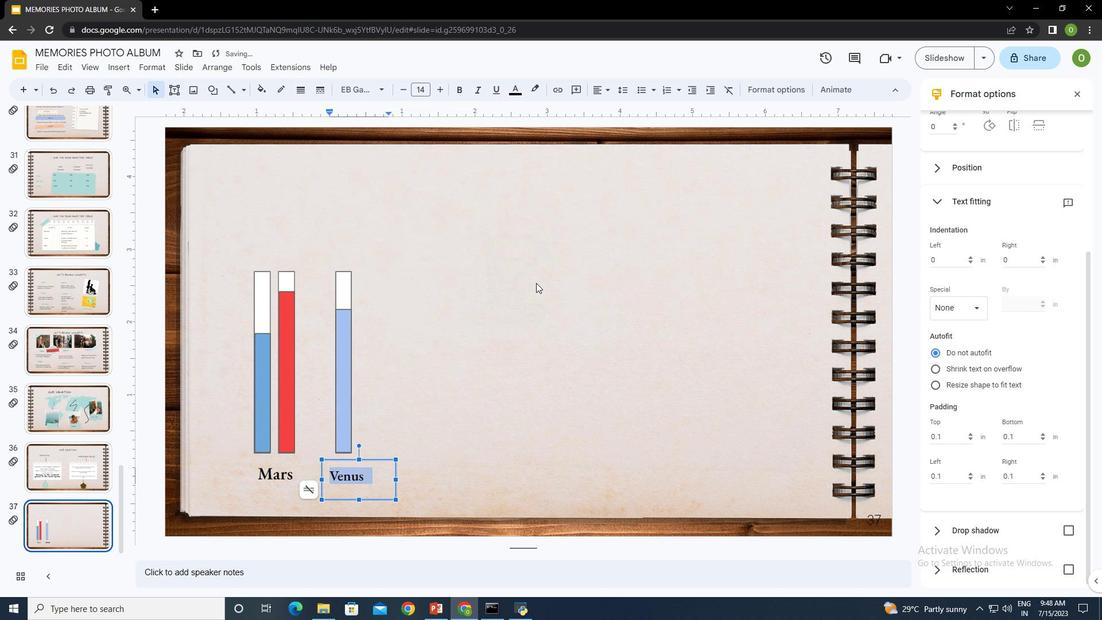 
Action: Mouse pressed left at (536, 283)
Screenshot: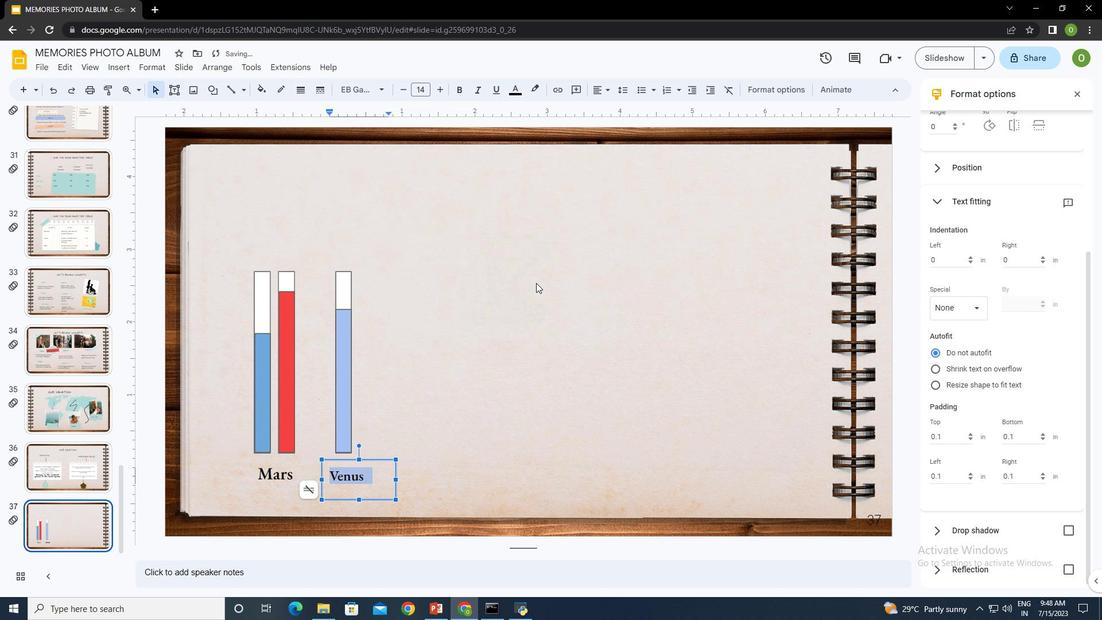 
Action: Mouse moved to (594, 90)
Screenshot: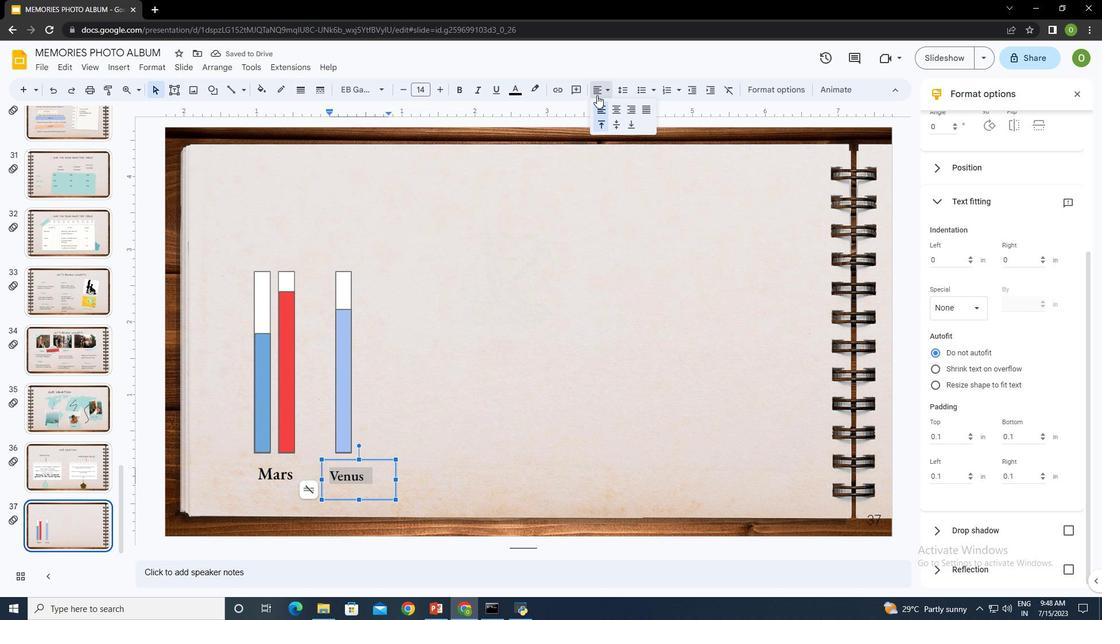 
Action: Mouse pressed left at (594, 90)
Screenshot: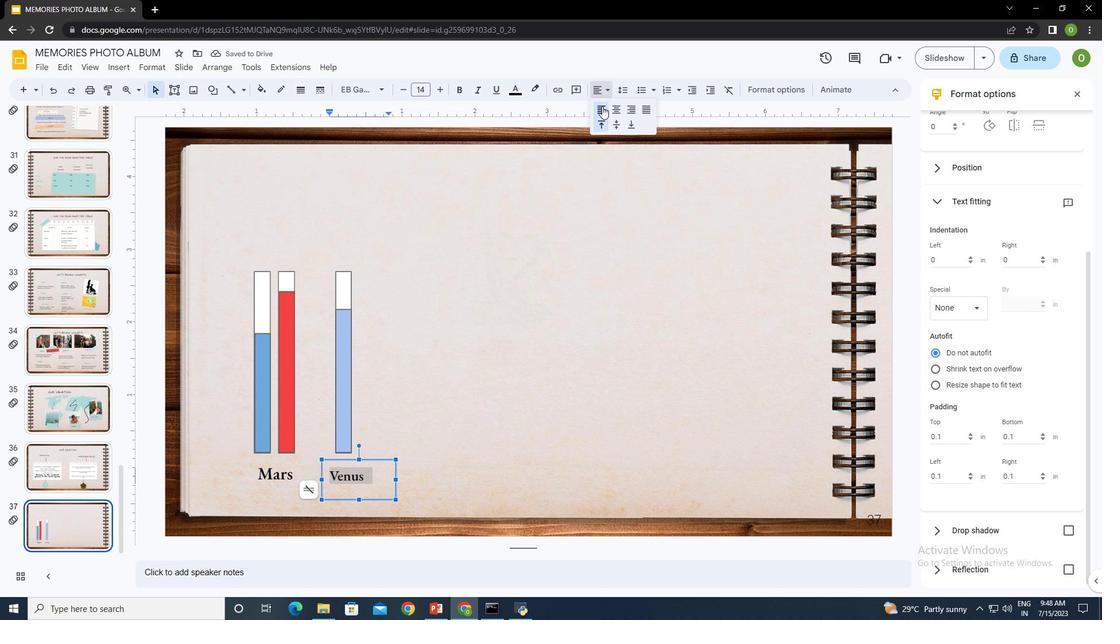 
Action: Mouse moved to (618, 110)
Screenshot: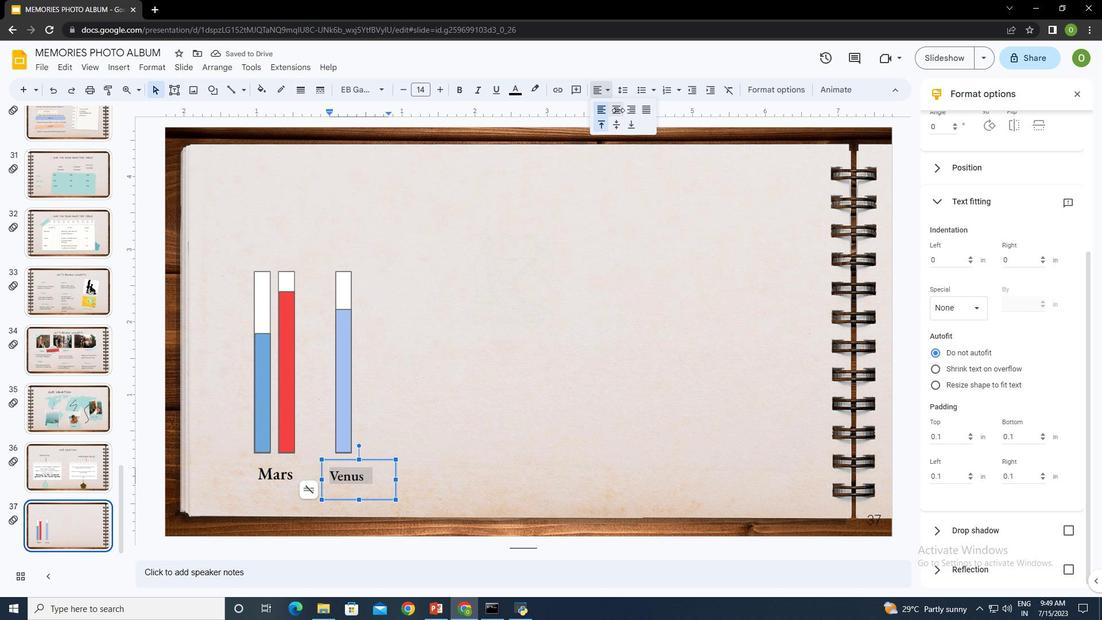 
Action: Mouse pressed left at (618, 110)
Screenshot: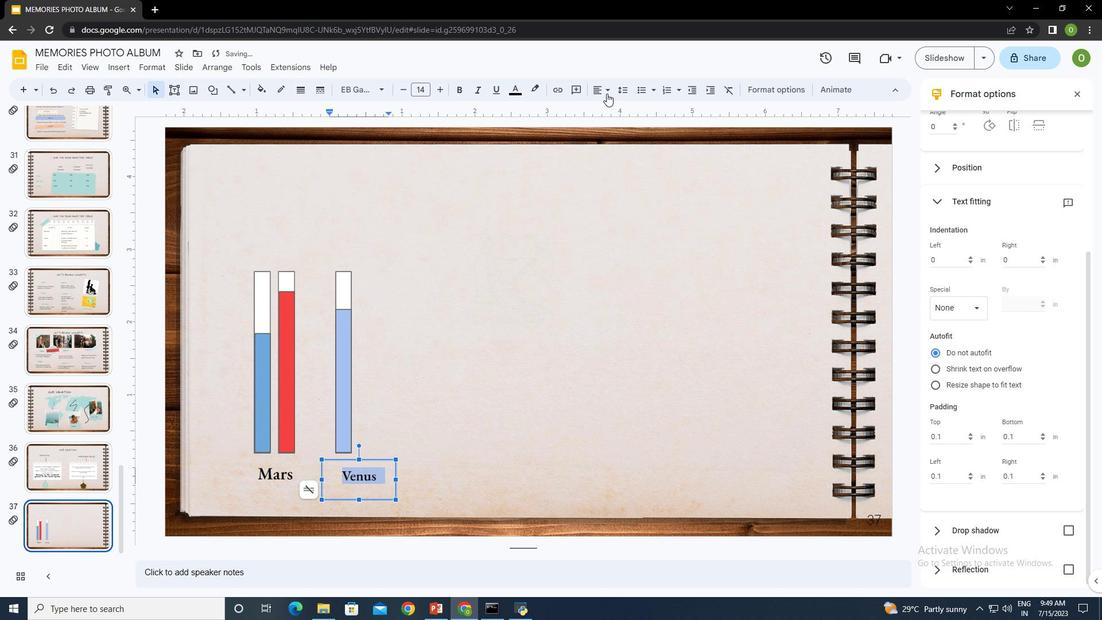 
Action: Mouse moved to (604, 89)
Screenshot: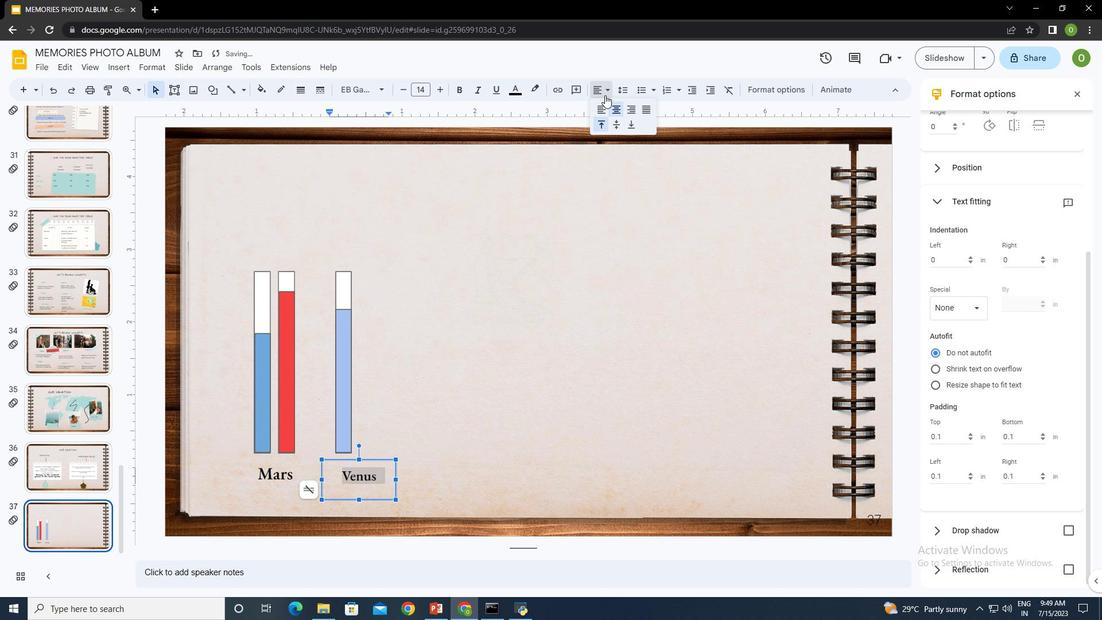 
Action: Mouse pressed left at (604, 89)
Screenshot: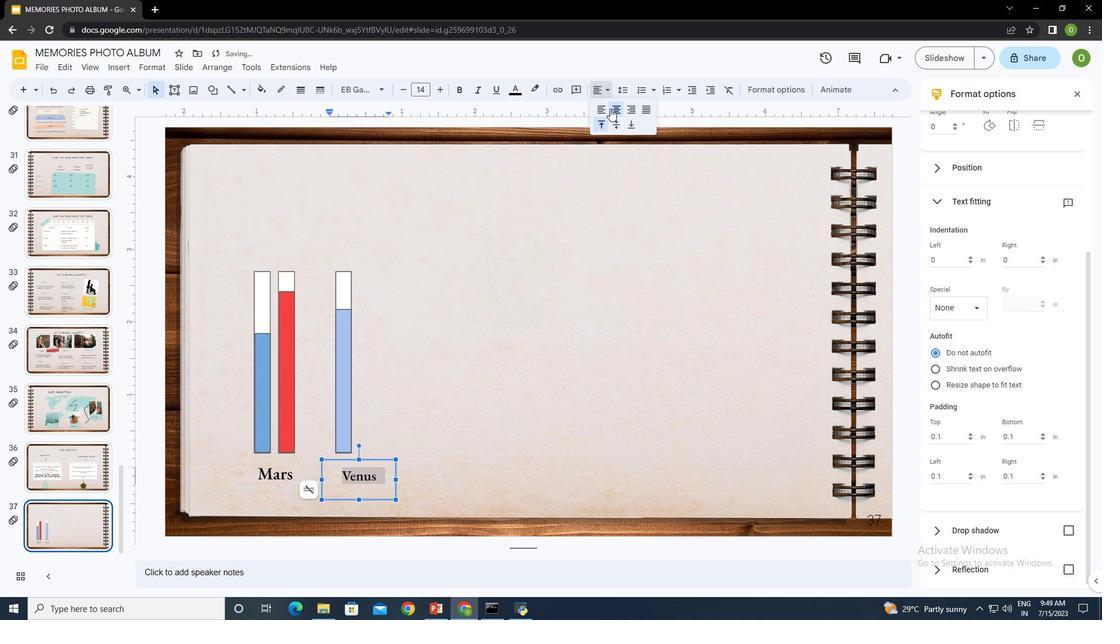
Action: Mouse moved to (614, 122)
Screenshot: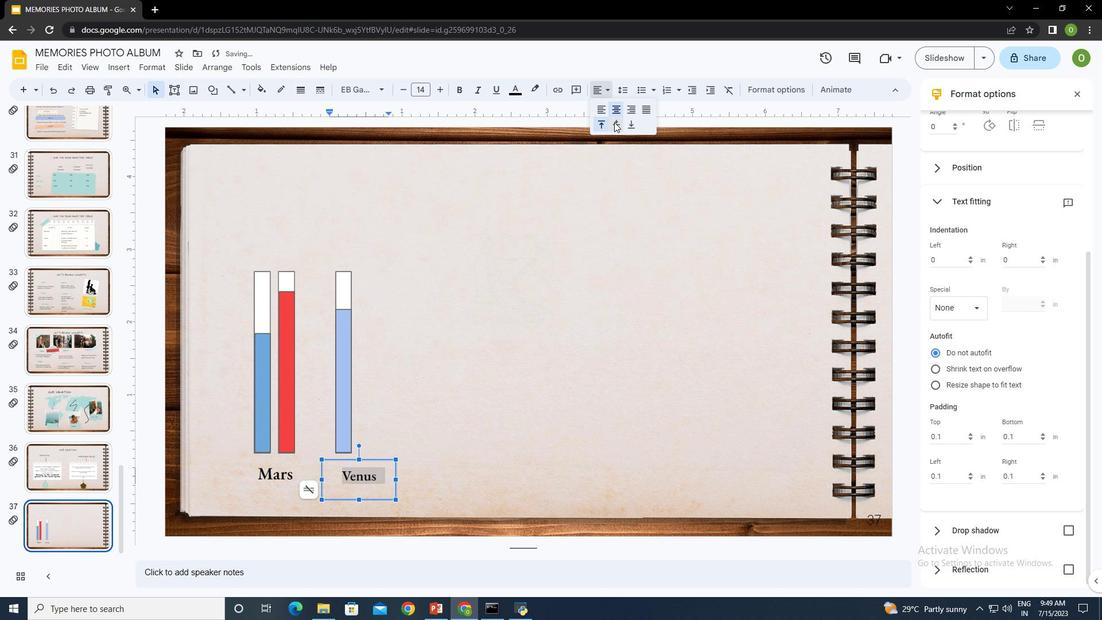 
Action: Mouse pressed left at (614, 122)
Screenshot: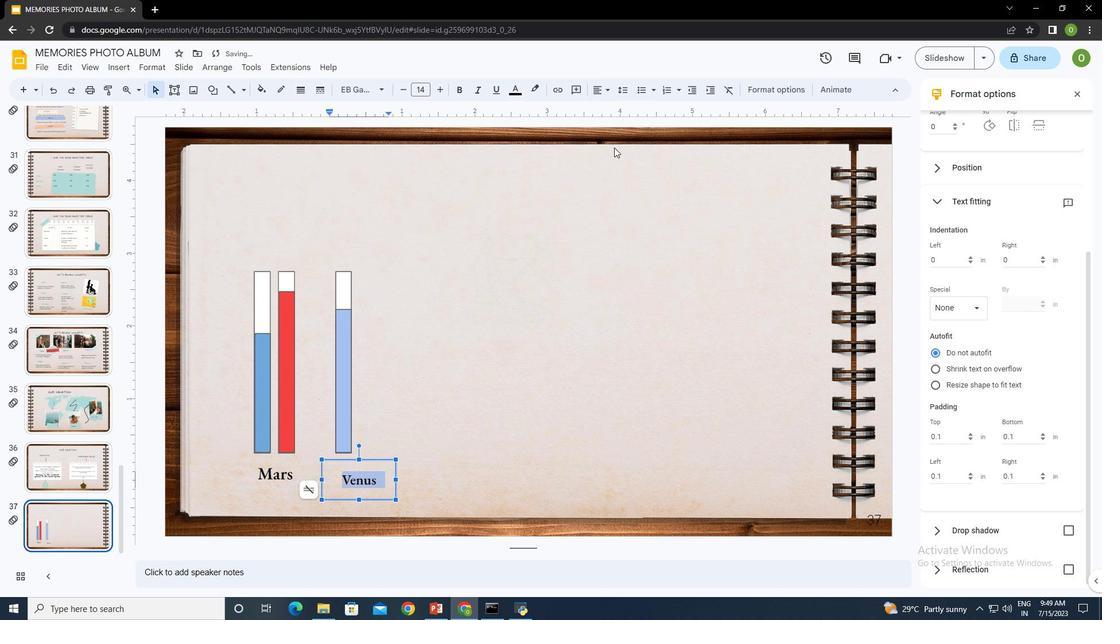 
Action: Mouse moved to (322, 478)
Screenshot: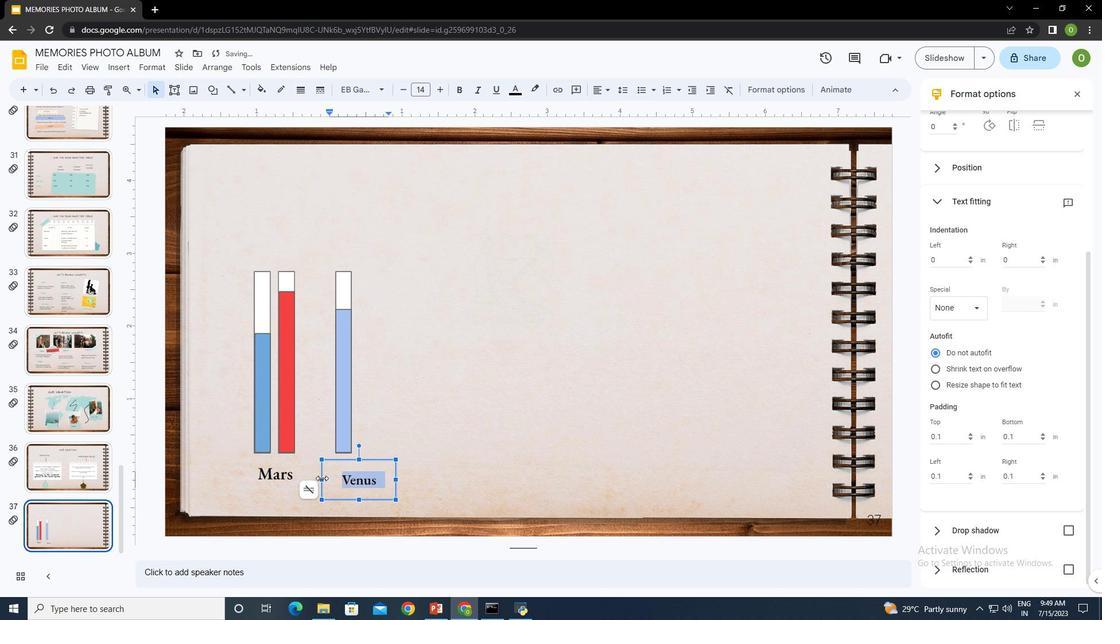 
Action: Mouse pressed left at (322, 478)
Screenshot: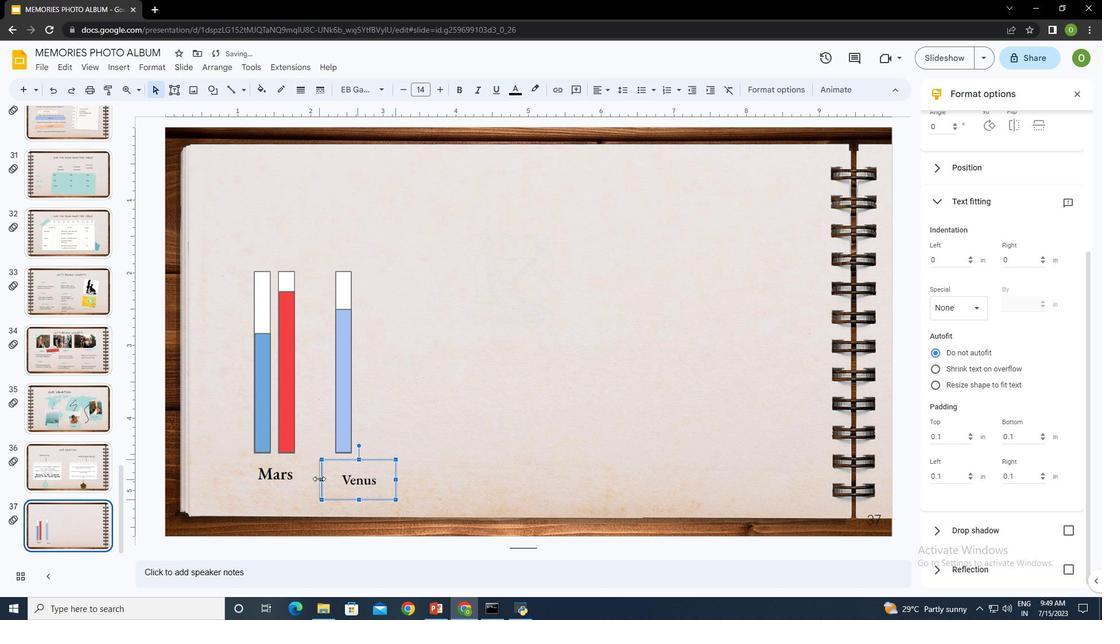 
Action: Mouse moved to (446, 464)
Screenshot: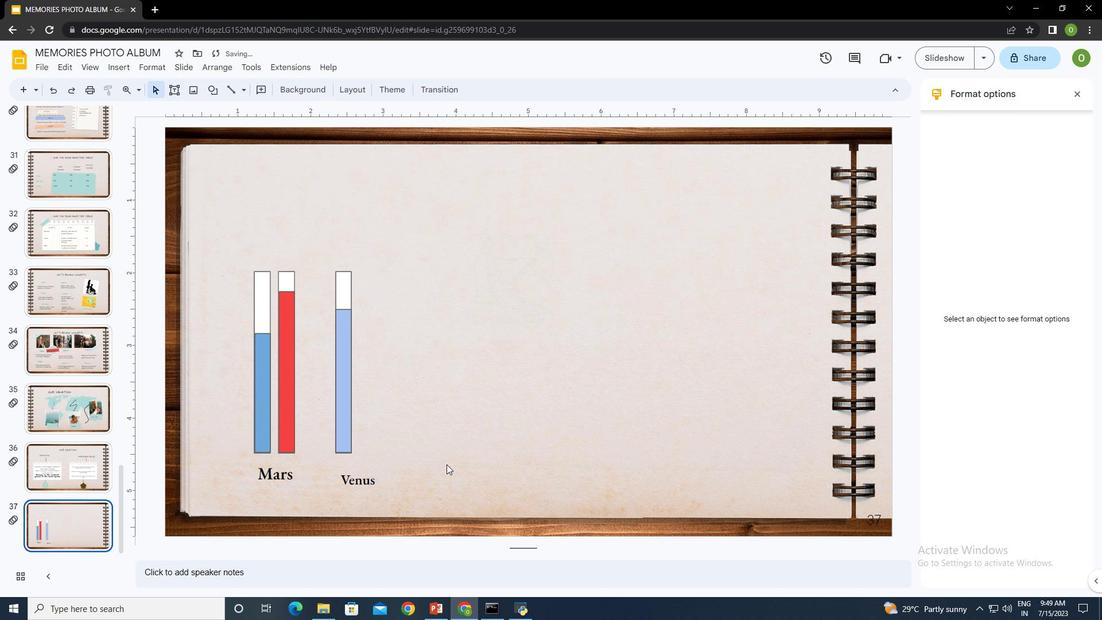 
Action: Mouse pressed left at (446, 464)
Screenshot: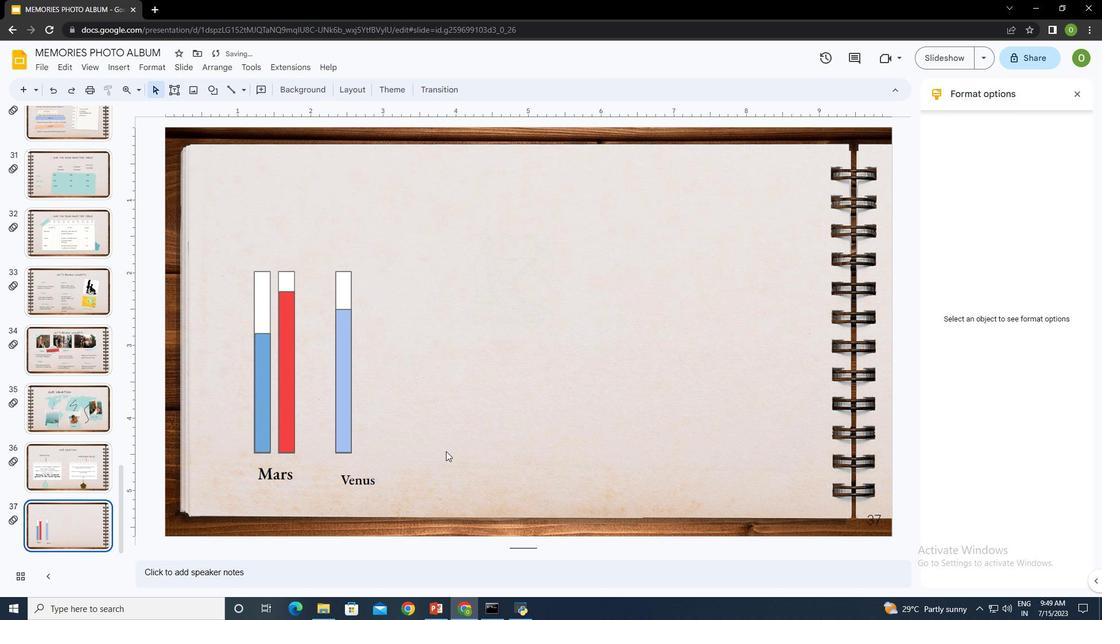 
Action: Mouse moved to (213, 89)
Screenshot: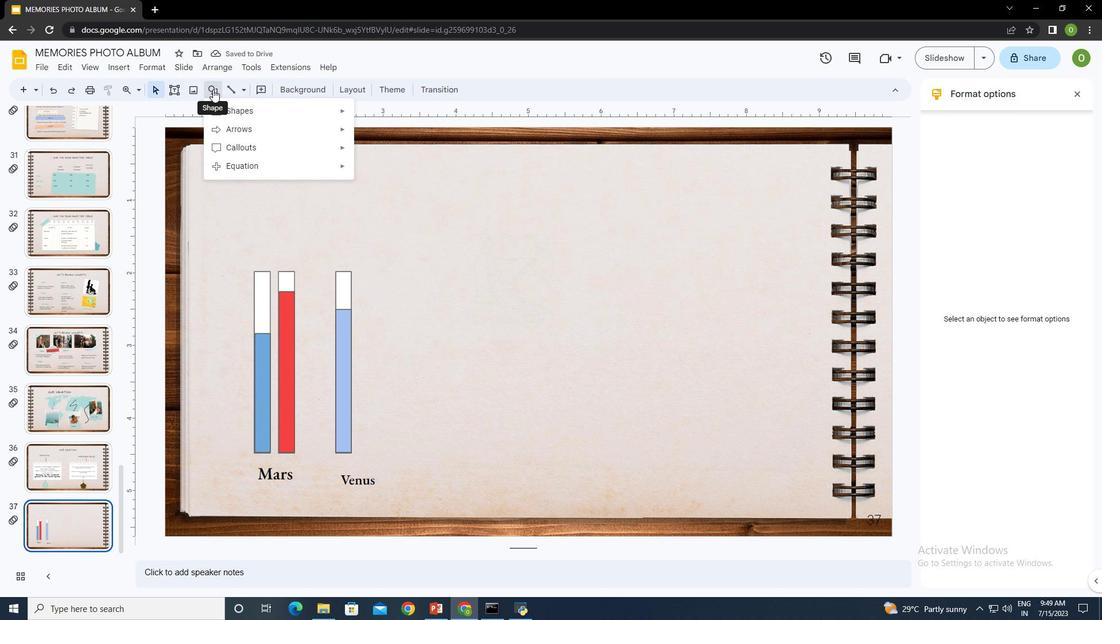 
Action: Mouse pressed left at (213, 89)
Screenshot: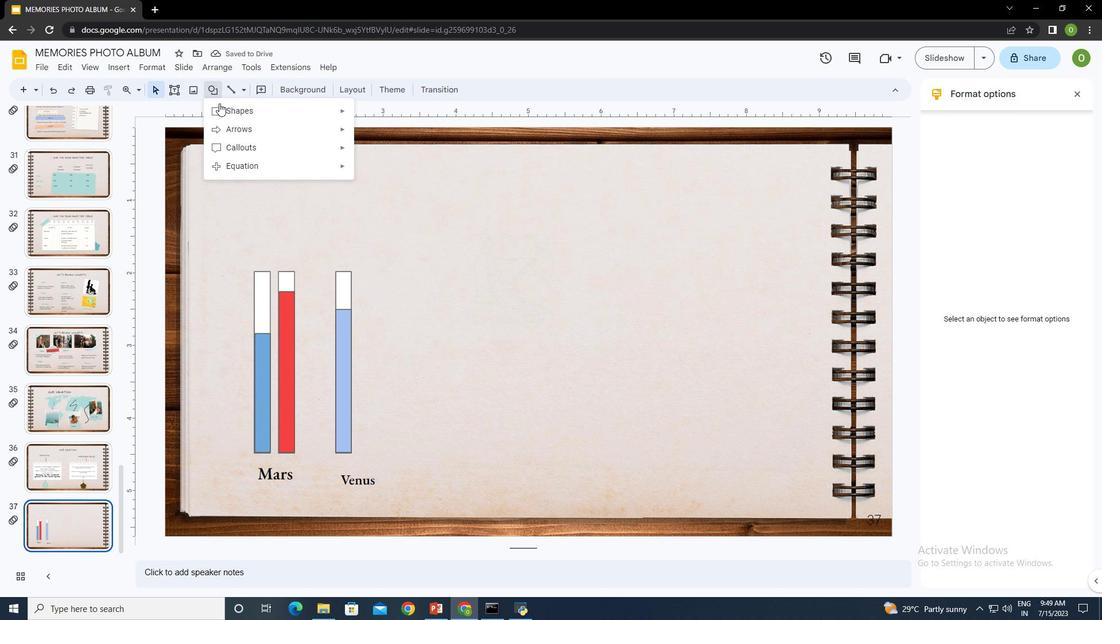 
Action: Mouse moved to (364, 111)
Screenshot: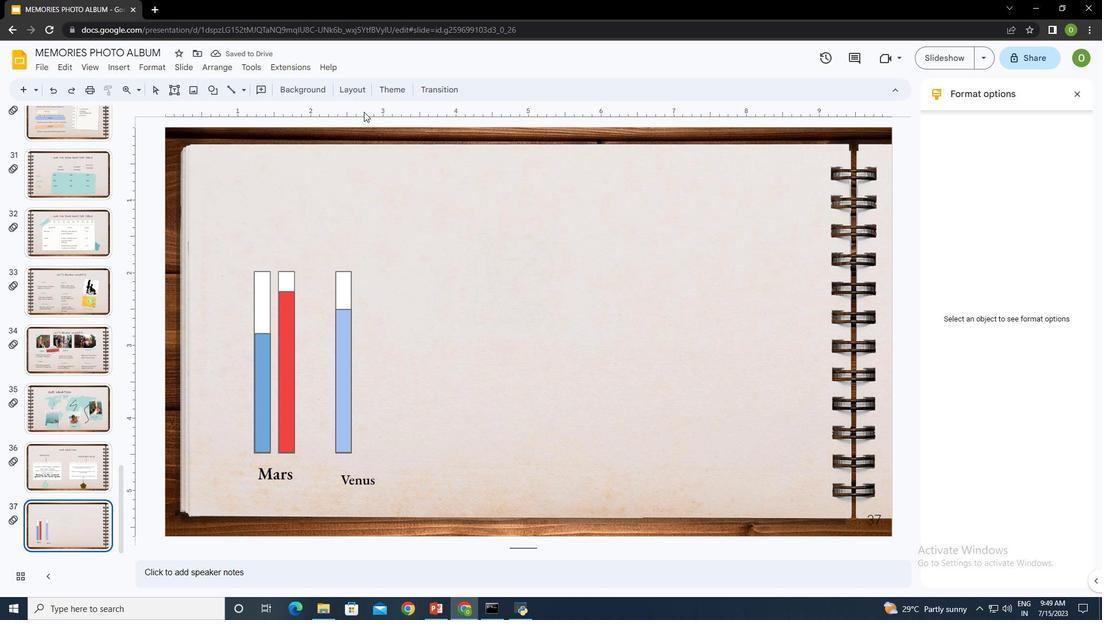 
Action: Mouse pressed left at (364, 111)
Screenshot: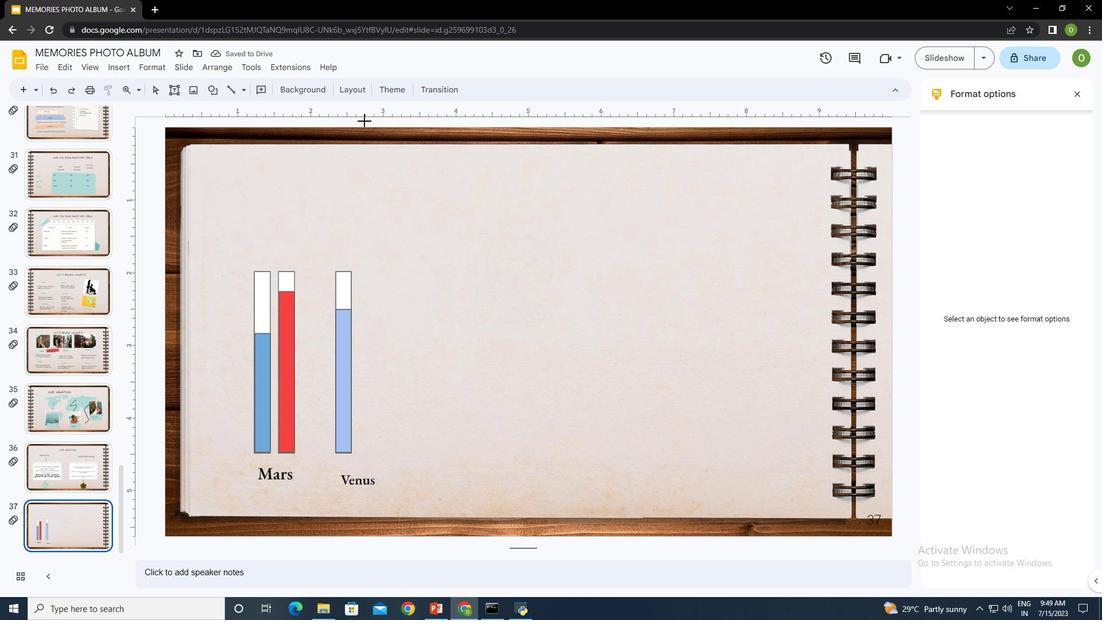 
Action: Mouse moved to (371, 271)
Screenshot: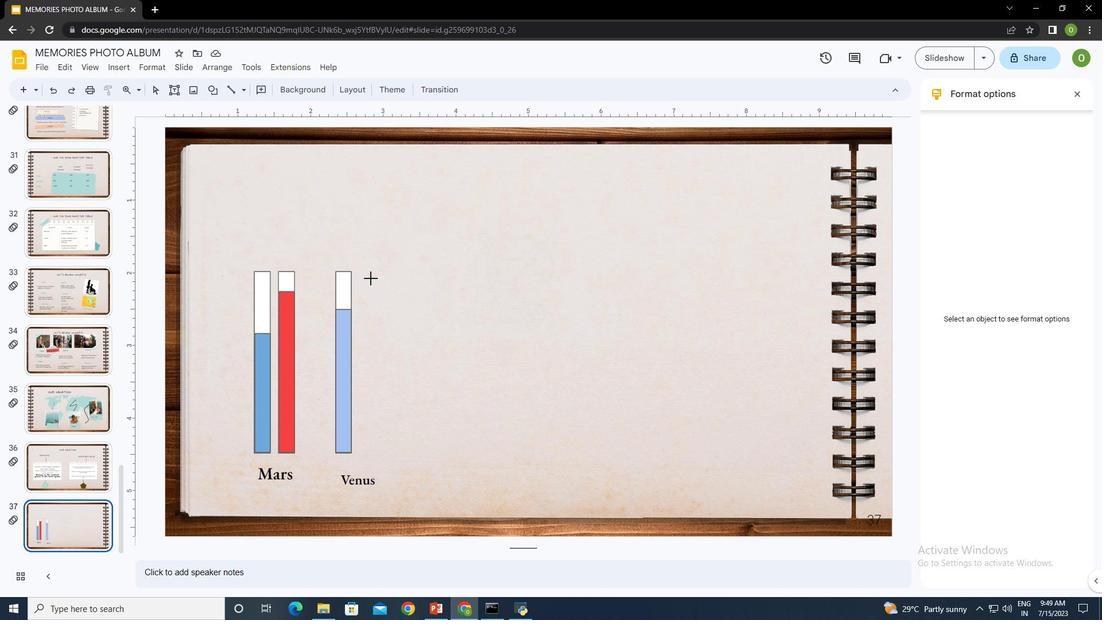 
Action: Mouse pressed left at (371, 271)
Screenshot: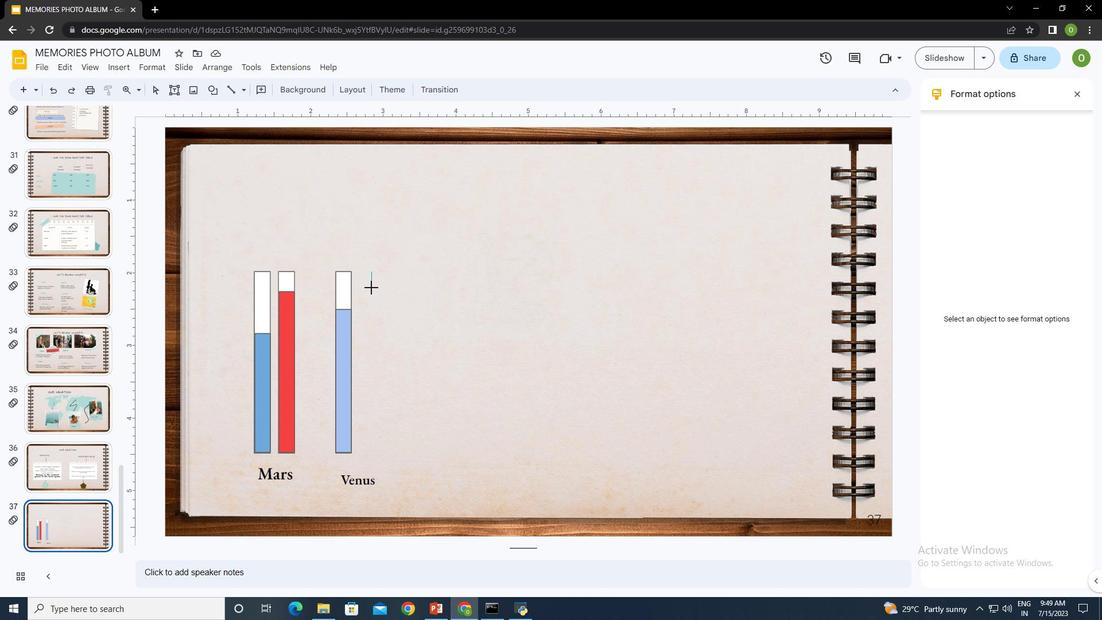 
Action: Mouse moved to (260, 86)
Screenshot: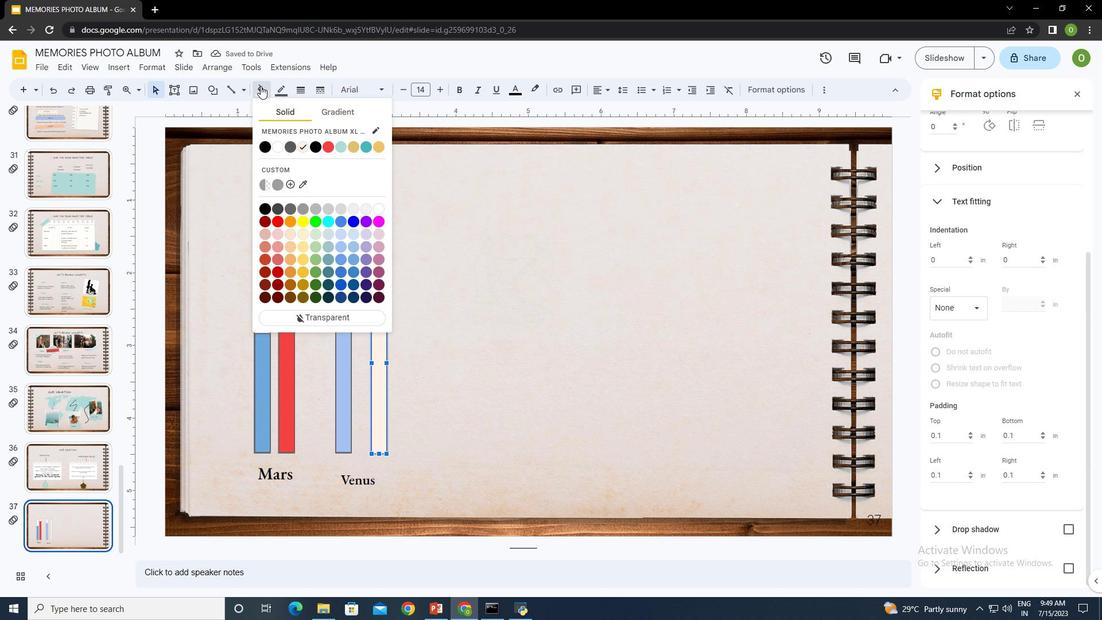 
Action: Mouse pressed left at (260, 86)
Screenshot: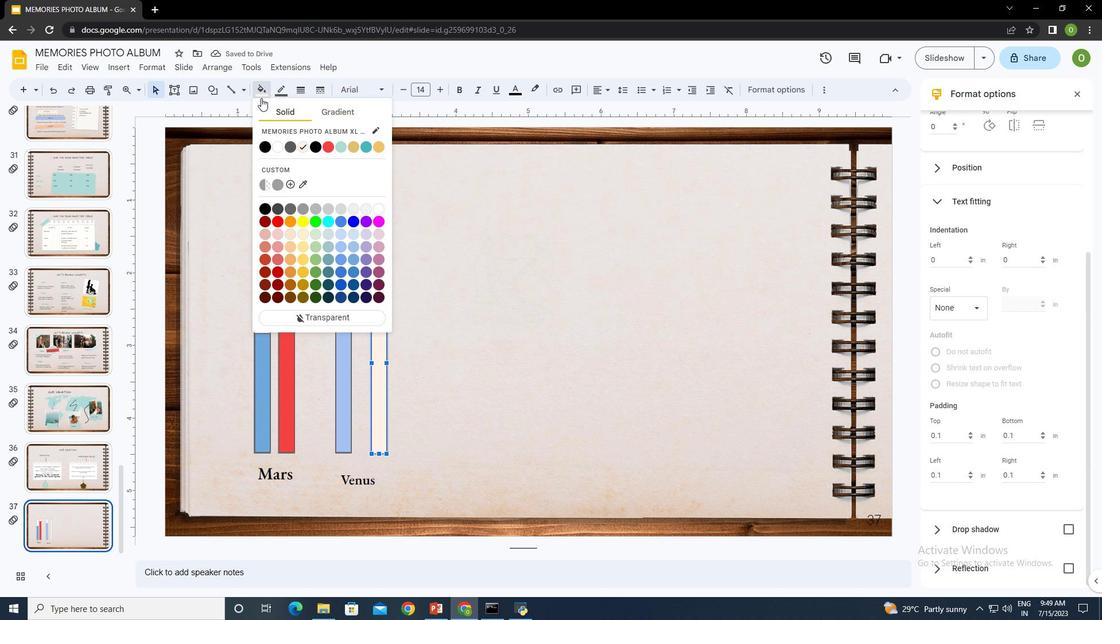 
Action: Mouse moved to (276, 148)
Screenshot: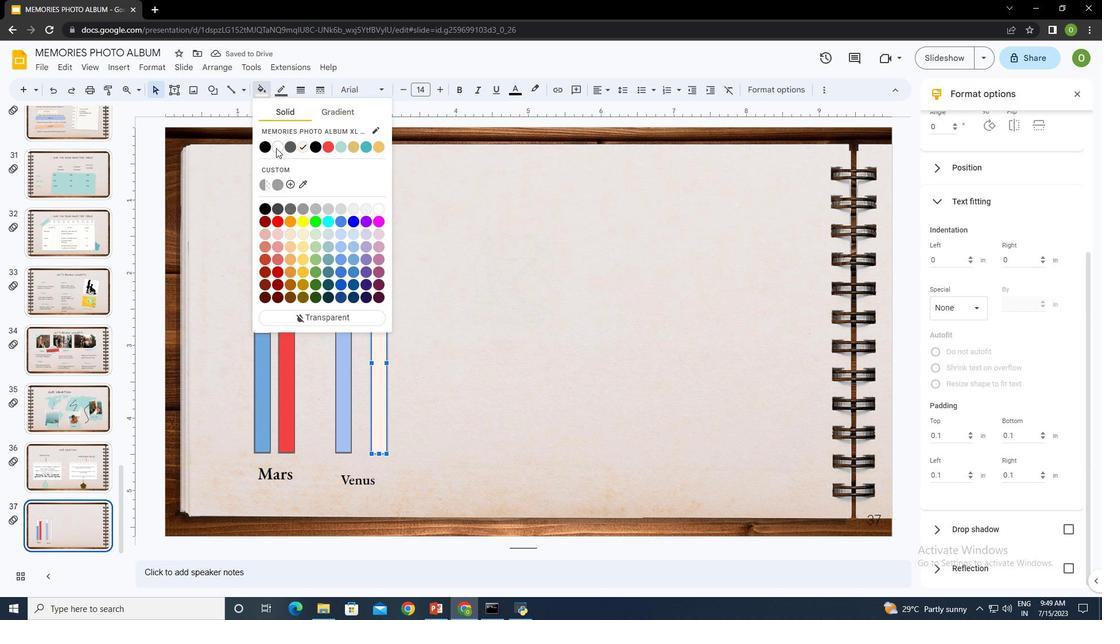
Action: Mouse pressed left at (276, 148)
Screenshot: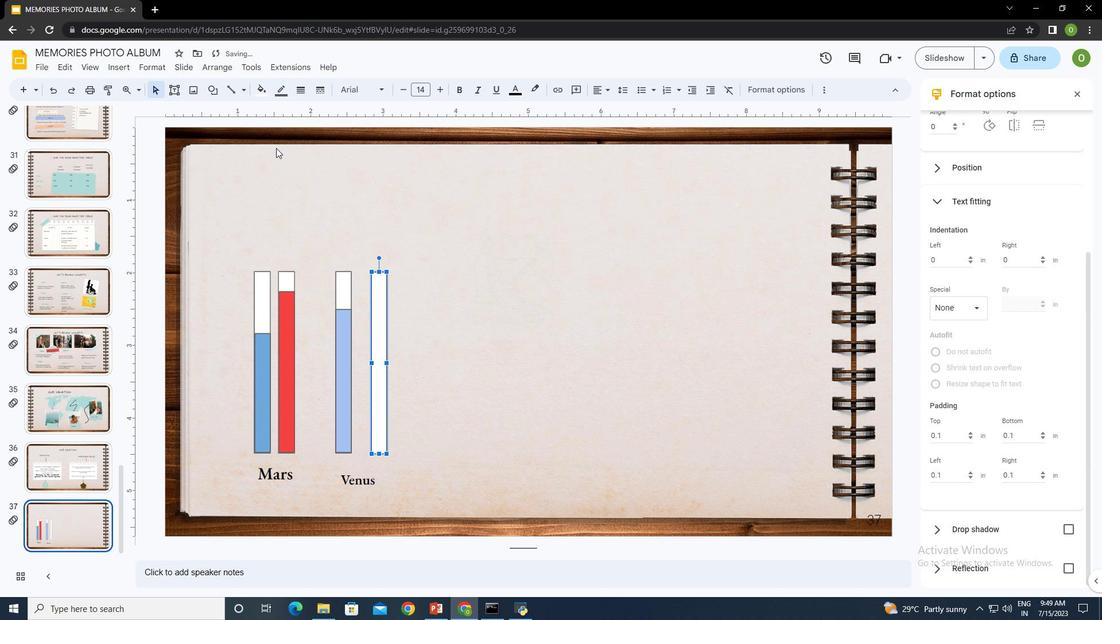 
Action: Mouse moved to (214, 89)
Screenshot: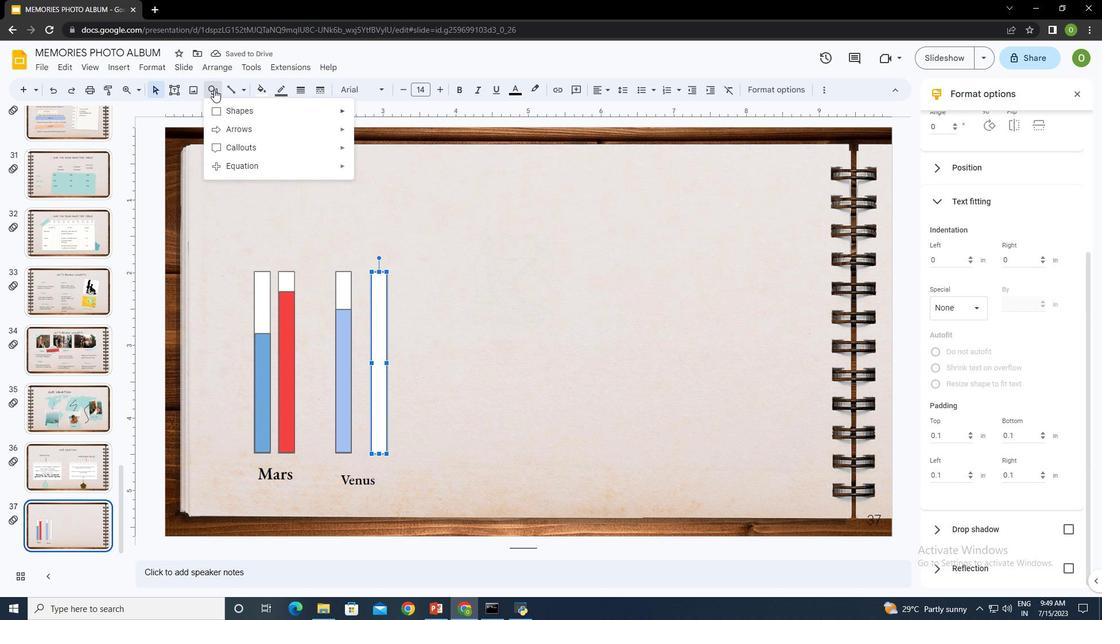 
Action: Mouse pressed left at (214, 89)
Screenshot: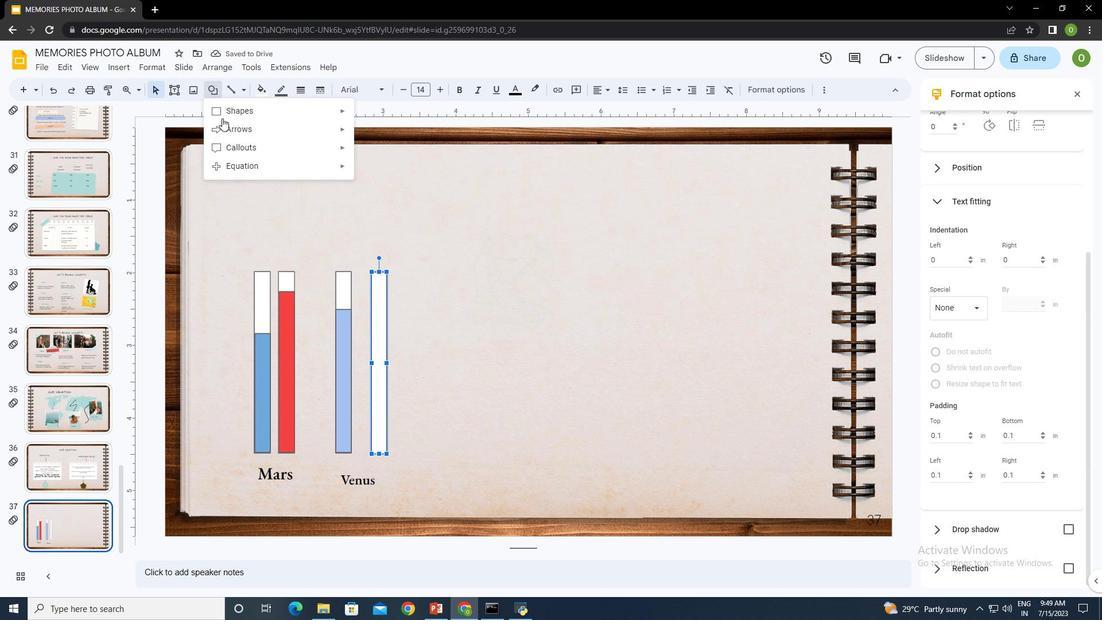 
Action: Mouse moved to (365, 116)
Screenshot: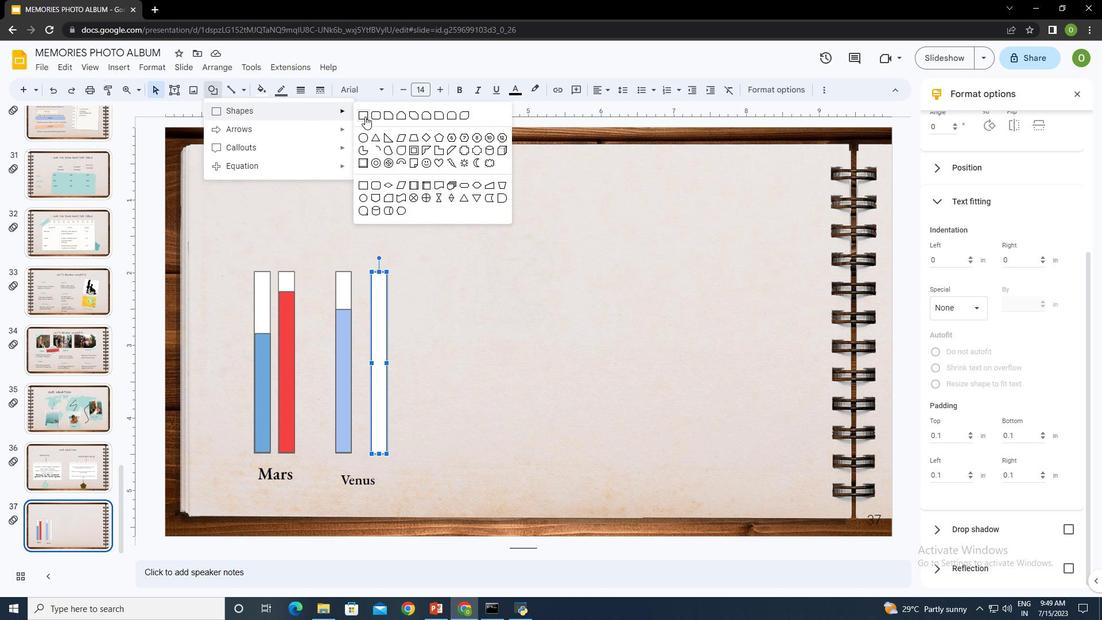 
Action: Mouse pressed left at (365, 116)
Screenshot: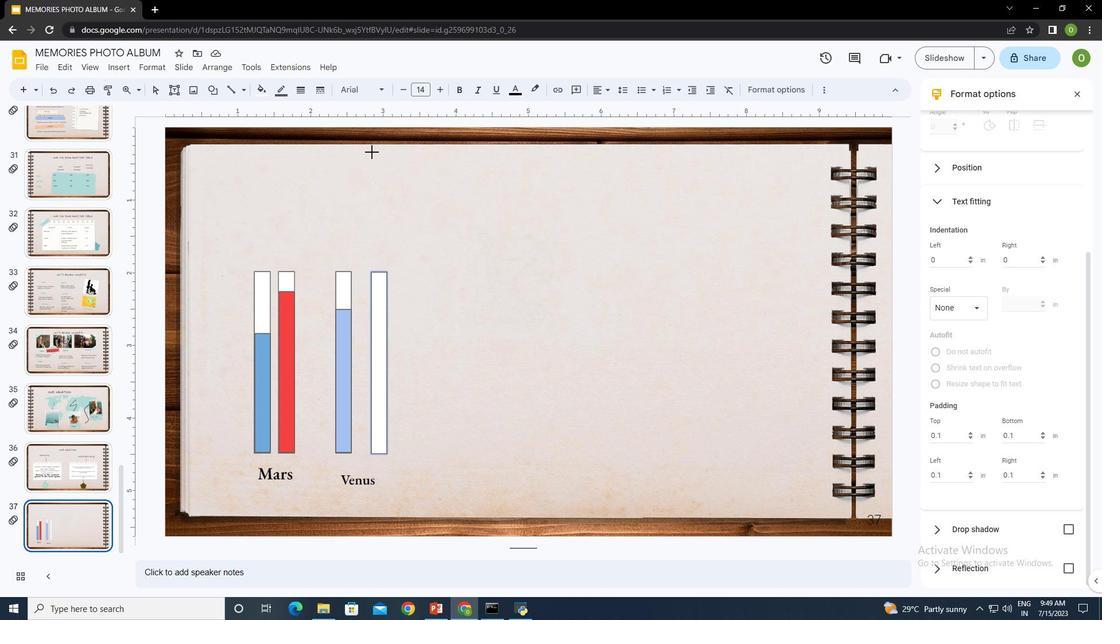 
Action: Mouse moved to (372, 286)
Screenshot: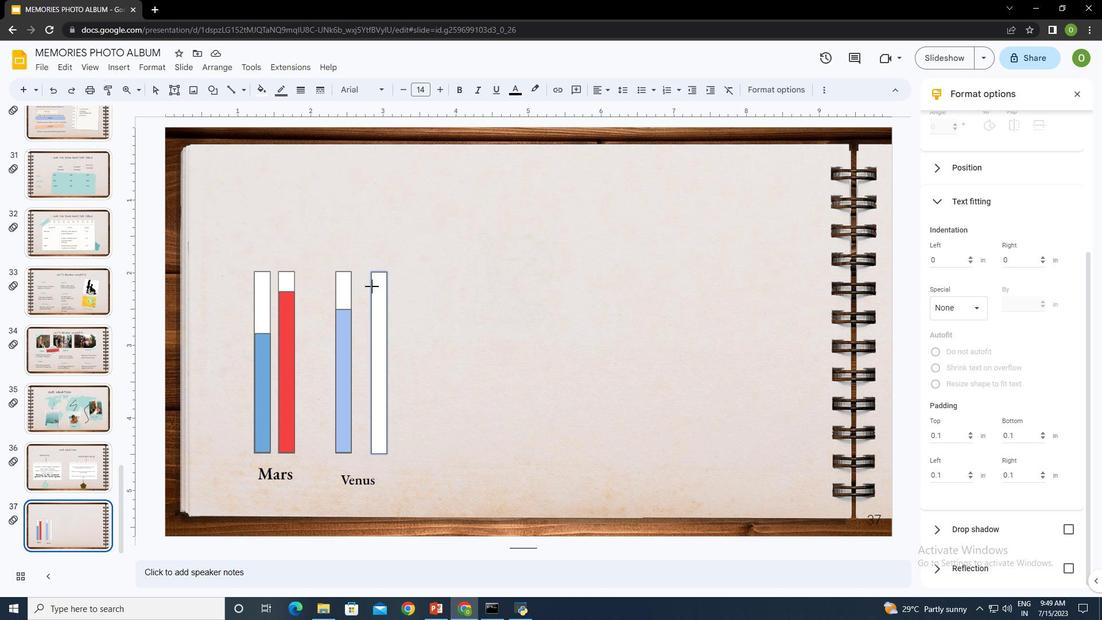 
Action: Mouse pressed left at (372, 286)
Screenshot: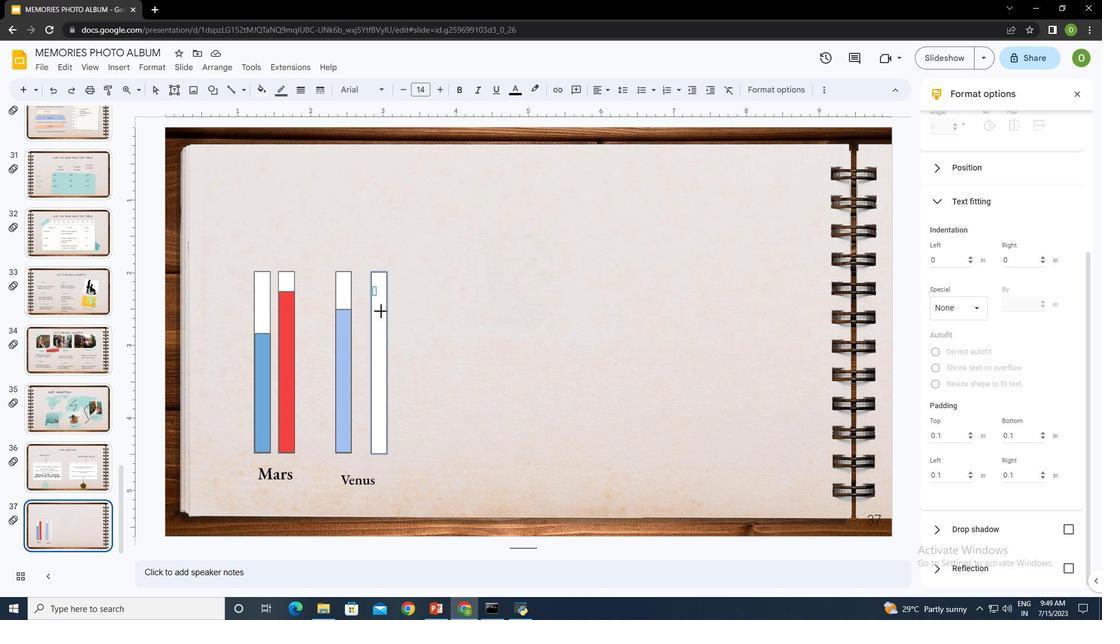 
Action: Mouse moved to (371, 370)
Screenshot: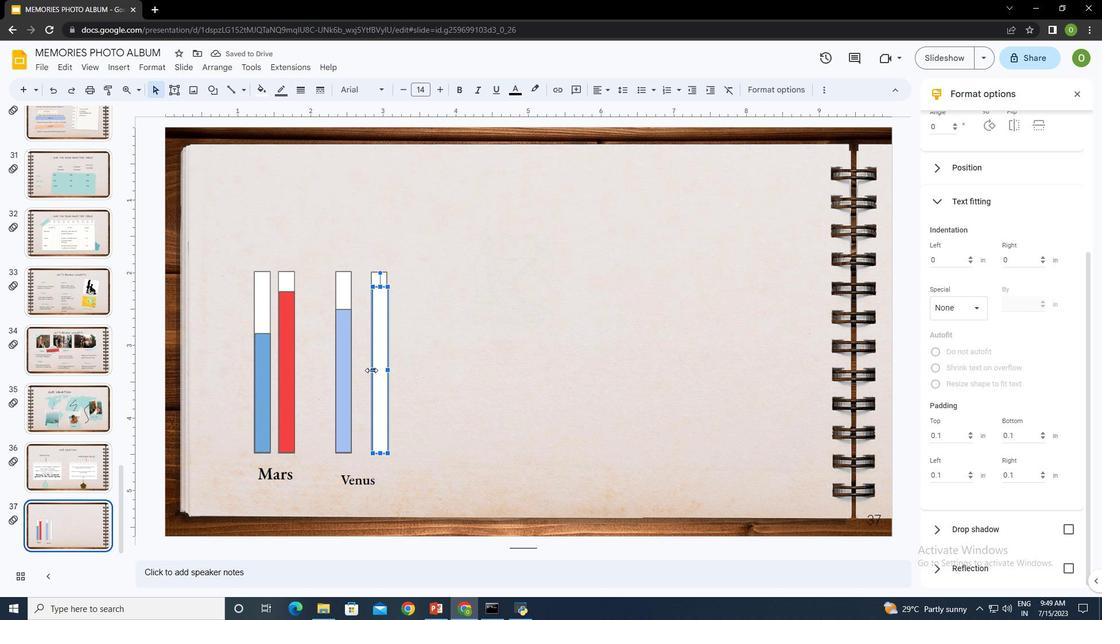 
Action: Mouse pressed left at (371, 370)
Screenshot: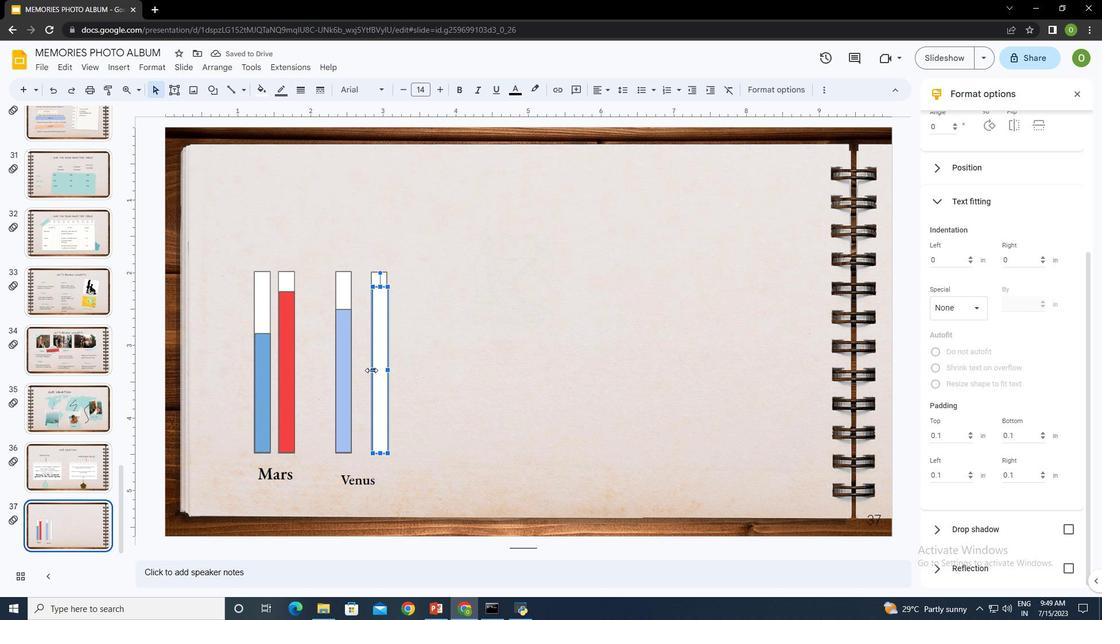 
Action: Mouse moved to (387, 368)
Screenshot: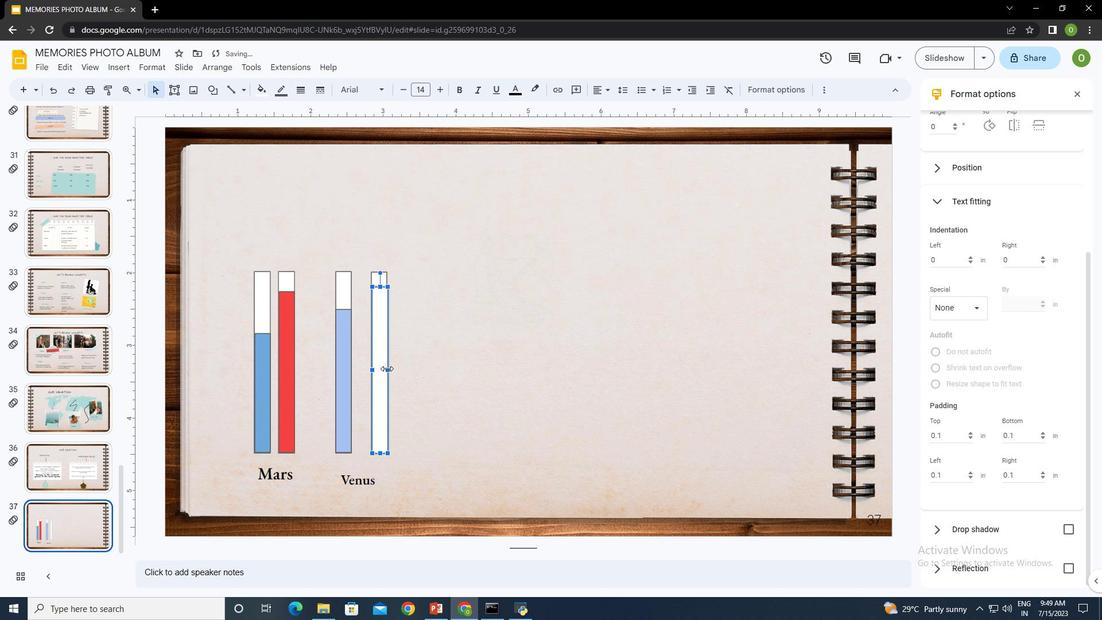 
Action: Mouse pressed left at (387, 368)
Screenshot: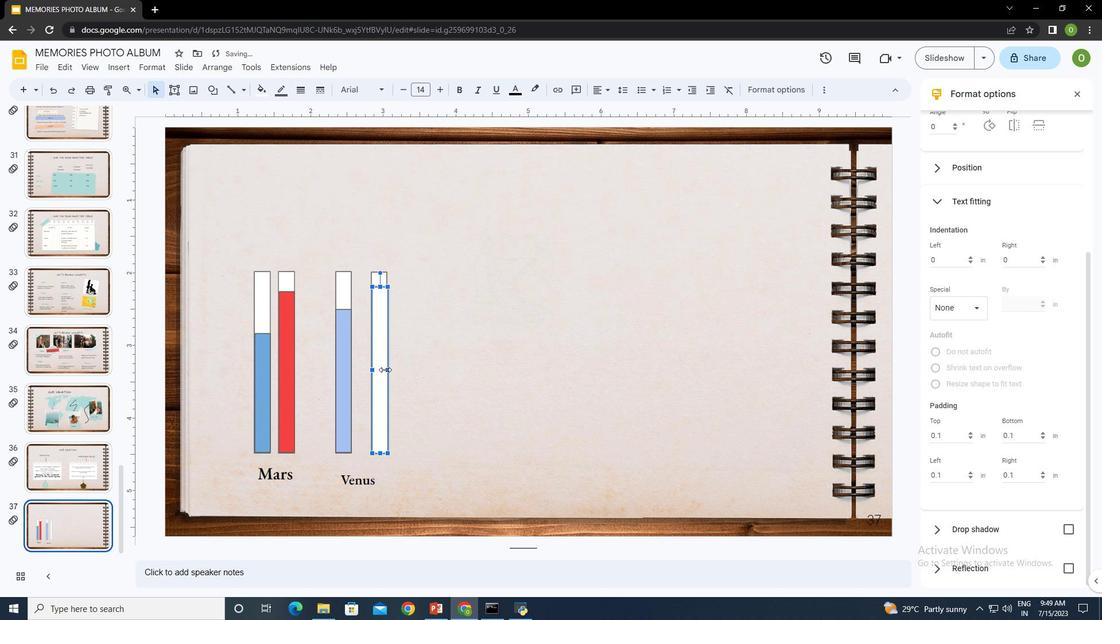
Action: Mouse moved to (423, 356)
Screenshot: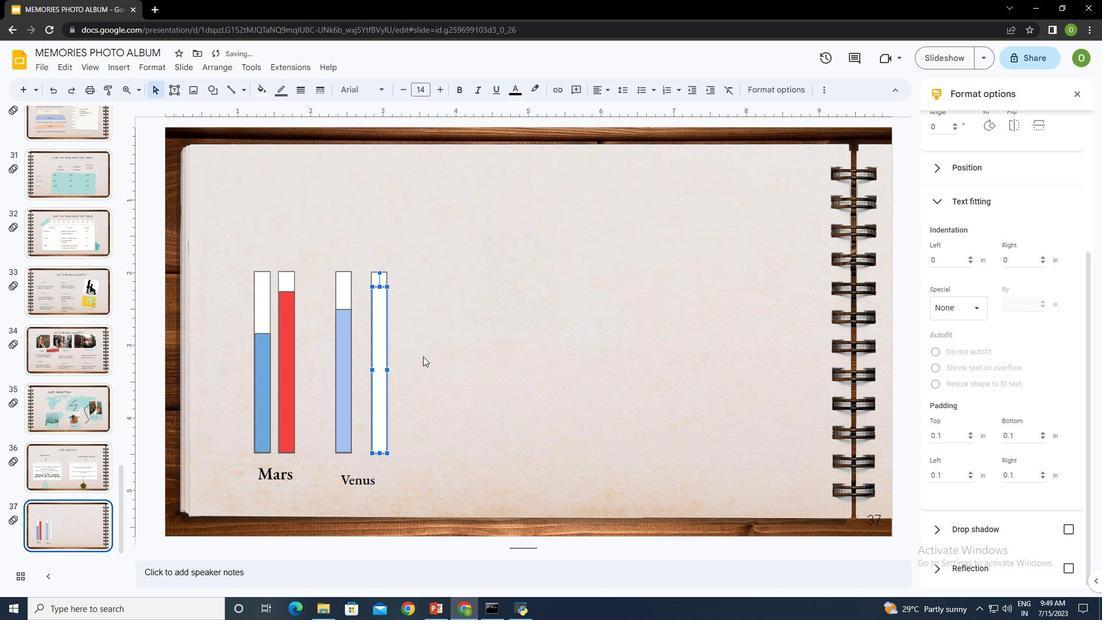 
Action: Mouse pressed left at (423, 356)
Screenshot: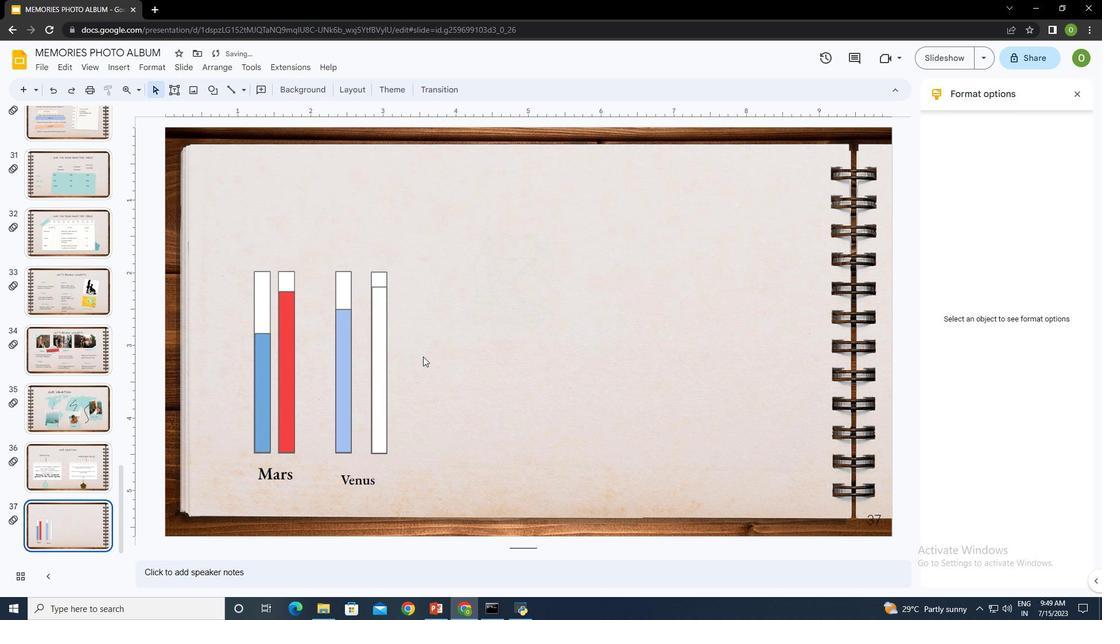 
Action: Mouse moved to (373, 308)
Screenshot: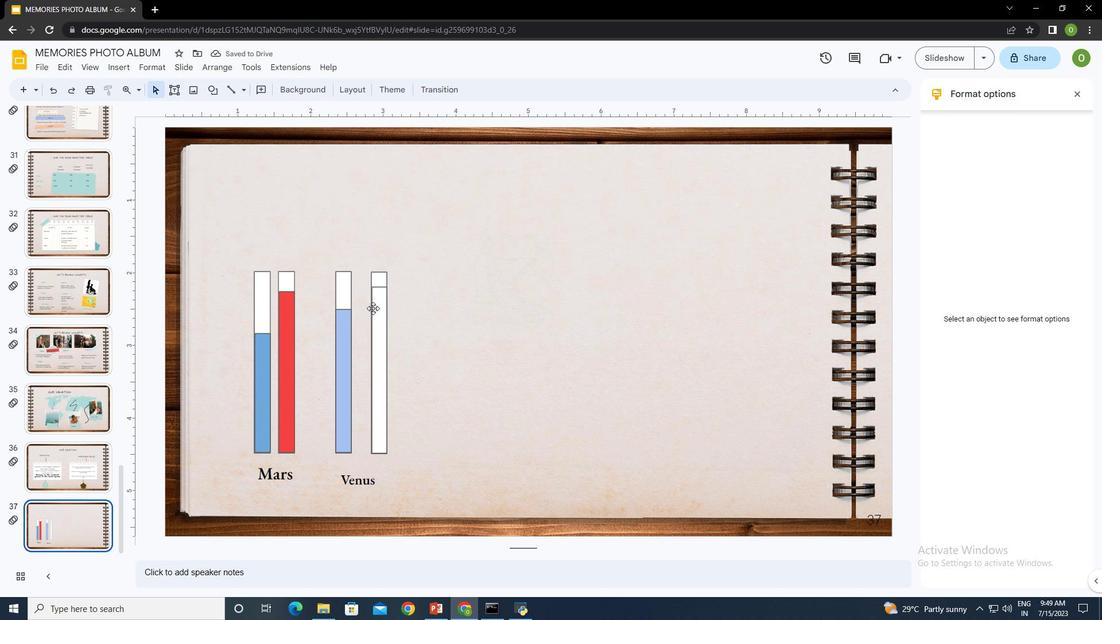
Action: Mouse pressed left at (373, 308)
Screenshot: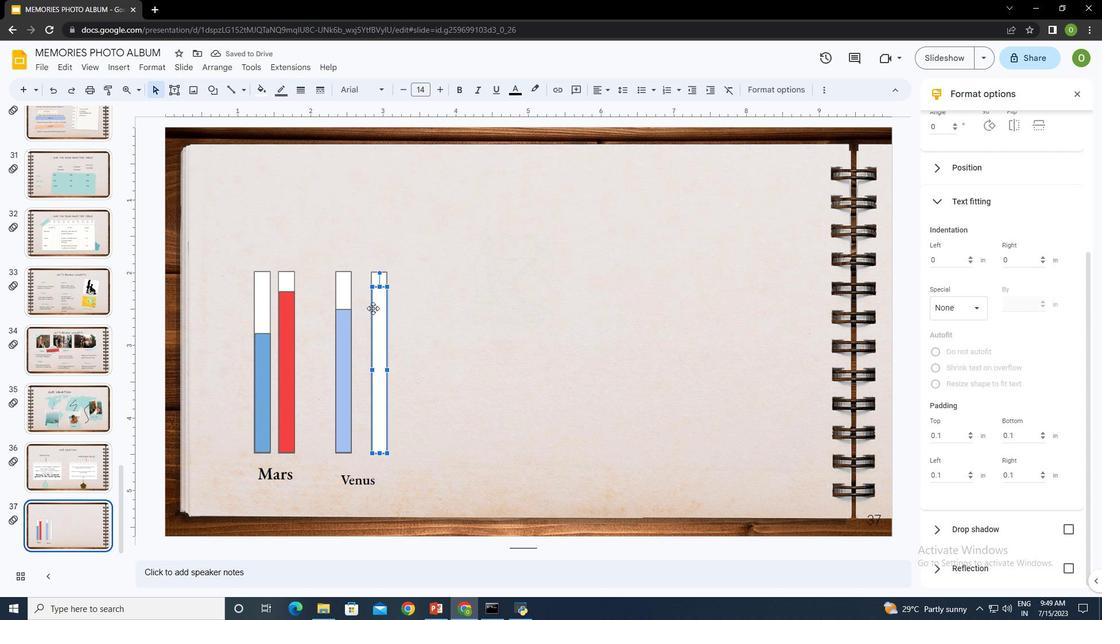 
Action: Mouse moved to (381, 288)
Screenshot: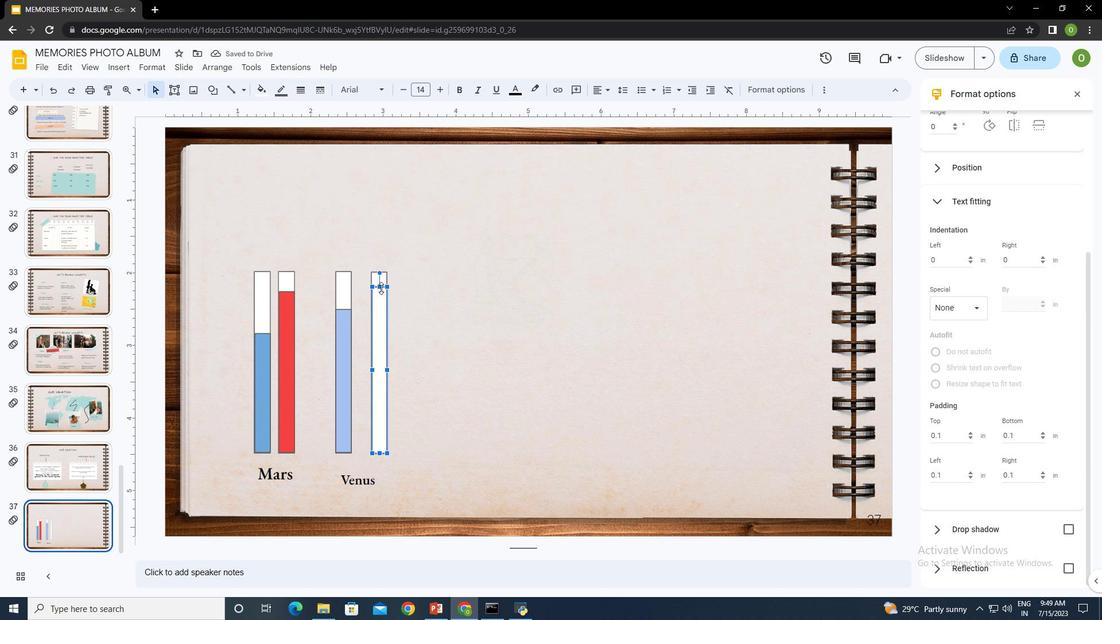 
Action: Mouse pressed left at (381, 288)
Screenshot: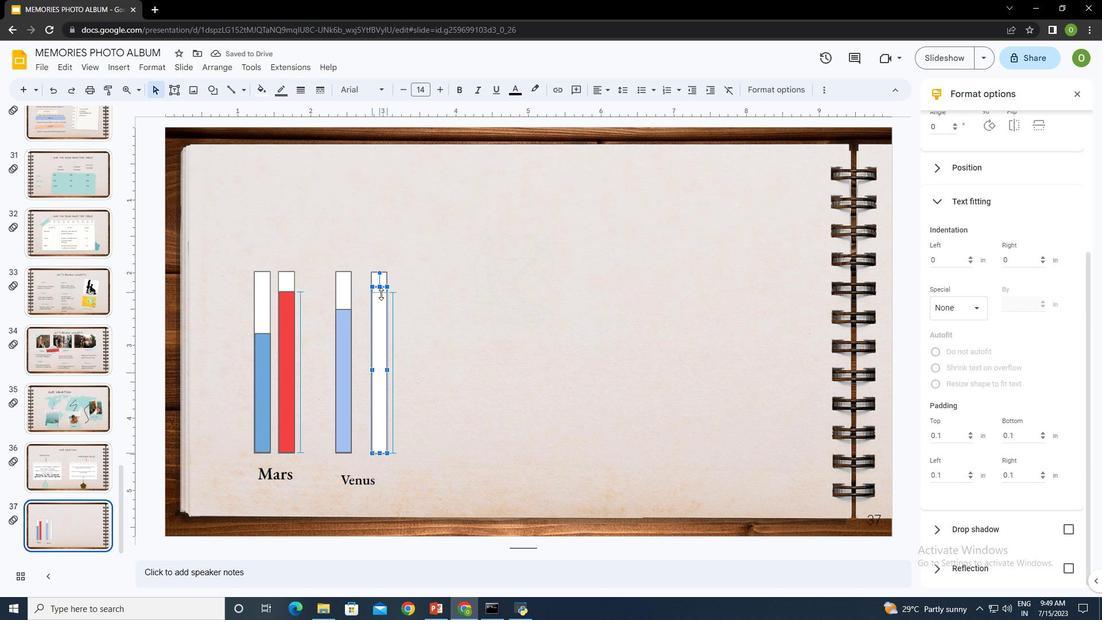 
Action: Mouse moved to (380, 313)
Screenshot: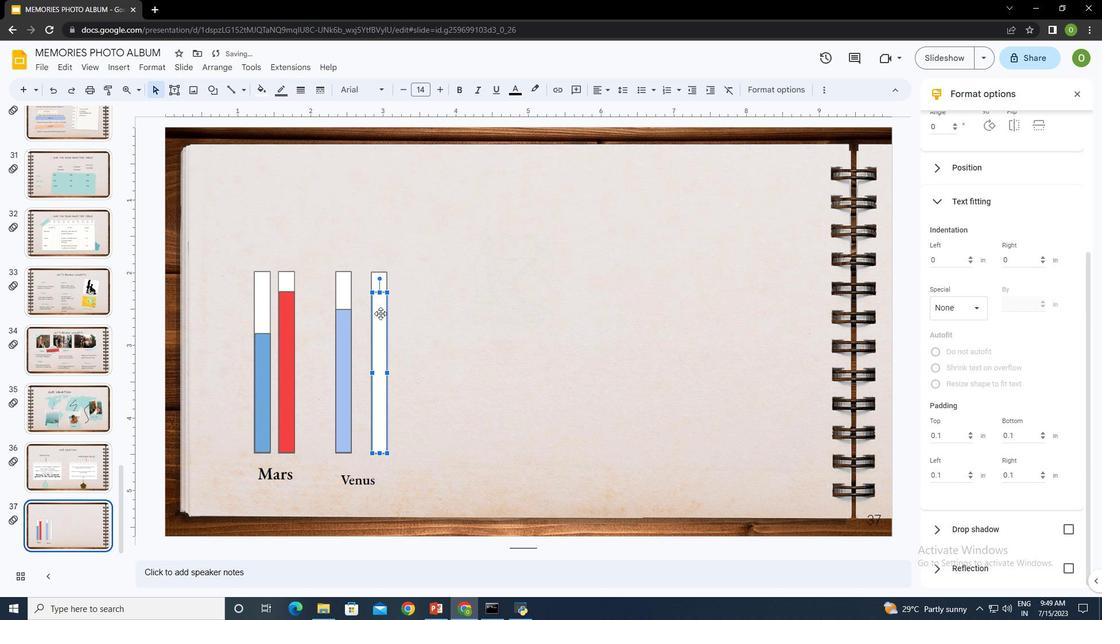 
Action: Mouse pressed left at (380, 313)
Screenshot: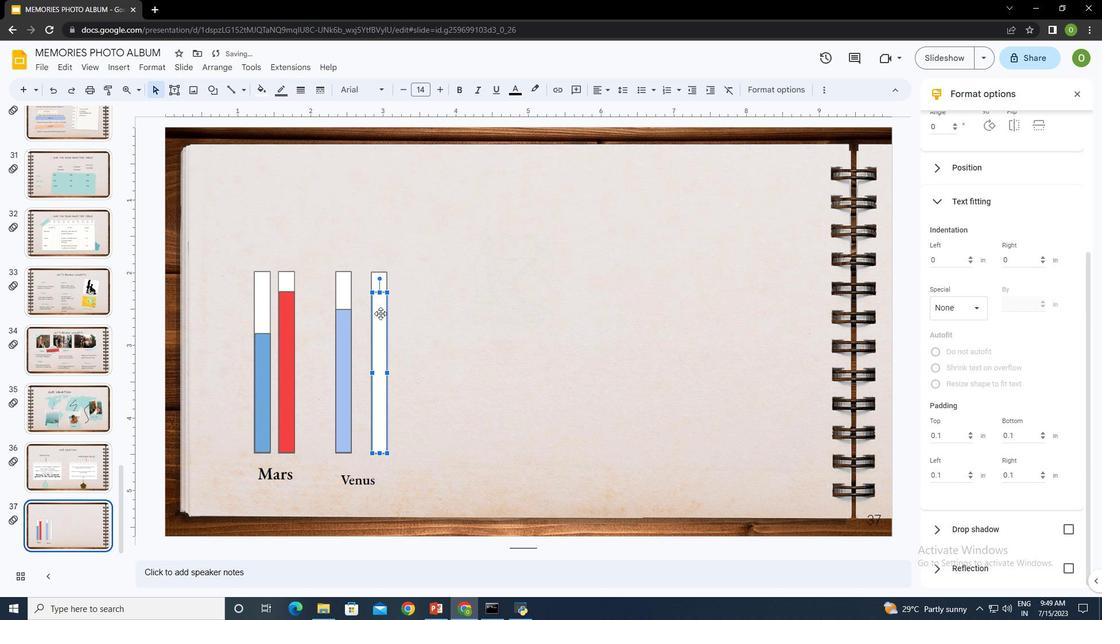
Action: Mouse moved to (261, 89)
Screenshot: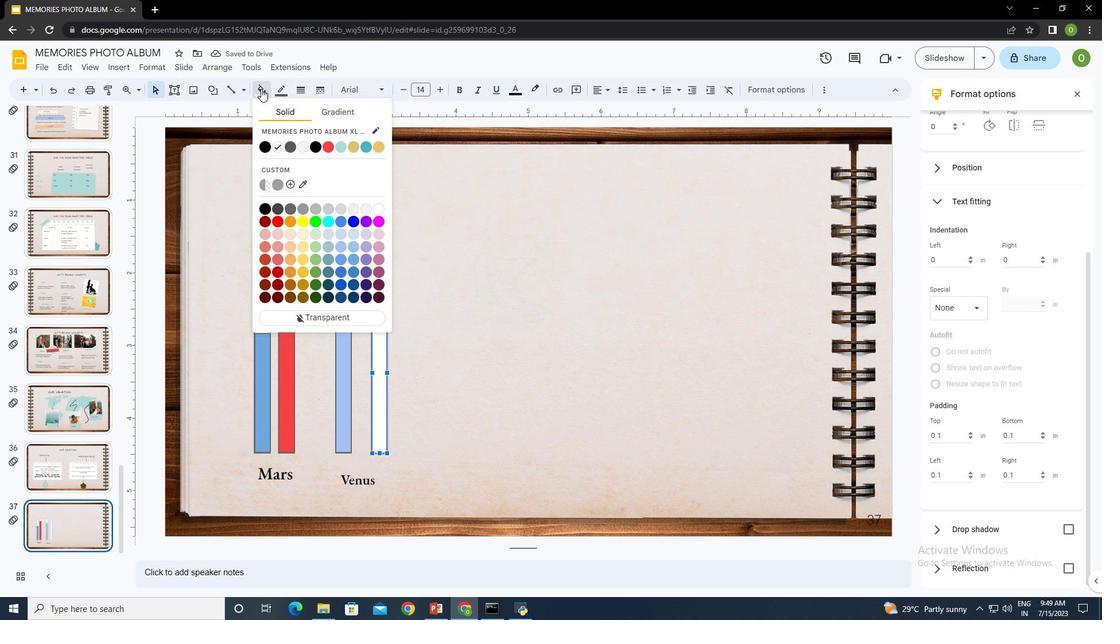 
Action: Mouse pressed left at (261, 89)
Screenshot: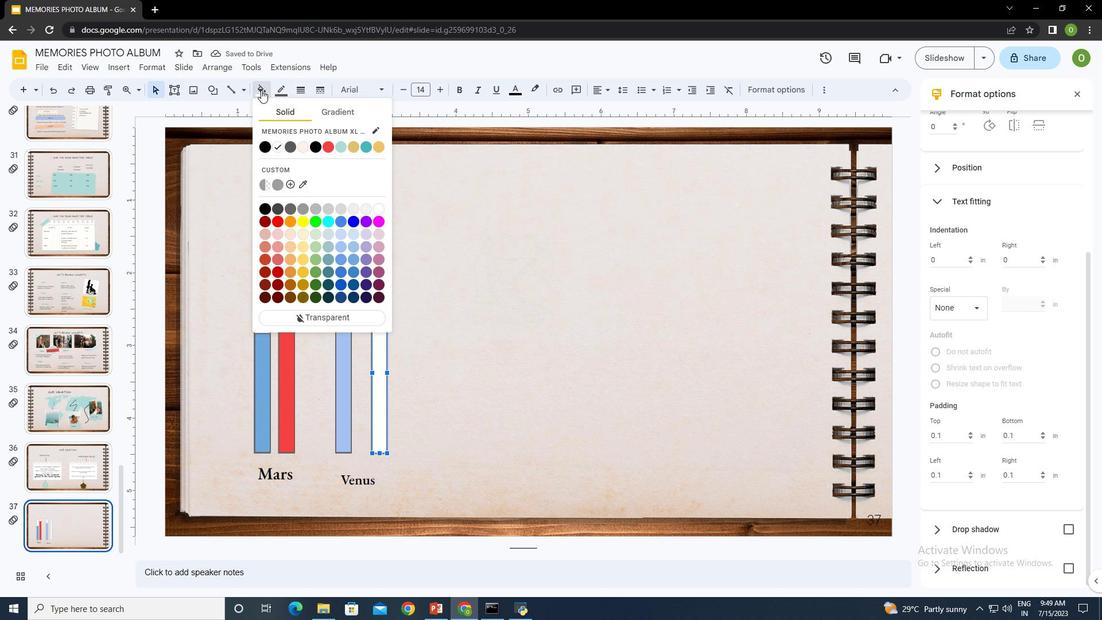 
Action: Mouse moved to (326, 145)
Screenshot: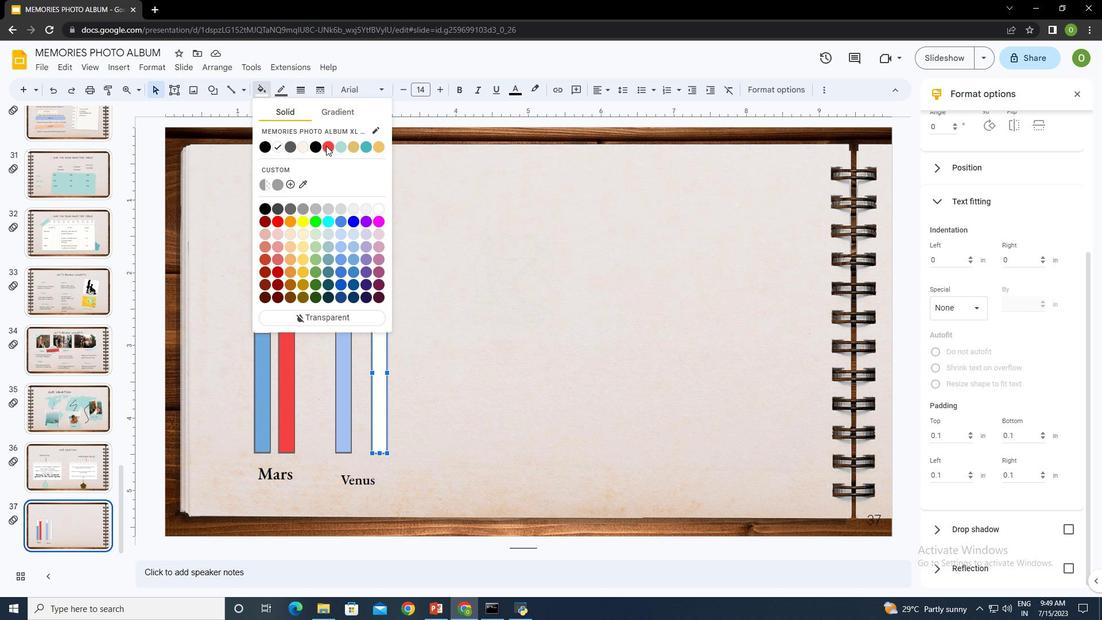 
Action: Mouse pressed left at (326, 145)
Screenshot: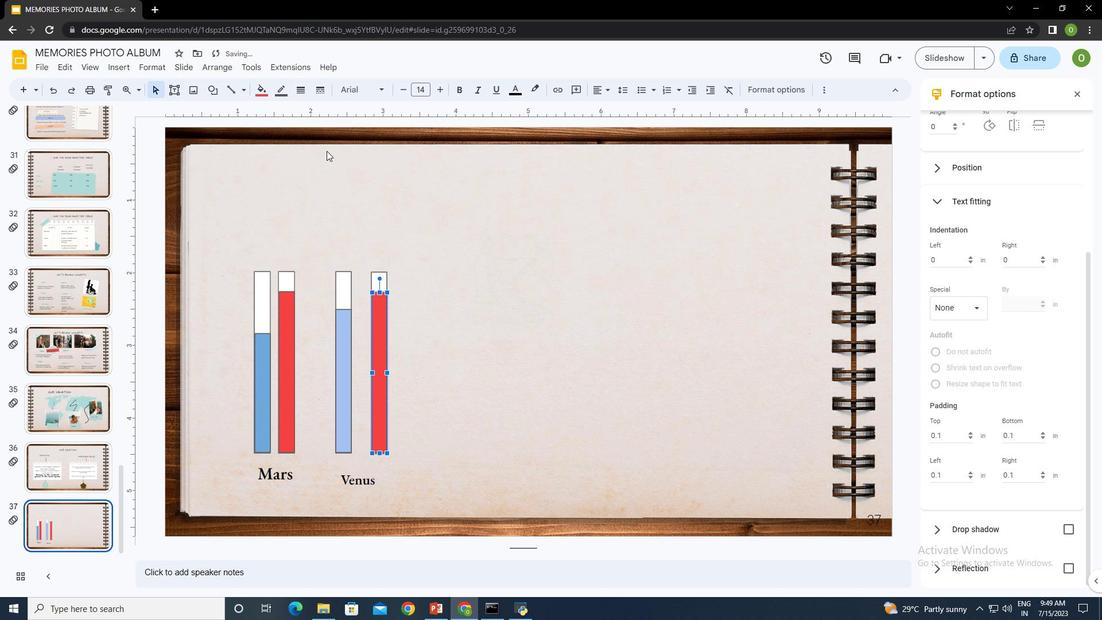 
Action: Mouse moved to (373, 275)
Screenshot: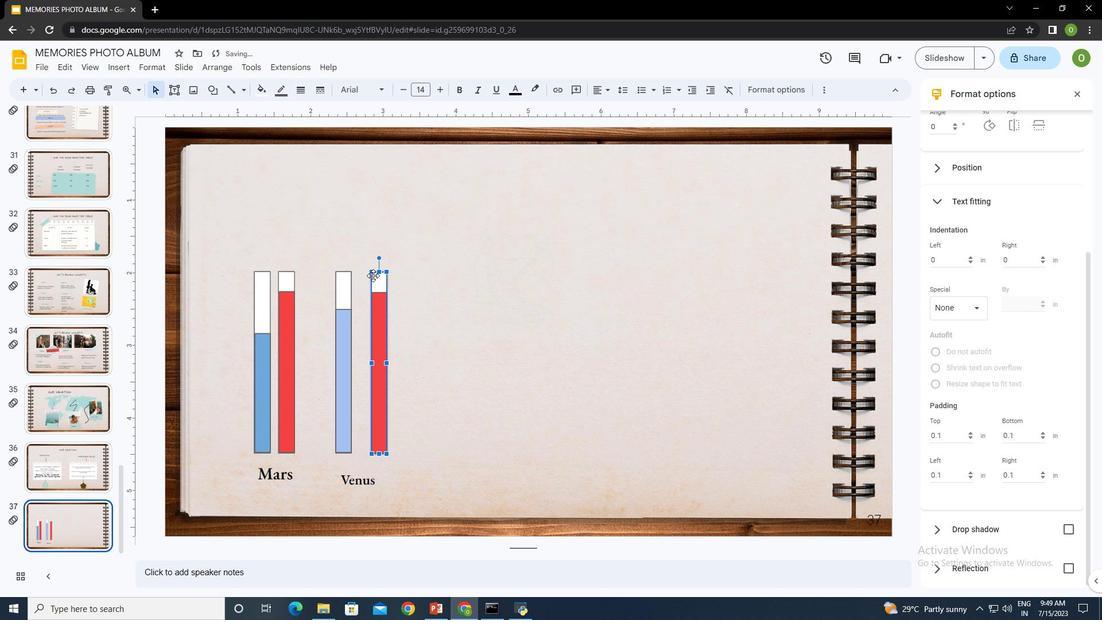 
Action: Mouse pressed left at (373, 275)
Screenshot: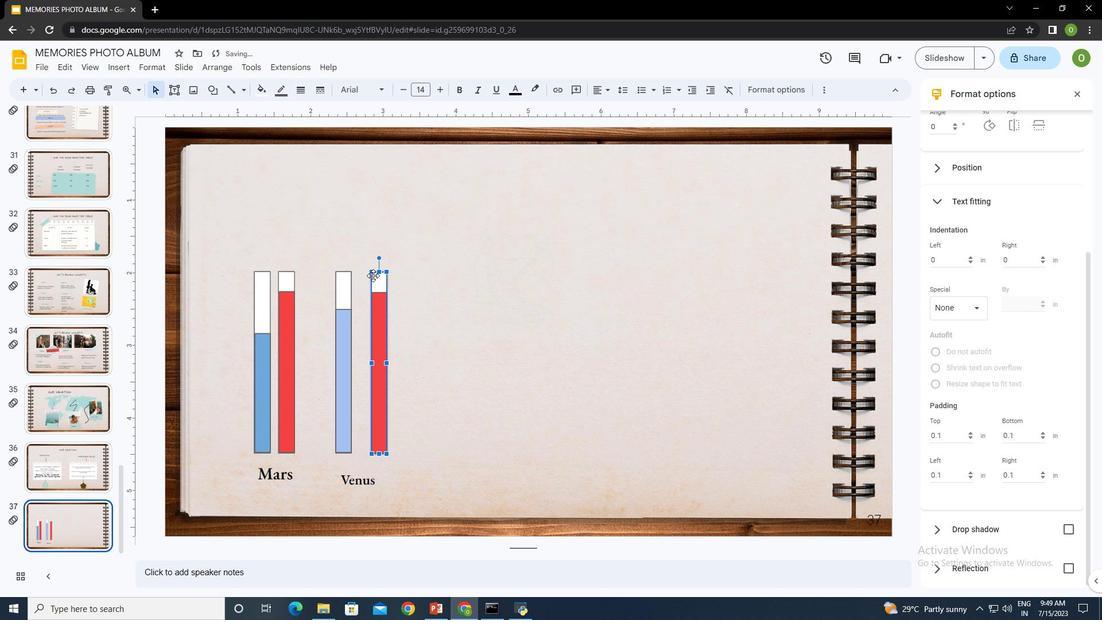 
Action: Mouse moved to (418, 226)
Screenshot: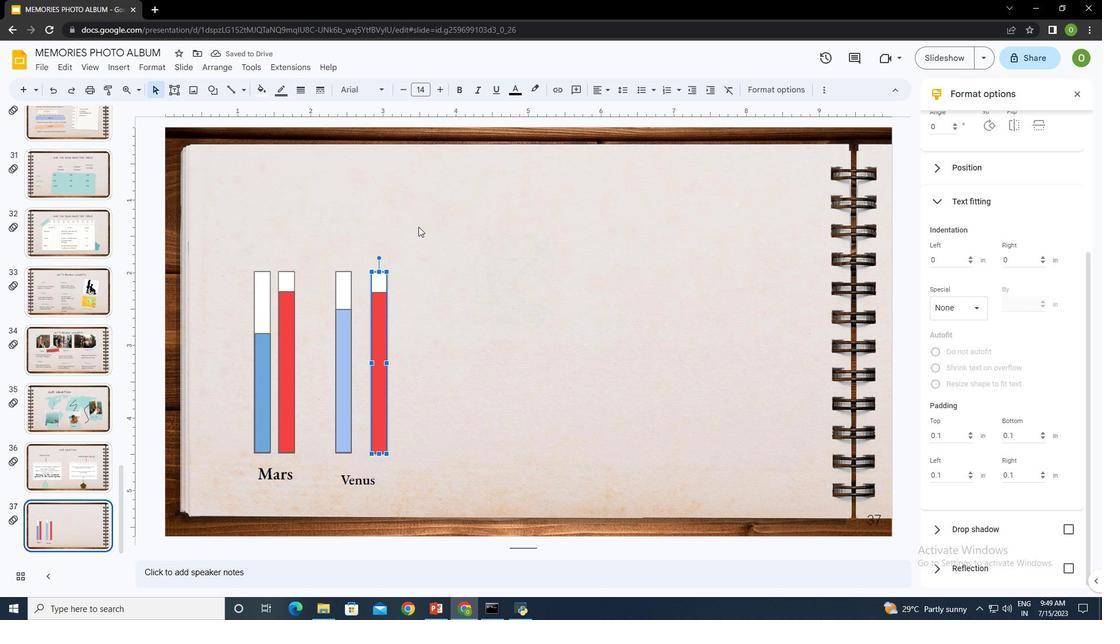 
Action: Mouse pressed left at (418, 226)
Screenshot: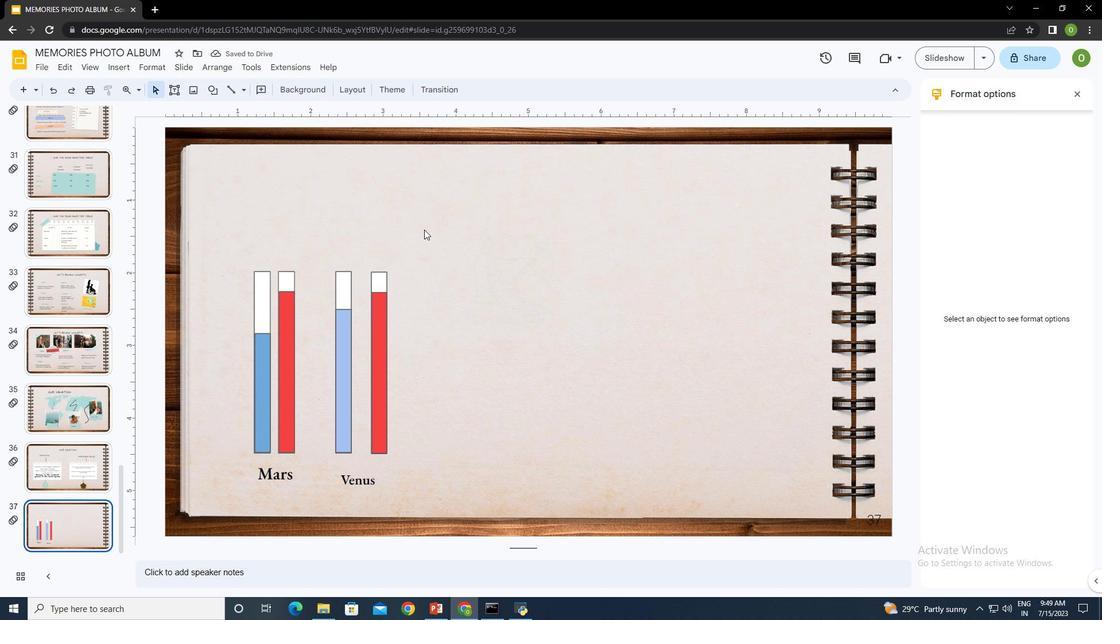 
Action: Mouse moved to (362, 481)
Screenshot: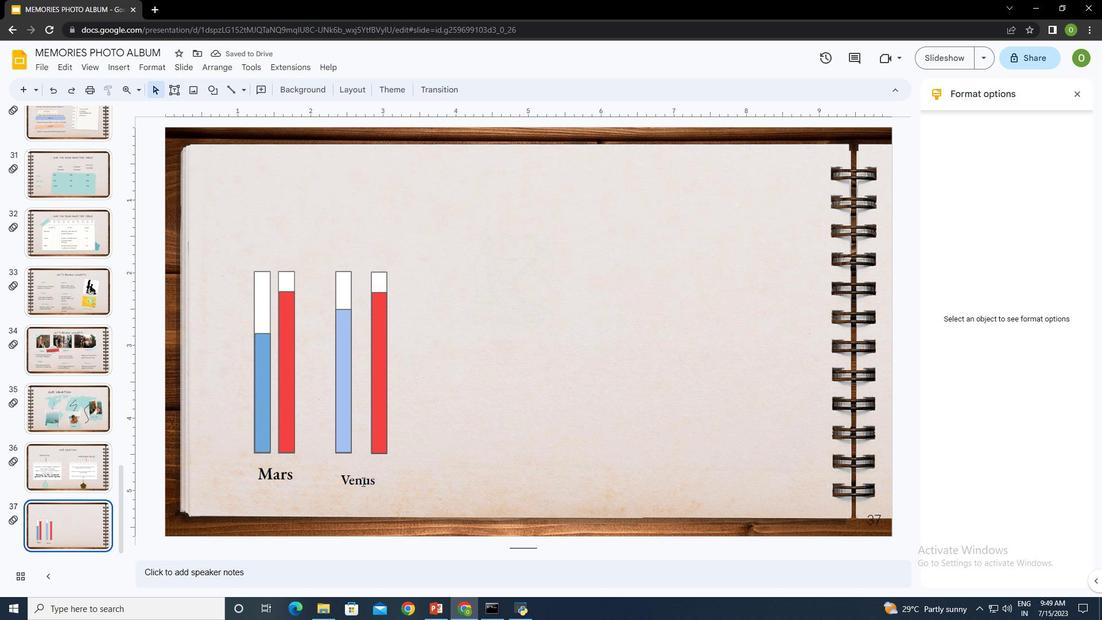 
Action: Mouse pressed left at (362, 481)
Screenshot: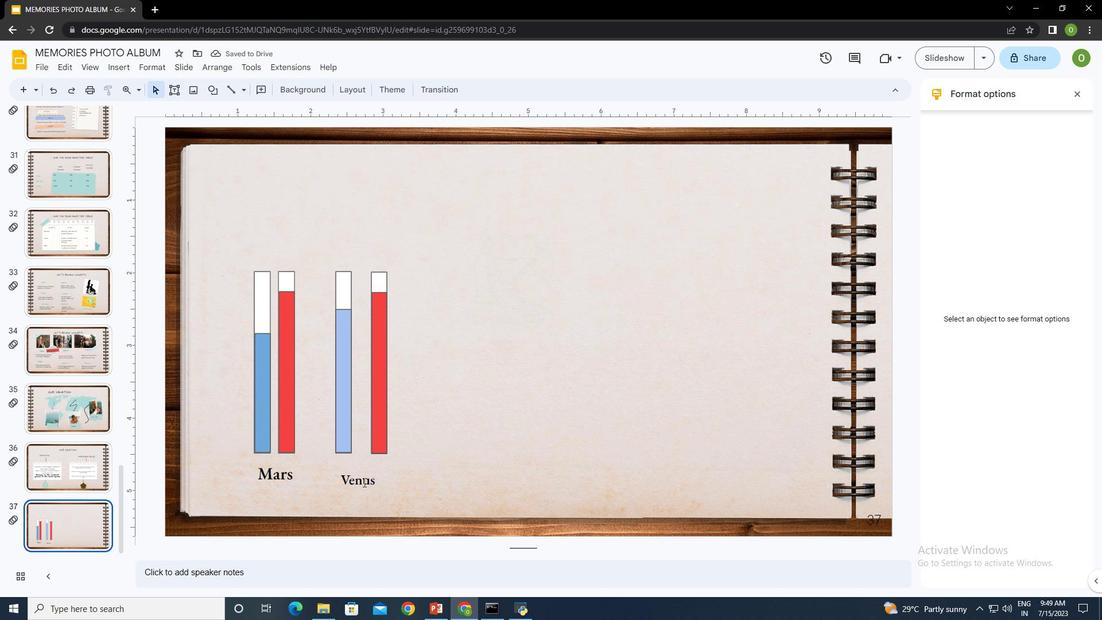 
Action: Mouse moved to (395, 499)
Screenshot: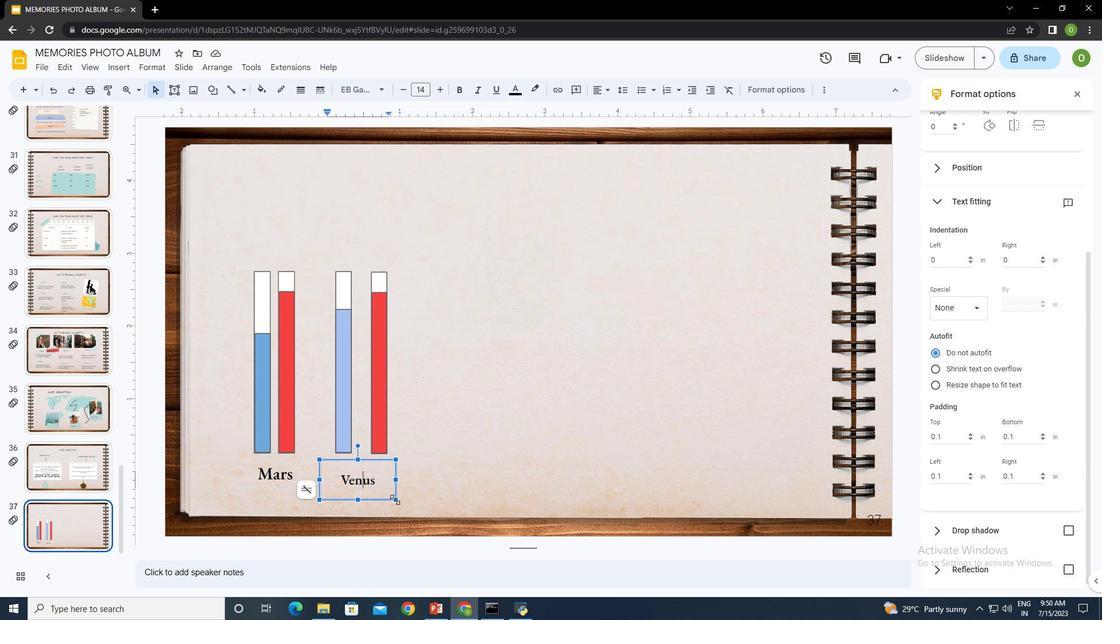
Action: Mouse pressed left at (395, 499)
Screenshot: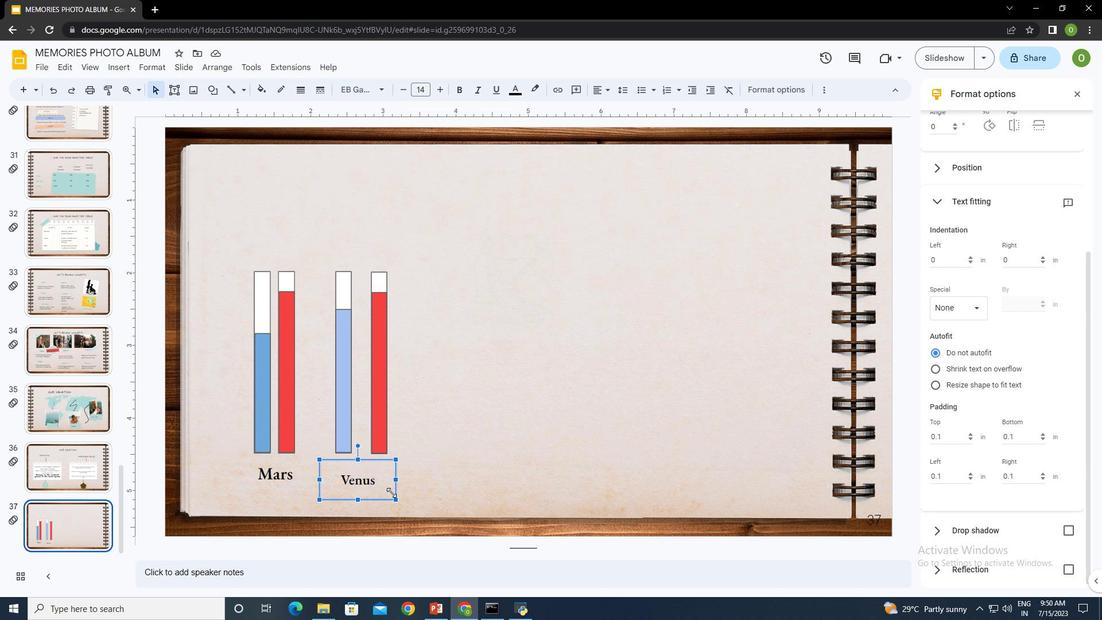 
Action: Mouse moved to (276, 480)
Screenshot: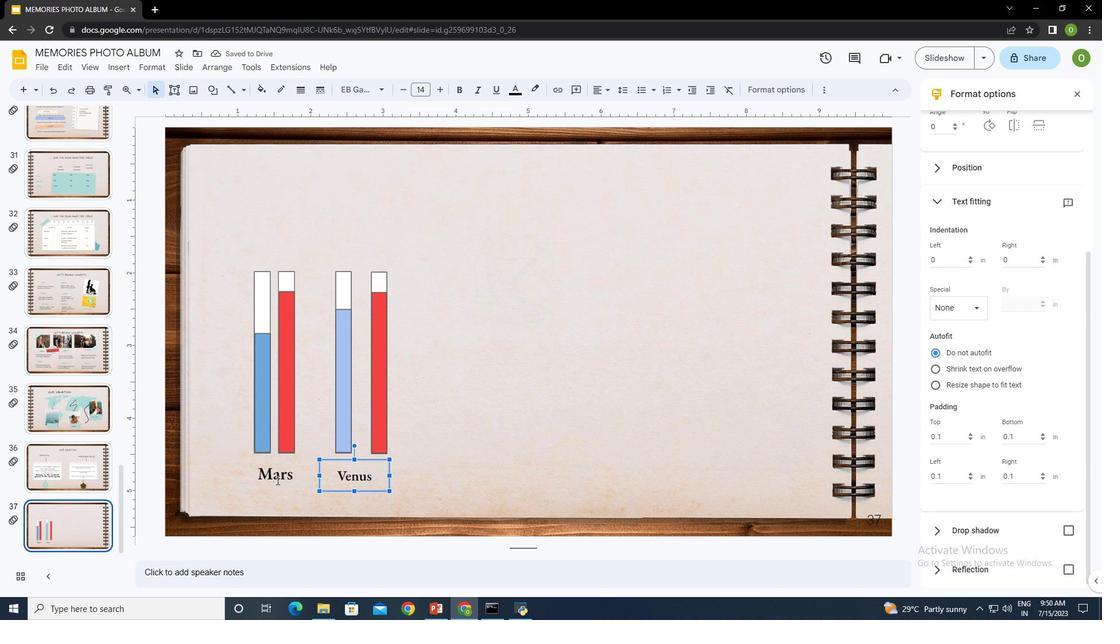 
Action: Mouse pressed left at (276, 480)
Screenshot: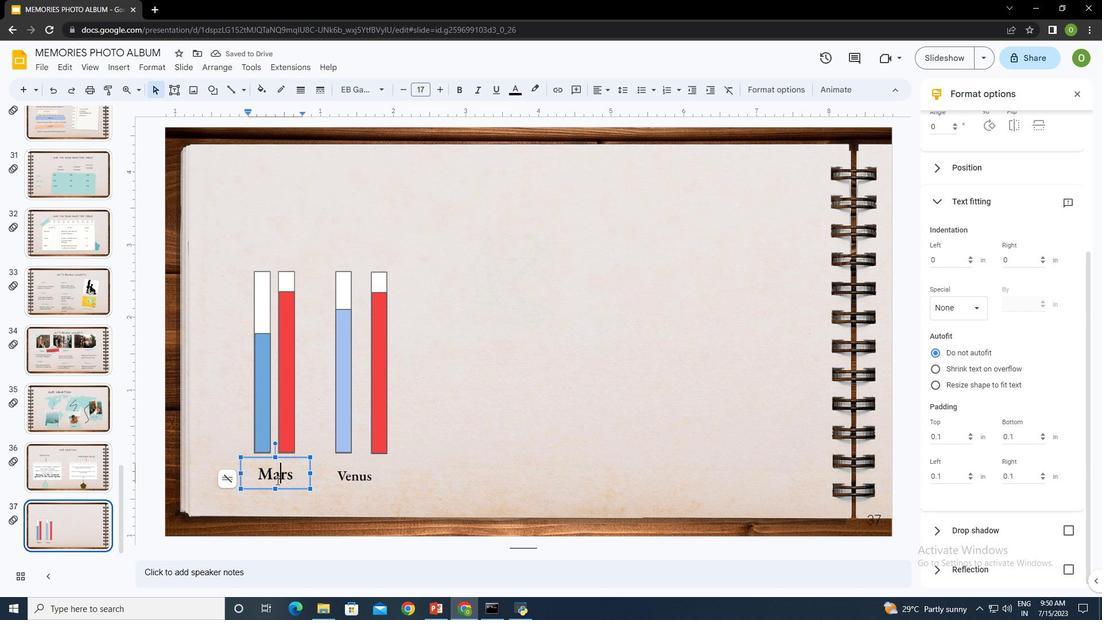 
Action: Mouse moved to (354, 477)
Screenshot: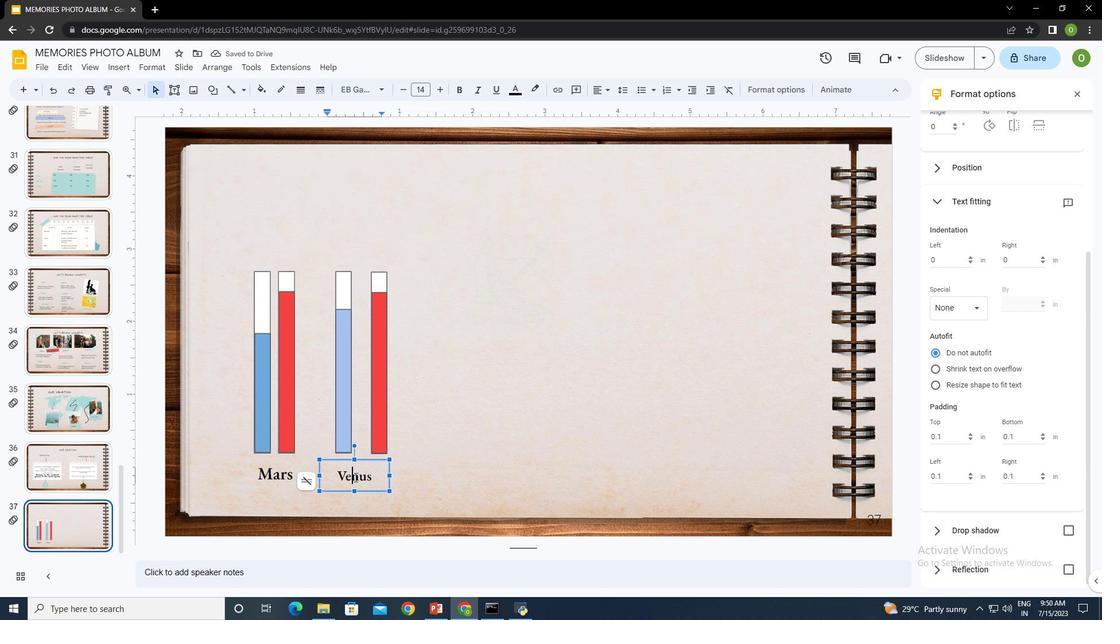 
Action: Mouse pressed left at (354, 477)
Screenshot: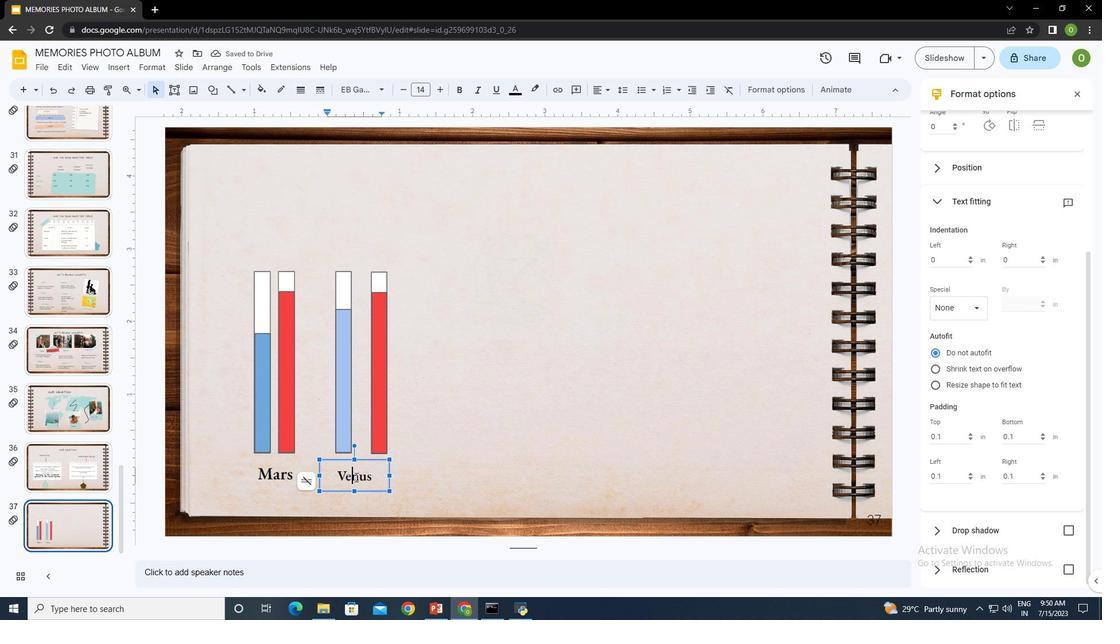 
Action: Mouse moved to (467, 286)
Screenshot: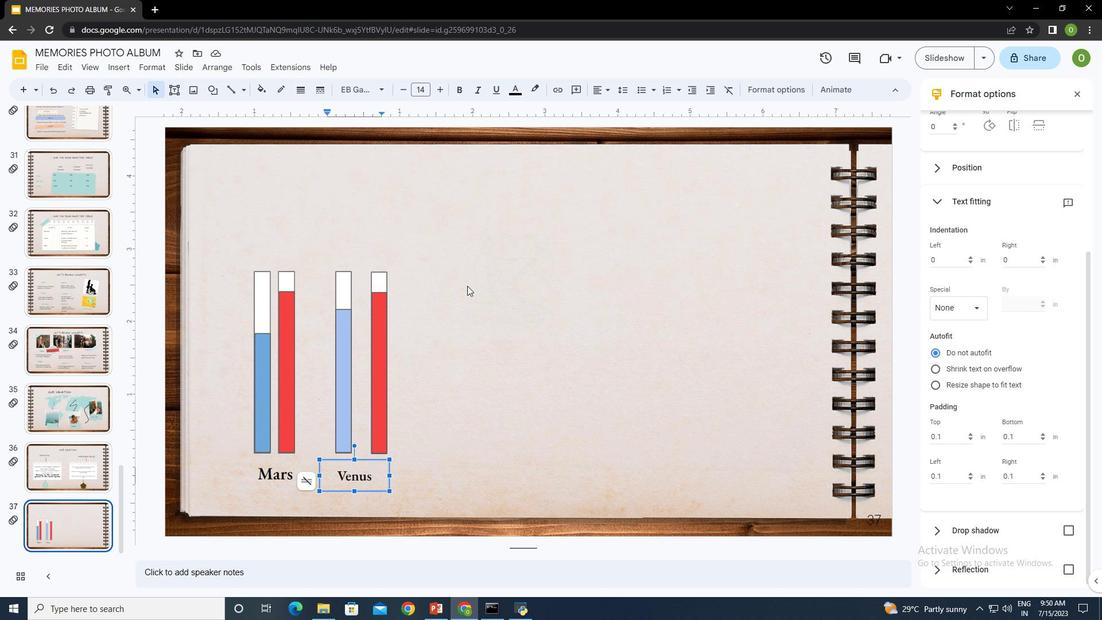 
Action: Key pressed ctrl+A
Screenshot: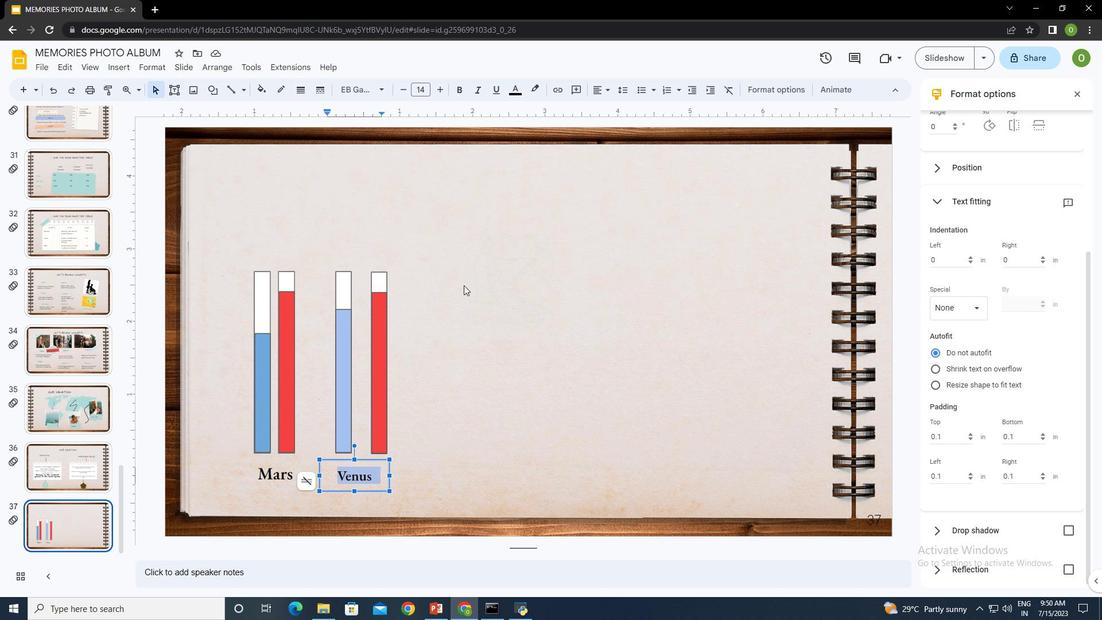 
Action: Mouse moved to (439, 91)
Screenshot: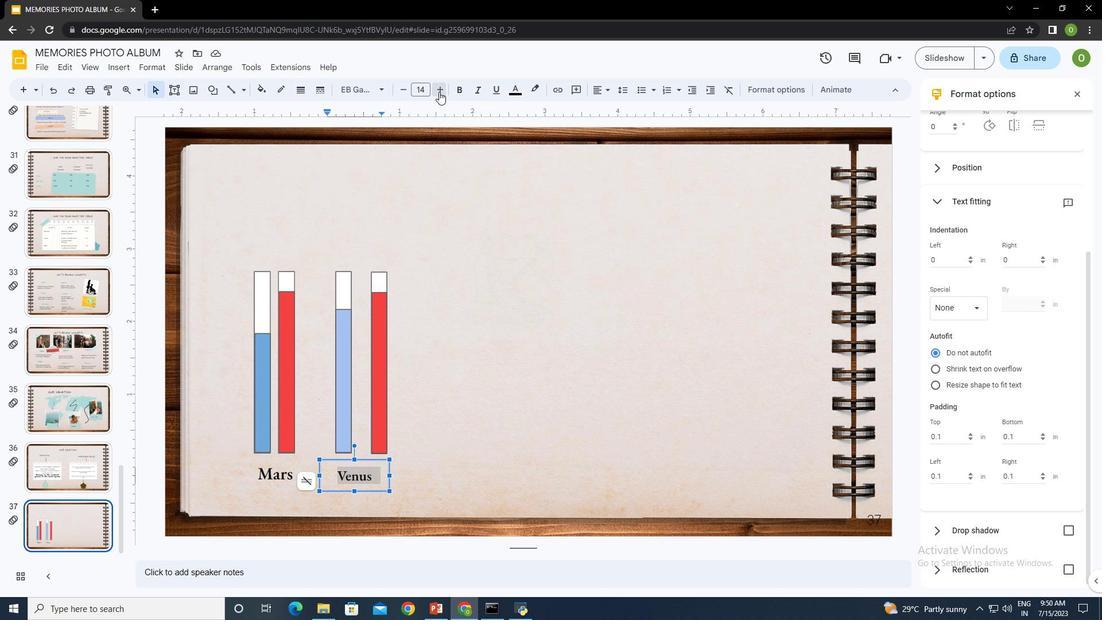 
Action: Mouse pressed left at (439, 91)
Screenshot: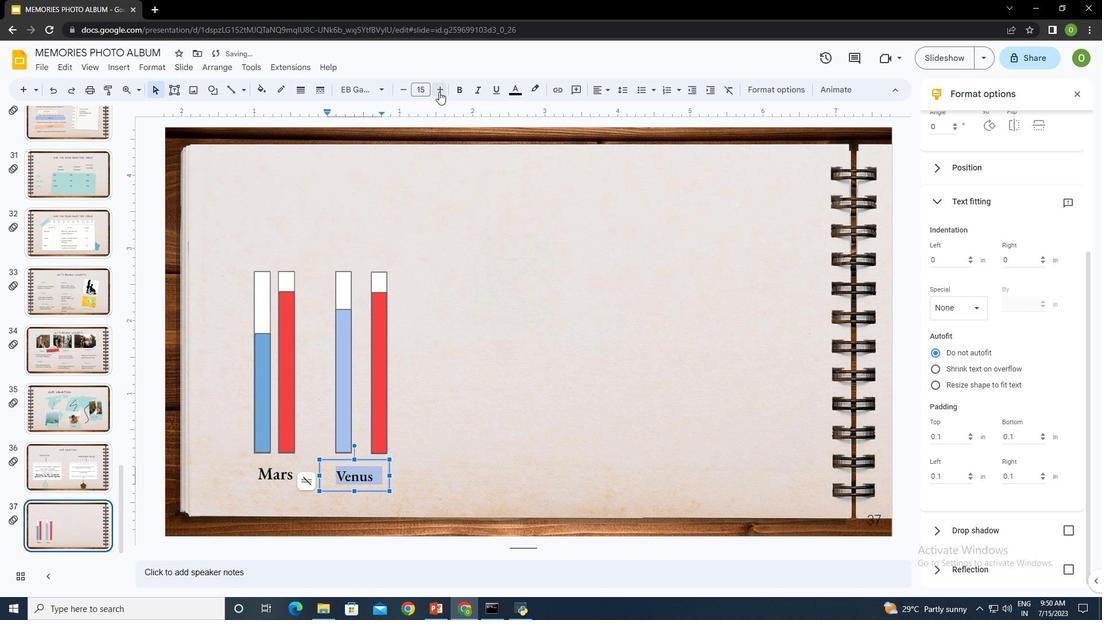 
Action: Mouse pressed left at (439, 91)
Screenshot: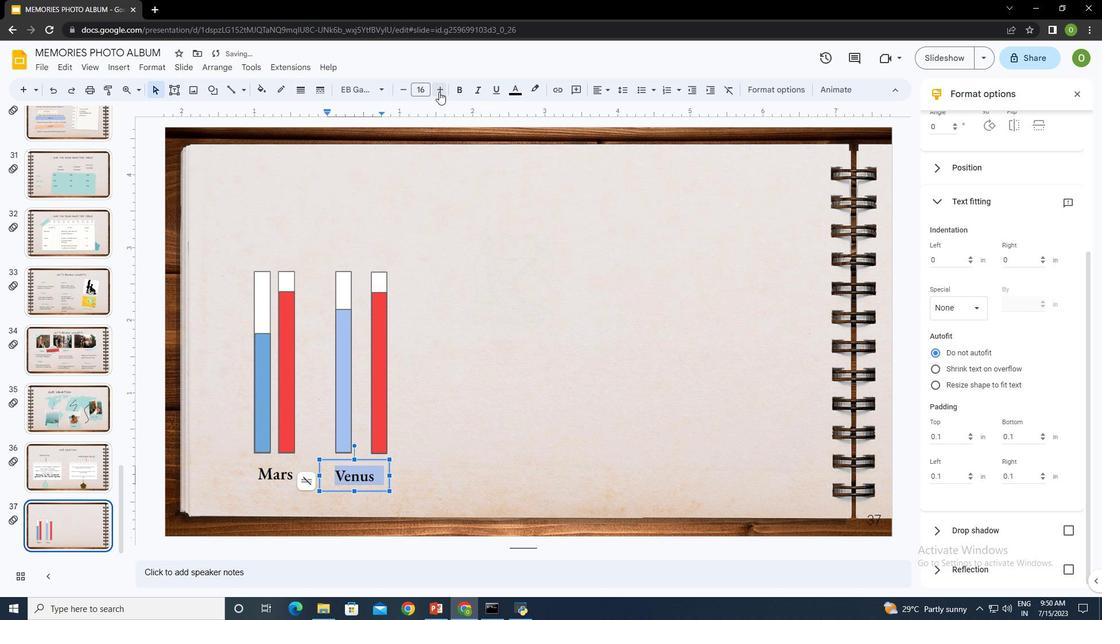 
Action: Mouse pressed left at (439, 91)
Screenshot: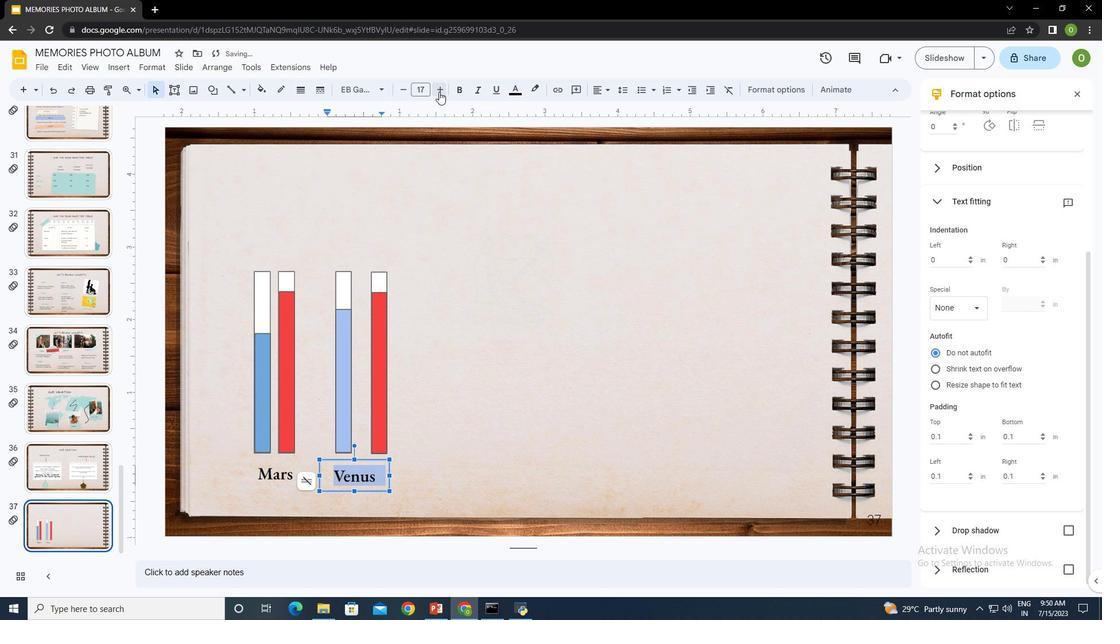 
Action: Mouse moved to (437, 432)
Screenshot: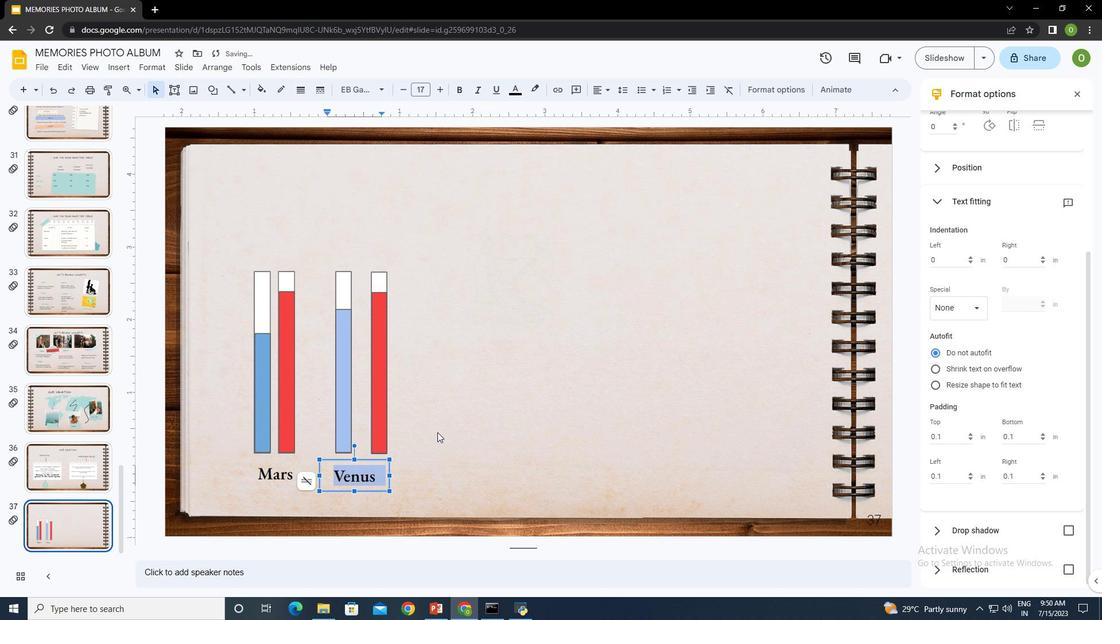 
Action: Mouse pressed left at (437, 432)
Screenshot: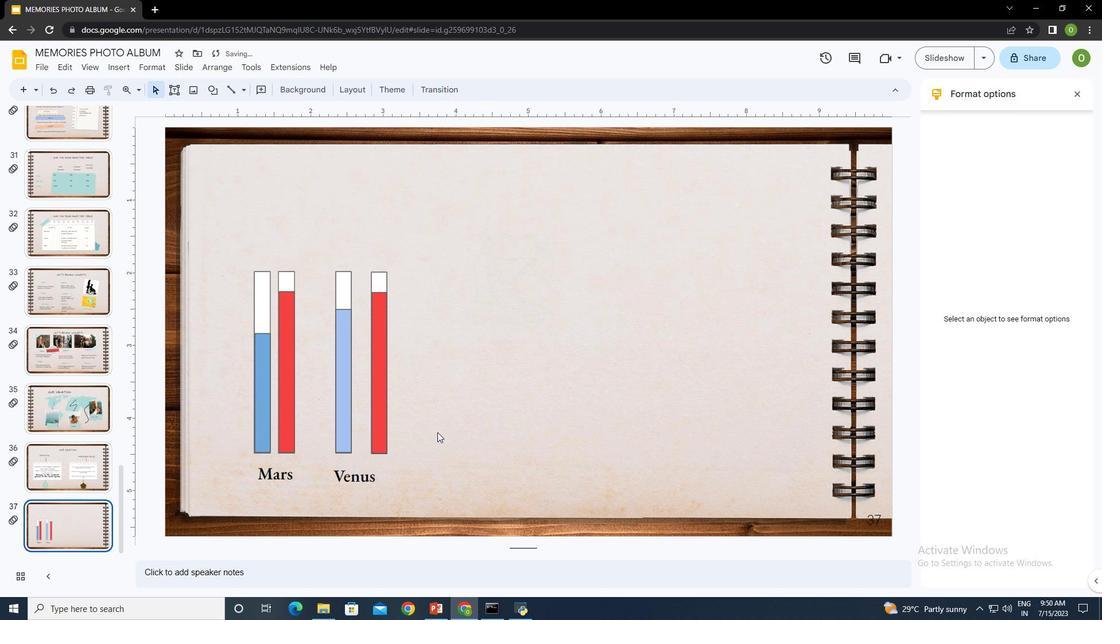 
Action: Mouse moved to (118, 66)
